 Task: Explore Airbnb stays in Big Sur, California for camping.
Action: Mouse moved to (483, 66)
Screenshot: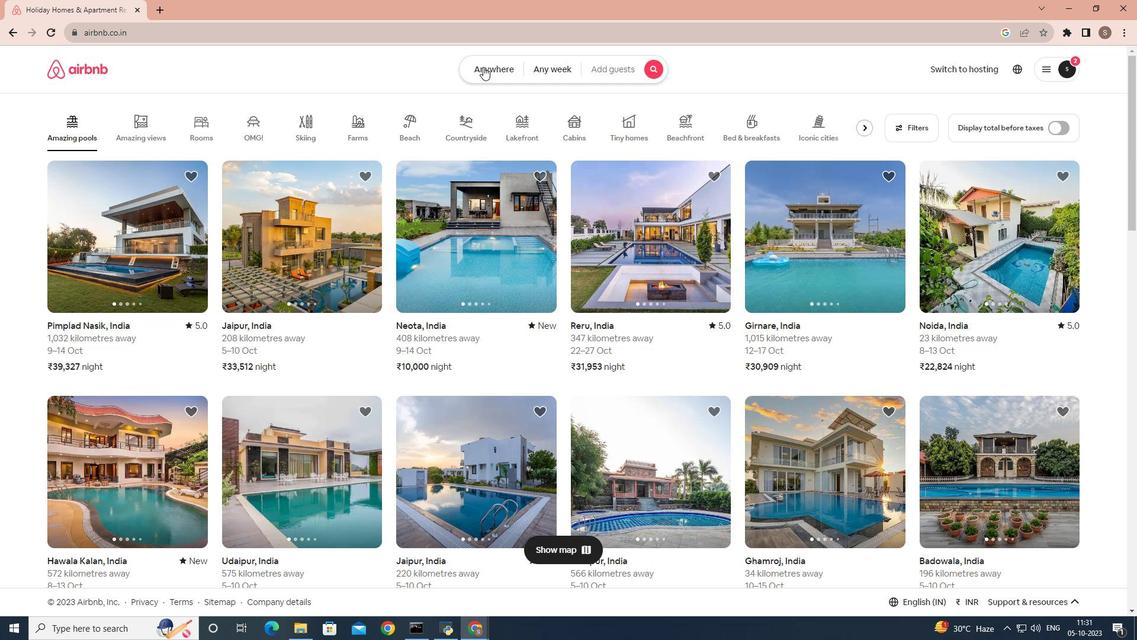 
Action: Mouse pressed left at (483, 66)
Screenshot: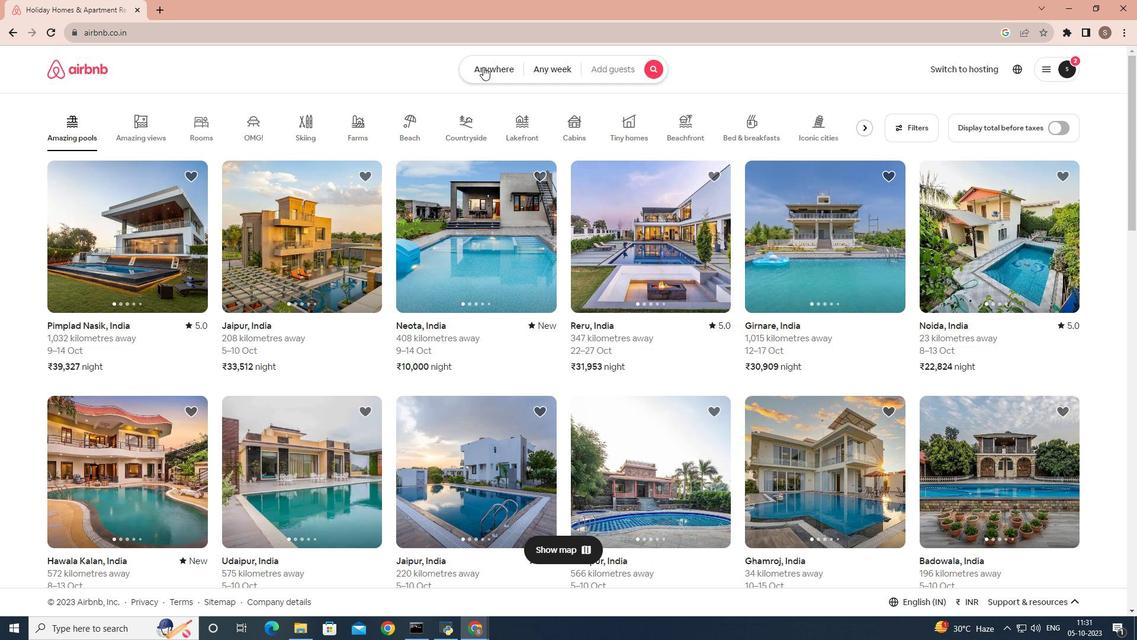 
Action: Mouse moved to (442, 112)
Screenshot: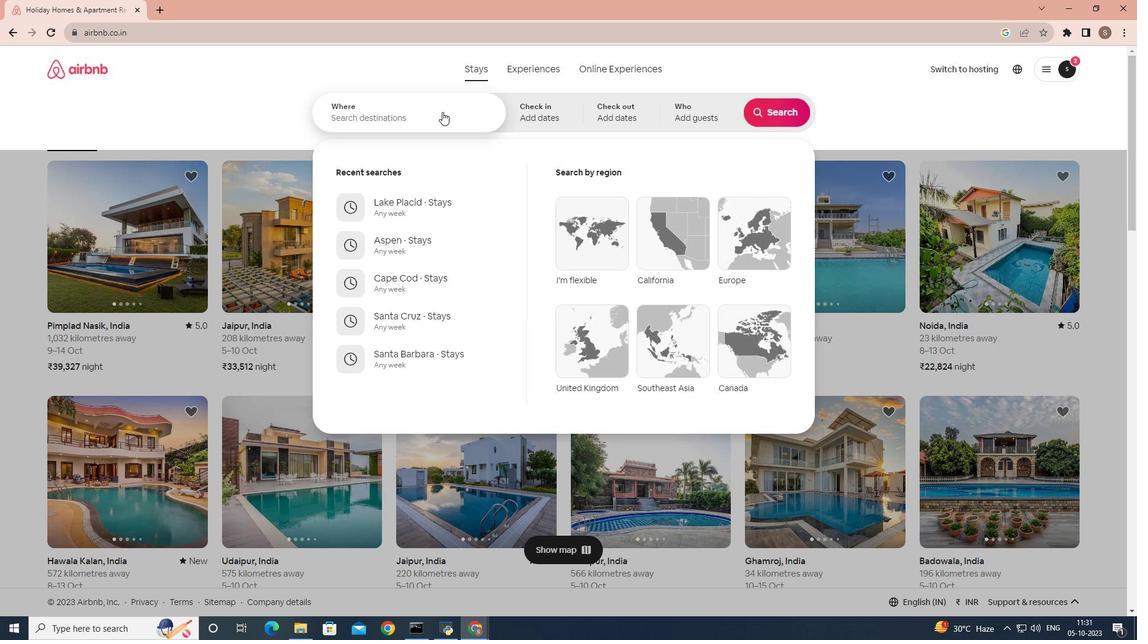 
Action: Mouse pressed left at (442, 112)
Screenshot: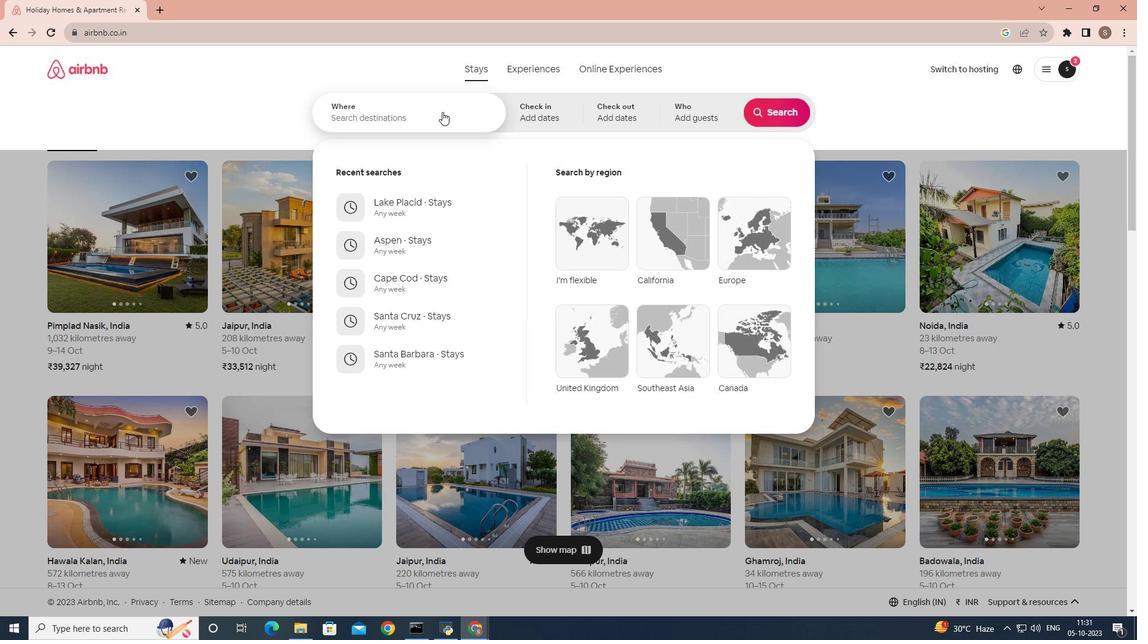 
Action: Key pressed <Key.shift>Big<Key.space><Key.shift>Sur.<Key.backspace>,
Screenshot: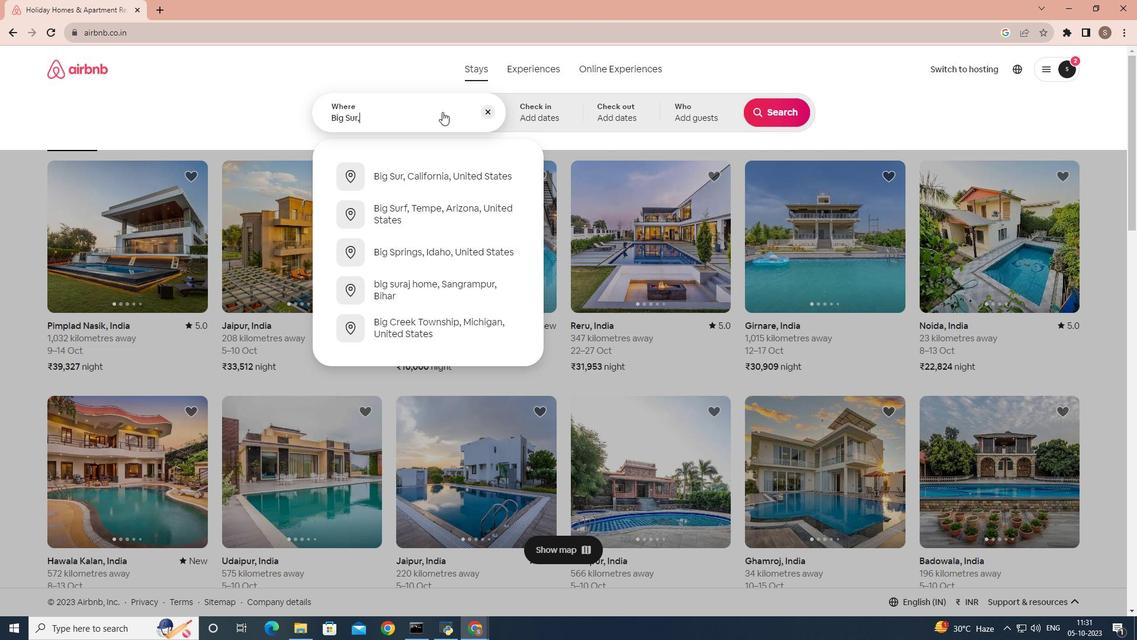 
Action: Mouse moved to (444, 182)
Screenshot: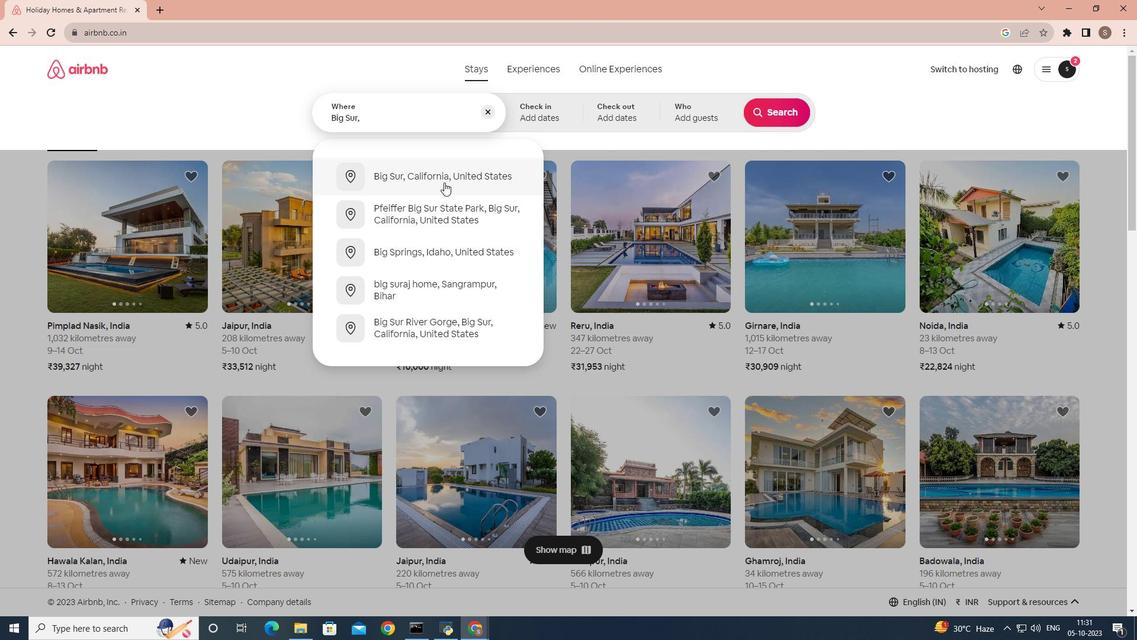 
Action: Mouse pressed left at (444, 182)
Screenshot: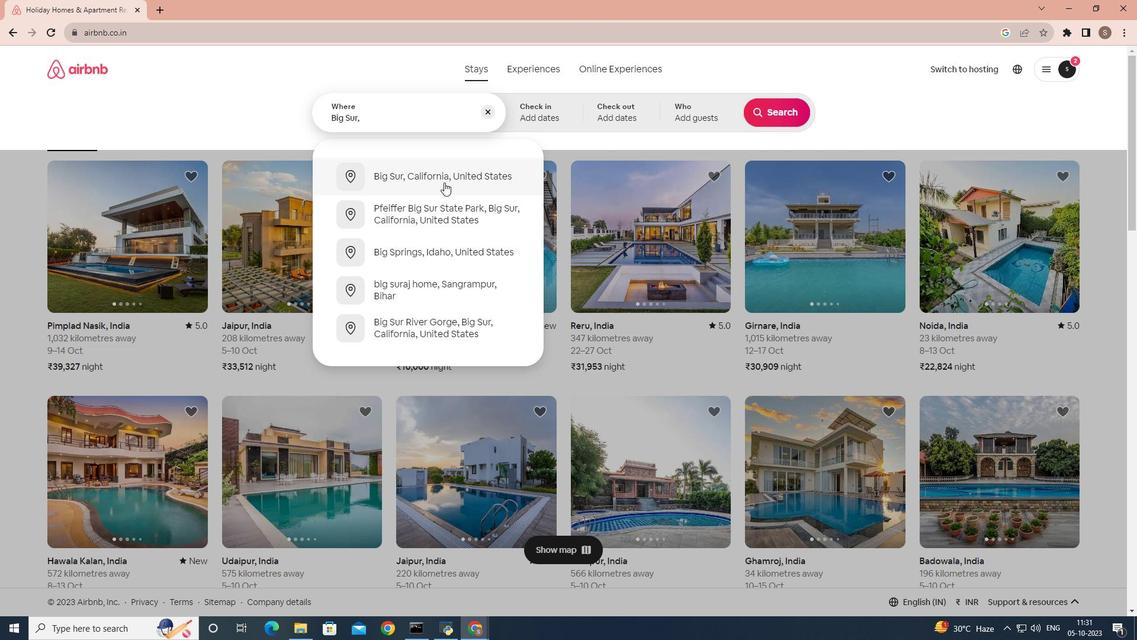 
Action: Mouse moved to (785, 113)
Screenshot: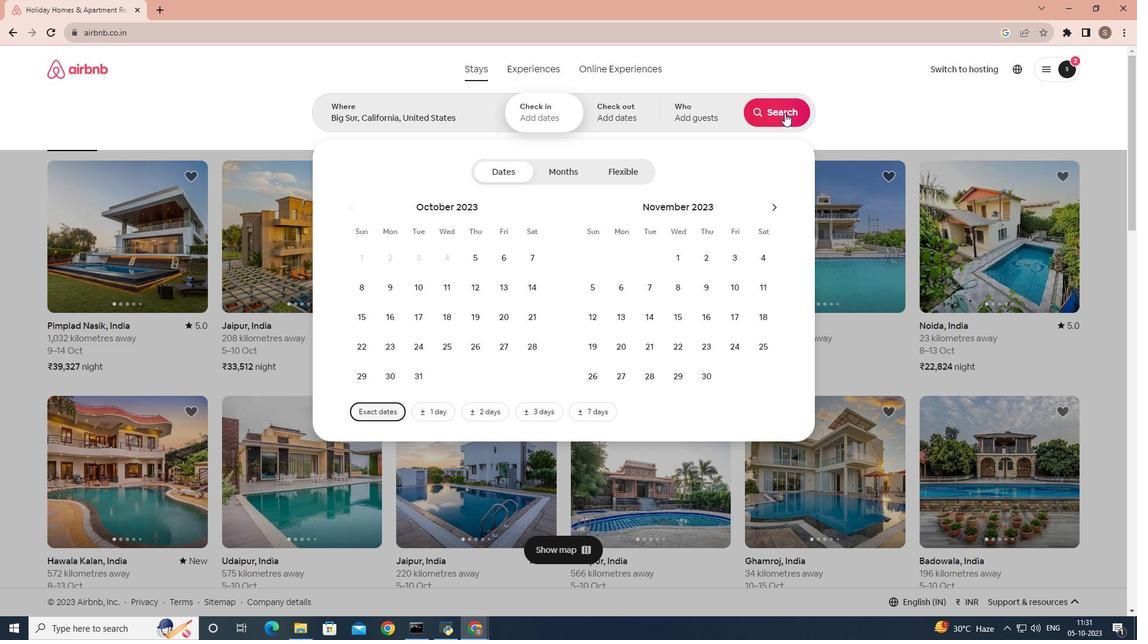 
Action: Mouse pressed left at (785, 113)
Screenshot: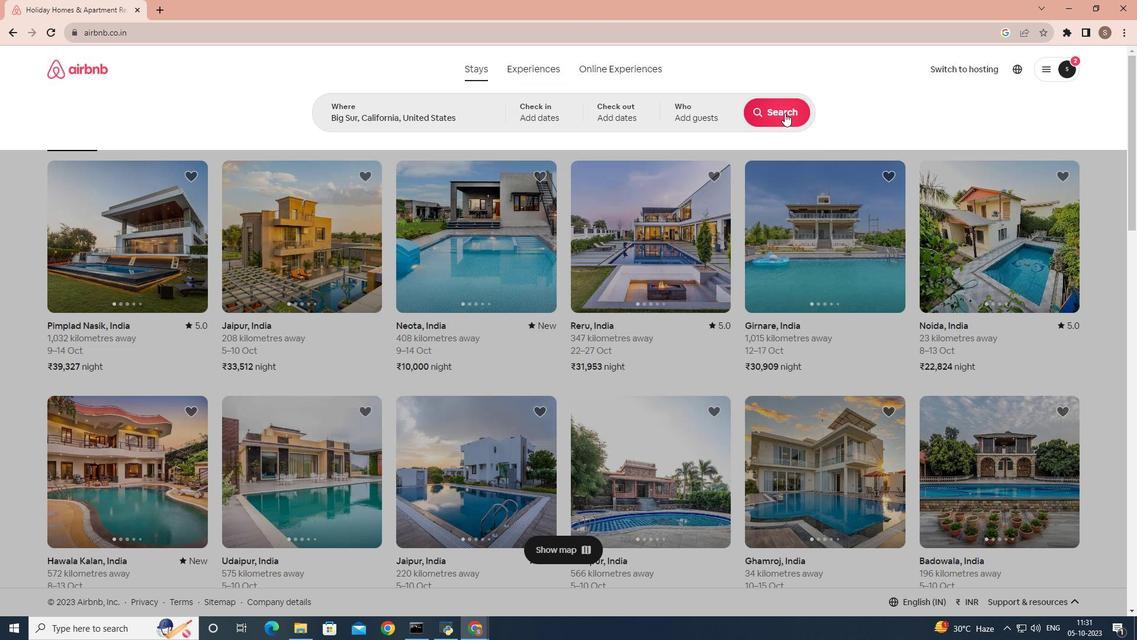 
Action: Mouse moved to (894, 116)
Screenshot: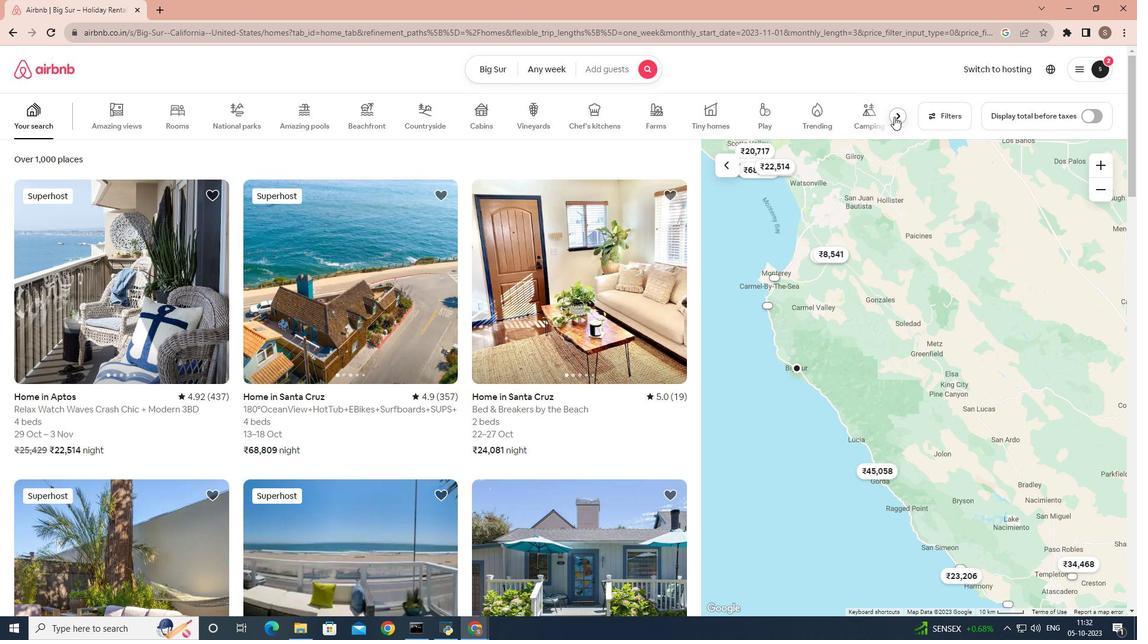 
Action: Mouse pressed left at (894, 116)
Screenshot: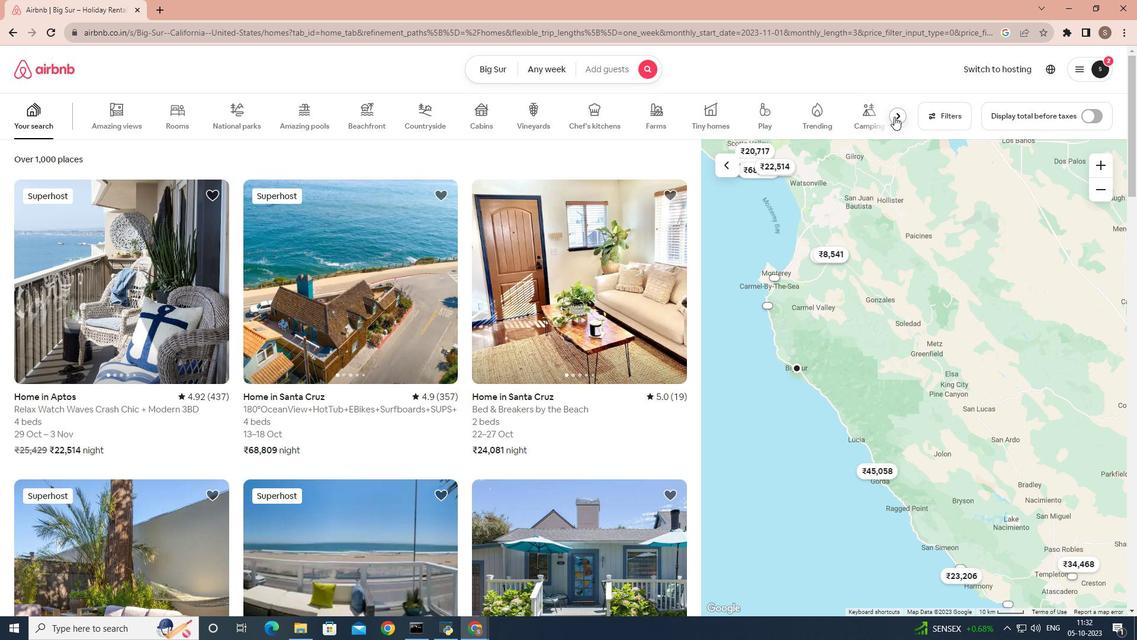 
Action: Mouse moved to (312, 118)
Screenshot: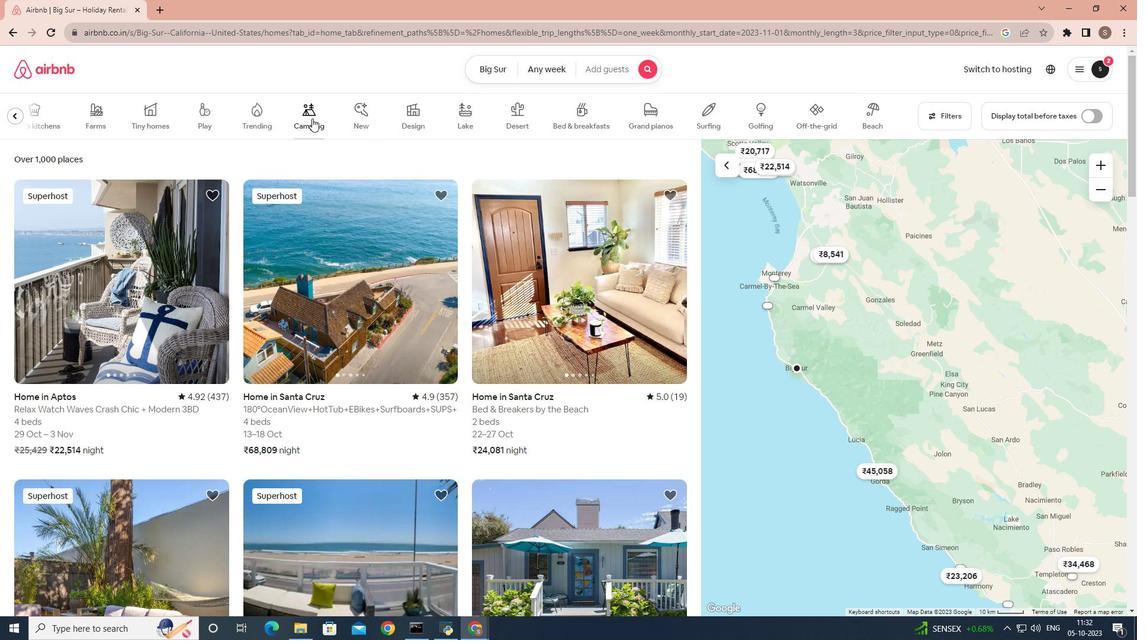 
Action: Mouse pressed left at (312, 118)
Screenshot: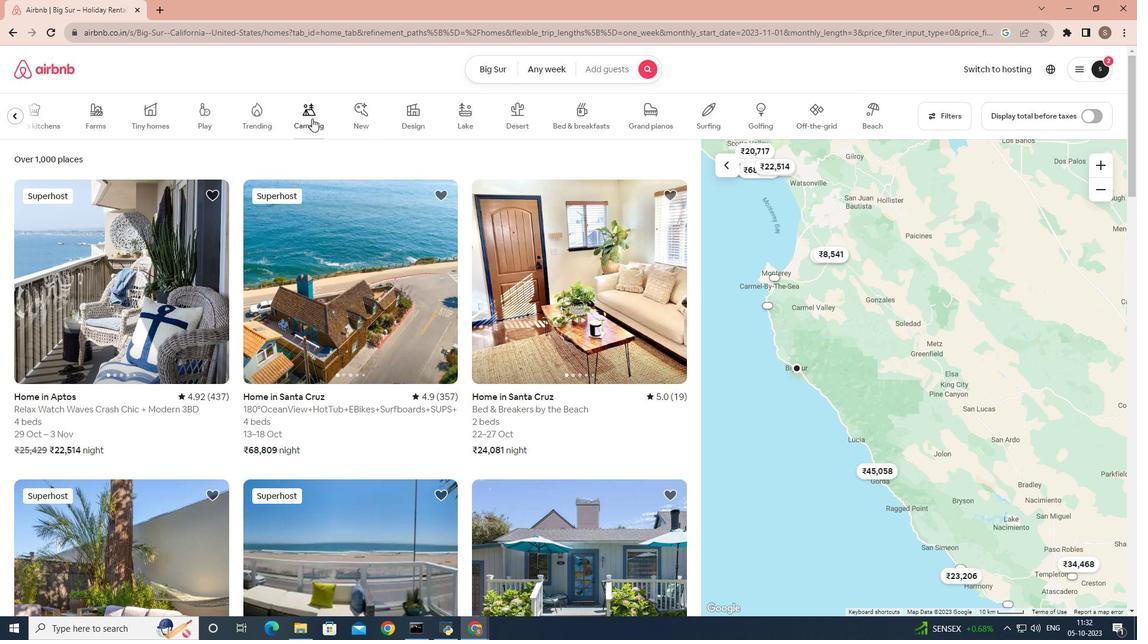 
Action: Mouse scrolled (312, 117) with delta (0, 0)
Screenshot: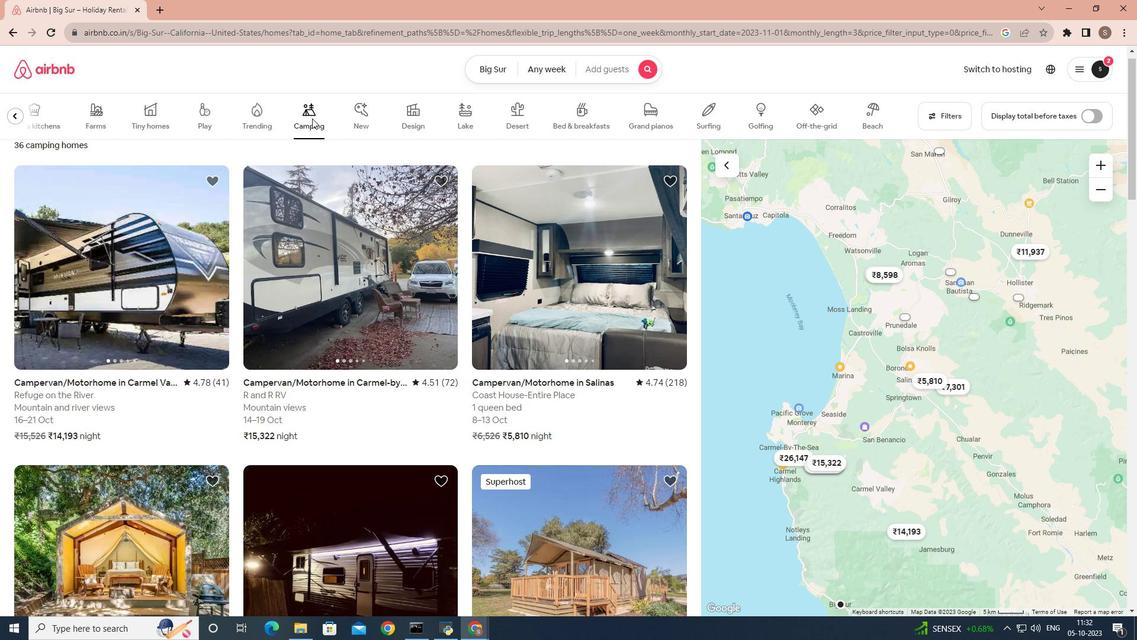 
Action: Mouse scrolled (312, 117) with delta (0, 0)
Screenshot: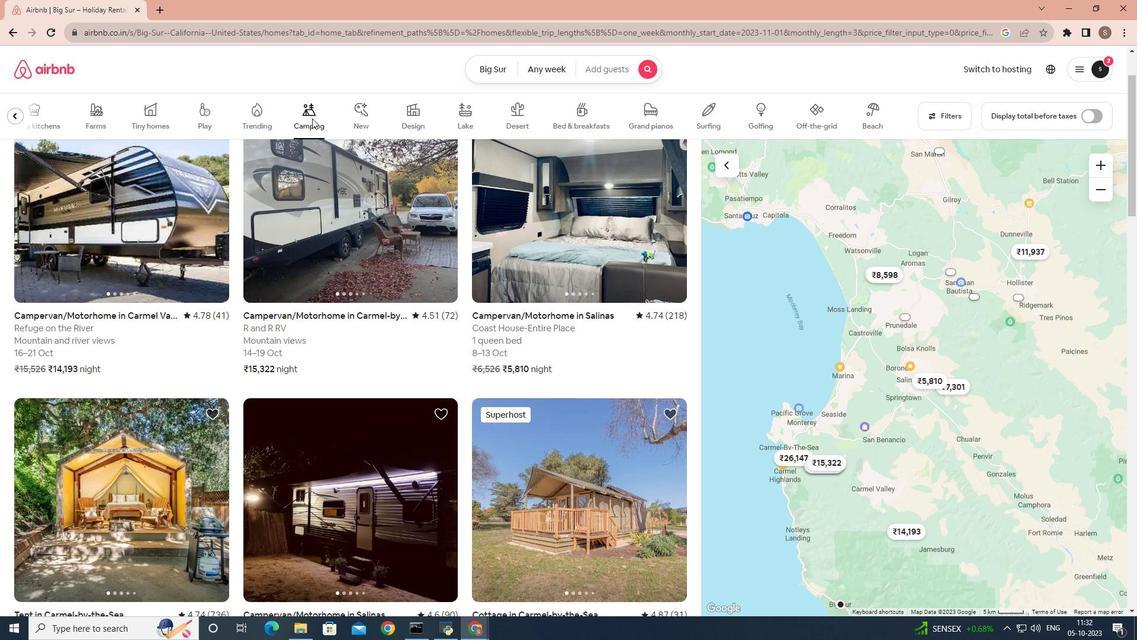 
Action: Mouse moved to (311, 122)
Screenshot: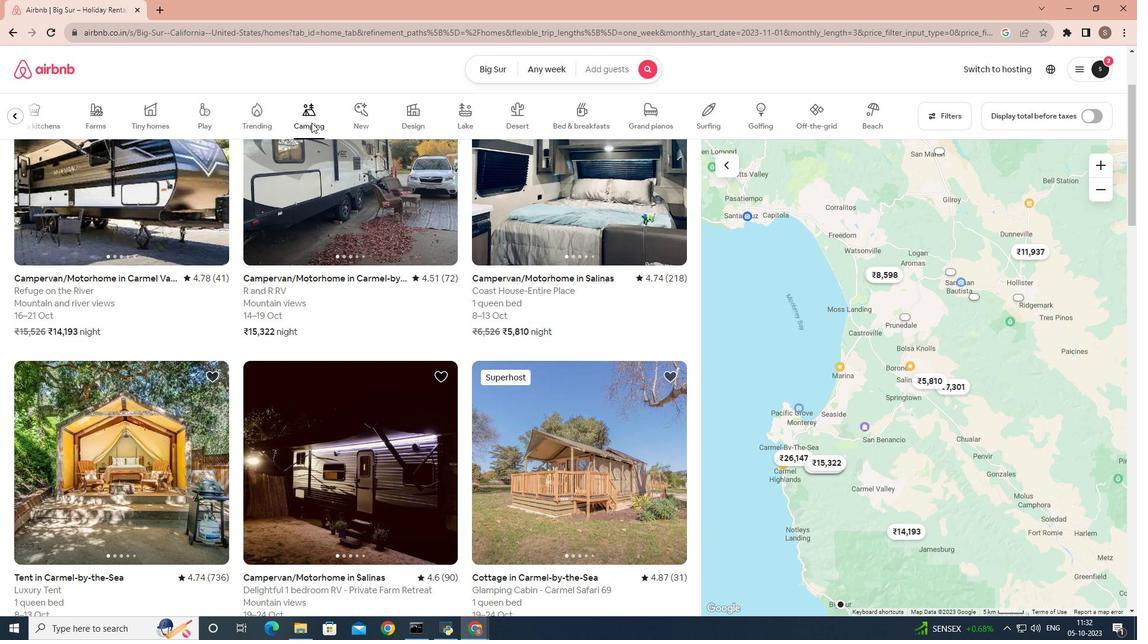 
Action: Mouse scrolled (311, 122) with delta (0, 0)
Screenshot: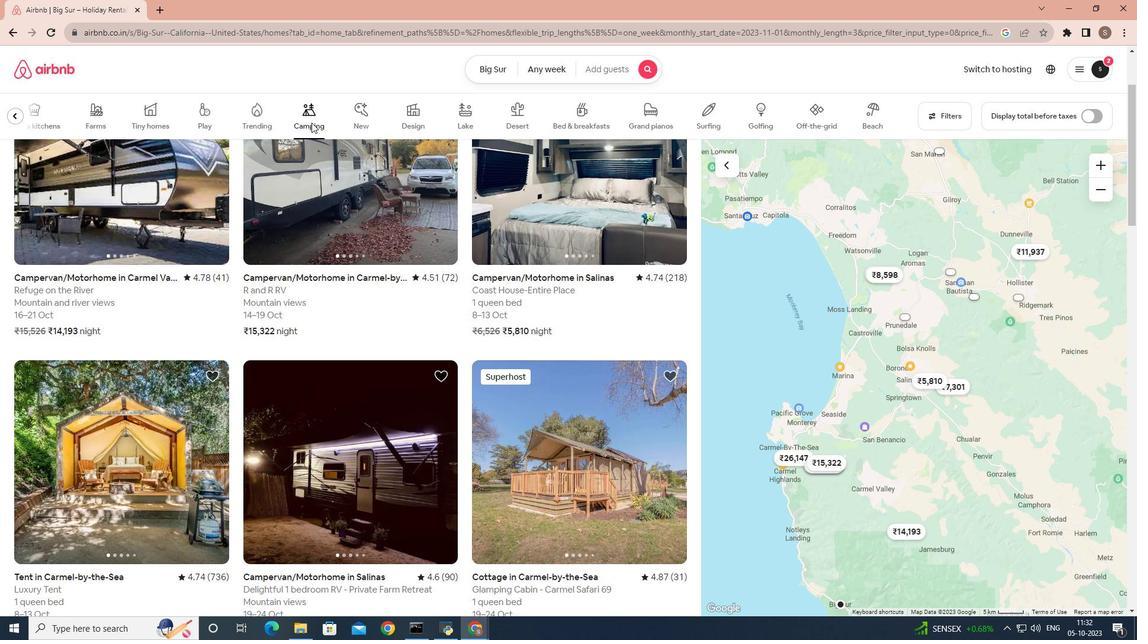 
Action: Mouse scrolled (311, 122) with delta (0, 0)
Screenshot: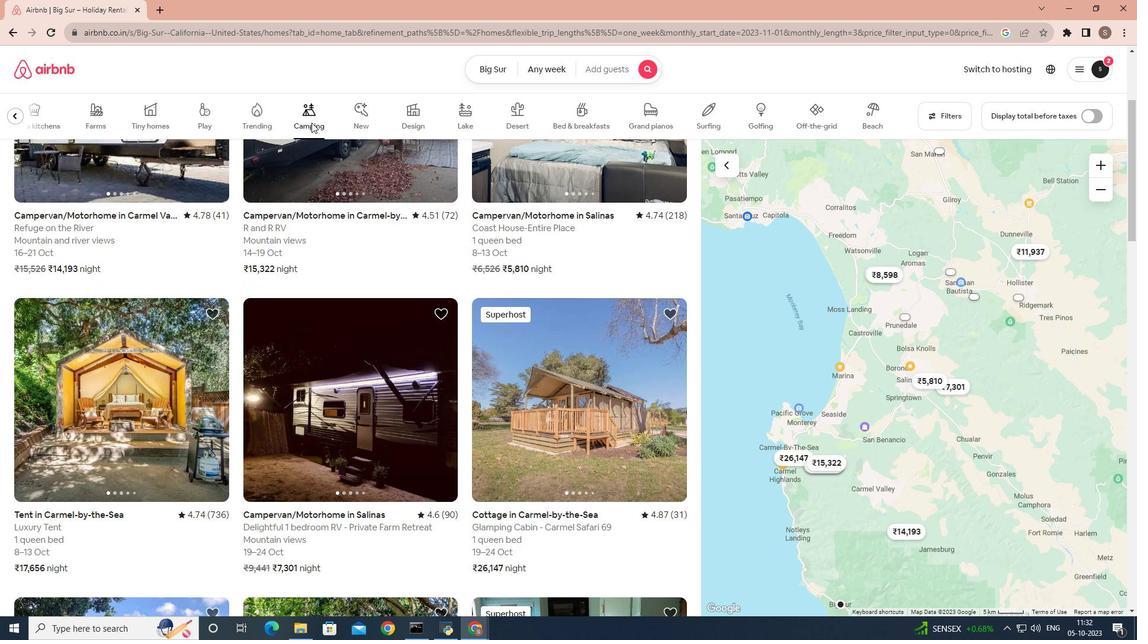 
Action: Mouse moved to (145, 296)
Screenshot: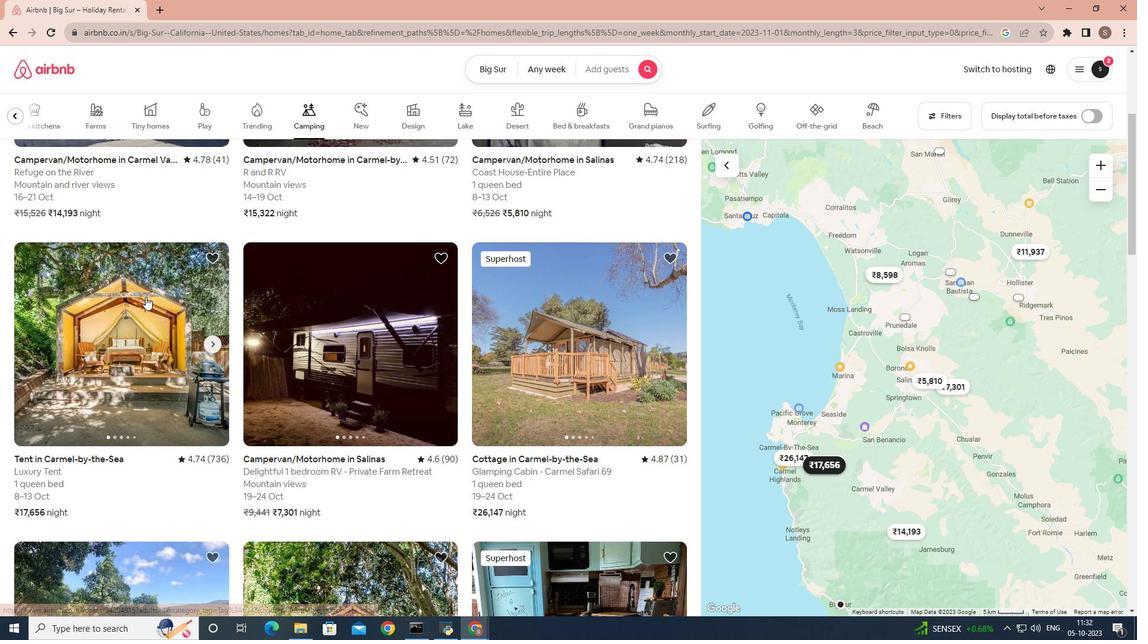 
Action: Mouse pressed left at (145, 296)
Screenshot: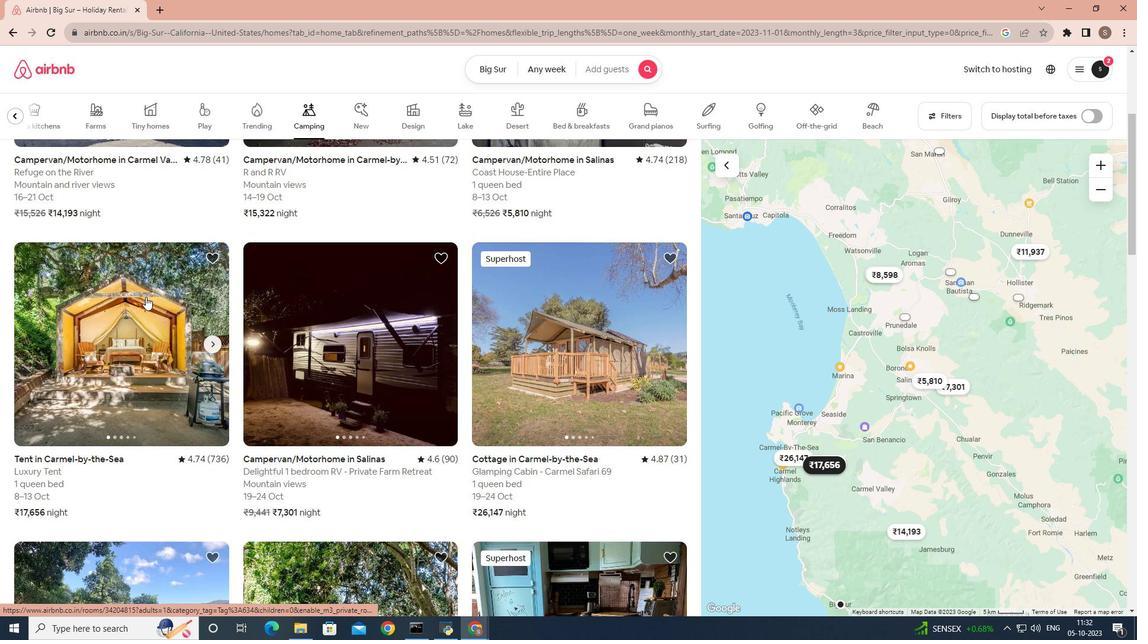 
Action: Mouse moved to (855, 441)
Screenshot: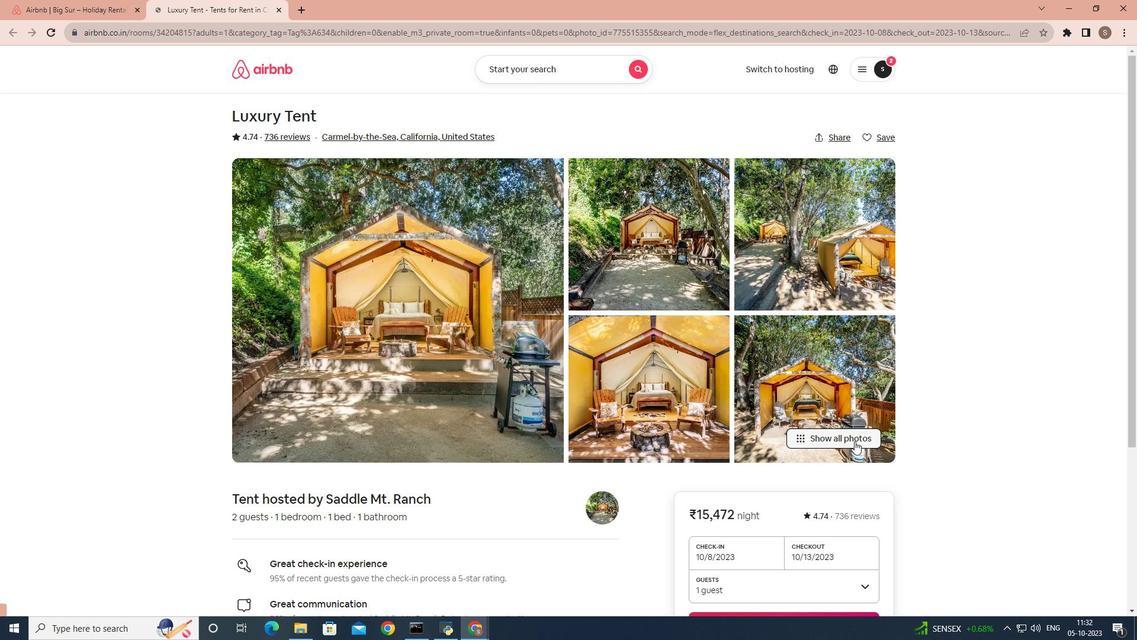 
Action: Mouse pressed left at (855, 441)
Screenshot: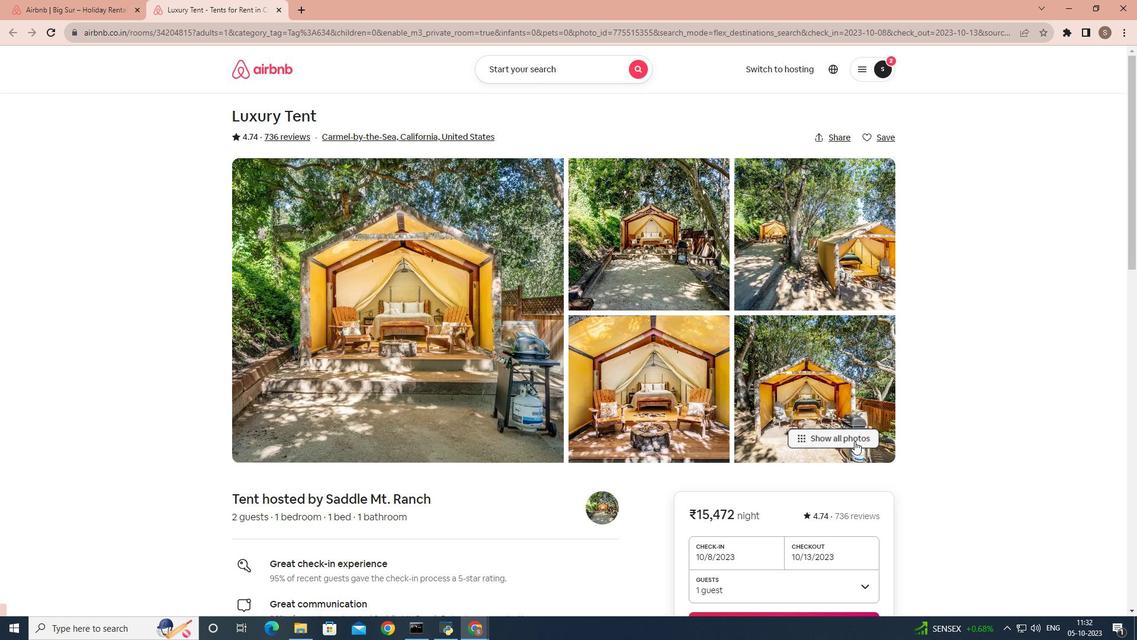 
Action: Mouse scrolled (855, 440) with delta (0, 0)
Screenshot: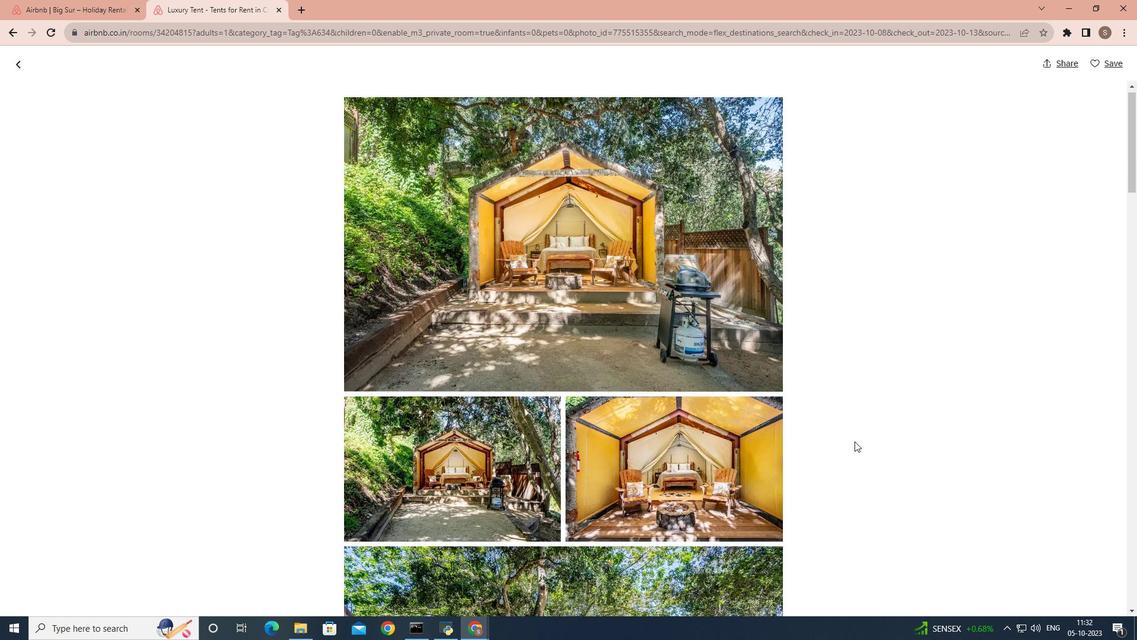 
Action: Mouse scrolled (855, 440) with delta (0, 0)
Screenshot: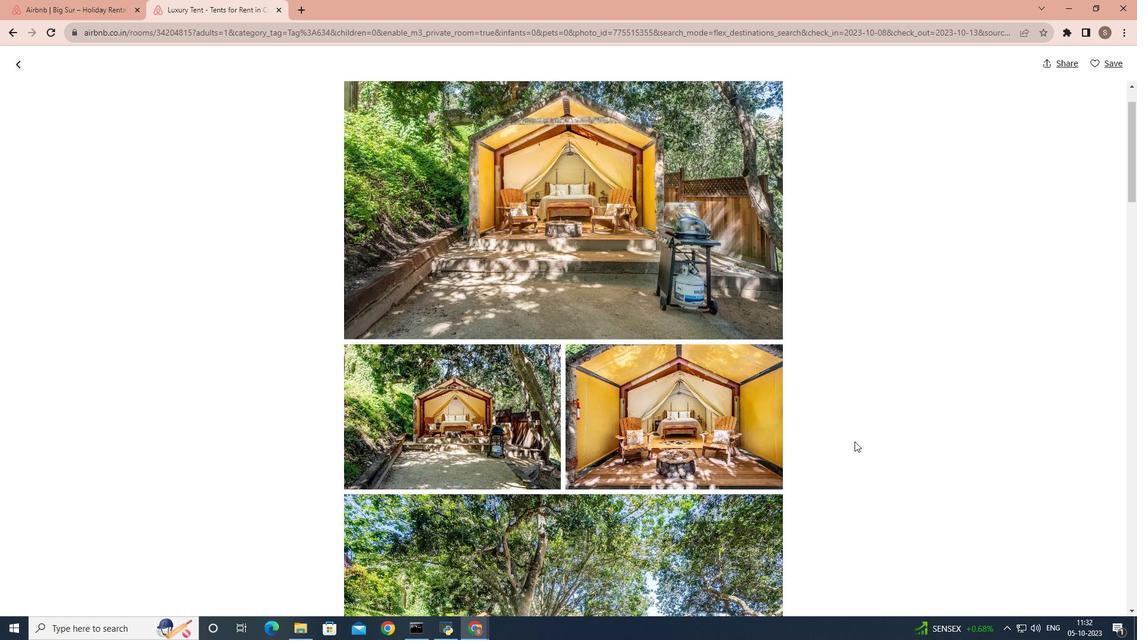 
Action: Mouse scrolled (855, 440) with delta (0, 0)
Screenshot: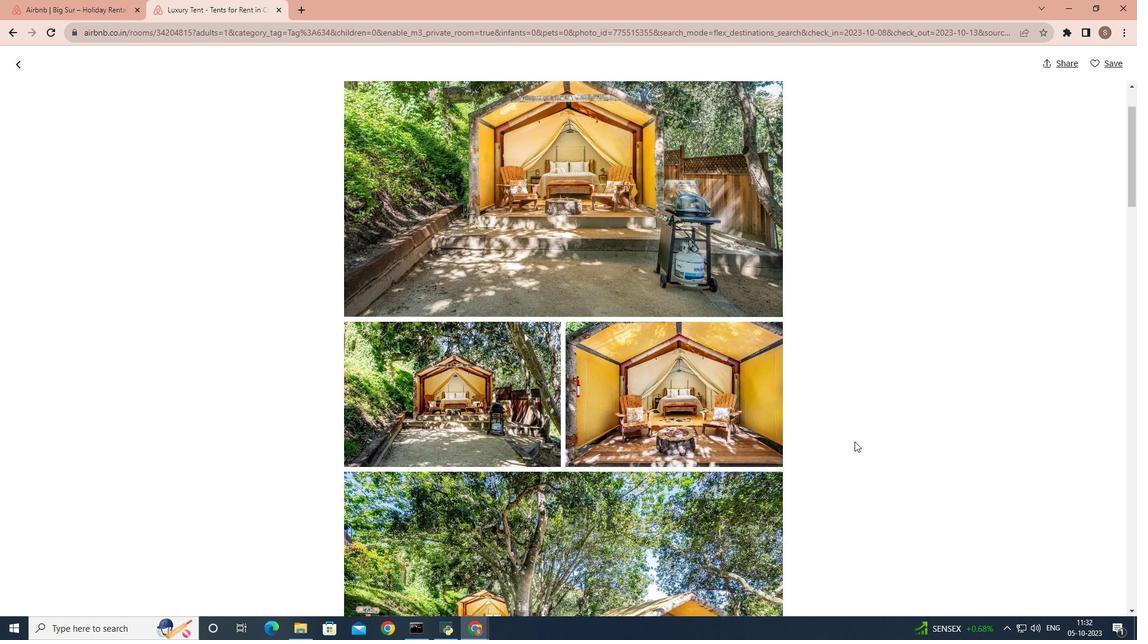 
Action: Mouse scrolled (855, 440) with delta (0, 0)
Screenshot: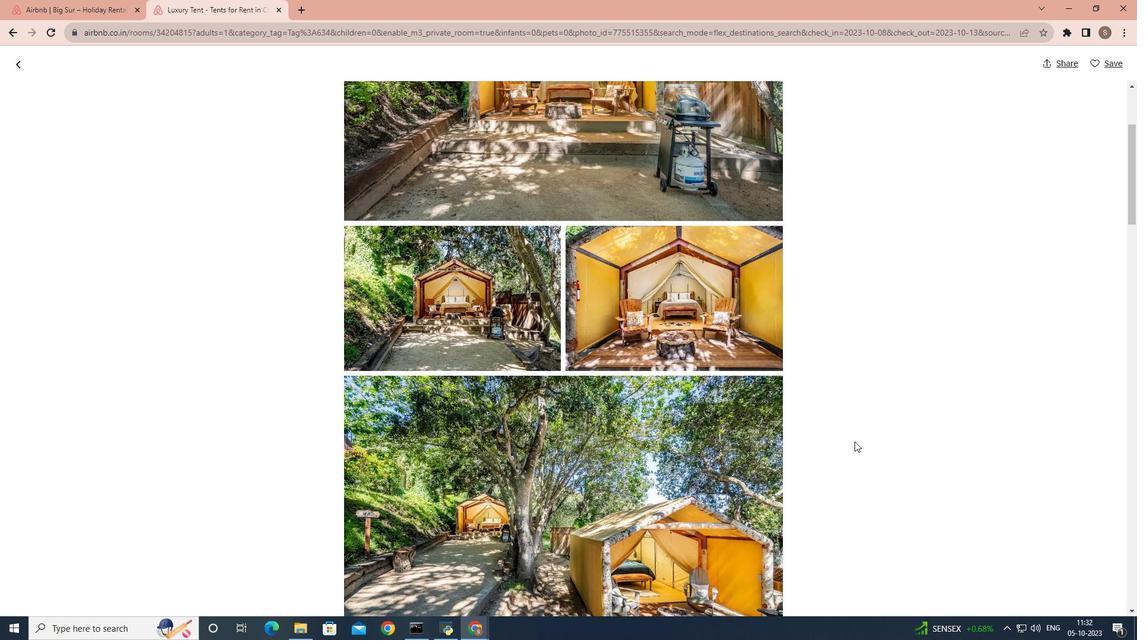 
Action: Mouse scrolled (855, 440) with delta (0, 0)
Screenshot: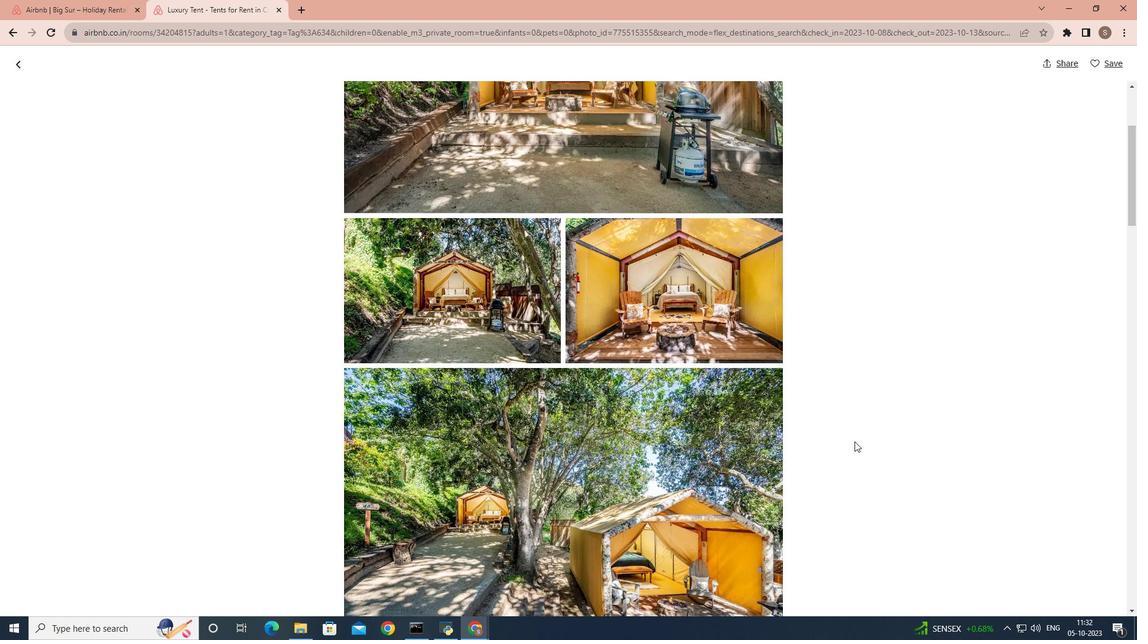 
Action: Mouse scrolled (855, 440) with delta (0, 0)
Screenshot: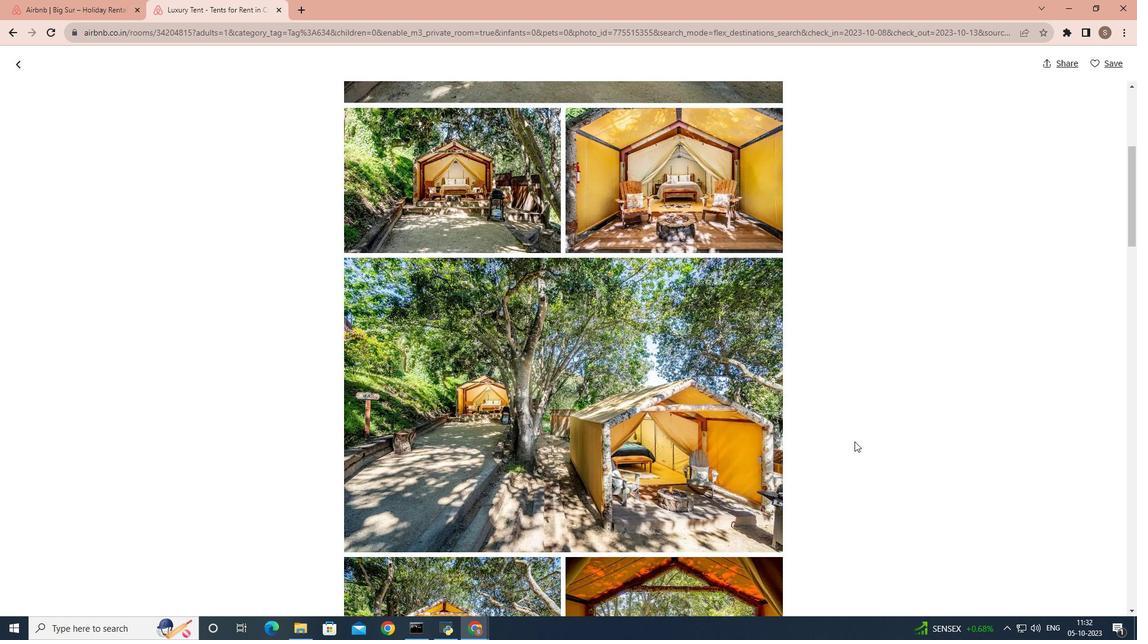
Action: Mouse scrolled (855, 440) with delta (0, 0)
Screenshot: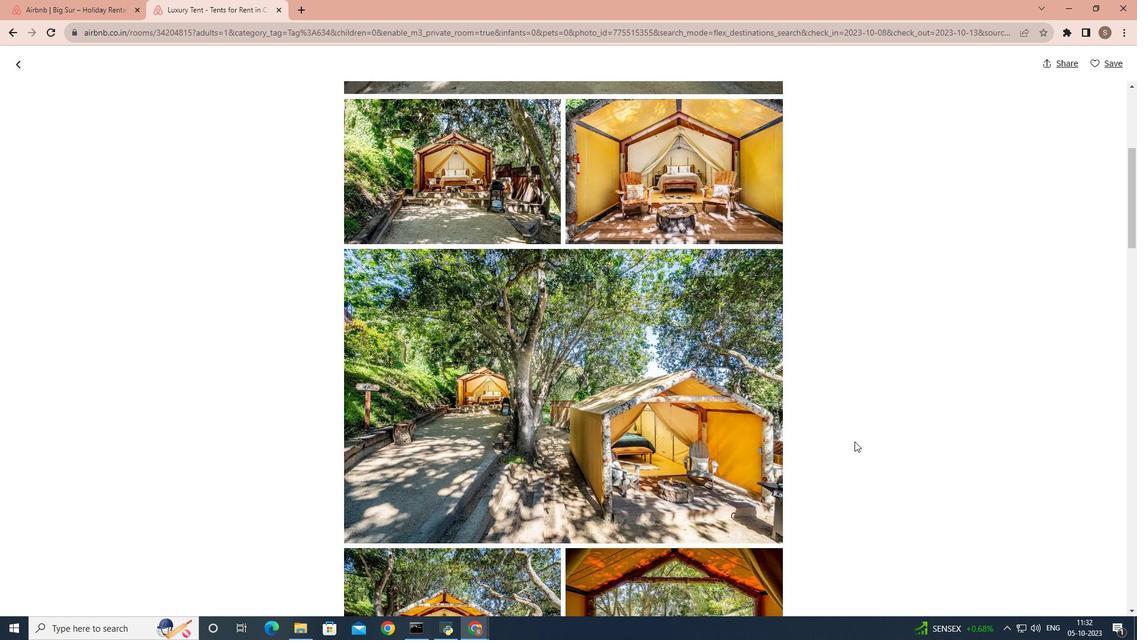 
Action: Mouse scrolled (855, 440) with delta (0, 0)
Screenshot: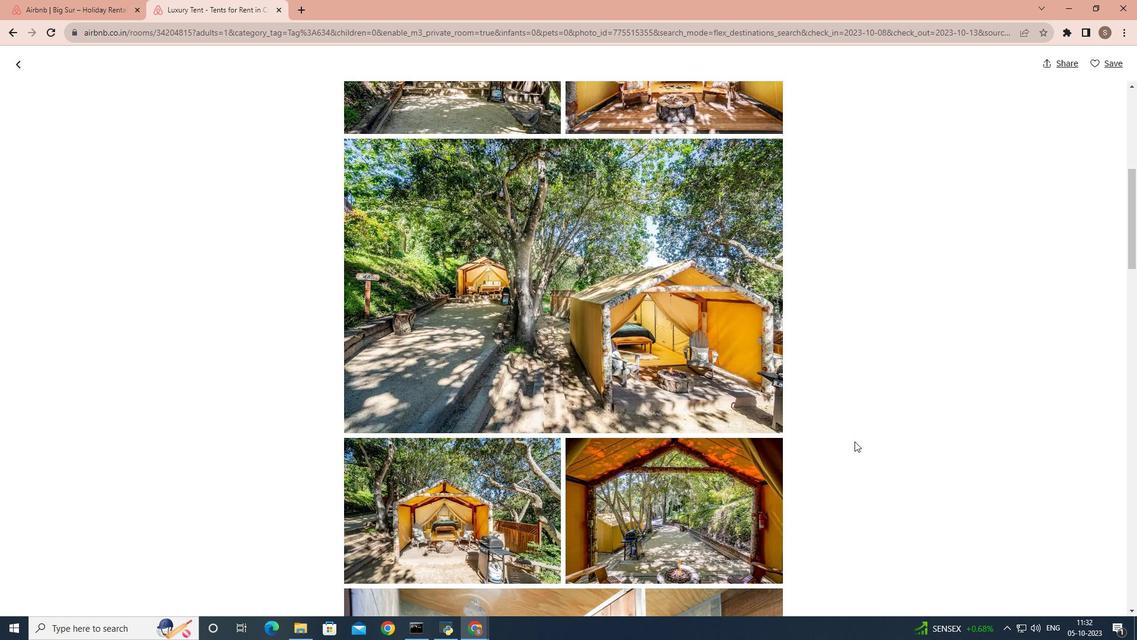 
Action: Mouse scrolled (855, 440) with delta (0, 0)
Screenshot: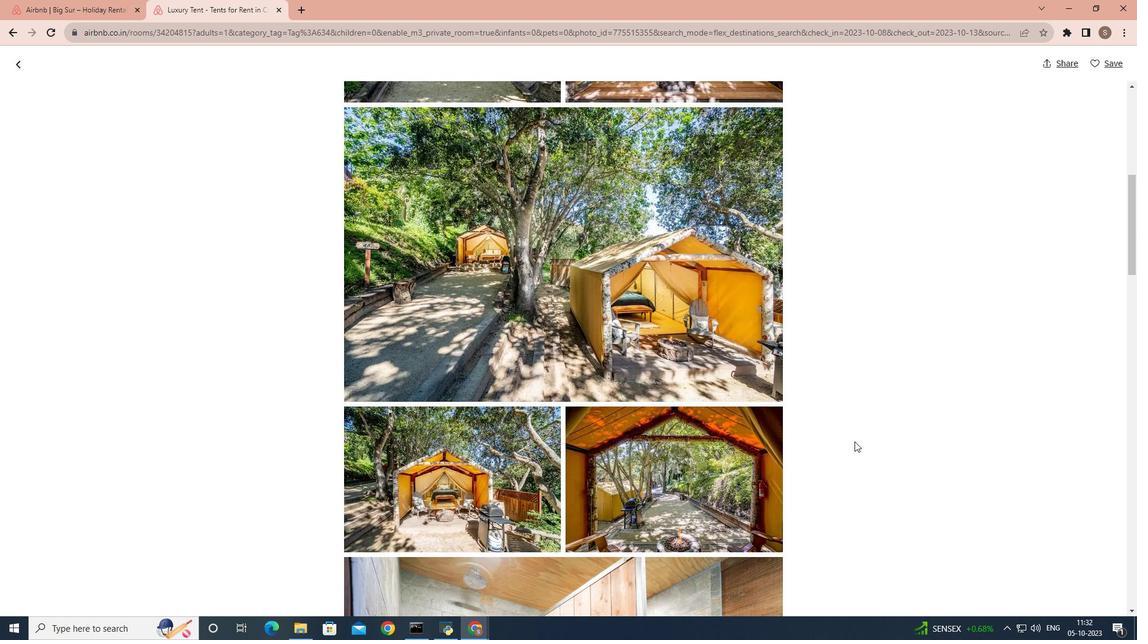 
Action: Mouse scrolled (855, 440) with delta (0, 0)
Screenshot: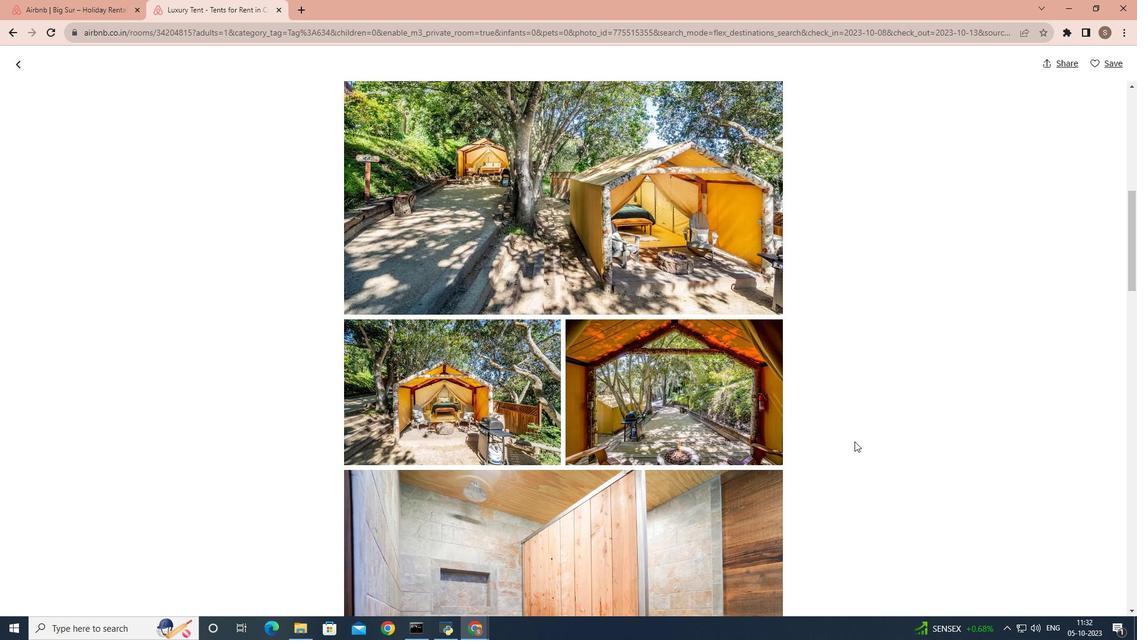 
Action: Mouse scrolled (855, 440) with delta (0, 0)
Screenshot: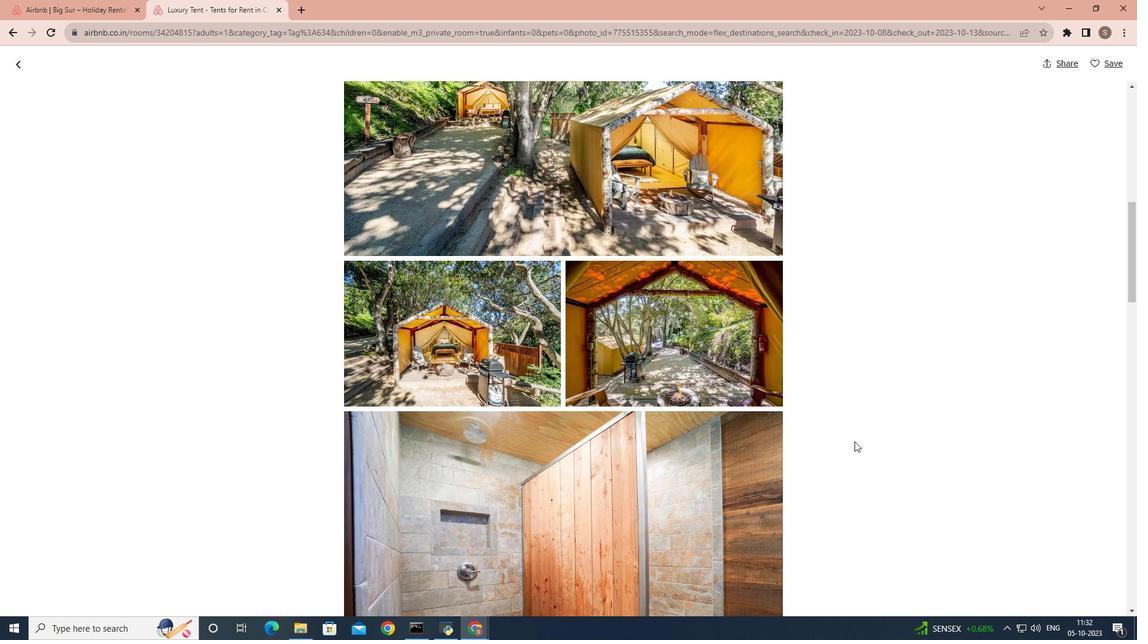 
Action: Mouse scrolled (855, 440) with delta (0, 0)
Screenshot: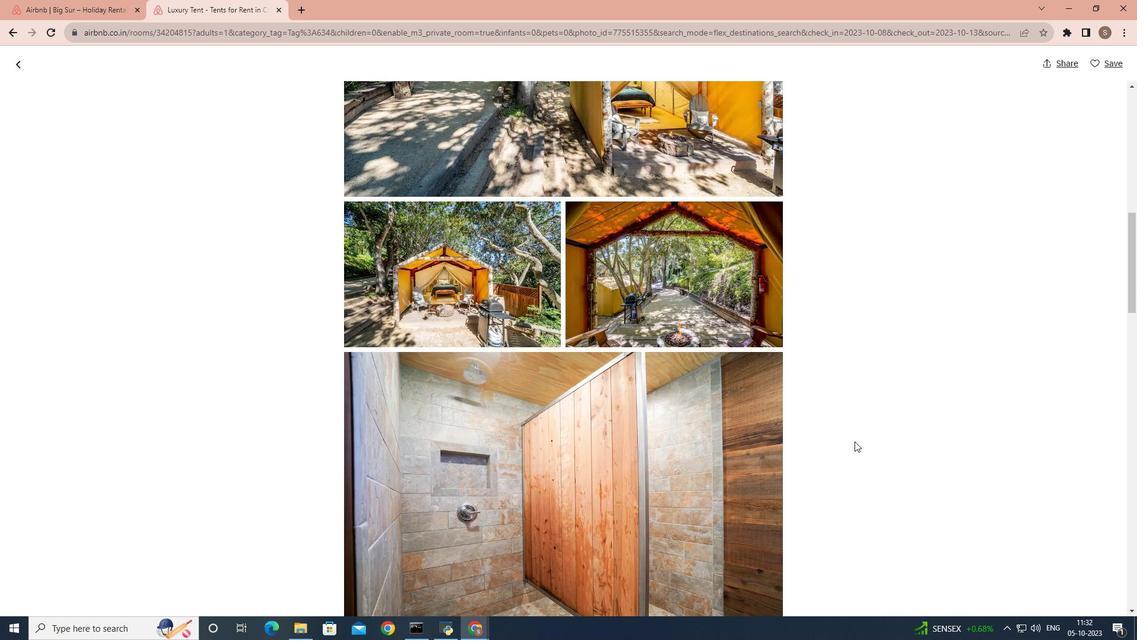 
Action: Mouse scrolled (855, 440) with delta (0, 0)
Screenshot: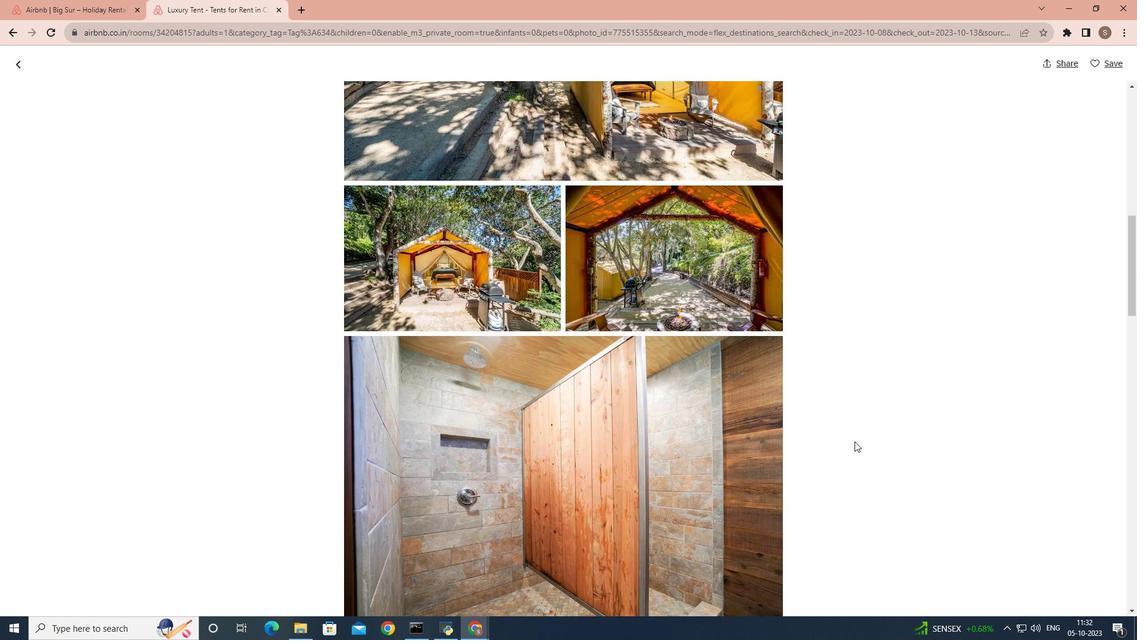 
Action: Mouse scrolled (855, 440) with delta (0, 0)
Screenshot: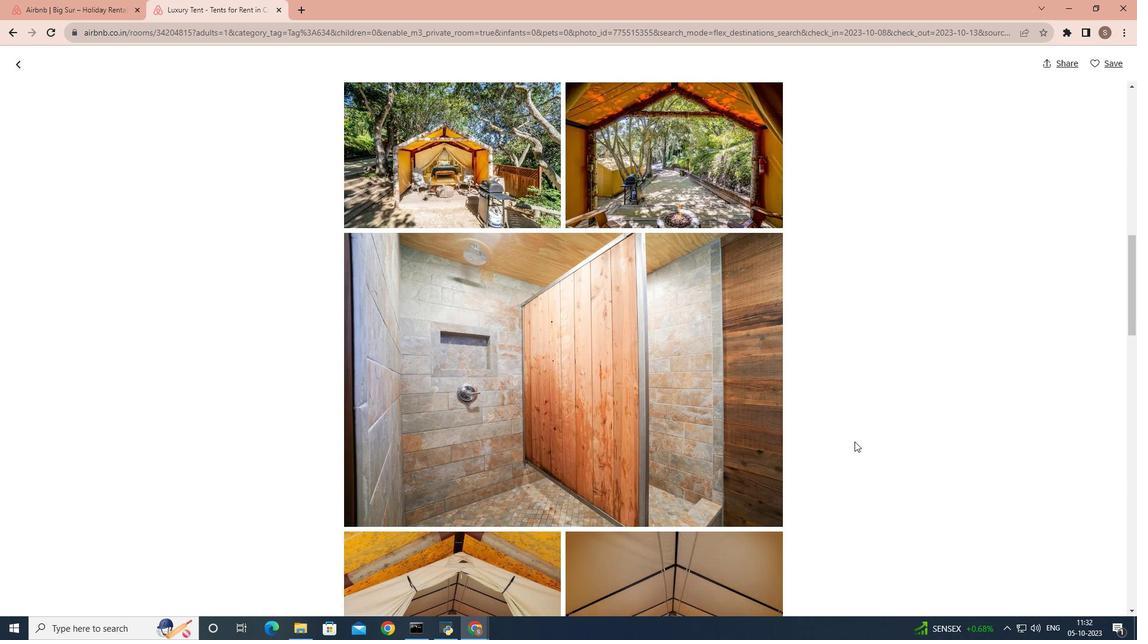
Action: Mouse scrolled (855, 440) with delta (0, 0)
Screenshot: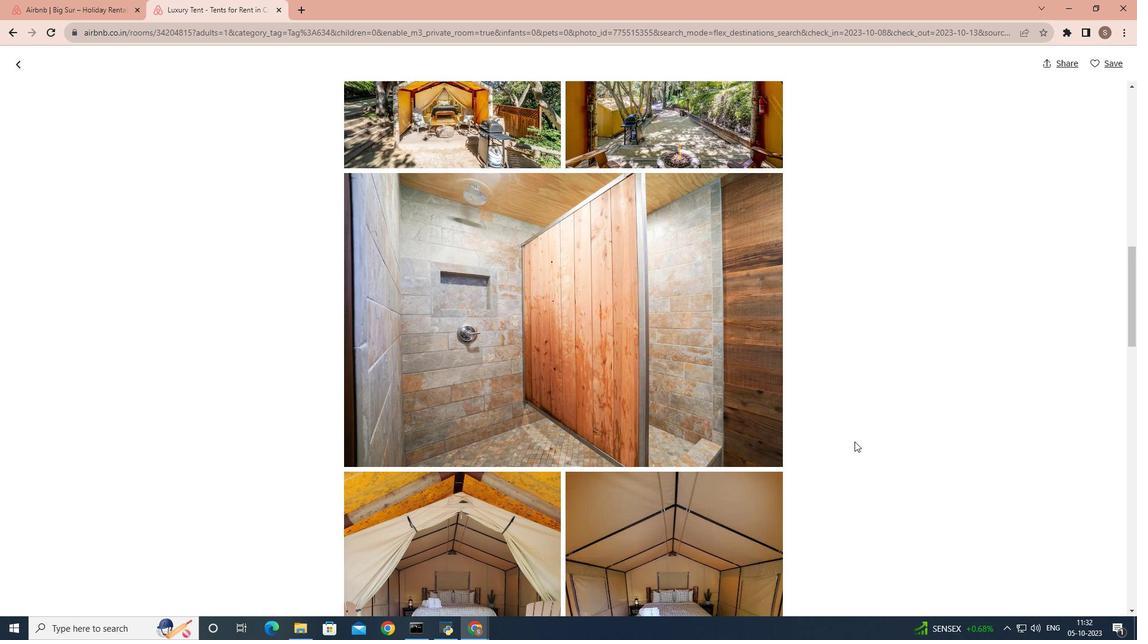 
Action: Mouse scrolled (855, 440) with delta (0, 0)
Screenshot: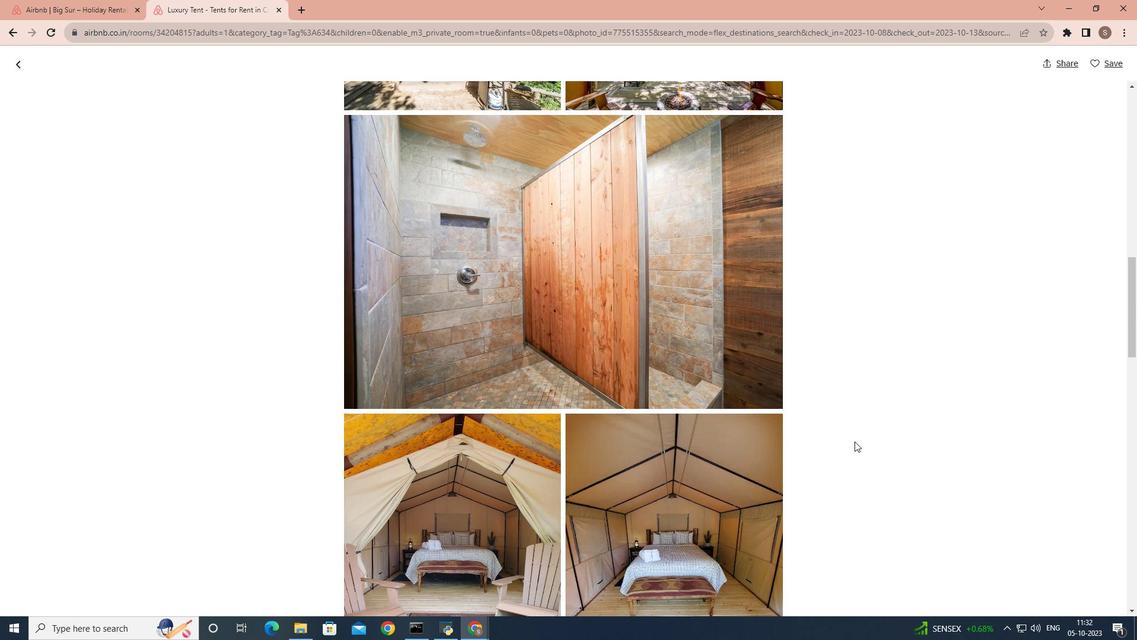 
Action: Mouse scrolled (855, 440) with delta (0, 0)
Screenshot: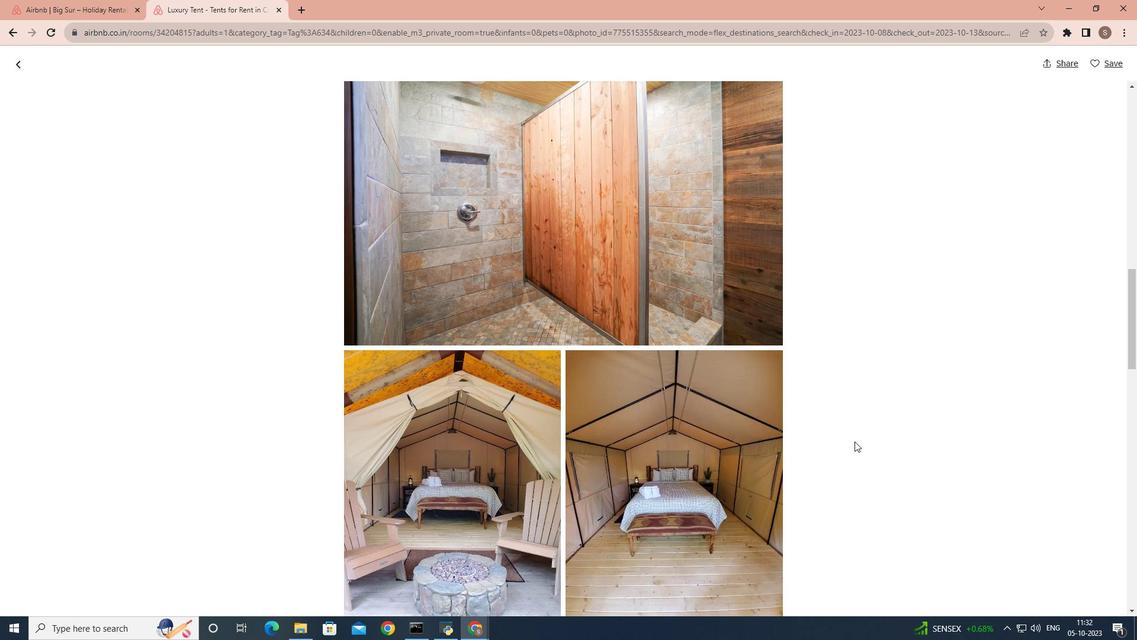 
Action: Mouse scrolled (855, 440) with delta (0, 0)
Screenshot: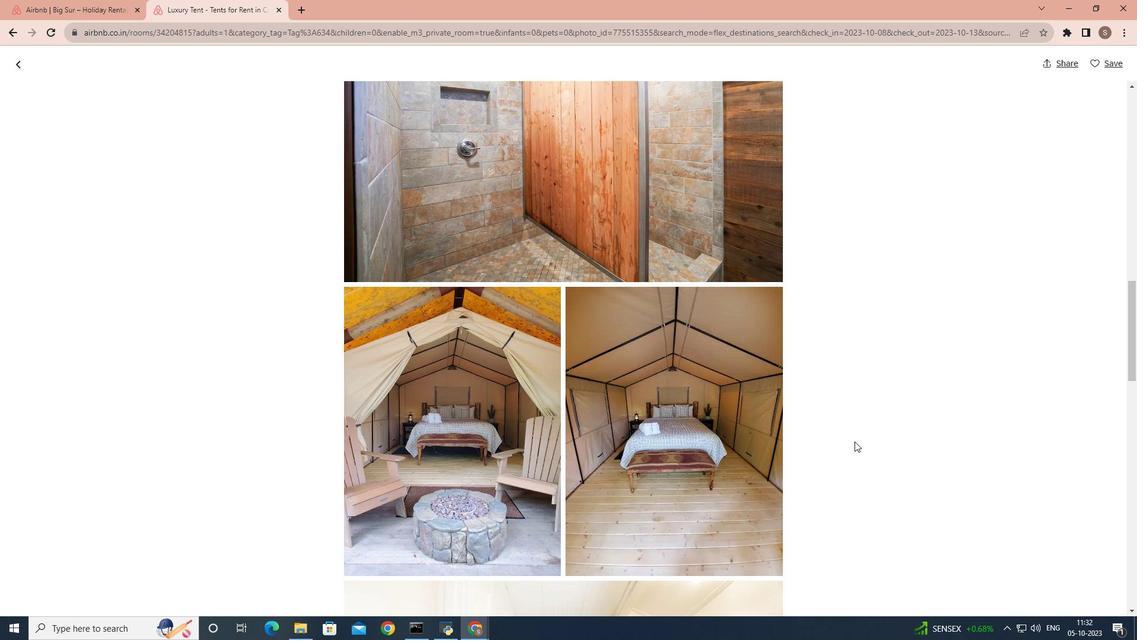 
Action: Mouse scrolled (855, 440) with delta (0, 0)
Screenshot: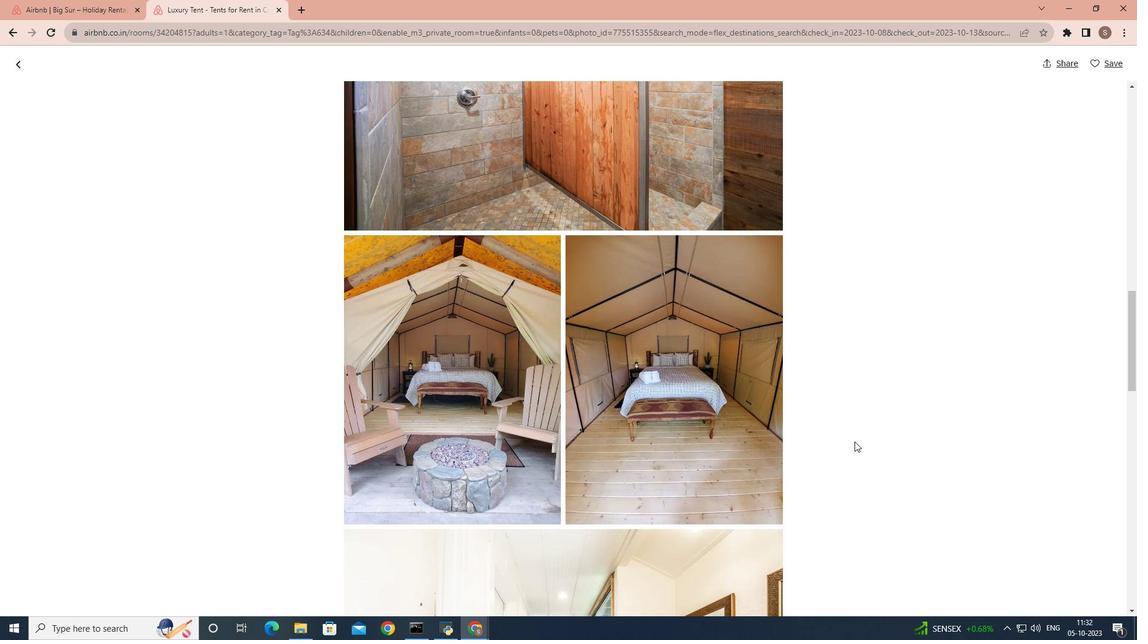 
Action: Mouse scrolled (855, 440) with delta (0, 0)
Screenshot: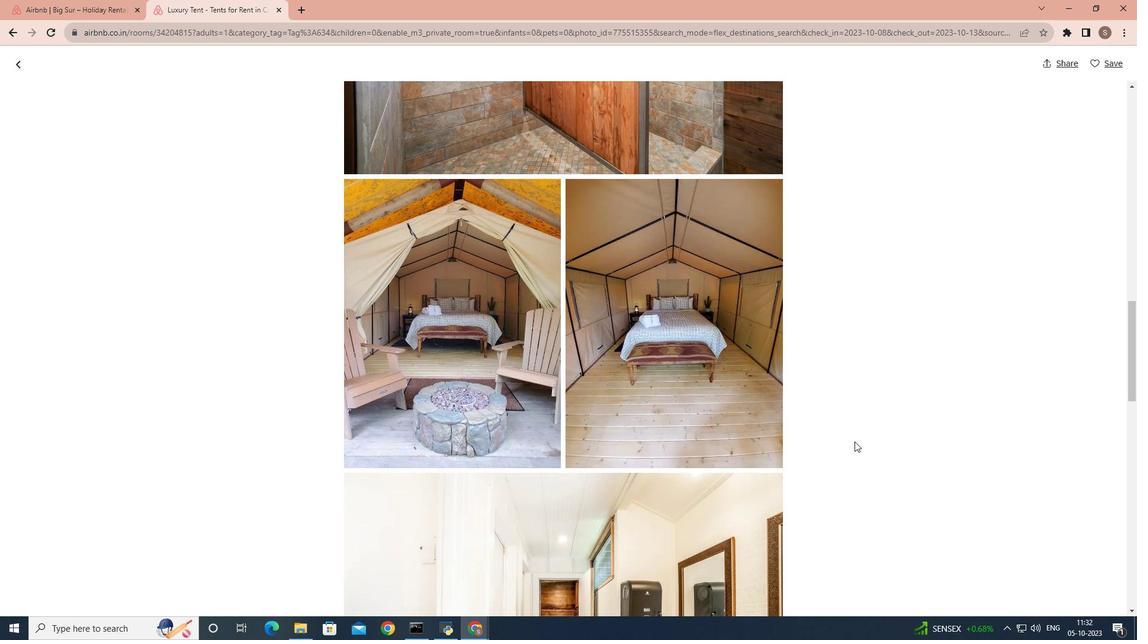 
Action: Mouse scrolled (855, 440) with delta (0, 0)
Screenshot: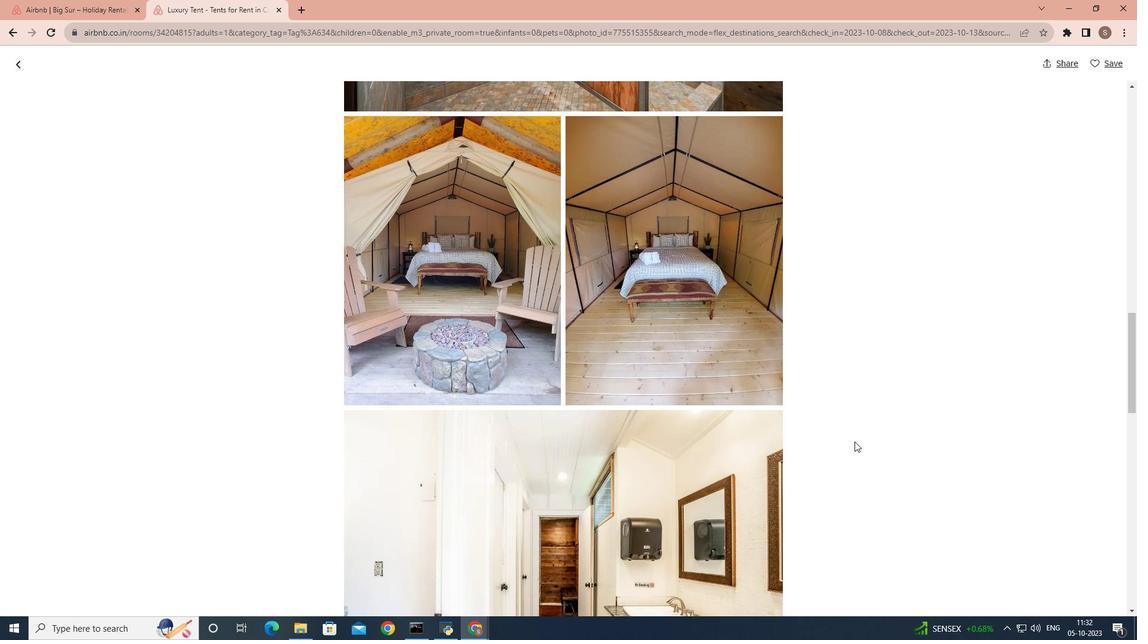 
Action: Mouse scrolled (855, 440) with delta (0, 0)
Screenshot: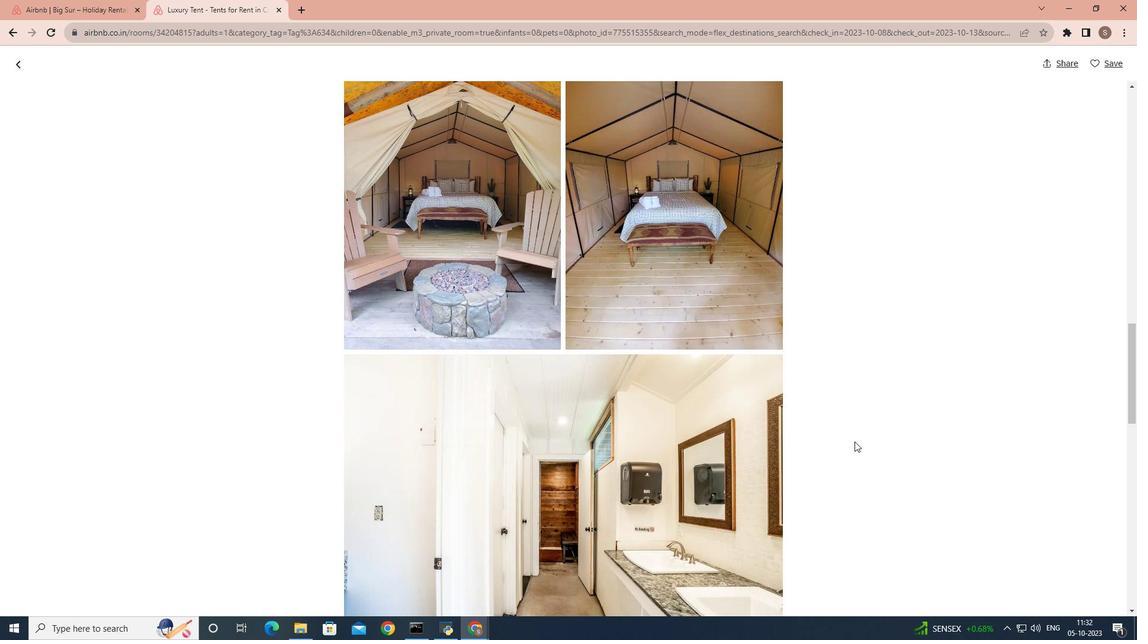 
Action: Mouse scrolled (855, 440) with delta (0, 0)
Screenshot: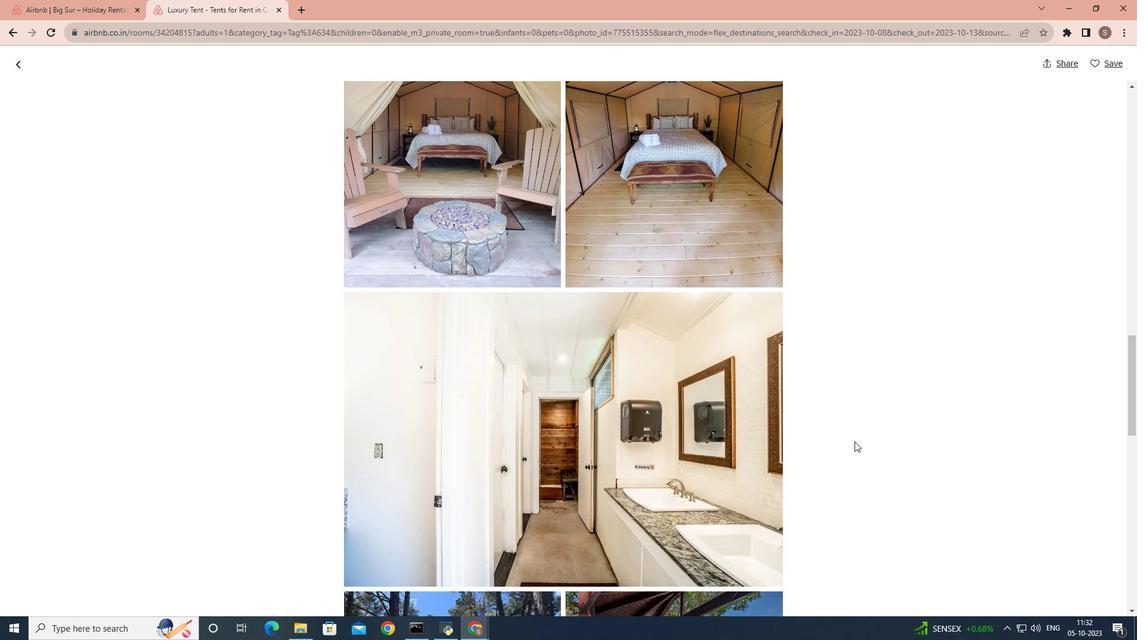 
Action: Mouse scrolled (855, 440) with delta (0, 0)
Screenshot: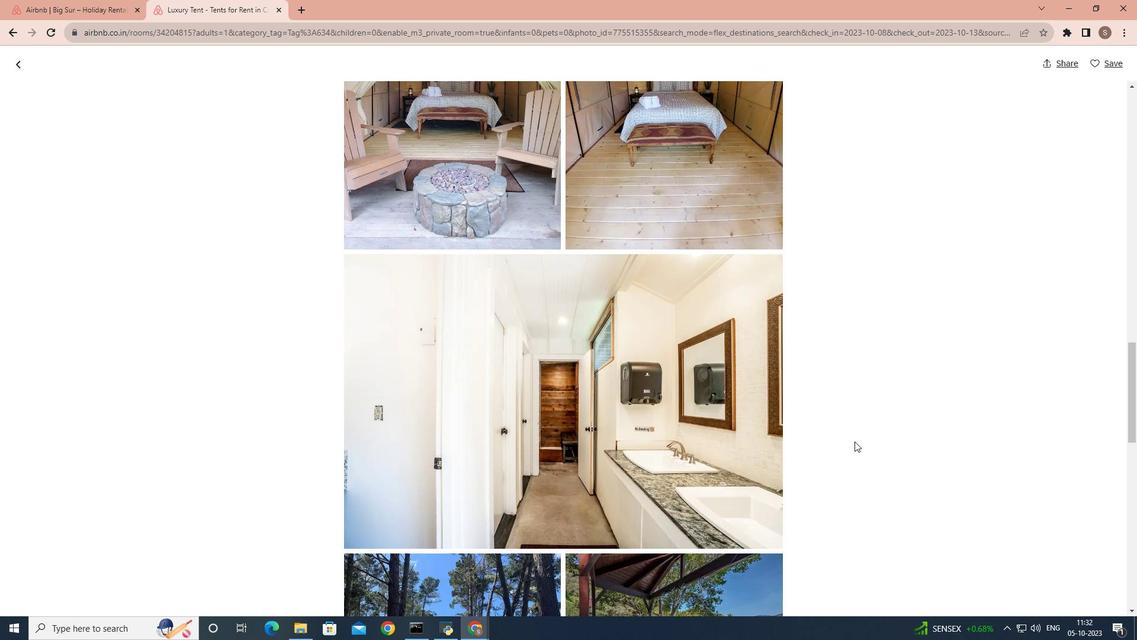 
Action: Mouse scrolled (855, 440) with delta (0, 0)
Screenshot: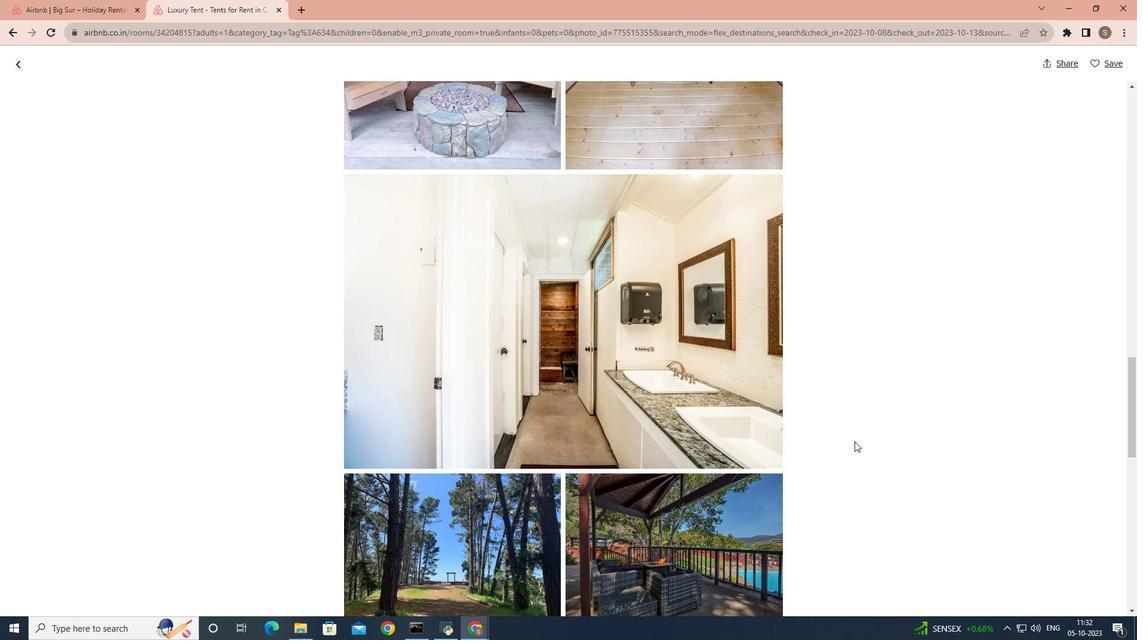 
Action: Mouse scrolled (855, 440) with delta (0, 0)
Screenshot: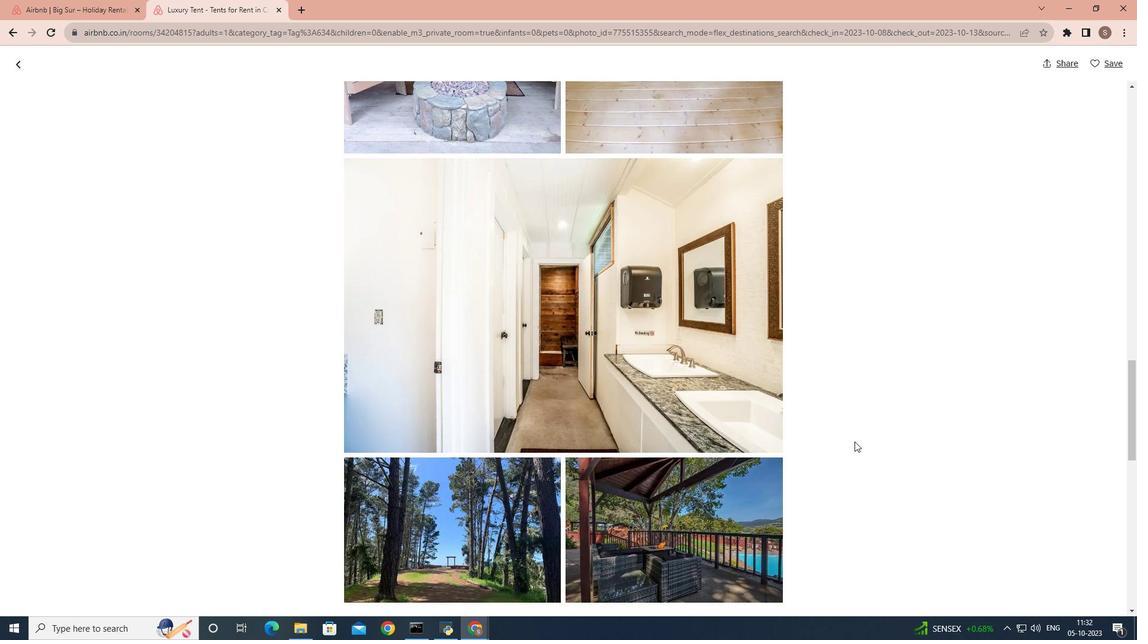
Action: Mouse scrolled (855, 440) with delta (0, 0)
Screenshot: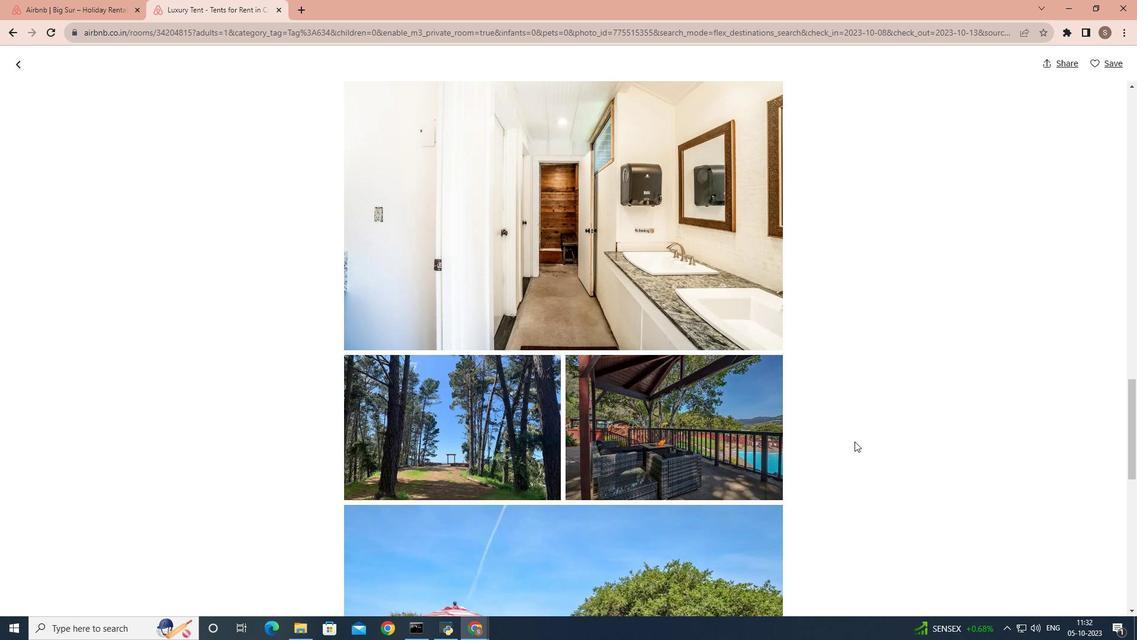 
Action: Mouse scrolled (855, 440) with delta (0, 0)
Screenshot: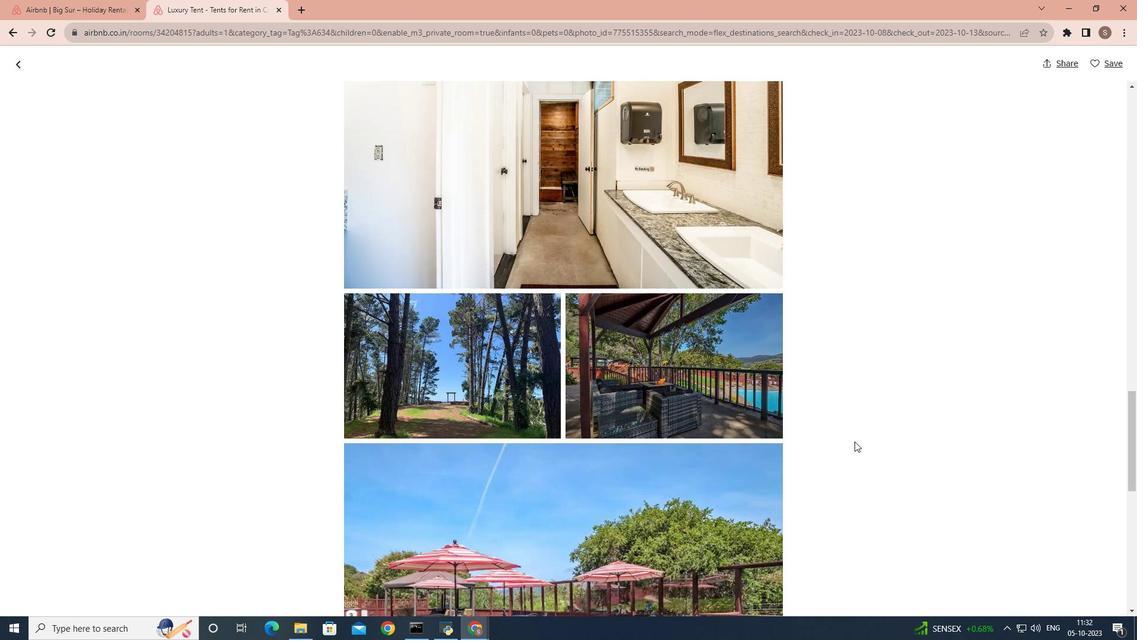 
Action: Mouse scrolled (855, 440) with delta (0, 0)
Screenshot: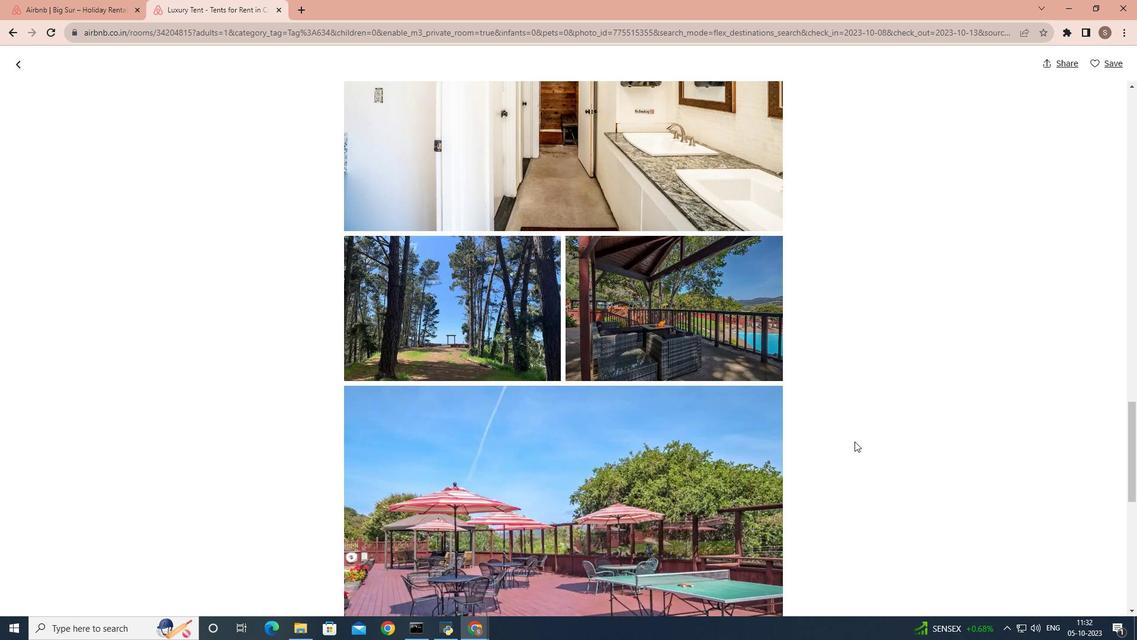 
Action: Mouse scrolled (855, 440) with delta (0, 0)
Screenshot: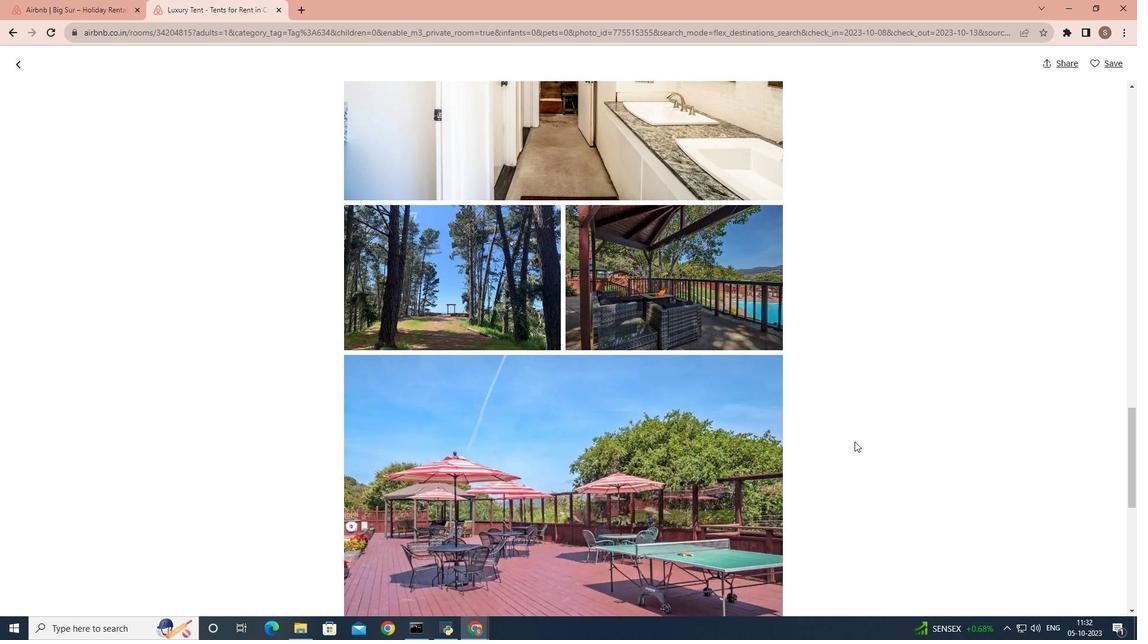 
Action: Mouse scrolled (855, 440) with delta (0, 0)
Screenshot: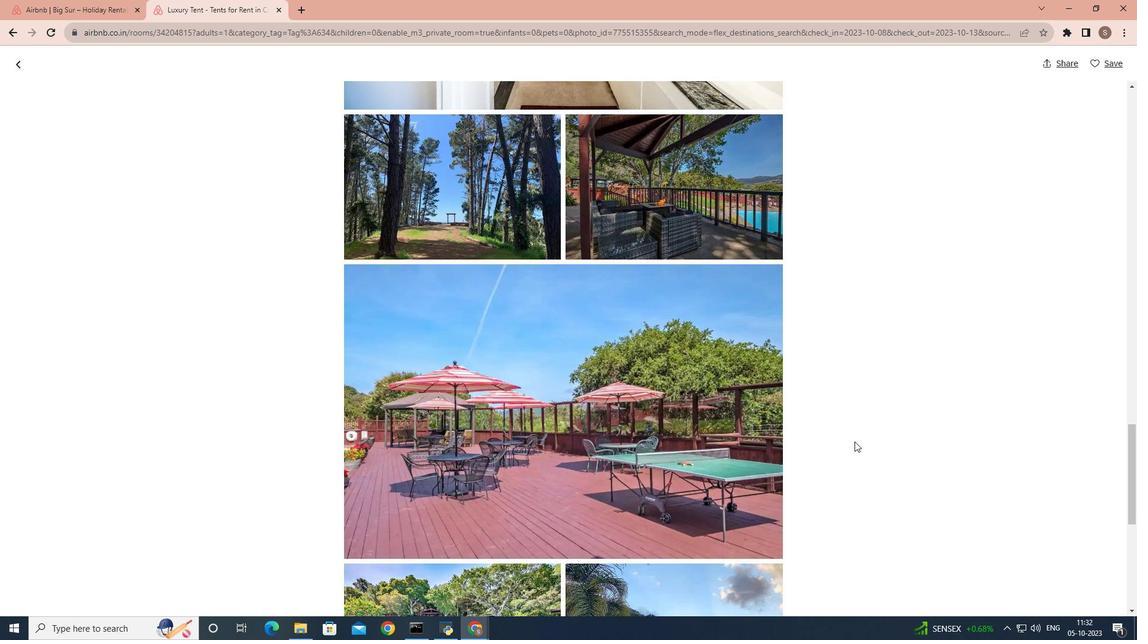 
Action: Mouse scrolled (855, 440) with delta (0, 0)
Screenshot: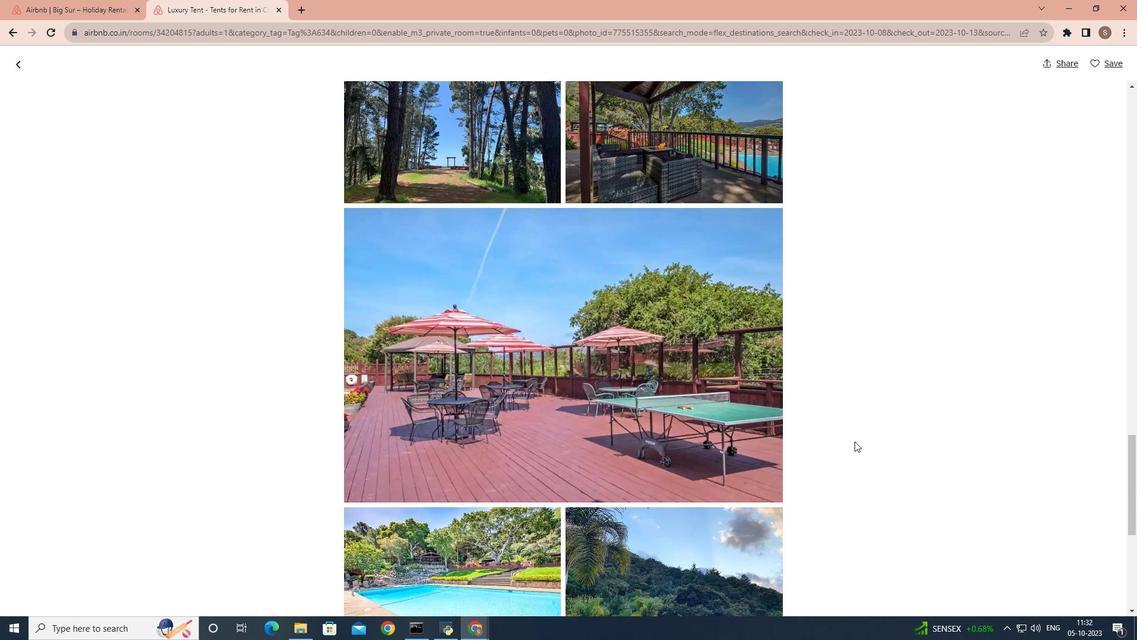 
Action: Mouse scrolled (855, 440) with delta (0, 0)
Screenshot: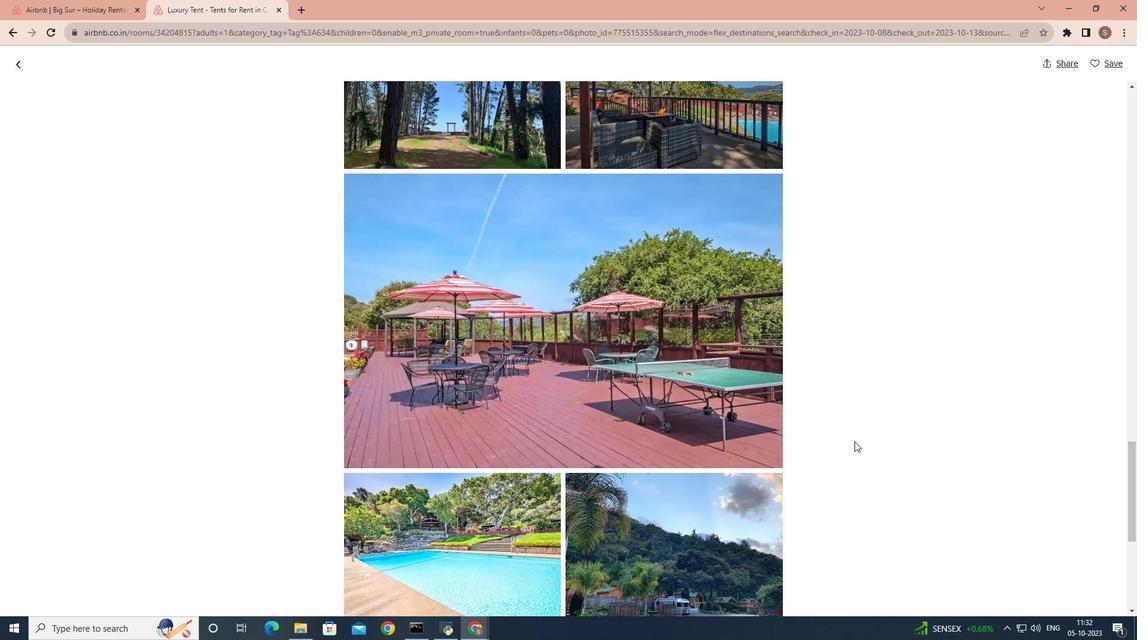 
Action: Mouse scrolled (855, 440) with delta (0, 0)
Screenshot: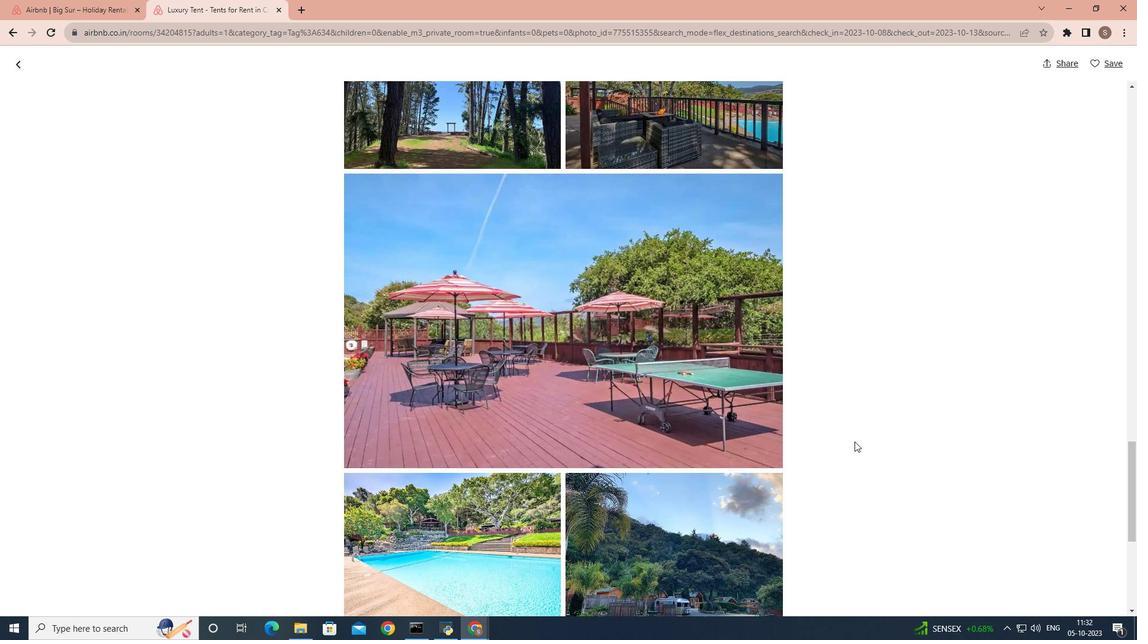 
Action: Mouse scrolled (855, 440) with delta (0, 0)
Screenshot: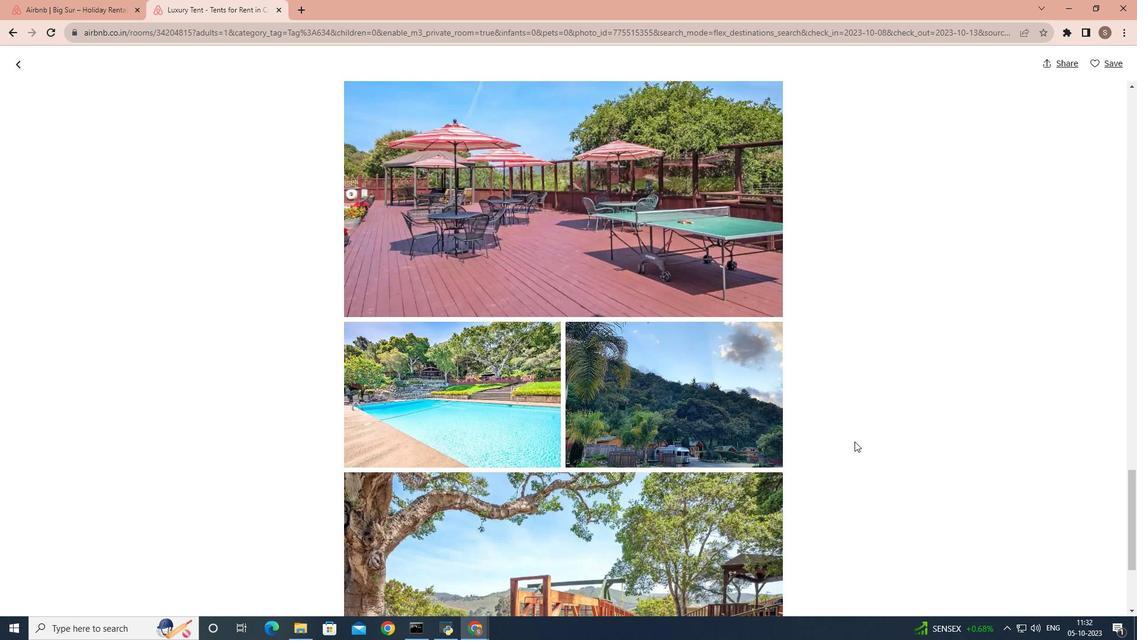 
Action: Mouse scrolled (855, 440) with delta (0, 0)
Screenshot: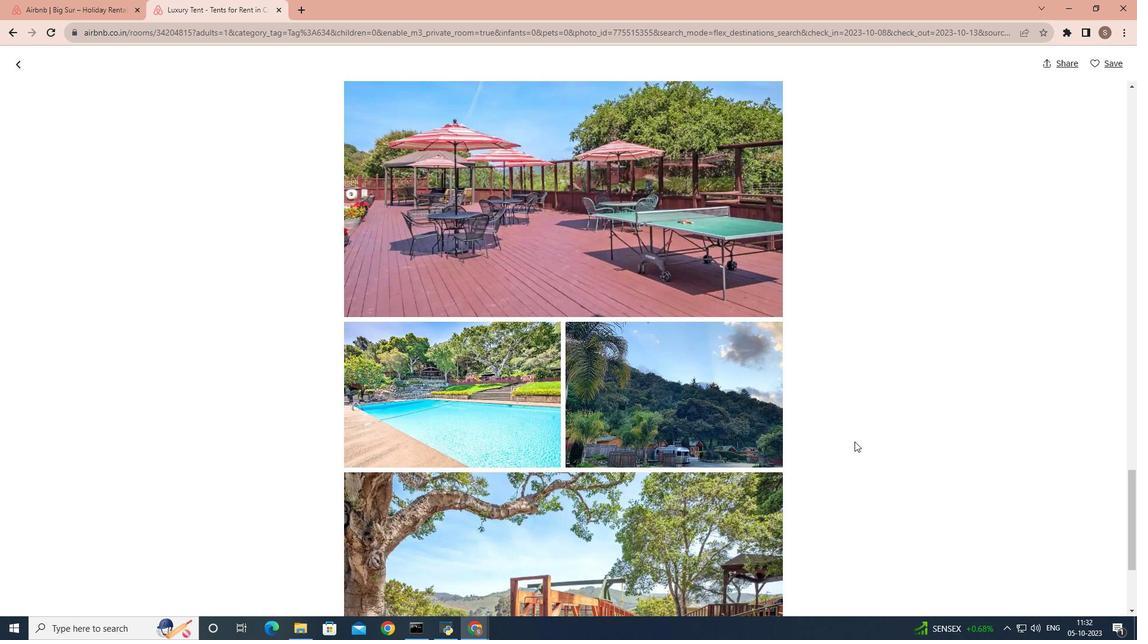 
Action: Mouse scrolled (855, 440) with delta (0, 0)
Screenshot: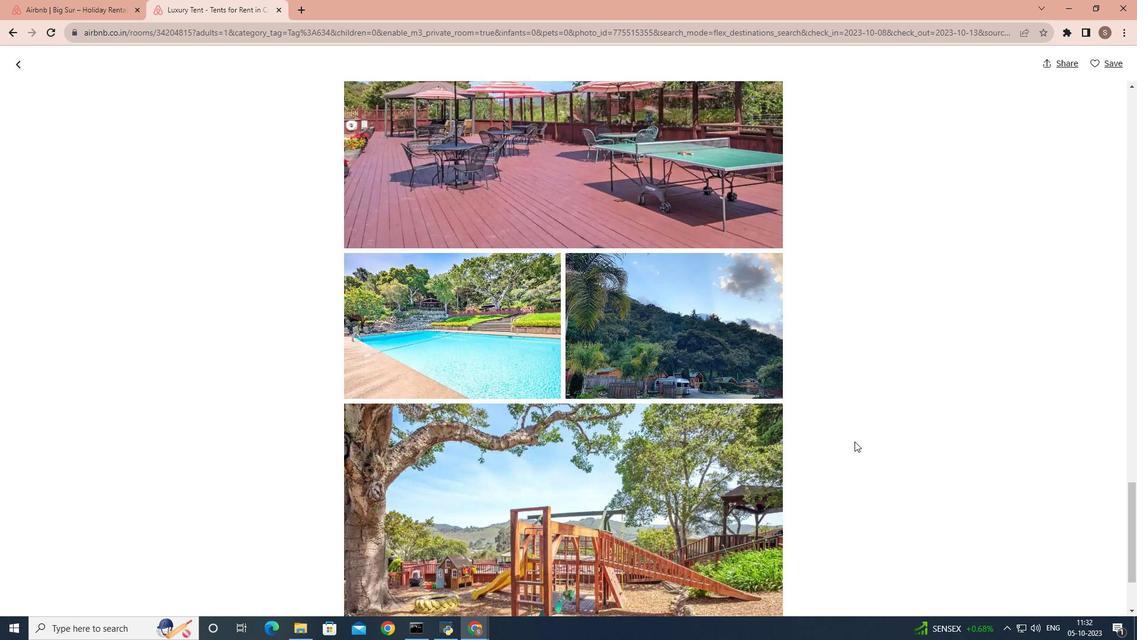 
Action: Mouse scrolled (855, 440) with delta (0, 0)
Screenshot: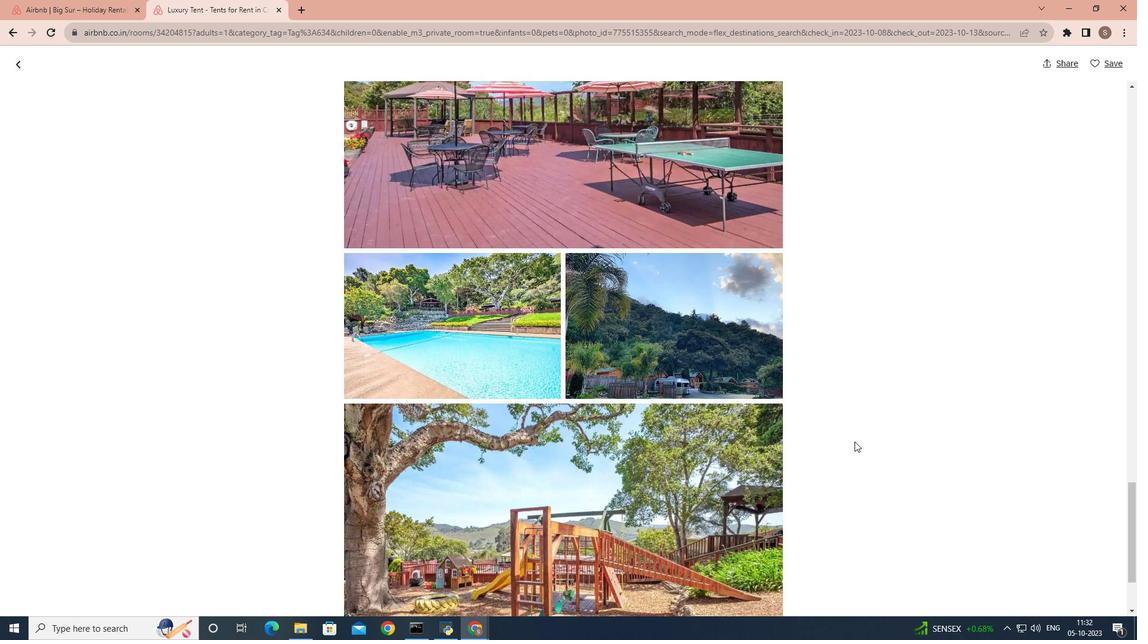 
Action: Mouse scrolled (855, 440) with delta (0, 0)
Screenshot: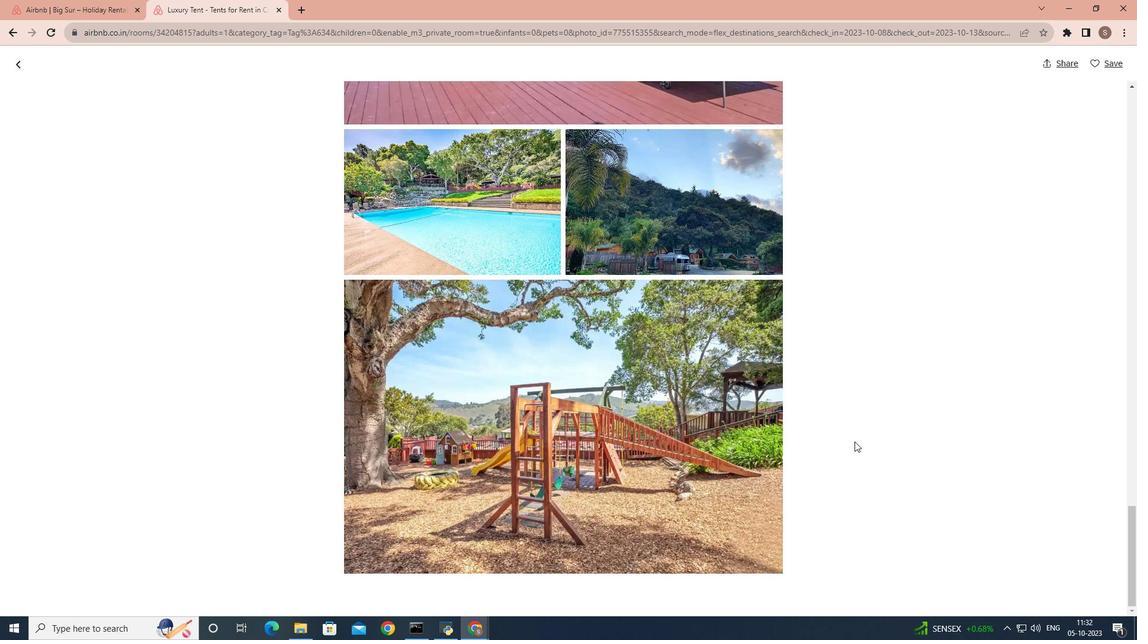 
Action: Mouse scrolled (855, 440) with delta (0, 0)
Screenshot: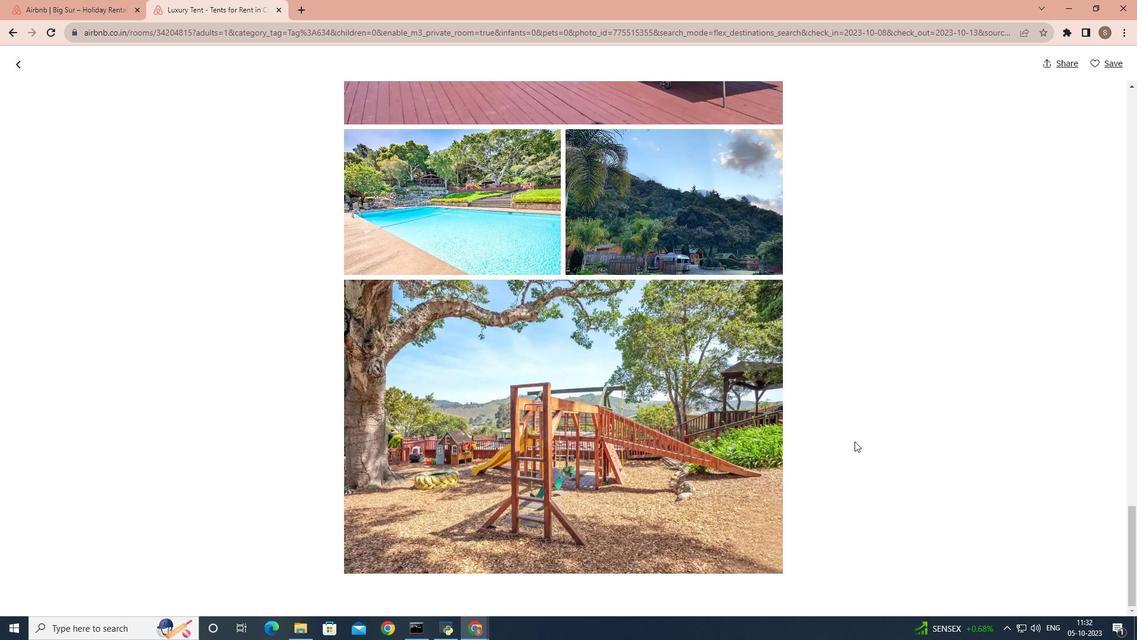 
Action: Mouse scrolled (855, 440) with delta (0, 0)
Screenshot: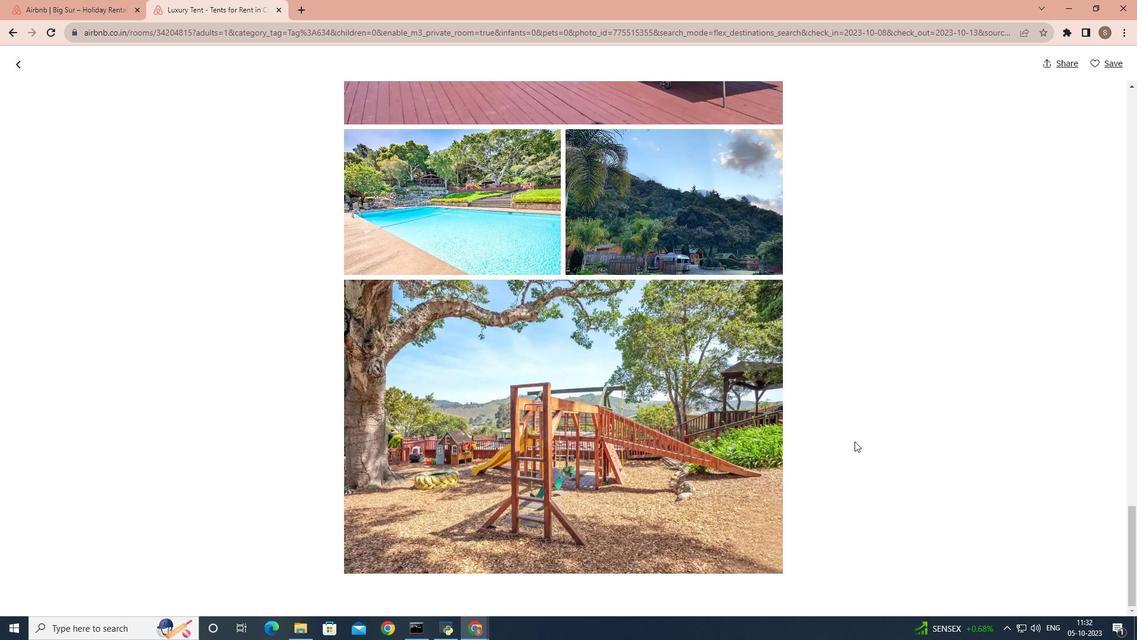 
Action: Mouse scrolled (855, 440) with delta (0, 0)
Screenshot: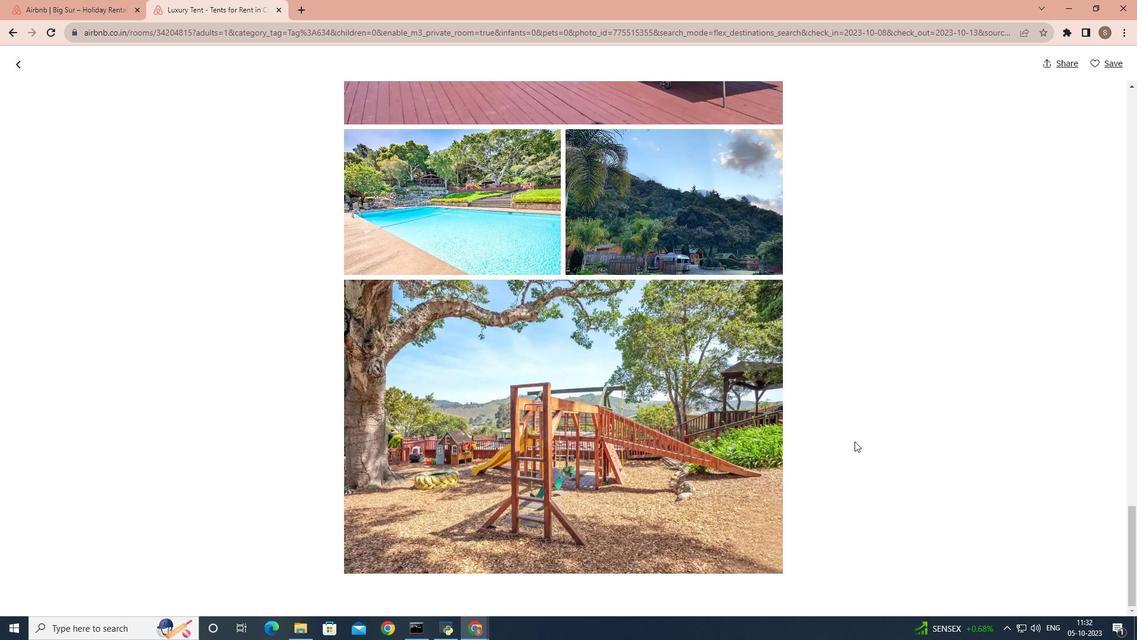 
Action: Mouse scrolled (855, 440) with delta (0, 0)
Screenshot: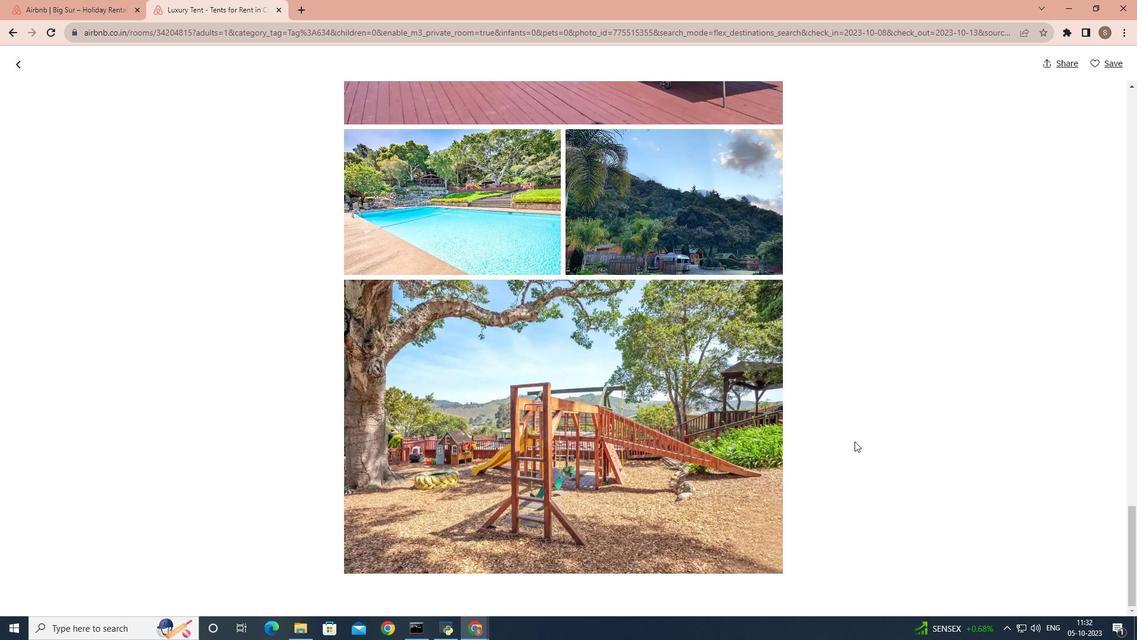 
Action: Mouse scrolled (855, 440) with delta (0, 0)
Screenshot: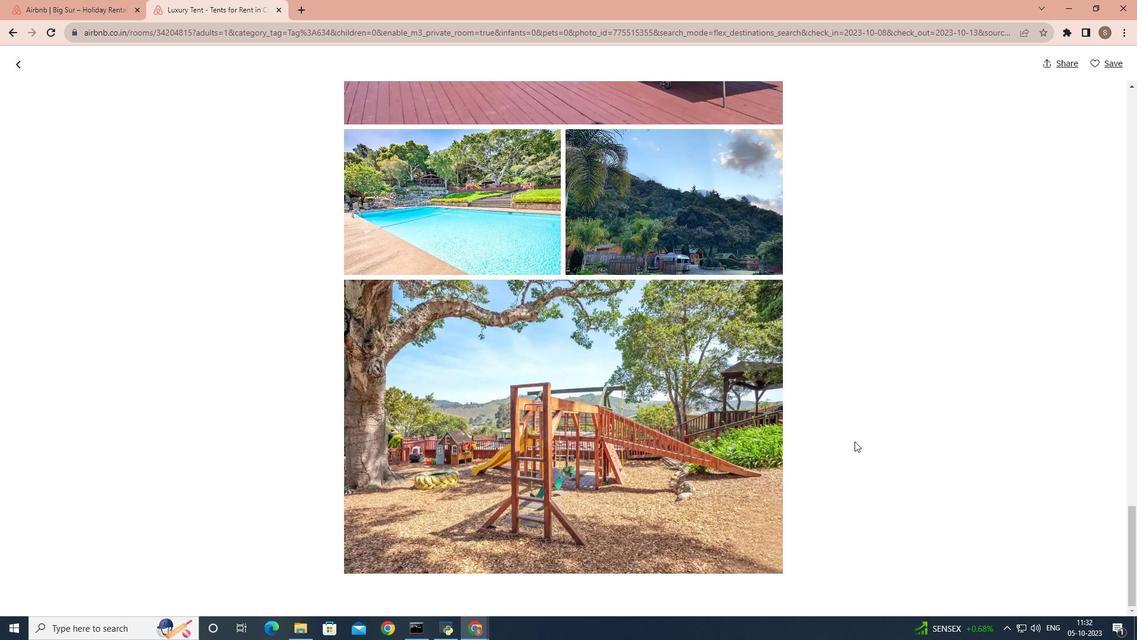 
Action: Mouse scrolled (855, 440) with delta (0, 0)
Screenshot: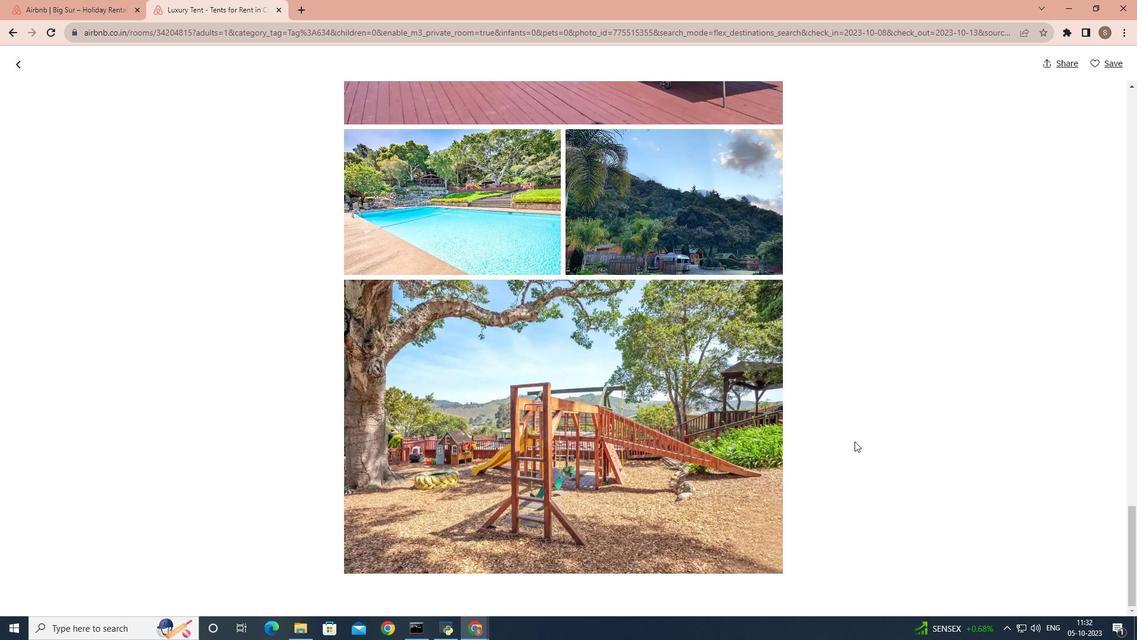 
Action: Mouse moved to (21, 61)
Screenshot: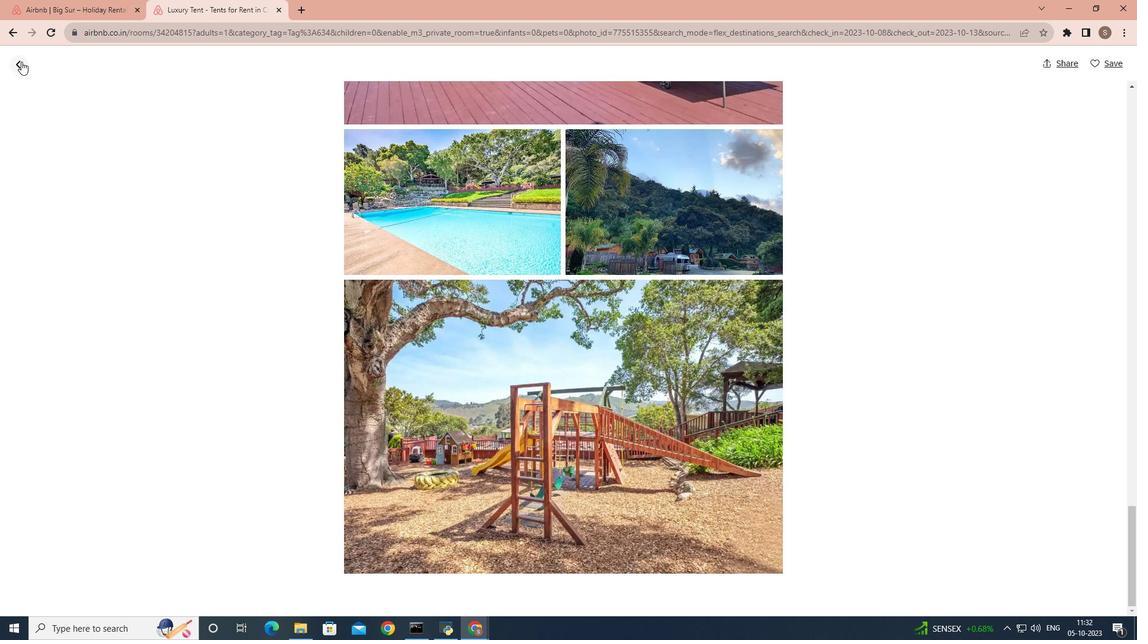 
Action: Mouse pressed left at (21, 61)
Screenshot: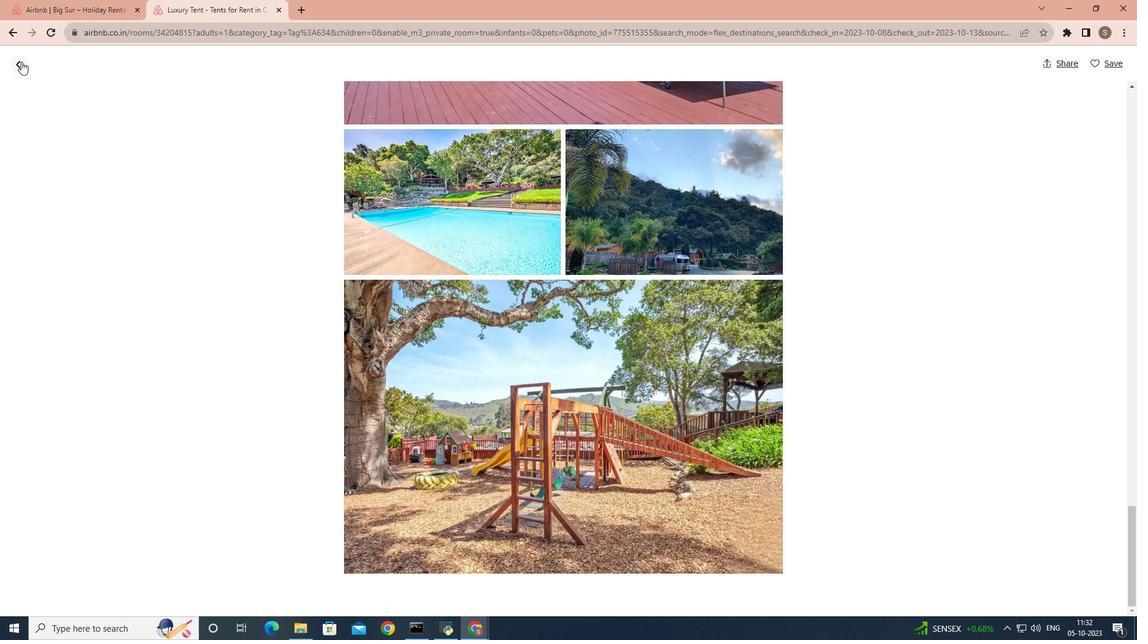 
Action: Mouse moved to (395, 280)
Screenshot: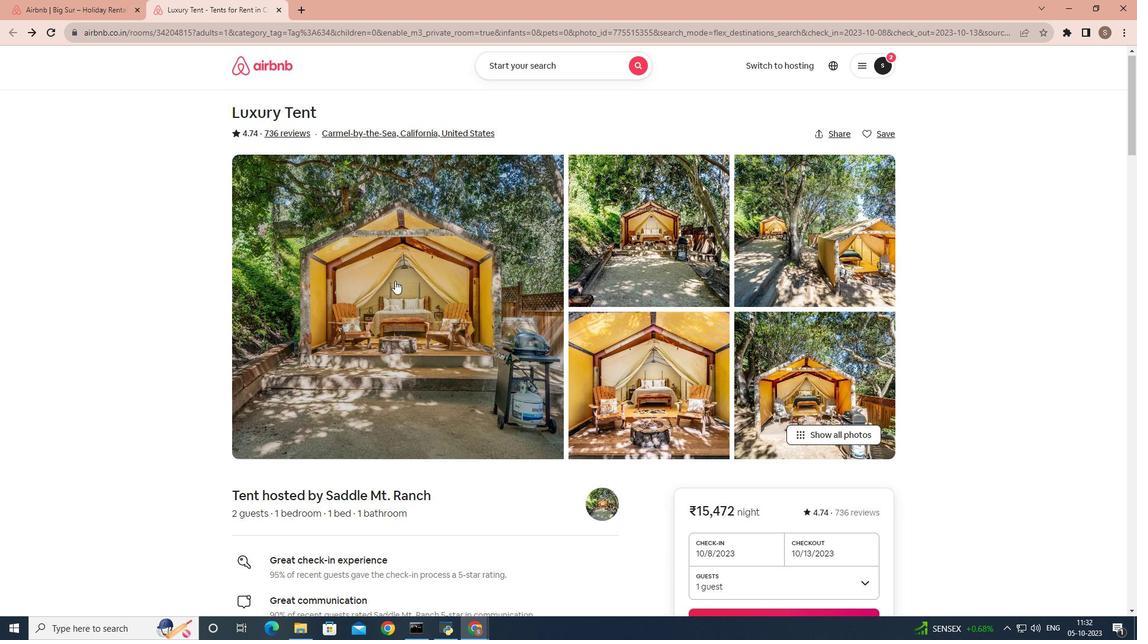 
Action: Mouse scrolled (395, 280) with delta (0, 0)
Screenshot: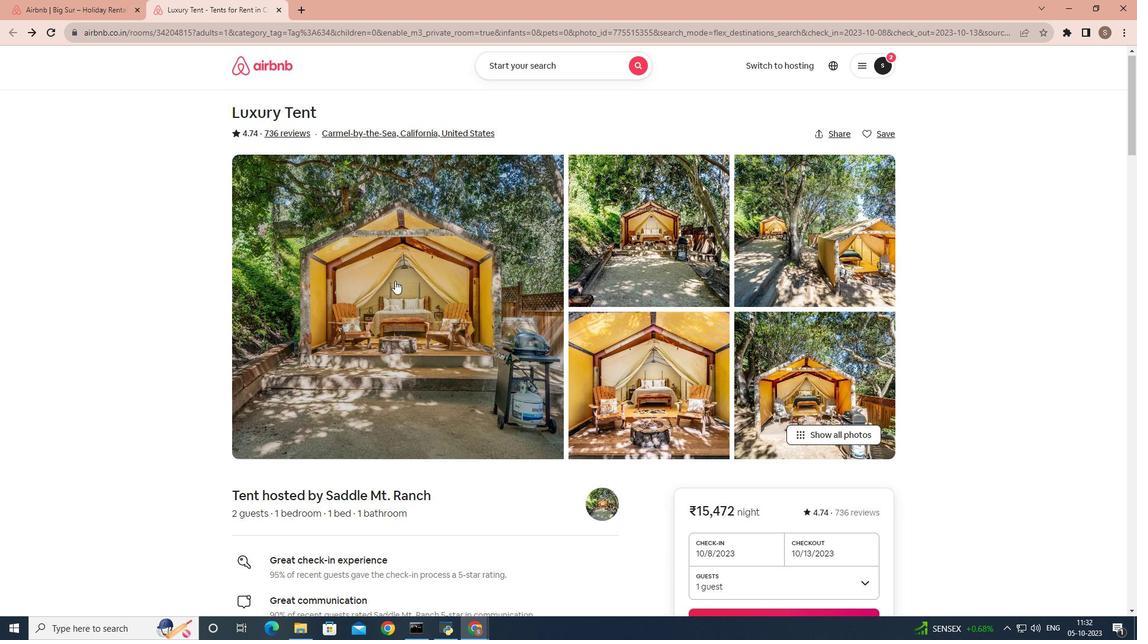 
Action: Mouse scrolled (395, 280) with delta (0, 0)
Screenshot: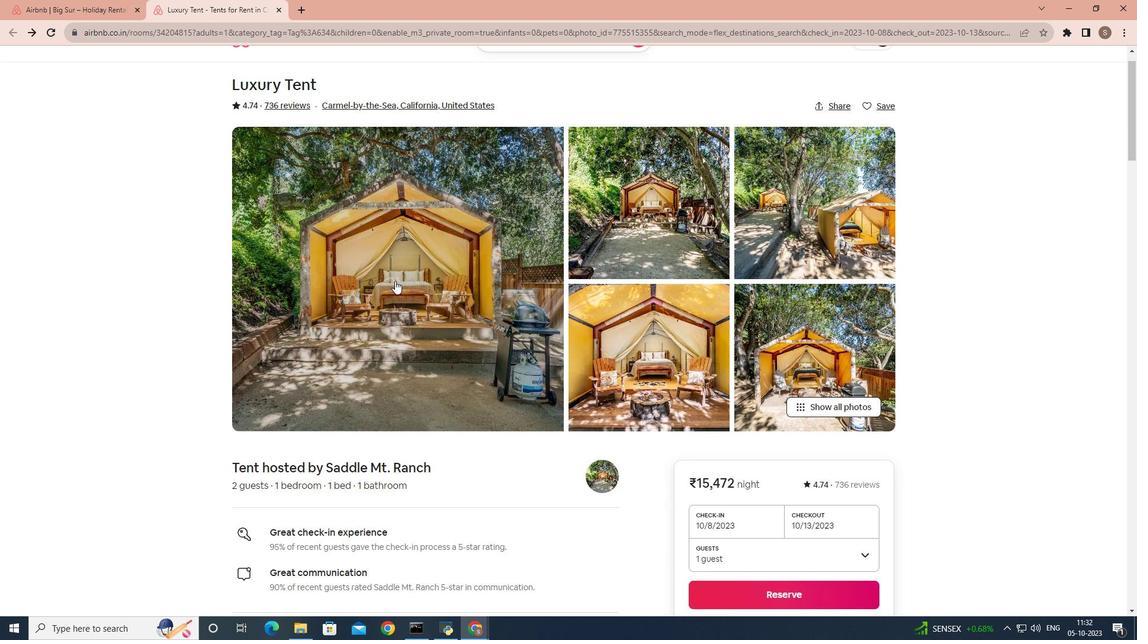 
Action: Mouse moved to (395, 282)
Screenshot: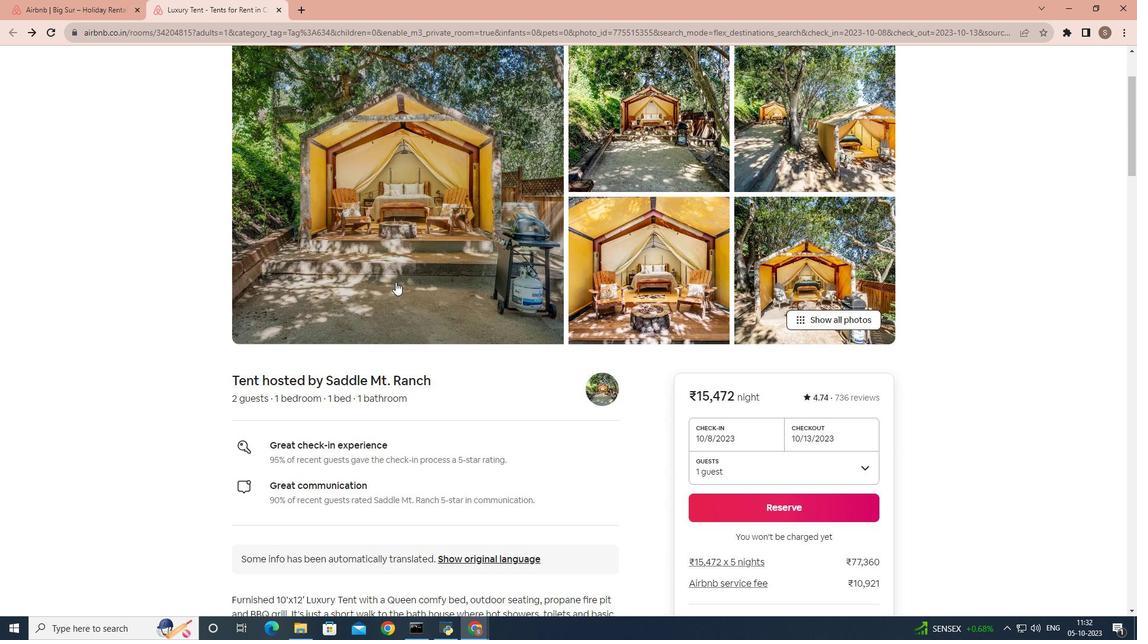 
Action: Mouse scrolled (395, 281) with delta (0, 0)
Screenshot: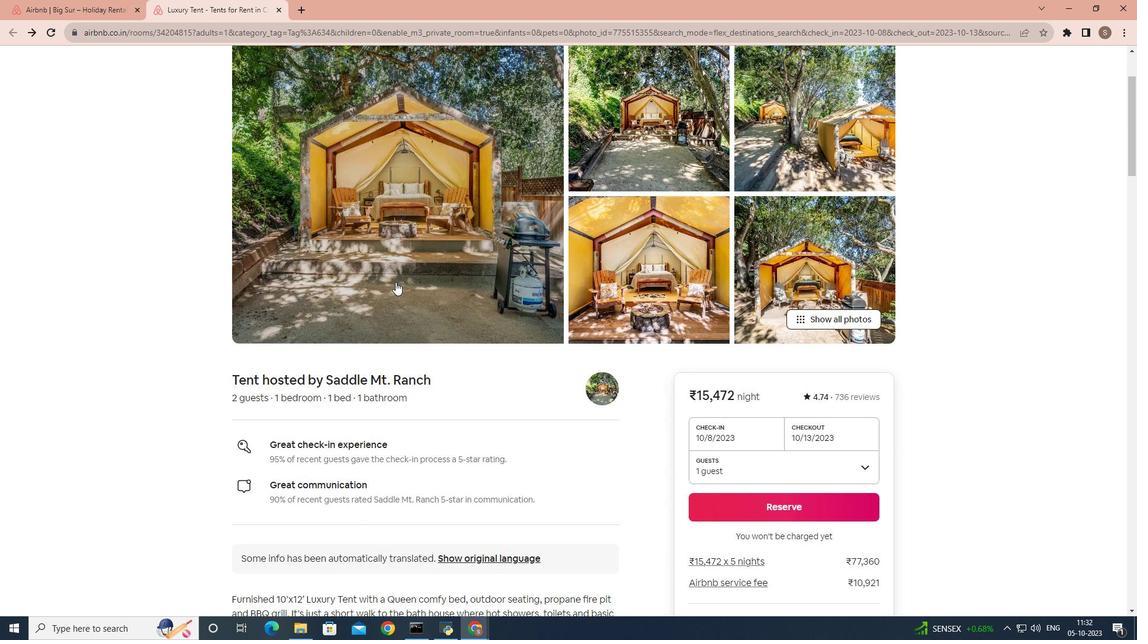
Action: Mouse scrolled (395, 281) with delta (0, 0)
Screenshot: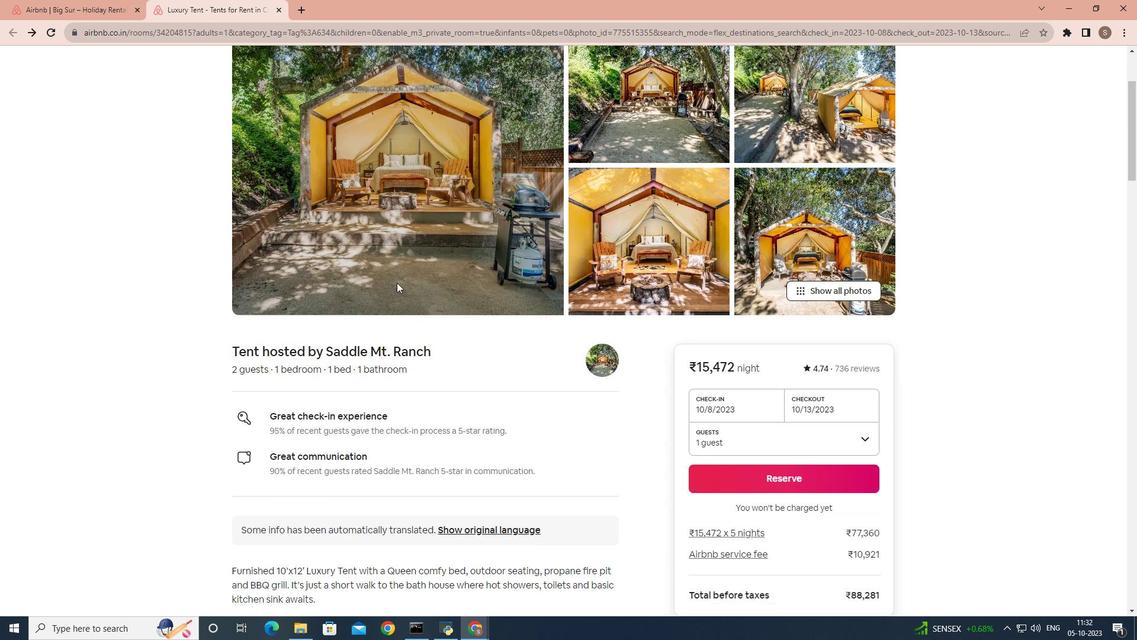 
Action: Mouse moved to (461, 304)
Screenshot: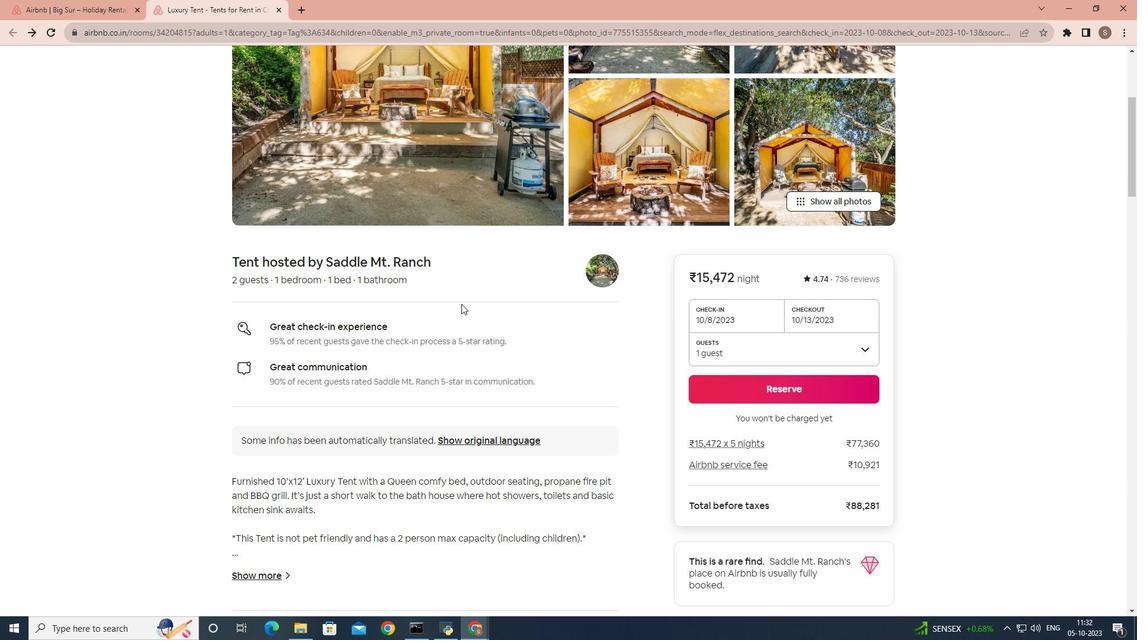
Action: Mouse scrolled (461, 303) with delta (0, 0)
Screenshot: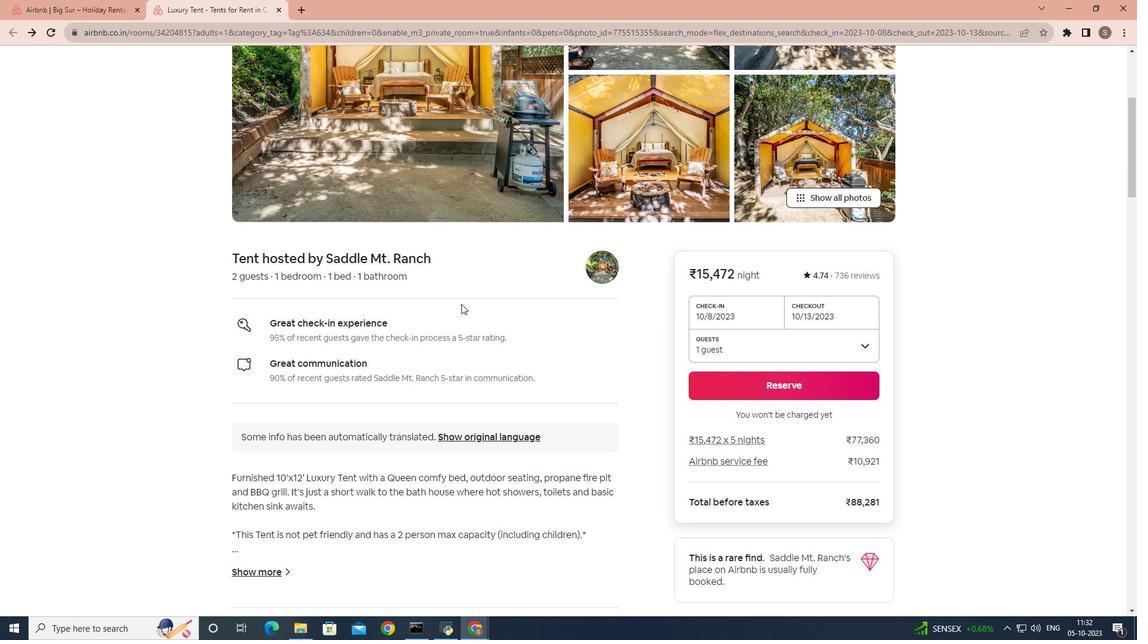 
Action: Mouse scrolled (461, 303) with delta (0, 0)
Screenshot: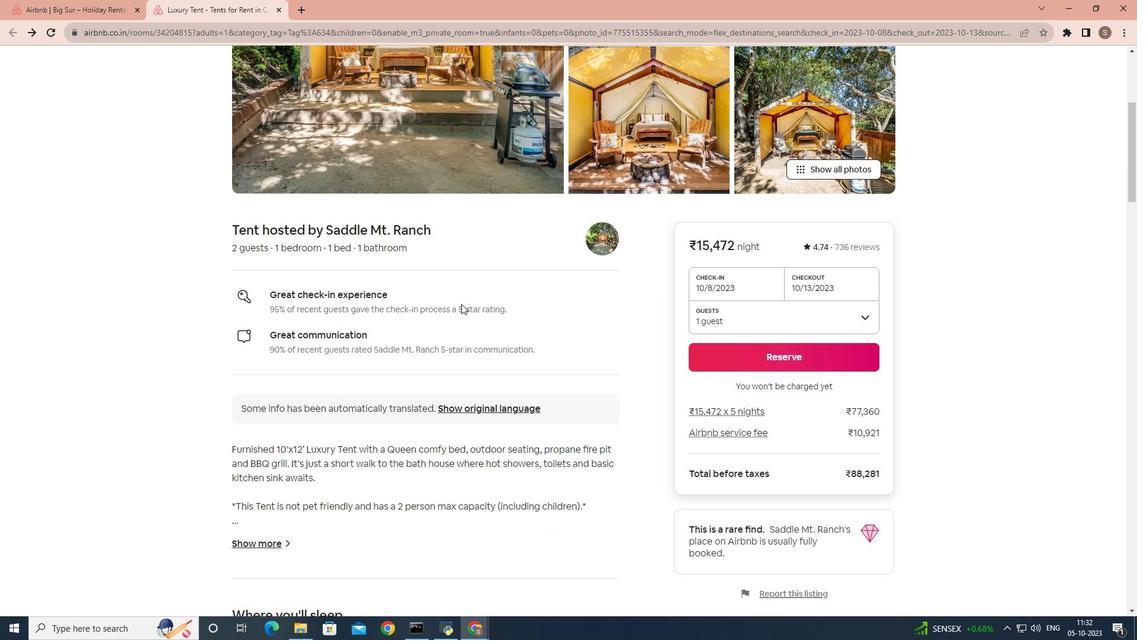 
Action: Mouse moved to (462, 304)
Screenshot: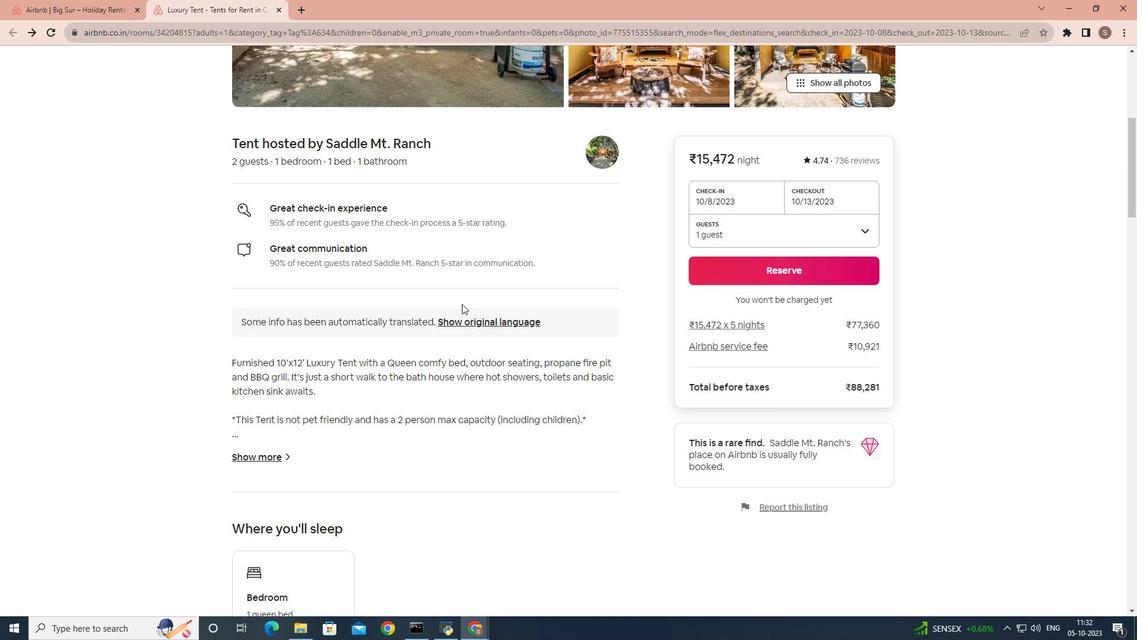 
Action: Mouse scrolled (462, 303) with delta (0, 0)
Screenshot: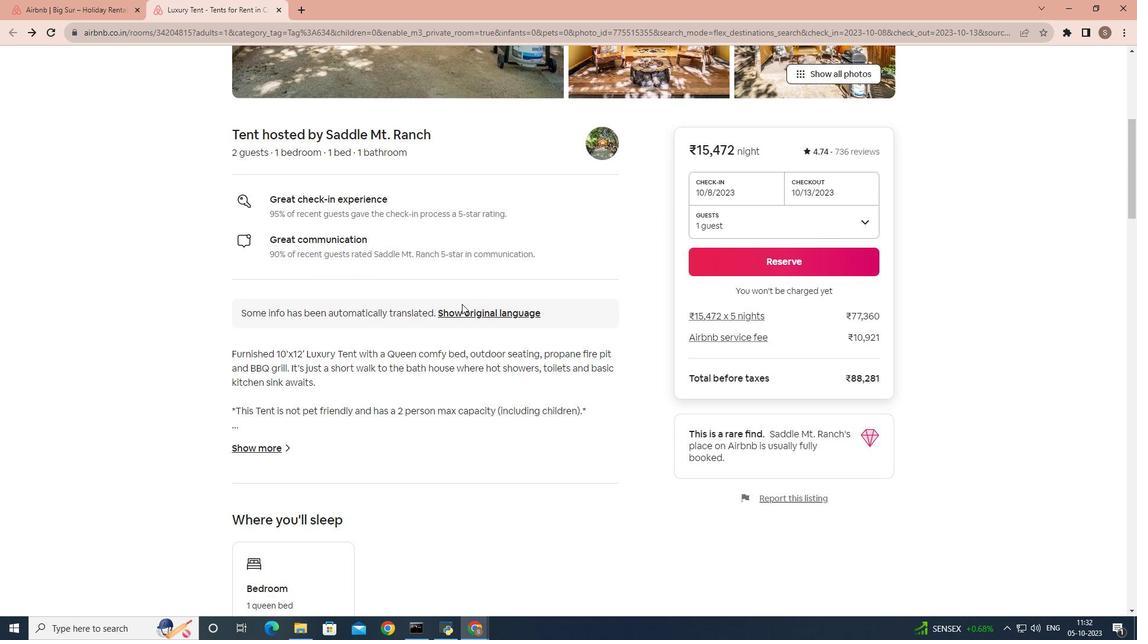
Action: Mouse scrolled (462, 303) with delta (0, 0)
Screenshot: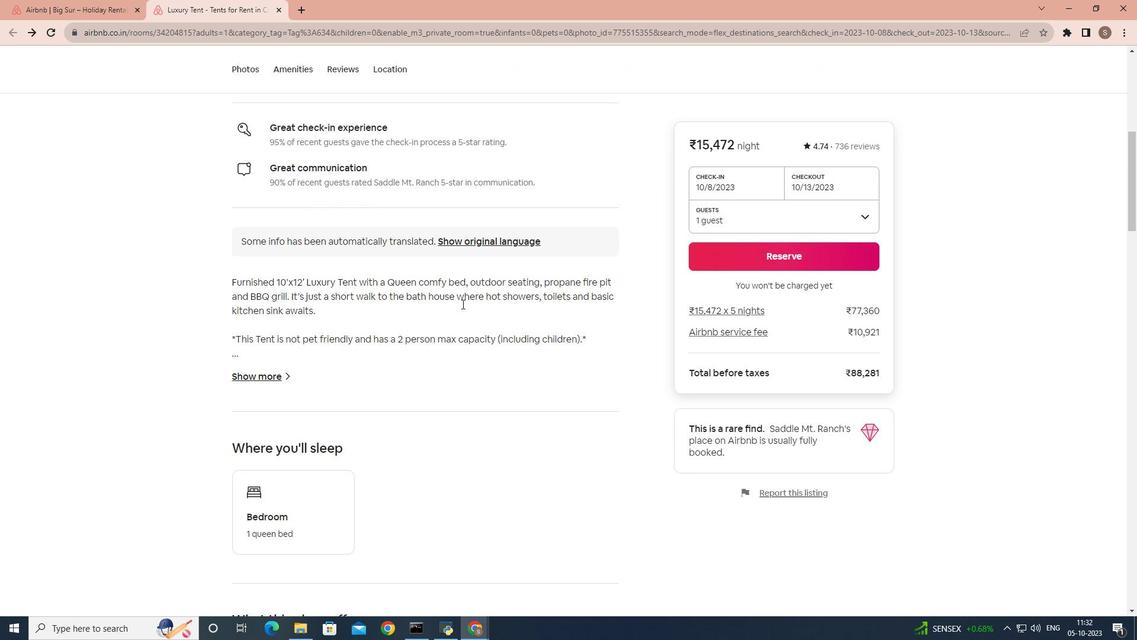 
Action: Mouse scrolled (462, 303) with delta (0, 0)
Screenshot: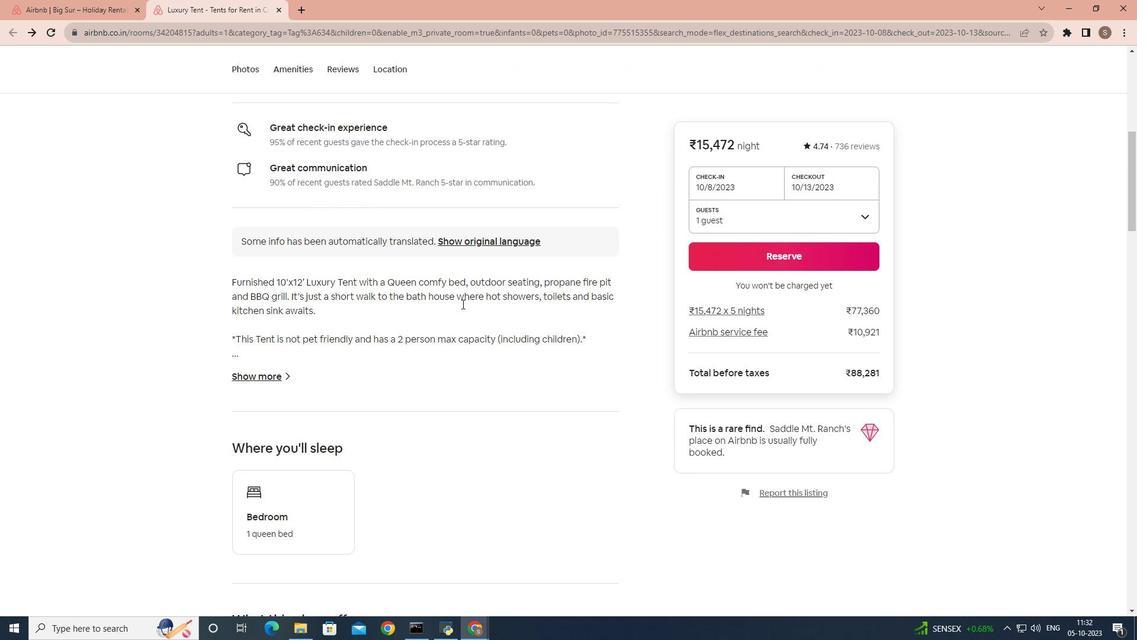 
Action: Mouse scrolled (462, 303) with delta (0, 0)
Screenshot: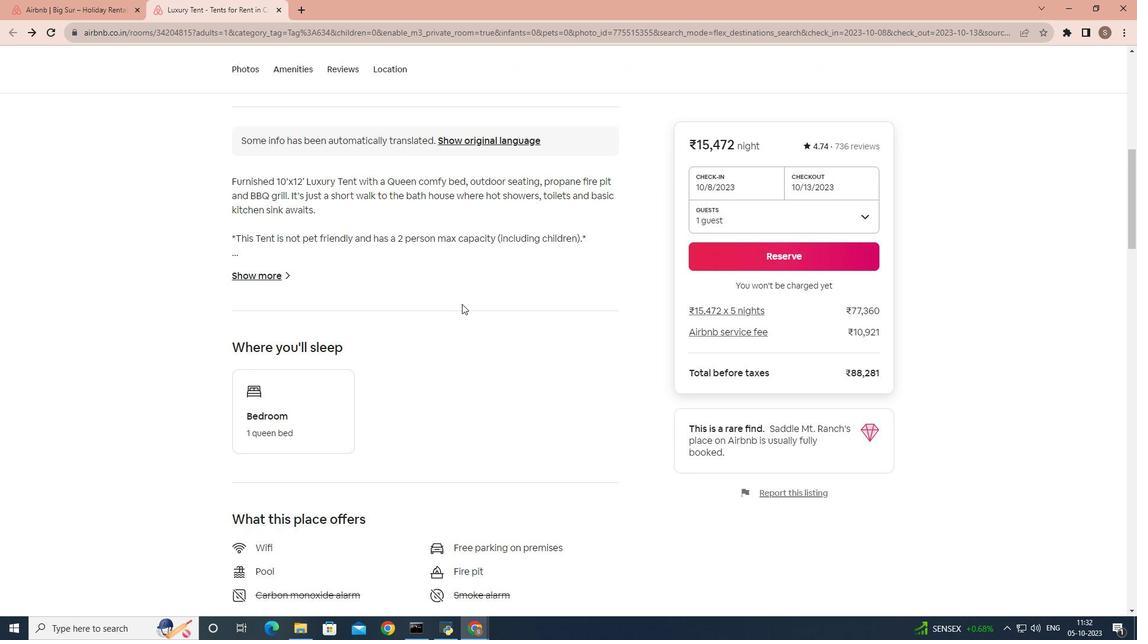 
Action: Mouse scrolled (462, 303) with delta (0, 0)
Screenshot: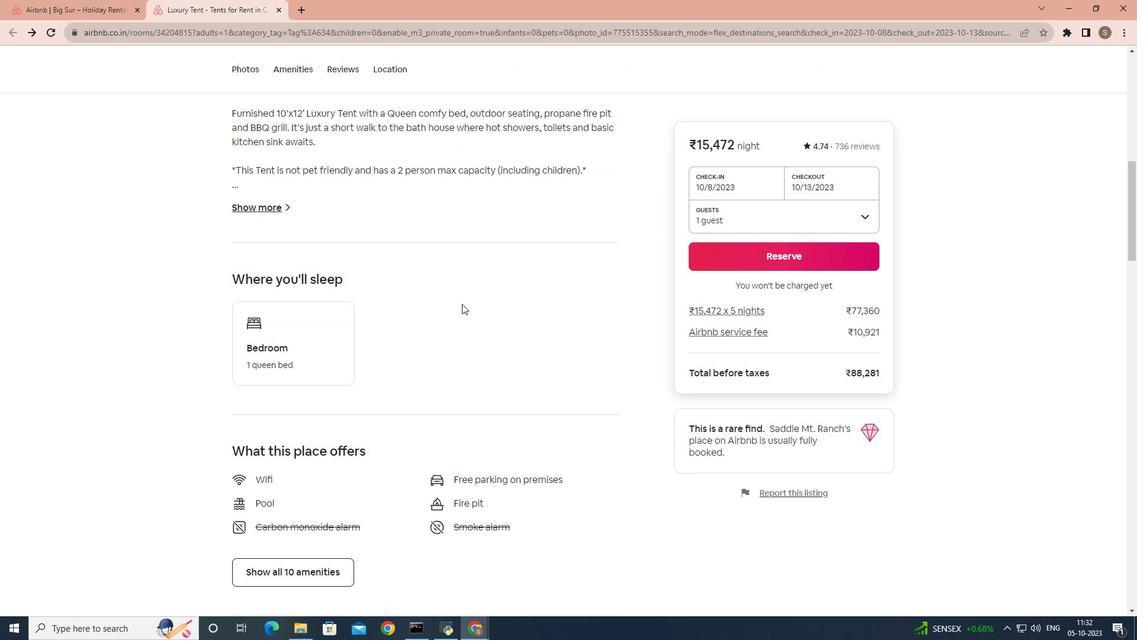 
Action: Mouse scrolled (462, 303) with delta (0, 0)
Screenshot: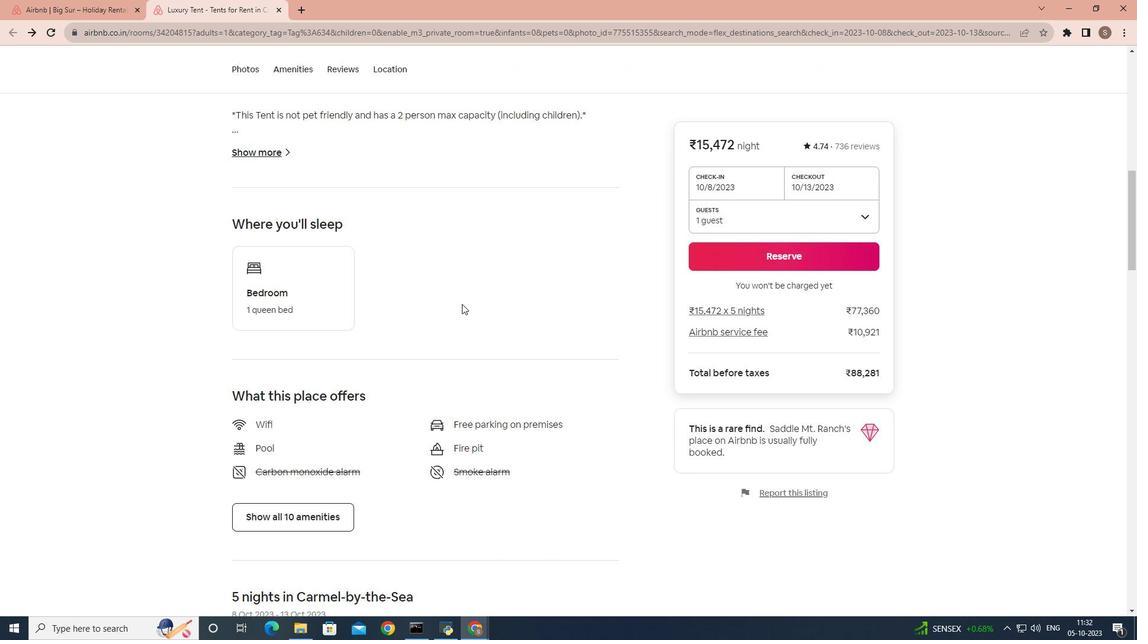 
Action: Mouse scrolled (462, 303) with delta (0, 0)
Screenshot: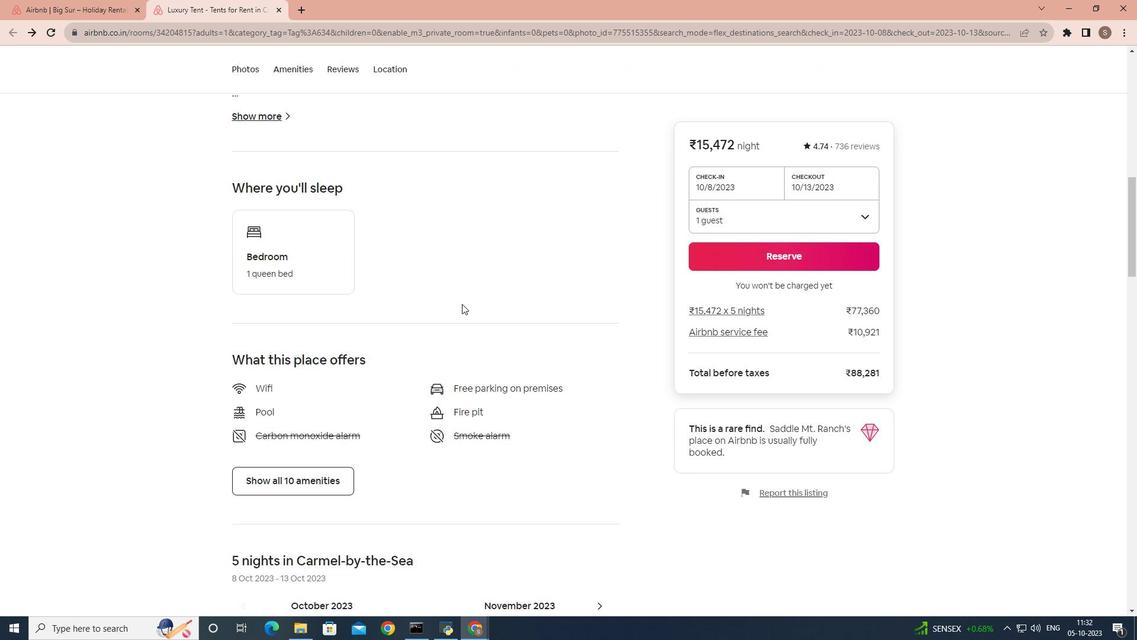 
Action: Mouse moved to (335, 395)
Screenshot: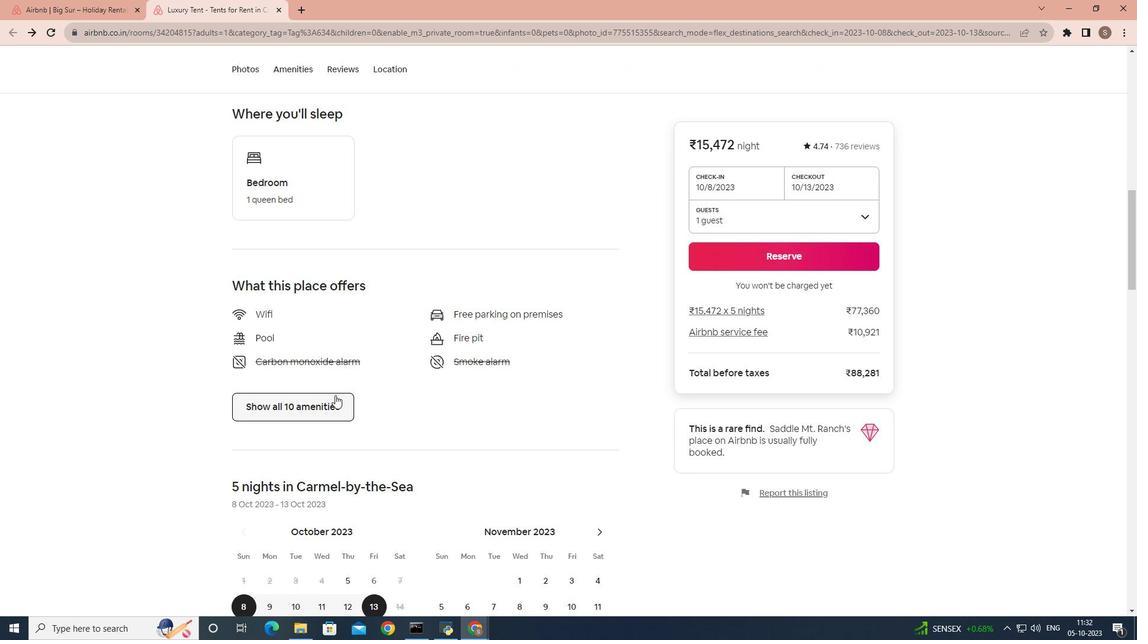 
Action: Mouse pressed left at (335, 395)
Screenshot: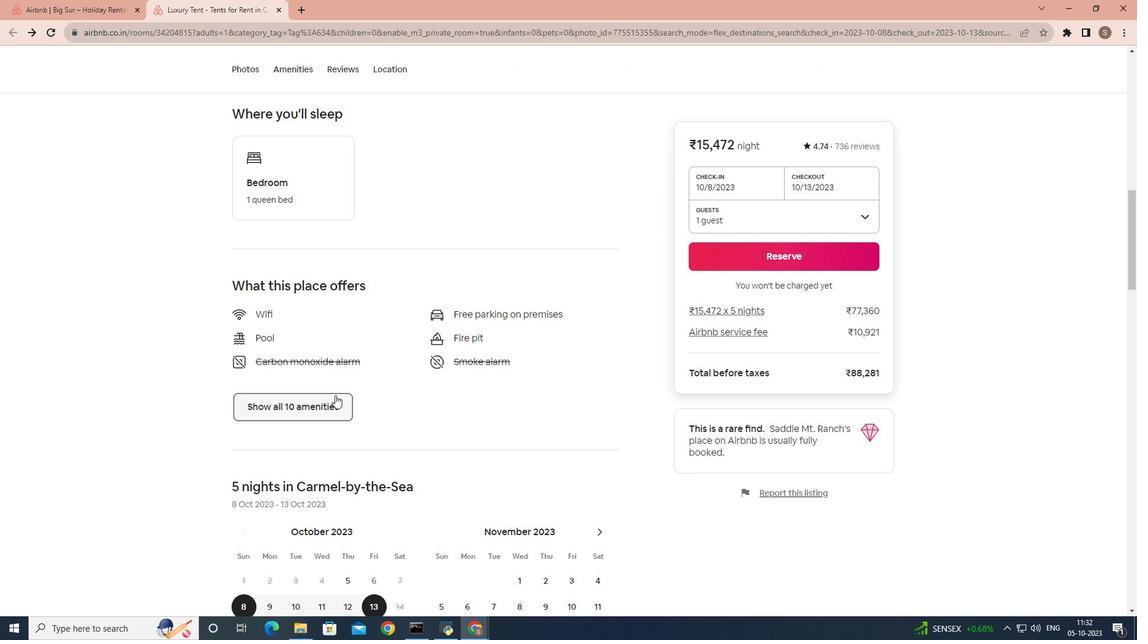 
Action: Mouse moved to (460, 331)
Screenshot: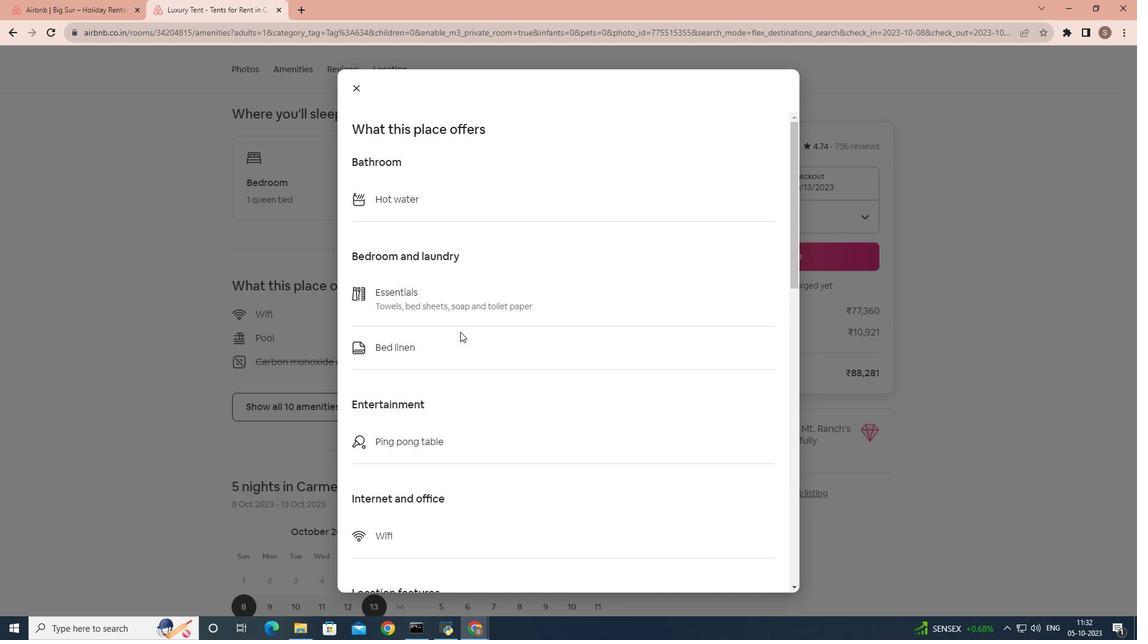 
Action: Mouse scrolled (460, 331) with delta (0, 0)
Screenshot: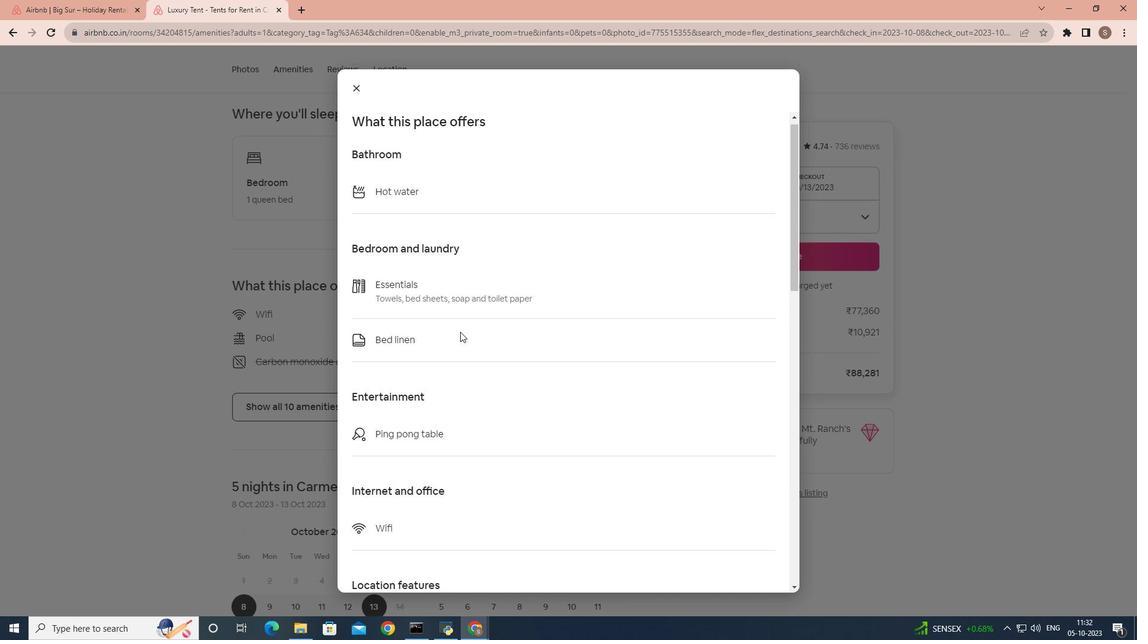 
Action: Mouse scrolled (460, 331) with delta (0, 0)
Screenshot: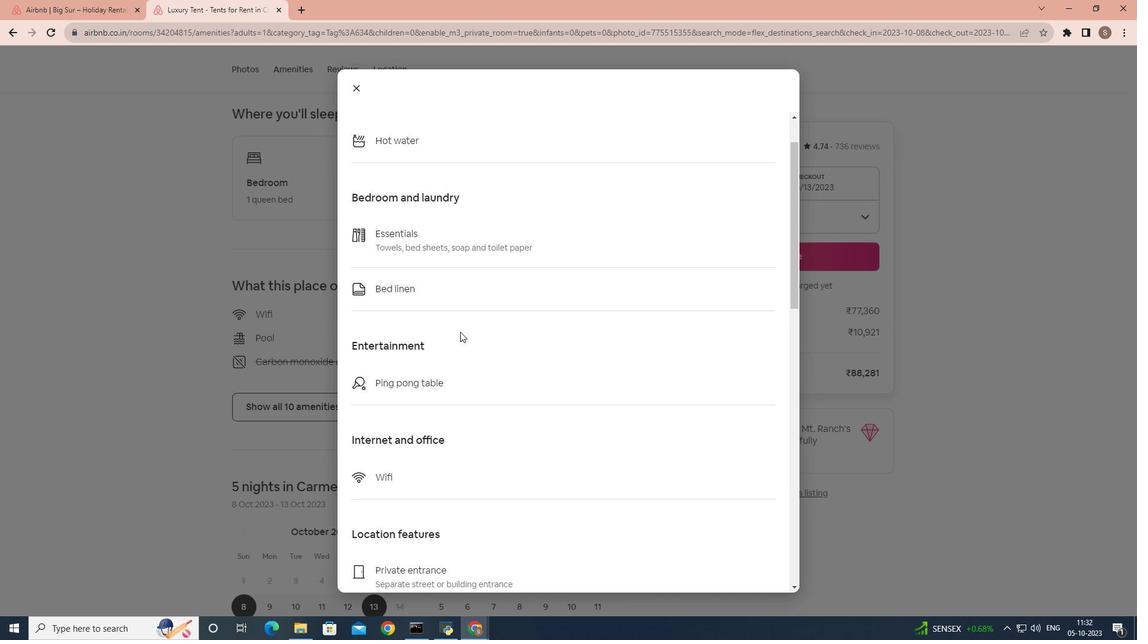 
Action: Mouse scrolled (460, 331) with delta (0, 0)
Screenshot: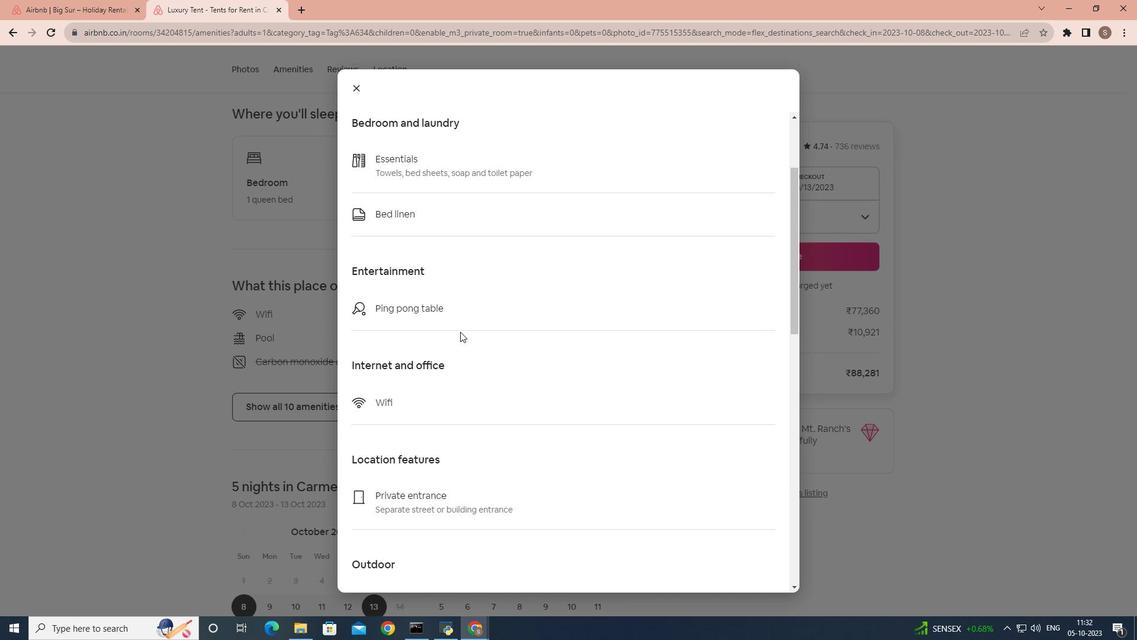 
Action: Mouse scrolled (460, 331) with delta (0, 0)
Screenshot: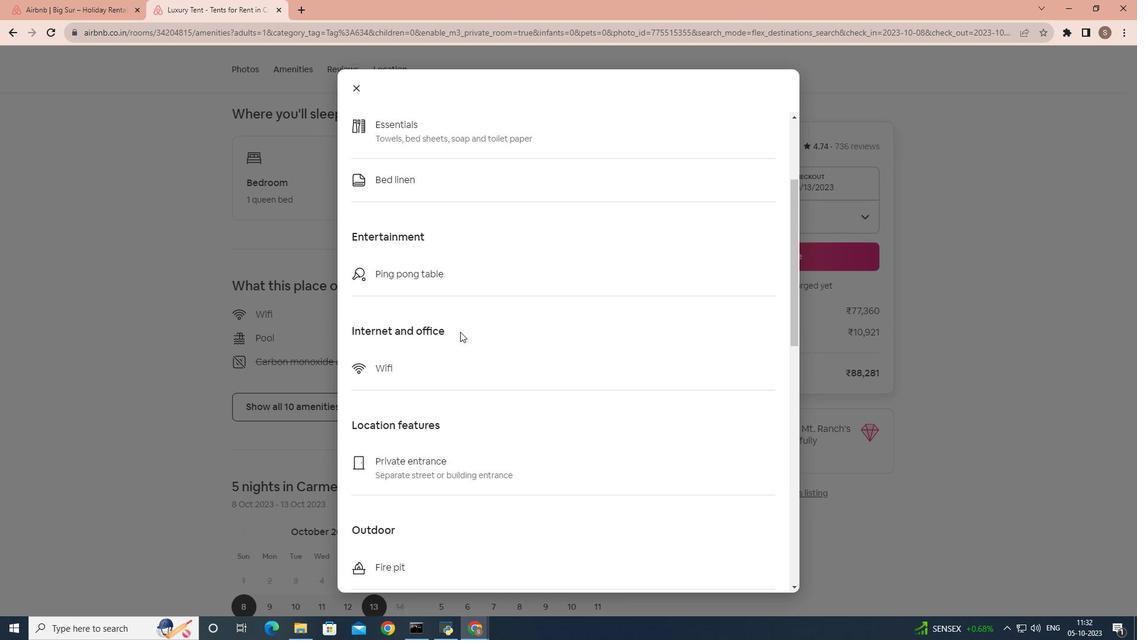 
Action: Mouse scrolled (460, 331) with delta (0, 0)
Screenshot: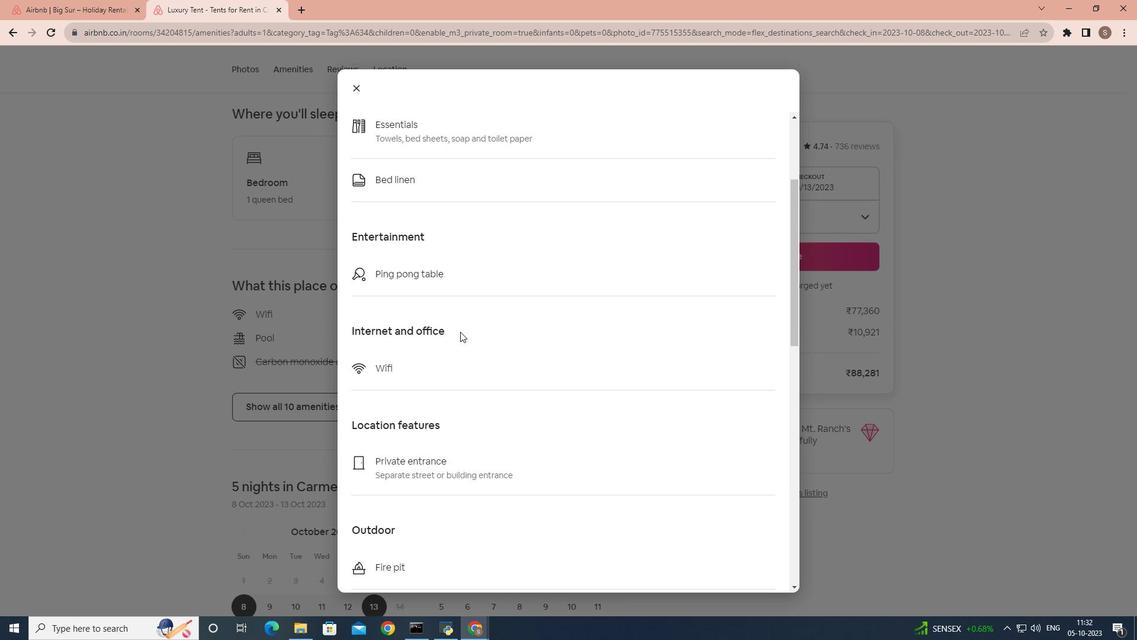 
Action: Mouse scrolled (460, 331) with delta (0, 0)
Screenshot: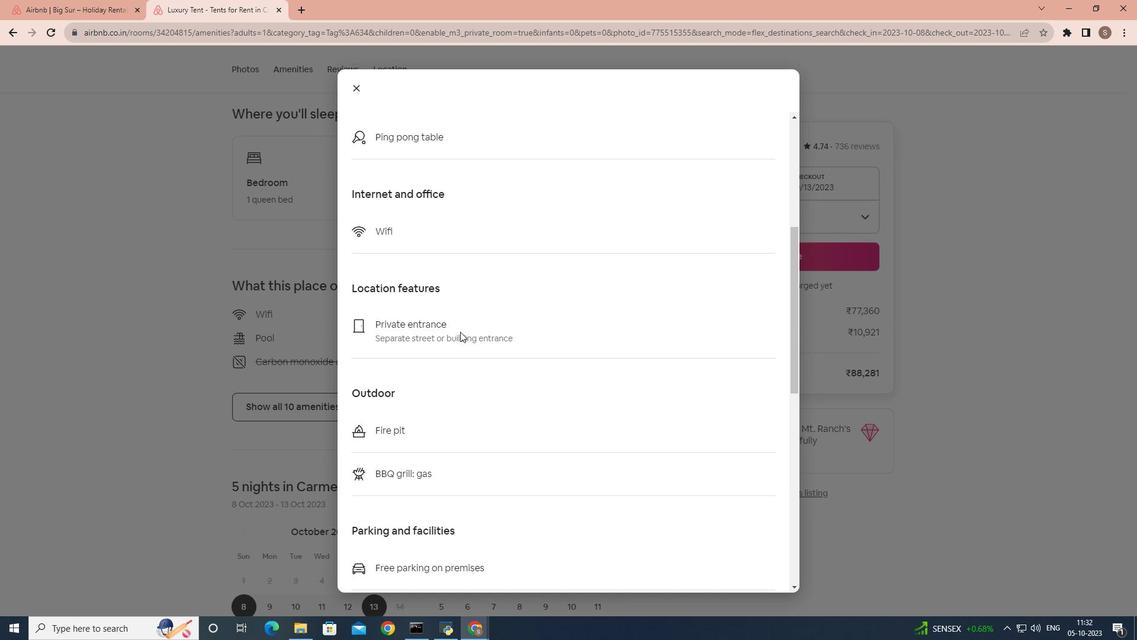 
Action: Mouse scrolled (460, 331) with delta (0, 0)
Screenshot: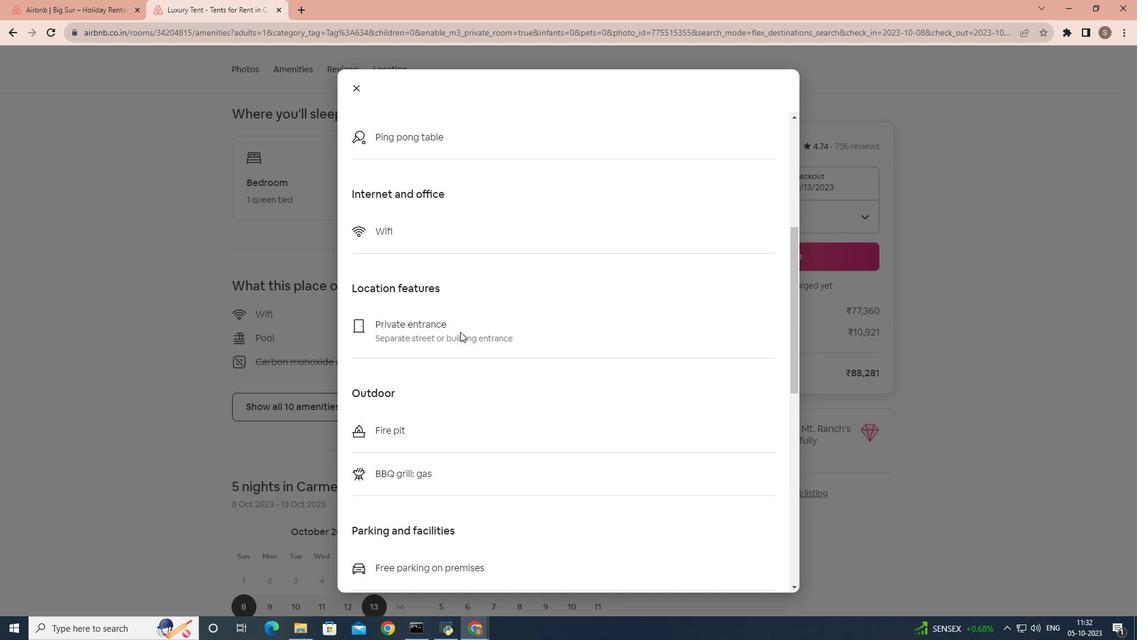 
Action: Mouse scrolled (460, 331) with delta (0, 0)
Screenshot: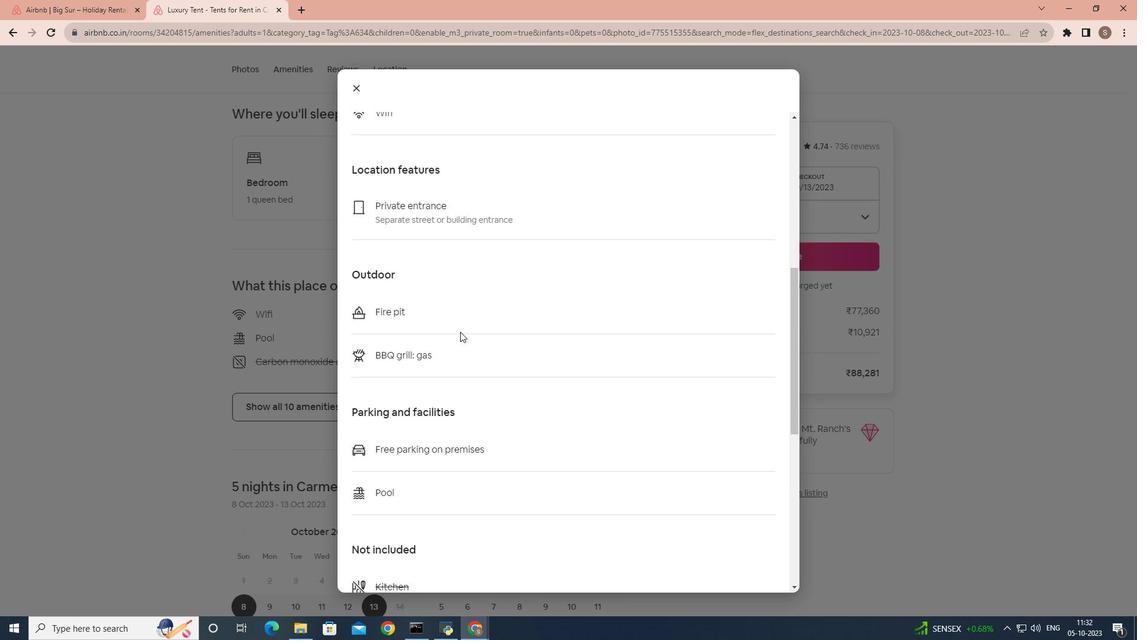 
Action: Mouse scrolled (460, 331) with delta (0, 0)
Screenshot: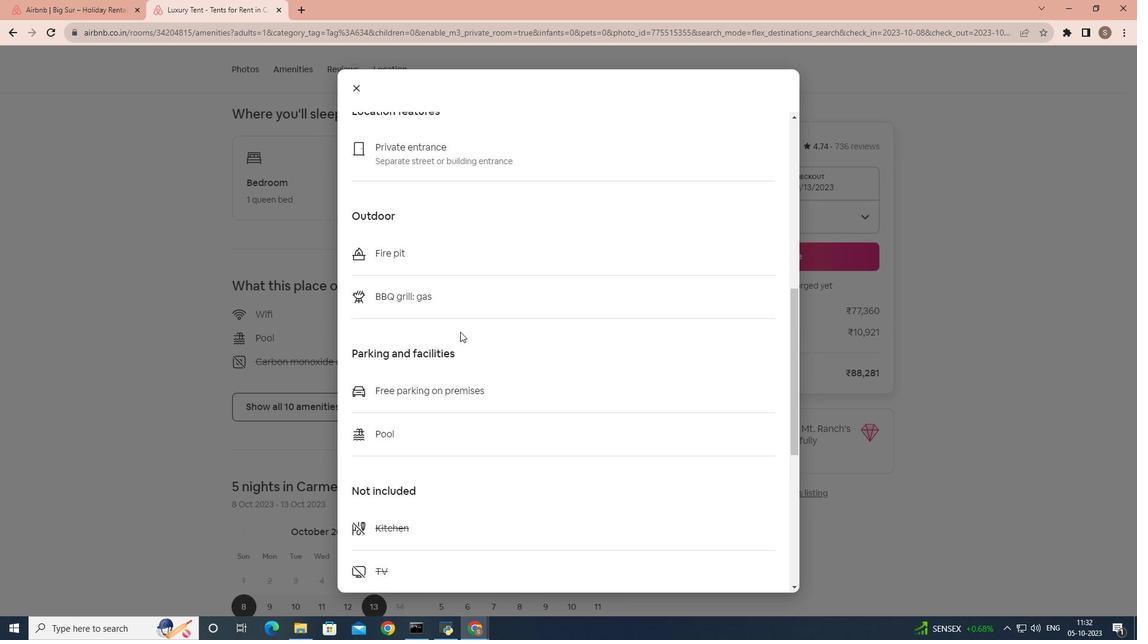 
Action: Mouse scrolled (460, 331) with delta (0, 0)
Screenshot: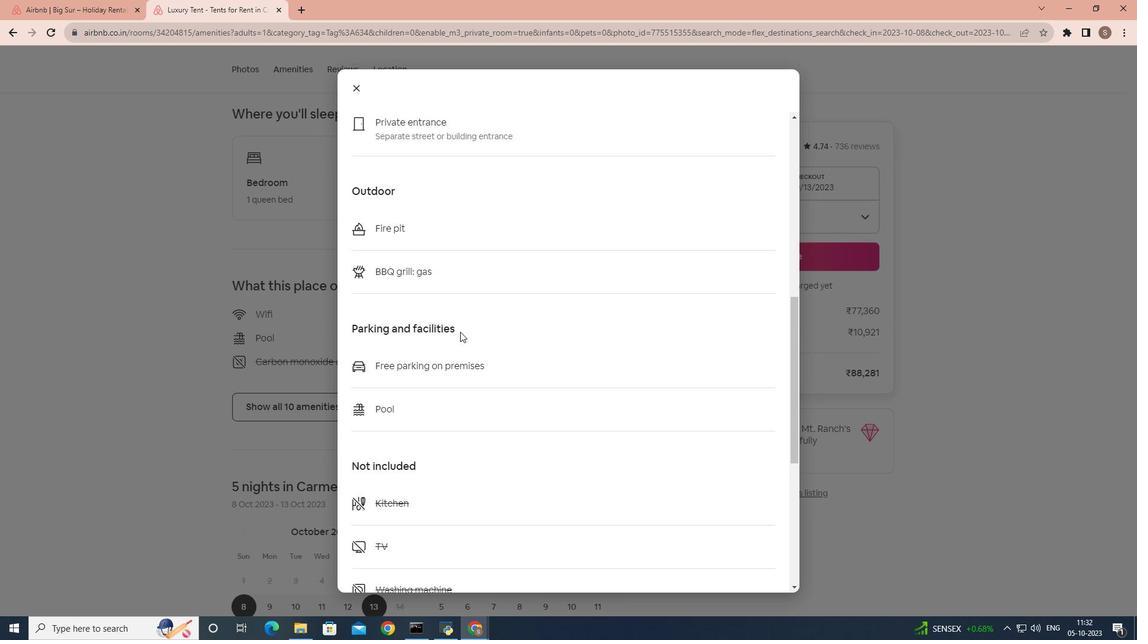 
Action: Mouse scrolled (460, 331) with delta (0, 0)
Screenshot: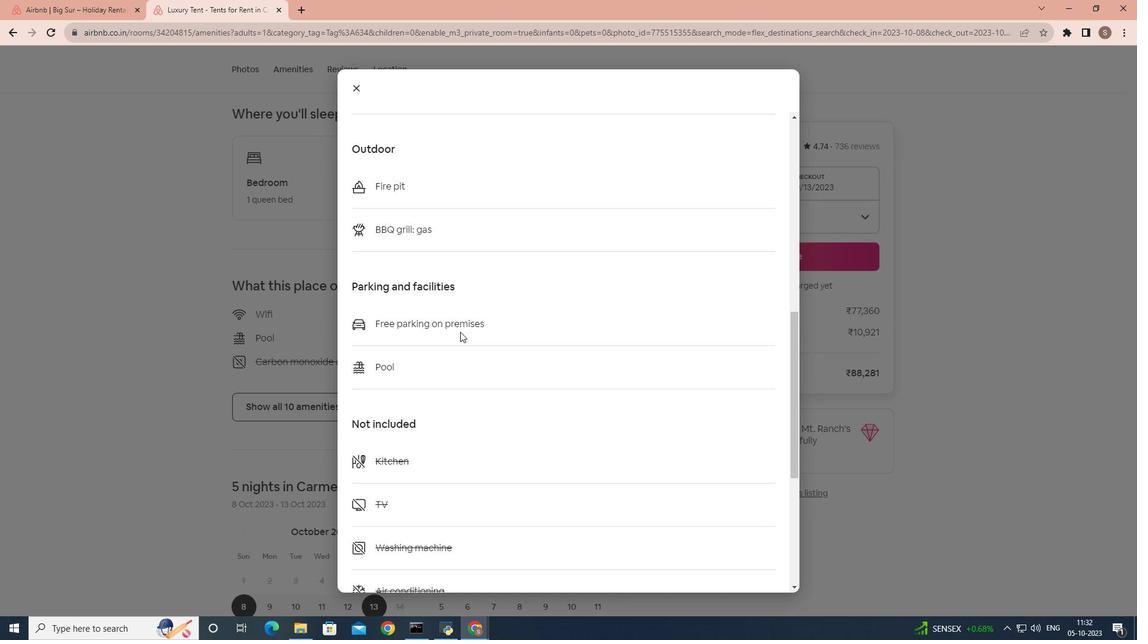 
Action: Mouse scrolled (460, 331) with delta (0, 0)
Screenshot: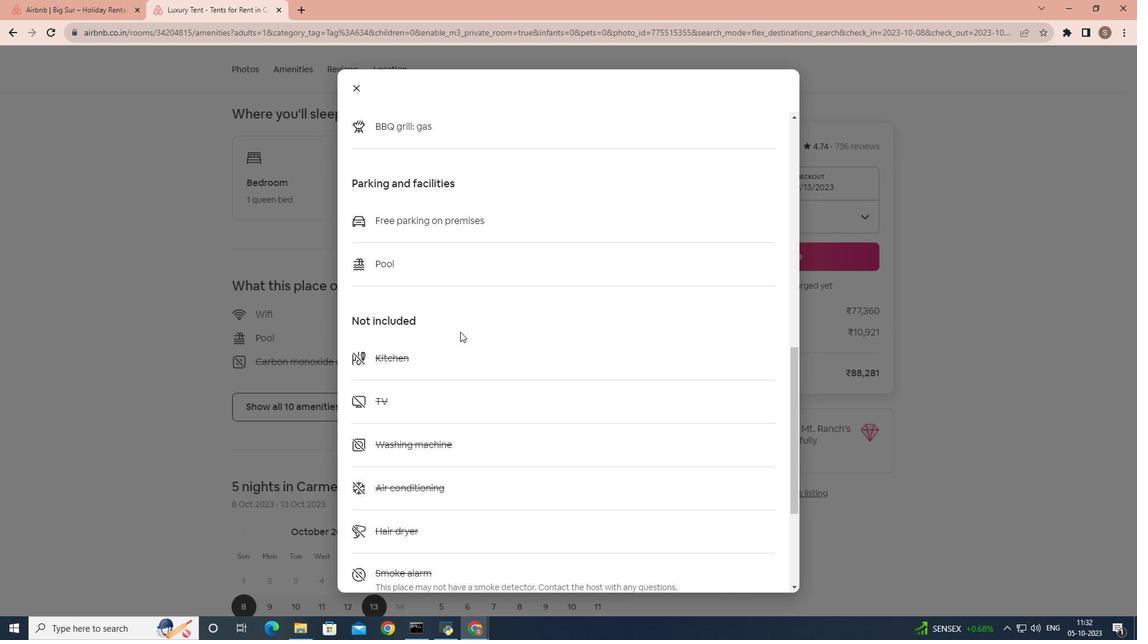 
Action: Mouse scrolled (460, 331) with delta (0, 0)
Screenshot: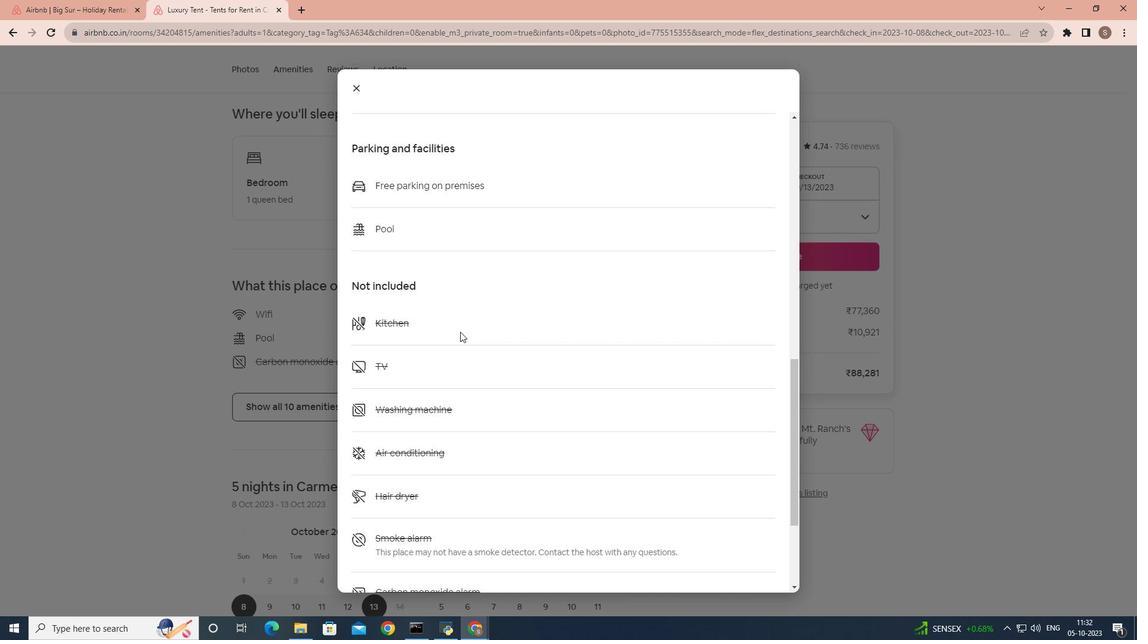 
Action: Mouse scrolled (460, 331) with delta (0, 0)
Screenshot: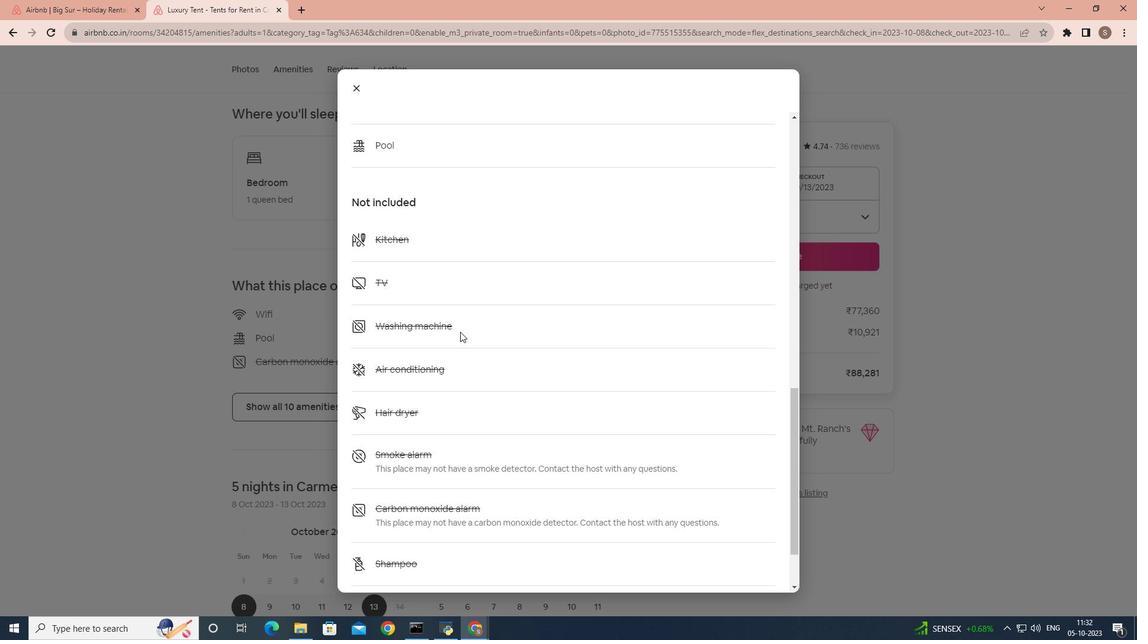 
Action: Mouse scrolled (460, 331) with delta (0, 0)
Screenshot: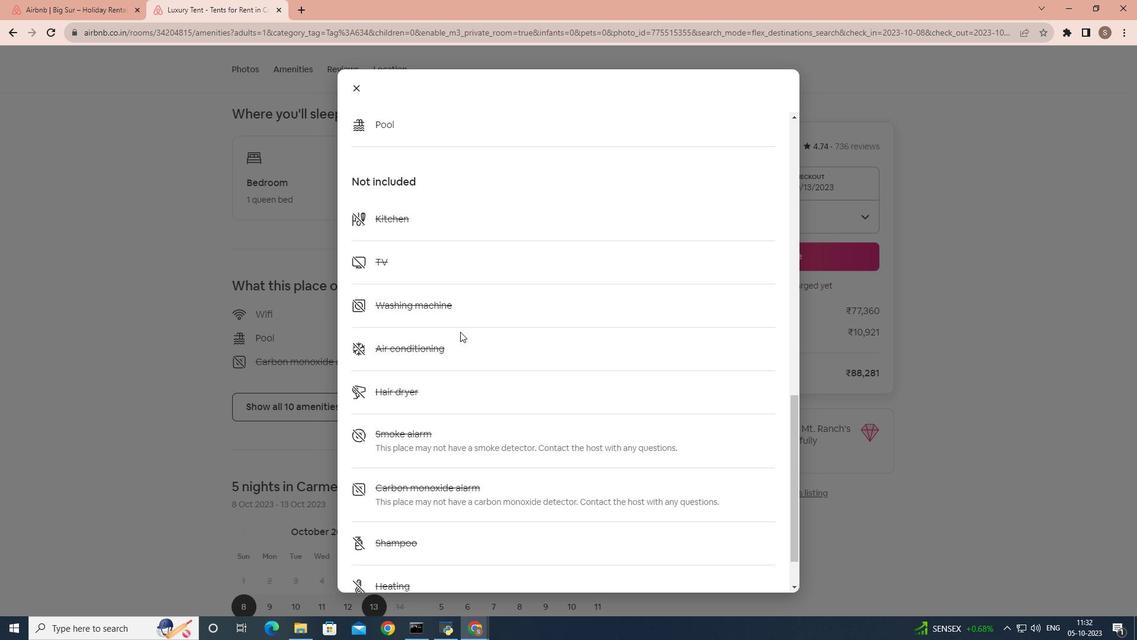 
Action: Mouse scrolled (460, 331) with delta (0, 0)
Screenshot: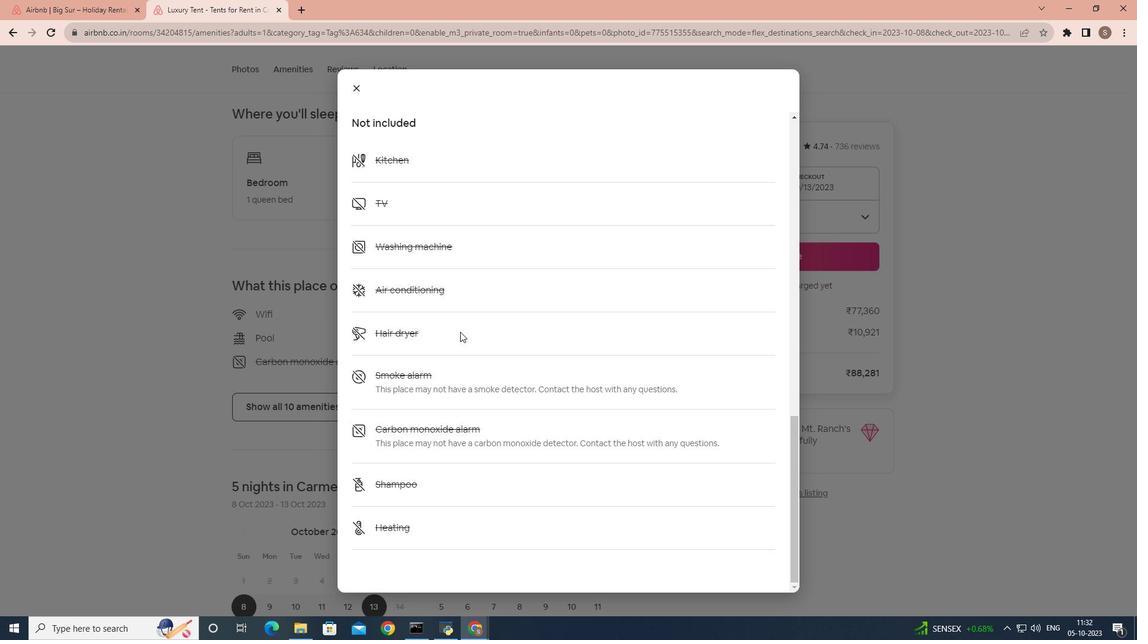 
Action: Mouse scrolled (460, 331) with delta (0, 0)
Screenshot: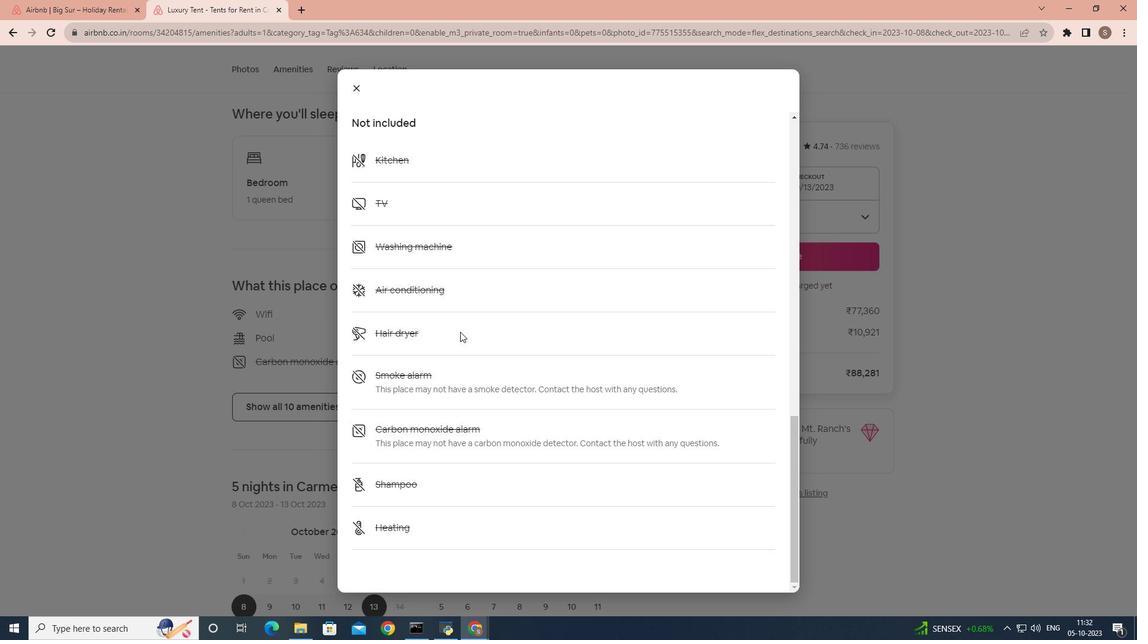 
Action: Mouse scrolled (460, 331) with delta (0, 0)
Screenshot: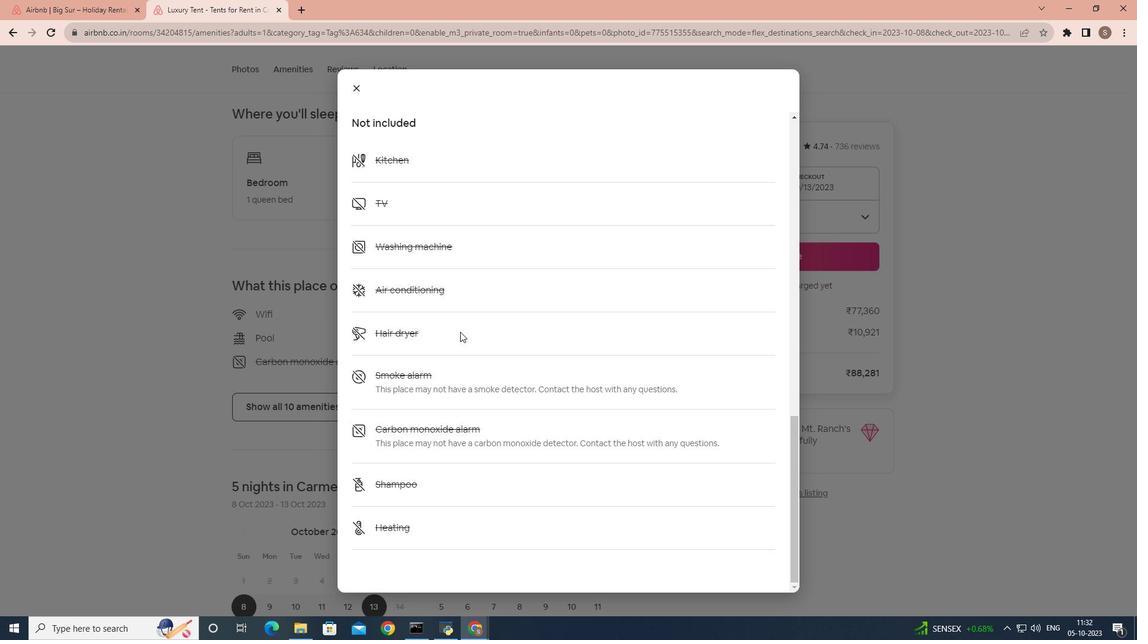 
Action: Mouse scrolled (460, 331) with delta (0, 0)
Screenshot: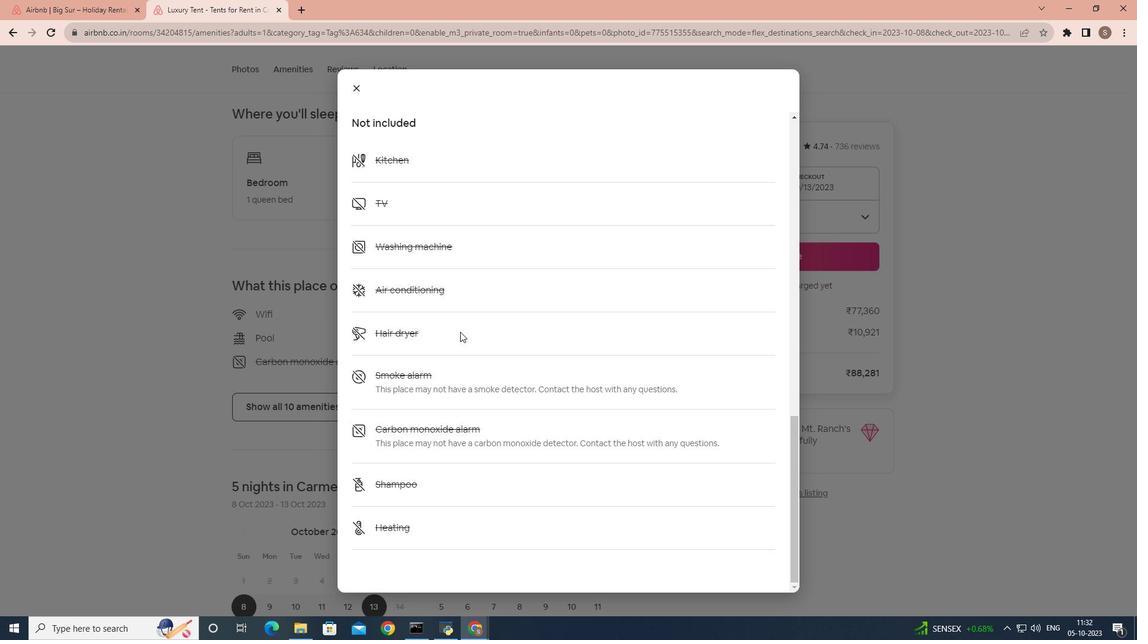 
Action: Mouse scrolled (460, 331) with delta (0, 0)
Screenshot: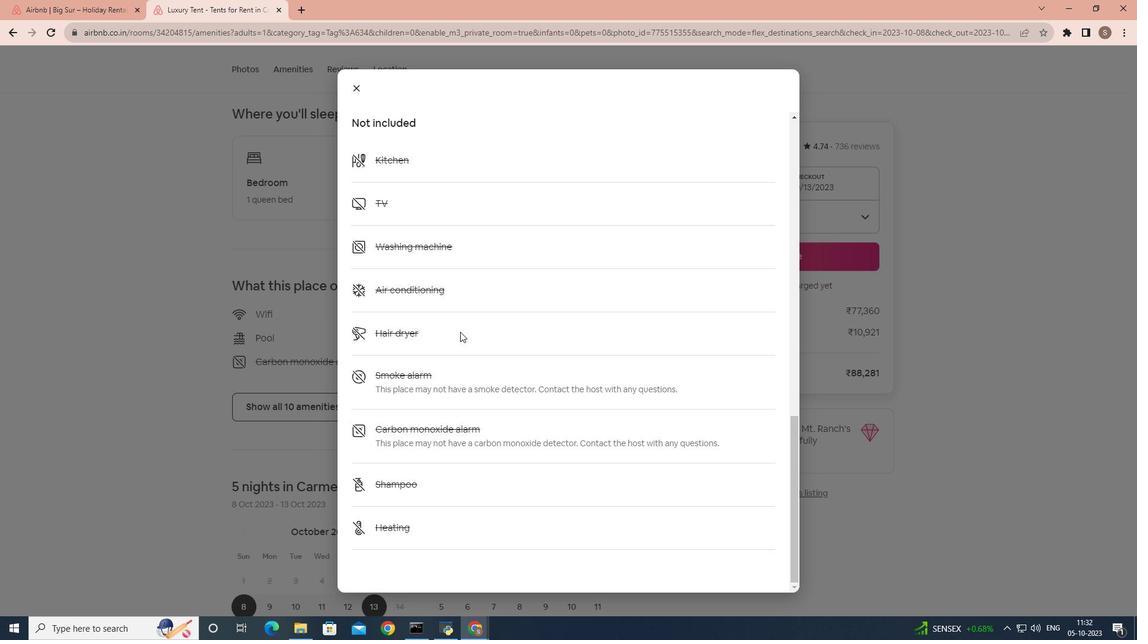 
Action: Mouse scrolled (460, 331) with delta (0, 0)
Screenshot: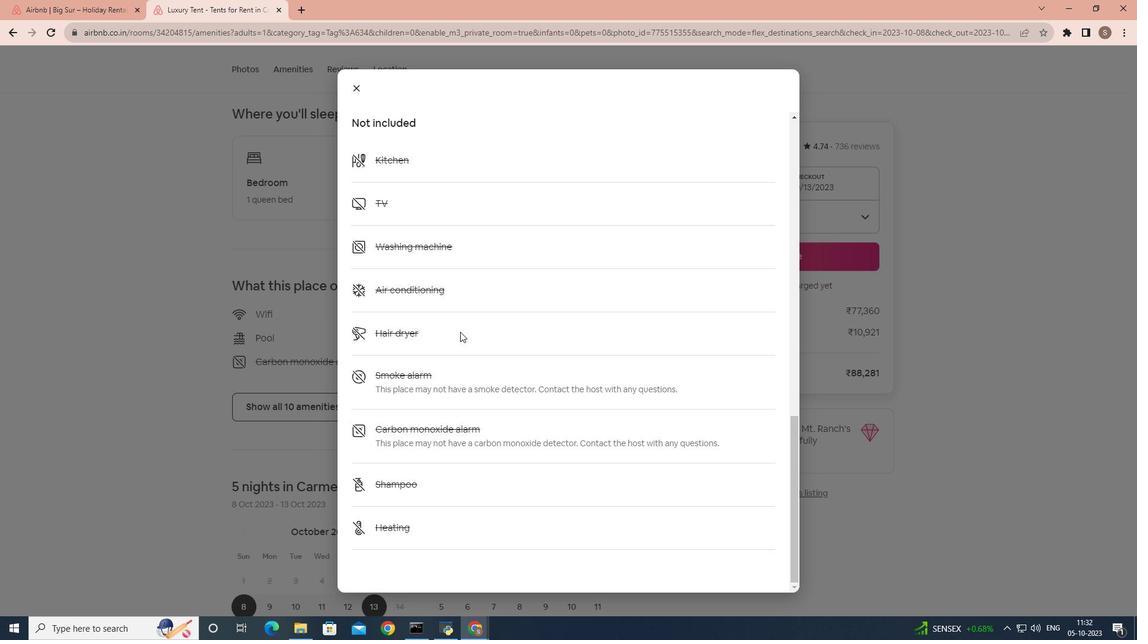 
Action: Mouse moved to (466, 330)
Screenshot: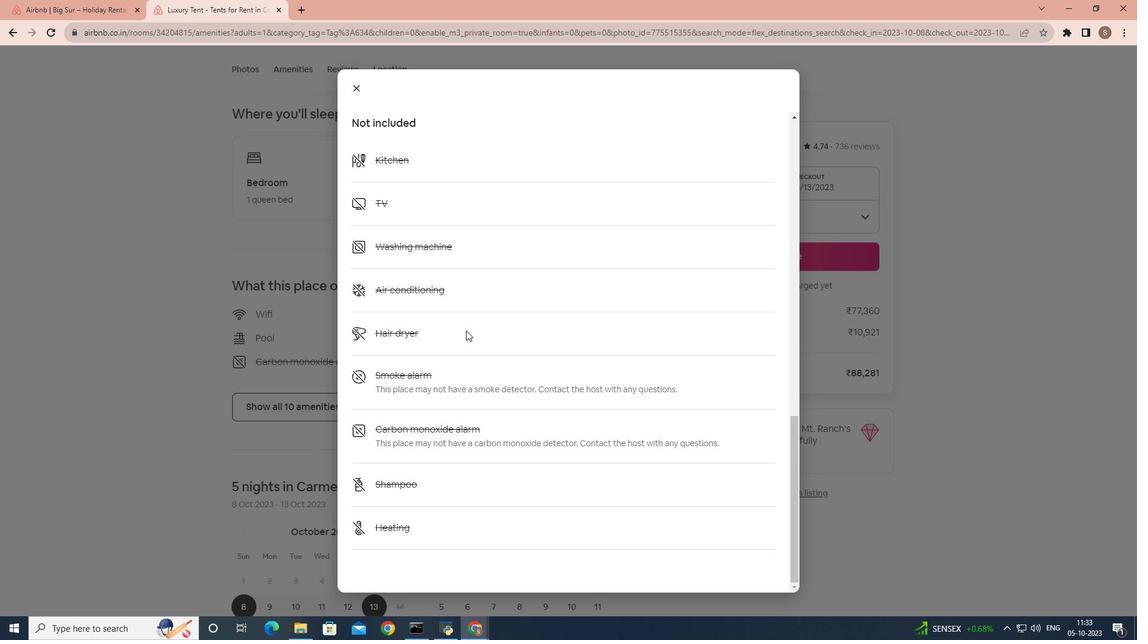 
Action: Mouse scrolled (466, 330) with delta (0, 0)
Screenshot: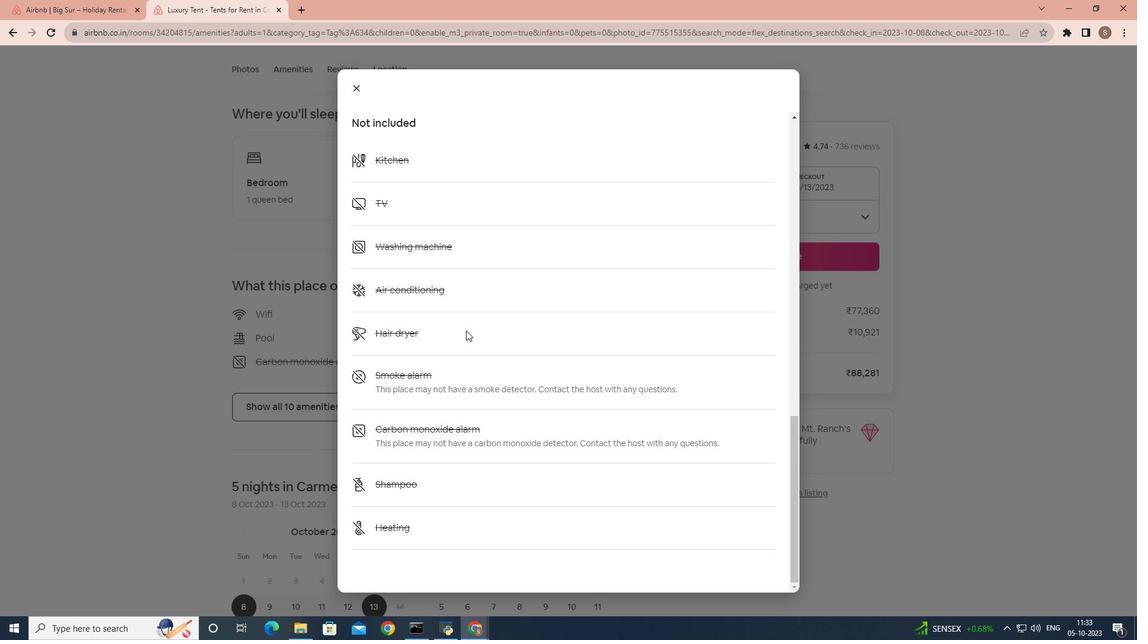 
Action: Mouse scrolled (466, 330) with delta (0, 0)
Screenshot: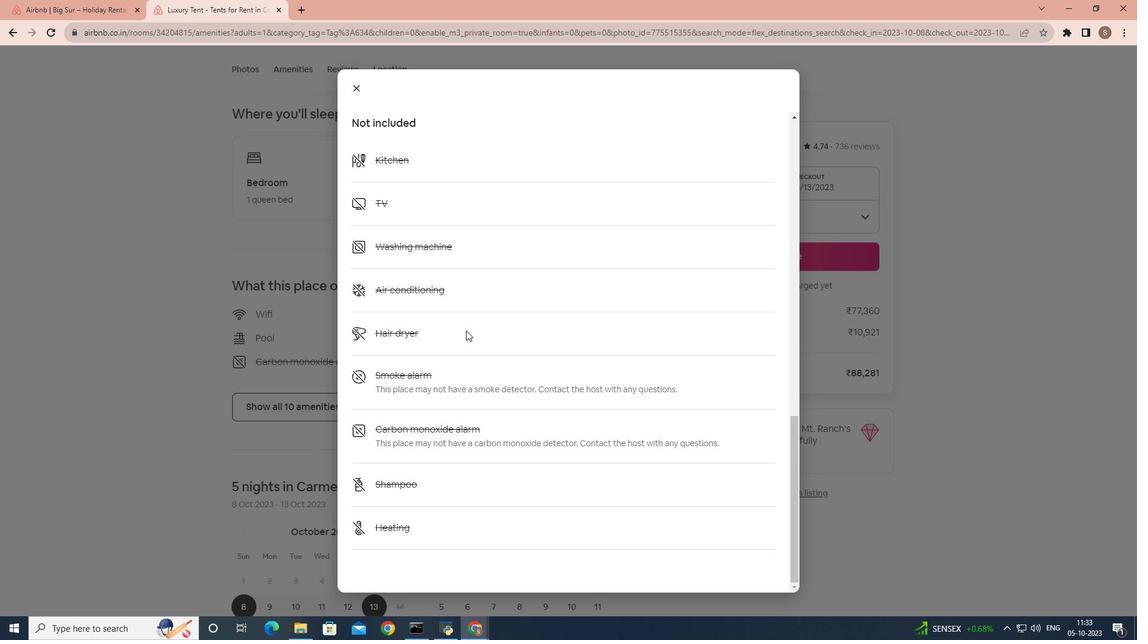 
Action: Mouse moved to (352, 89)
Screenshot: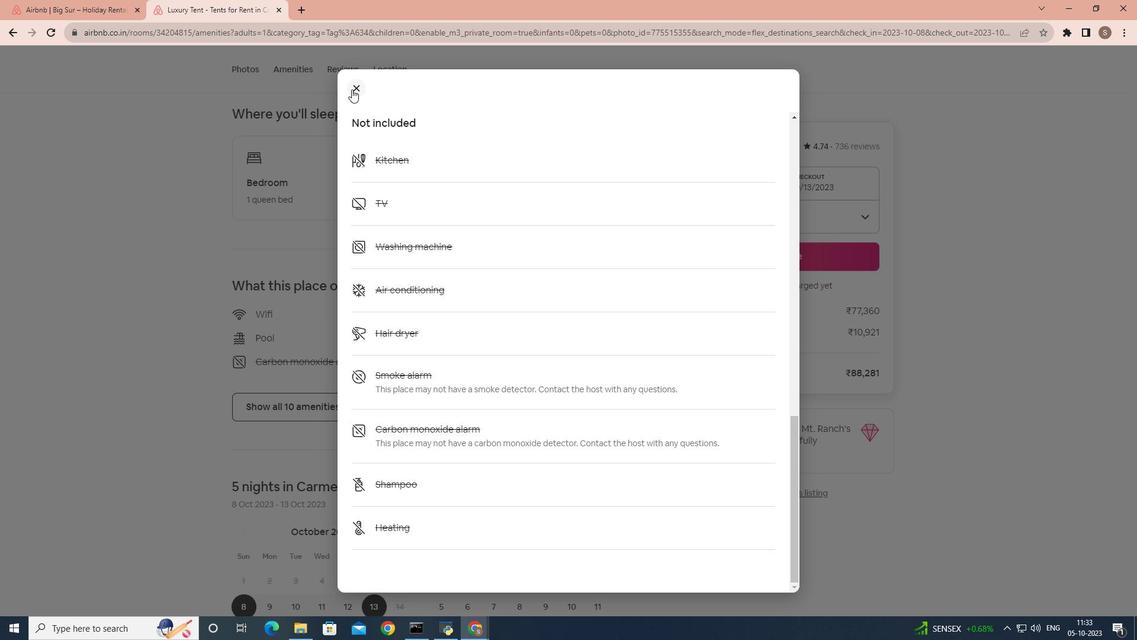 
Action: Mouse pressed left at (352, 89)
Screenshot: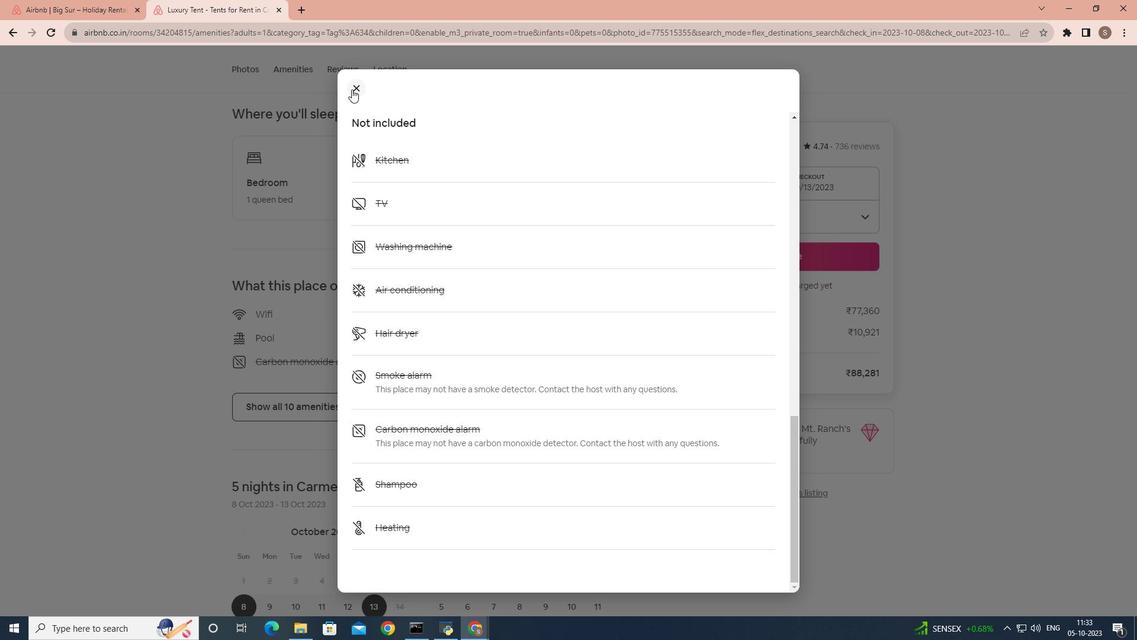 
Action: Mouse moved to (423, 228)
Screenshot: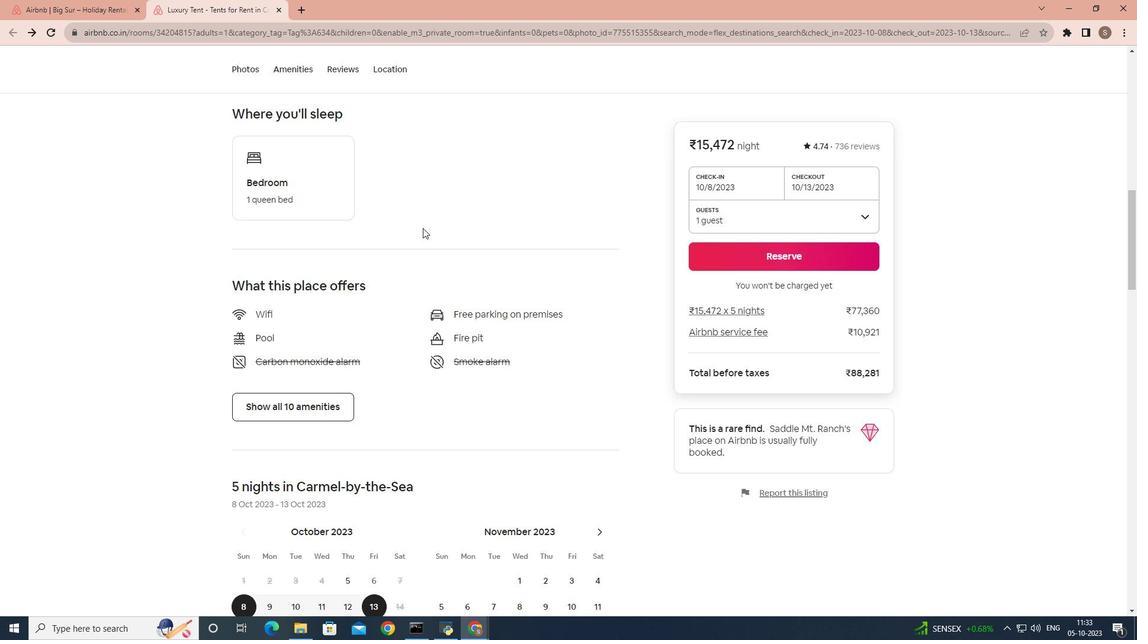 
Action: Mouse scrolled (423, 227) with delta (0, 0)
Screenshot: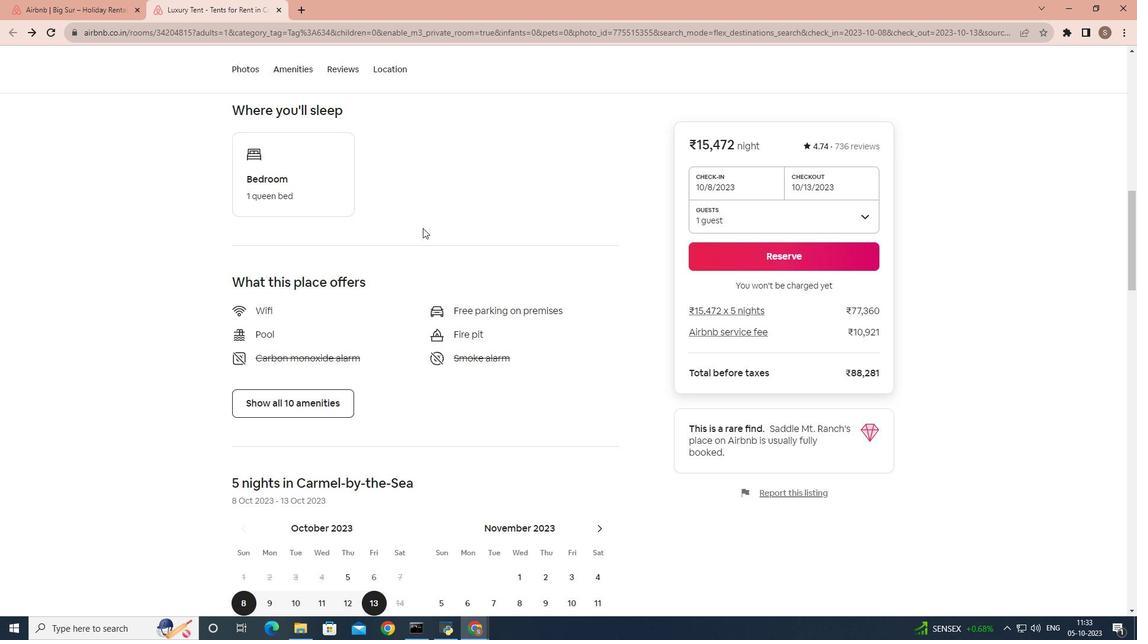 
Action: Mouse scrolled (423, 227) with delta (0, 0)
Screenshot: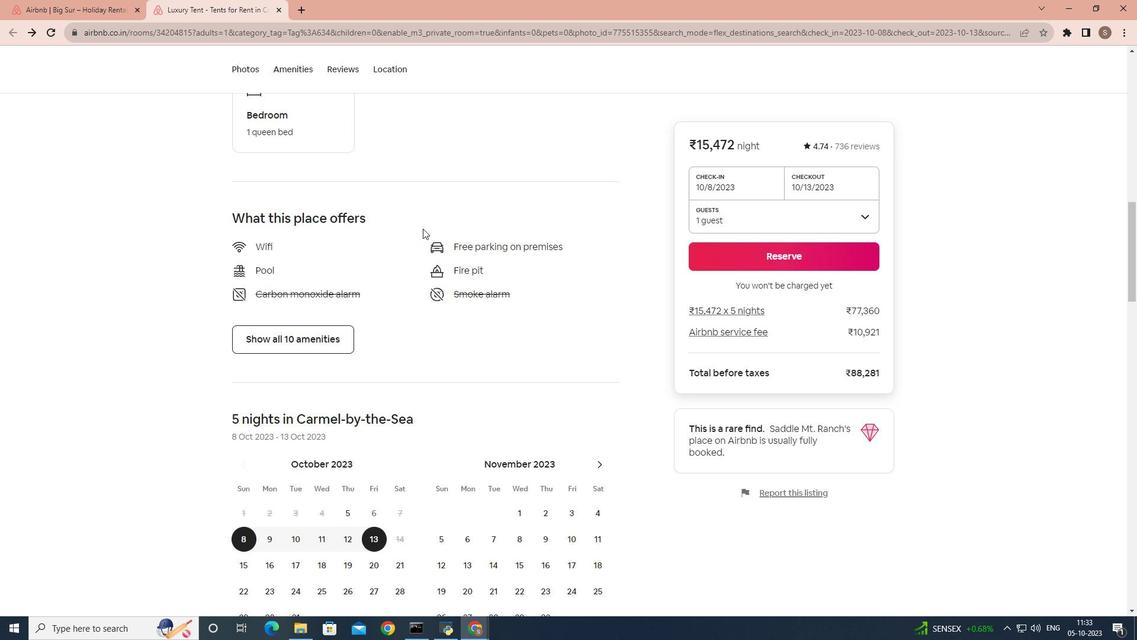 
Action: Mouse moved to (423, 228)
Screenshot: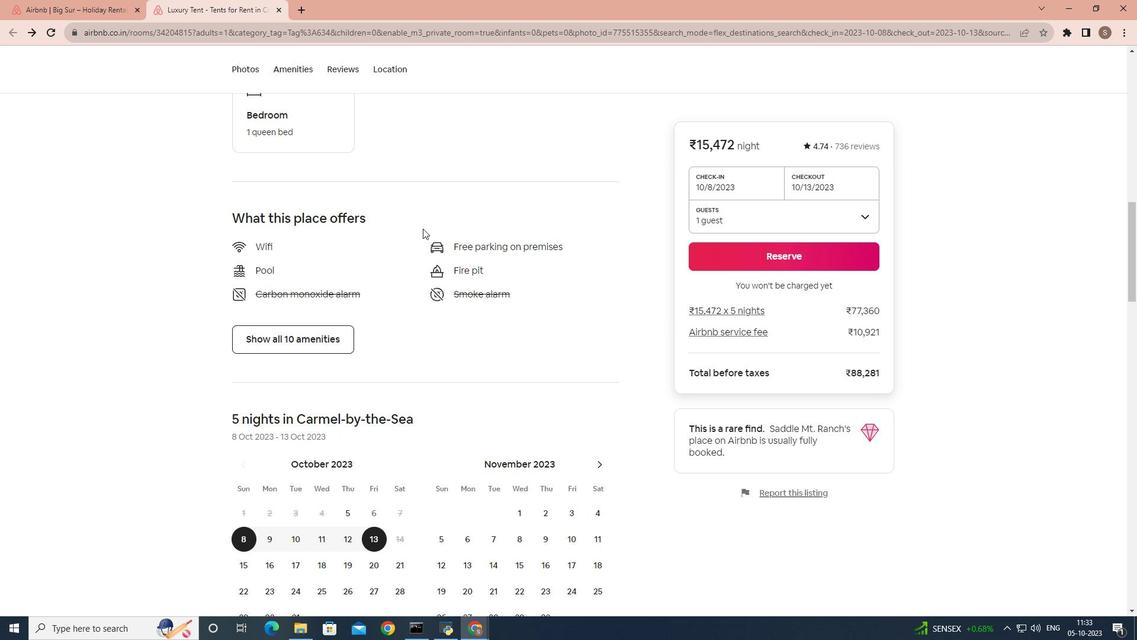 
Action: Mouse scrolled (423, 228) with delta (0, 0)
Screenshot: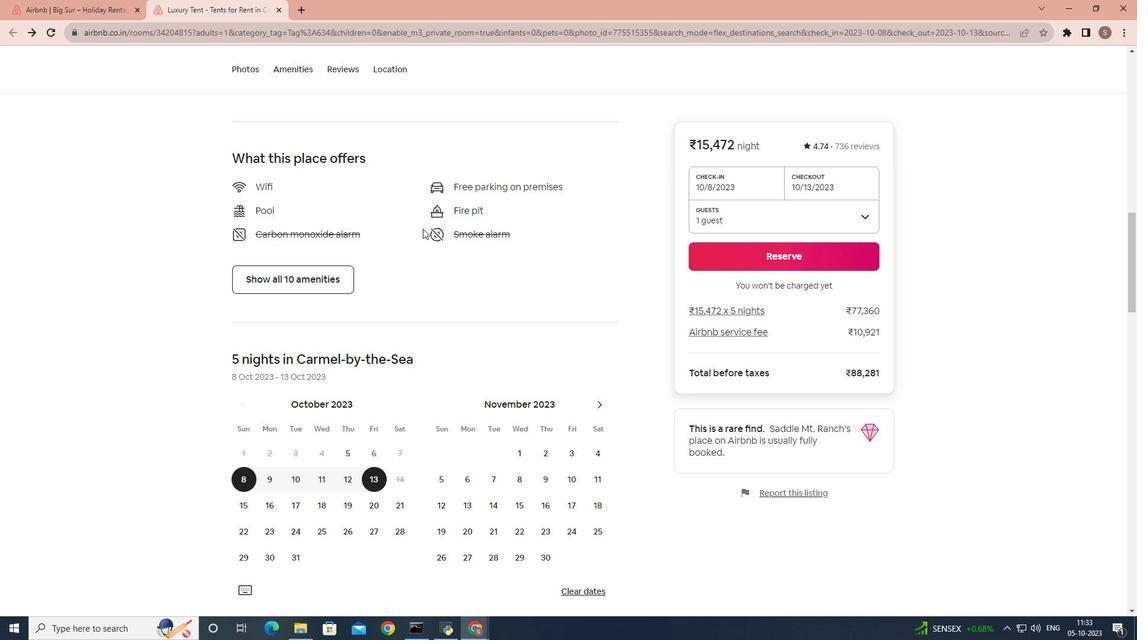 
Action: Mouse scrolled (423, 228) with delta (0, 0)
Screenshot: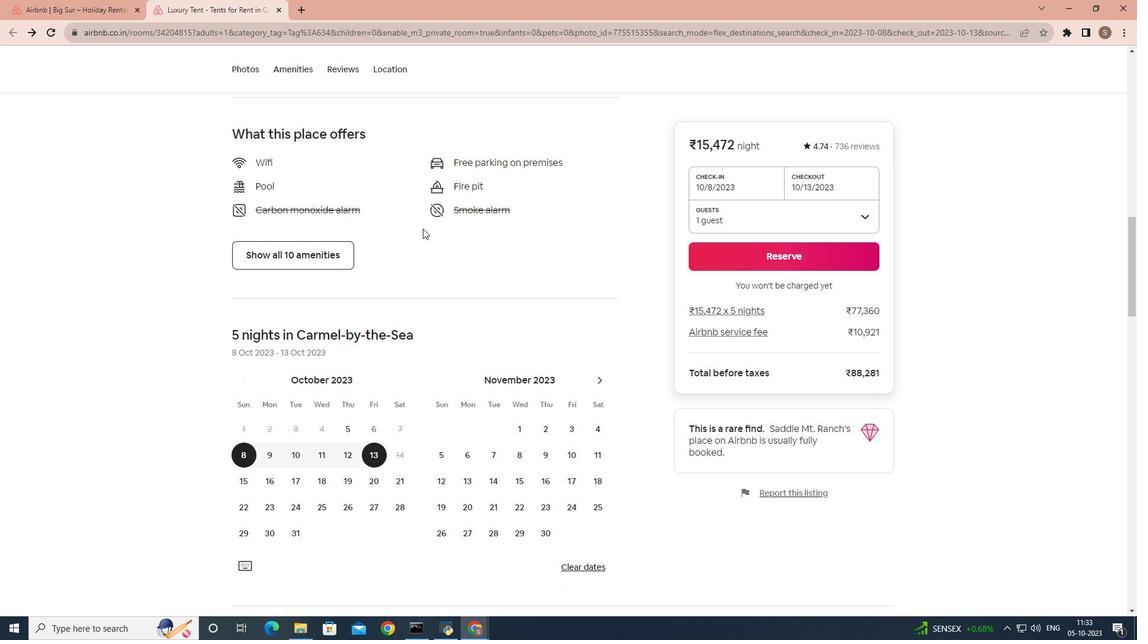 
Action: Mouse scrolled (423, 228) with delta (0, 0)
Screenshot: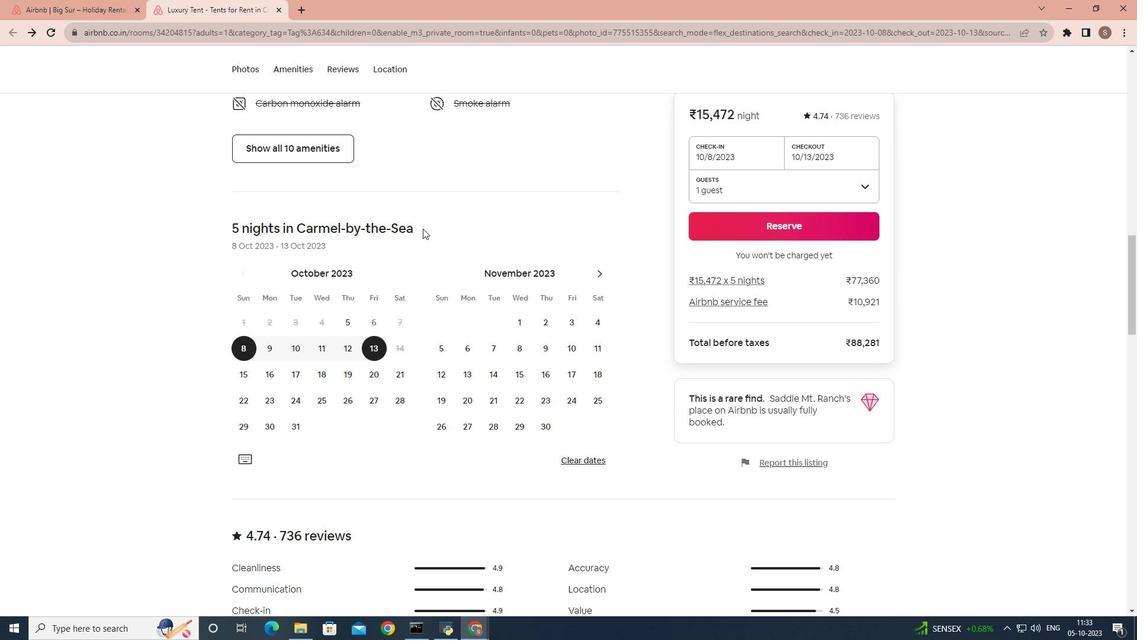 
Action: Mouse scrolled (423, 228) with delta (0, 0)
Screenshot: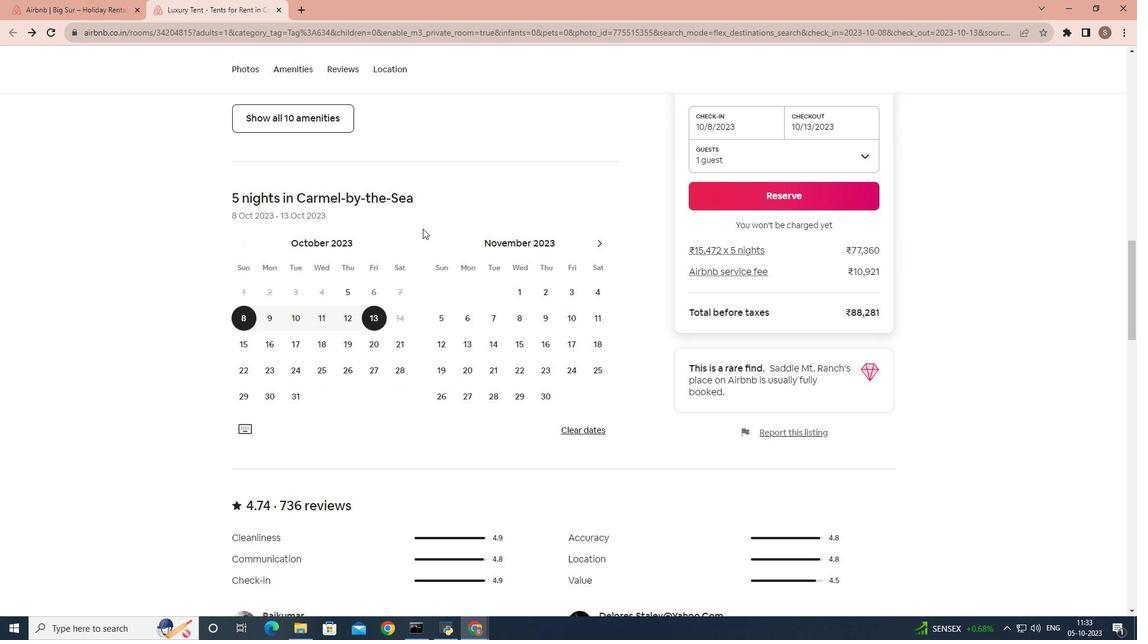 
Action: Mouse scrolled (423, 228) with delta (0, 0)
Screenshot: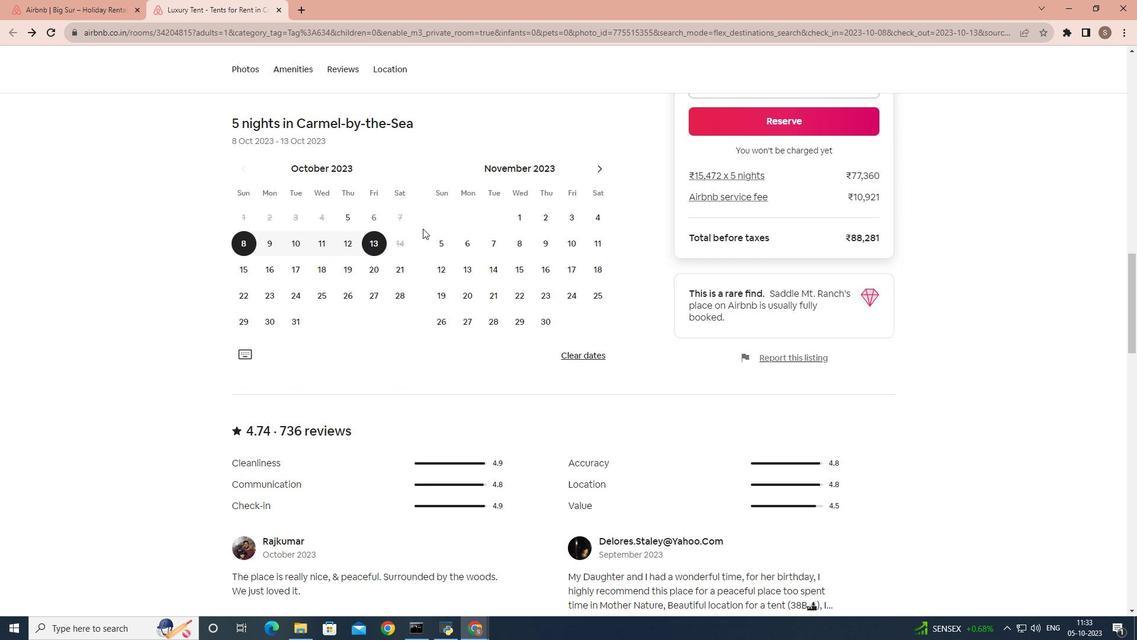 
Action: Mouse scrolled (423, 228) with delta (0, 0)
Screenshot: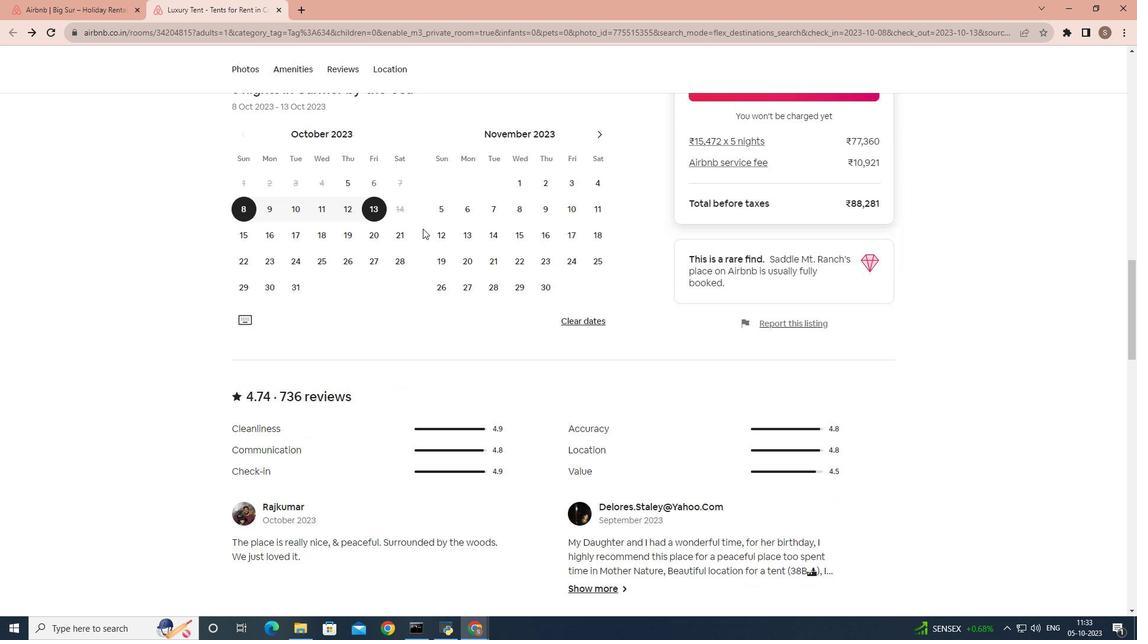 
Action: Mouse scrolled (423, 228) with delta (0, 0)
Screenshot: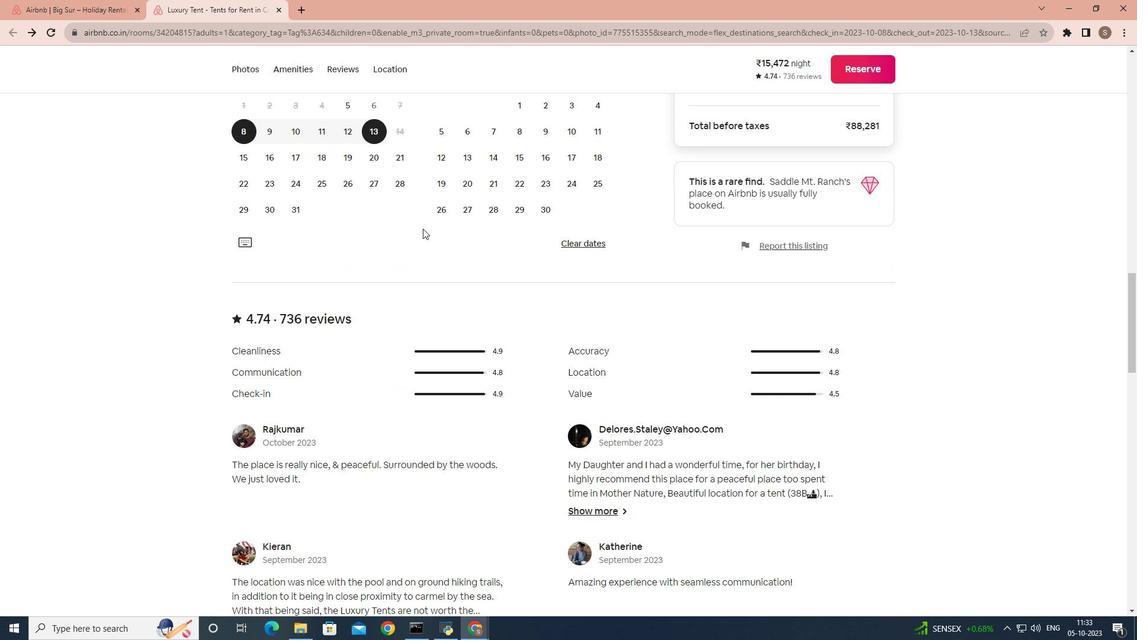 
Action: Mouse scrolled (423, 228) with delta (0, 0)
Screenshot: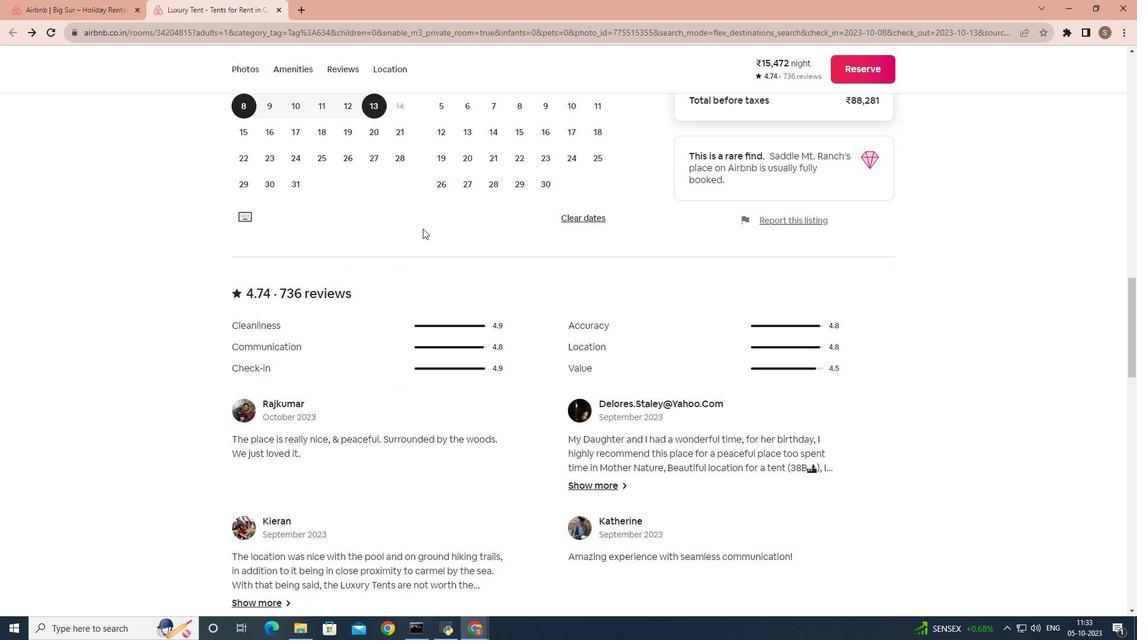 
Action: Mouse scrolled (423, 228) with delta (0, 0)
Screenshot: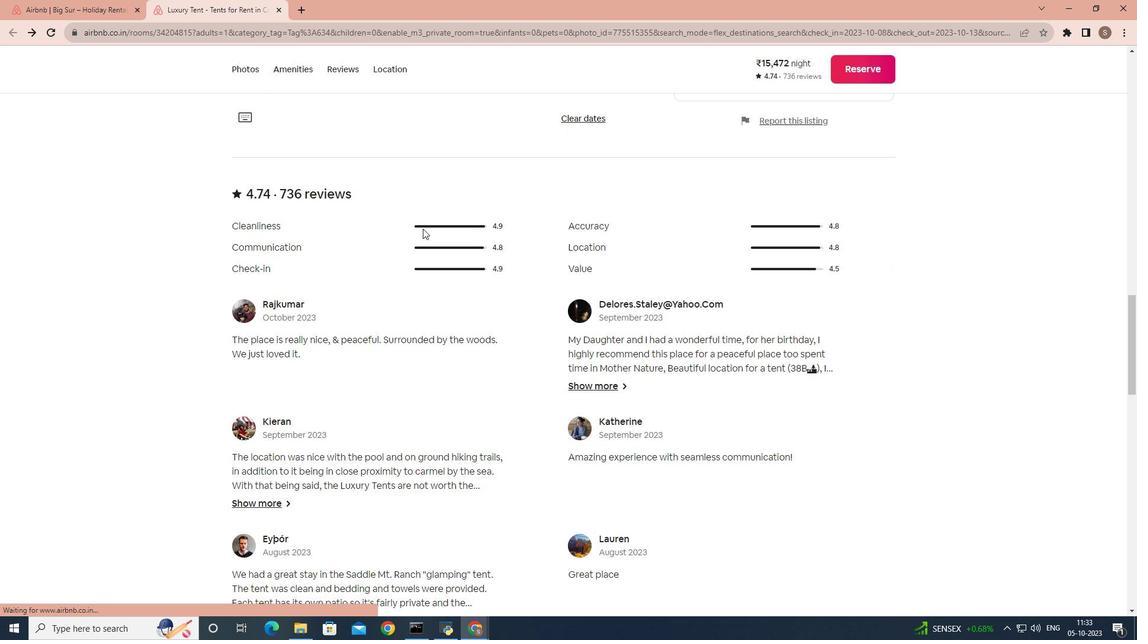 
Action: Mouse scrolled (423, 228) with delta (0, 0)
Screenshot: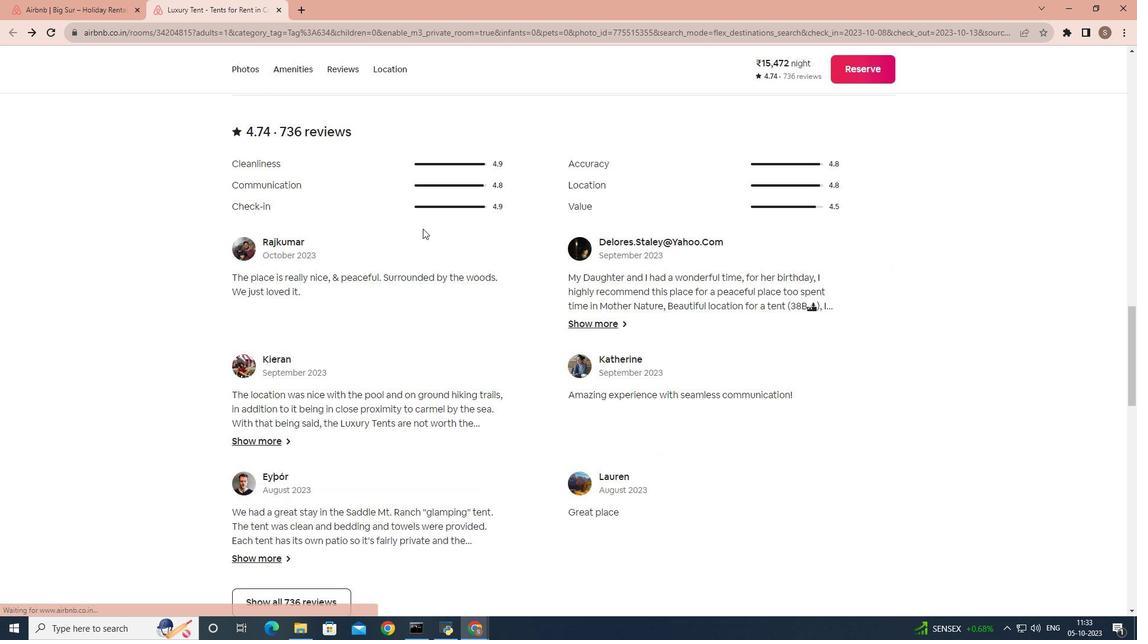 
Action: Mouse scrolled (423, 228) with delta (0, 0)
Screenshot: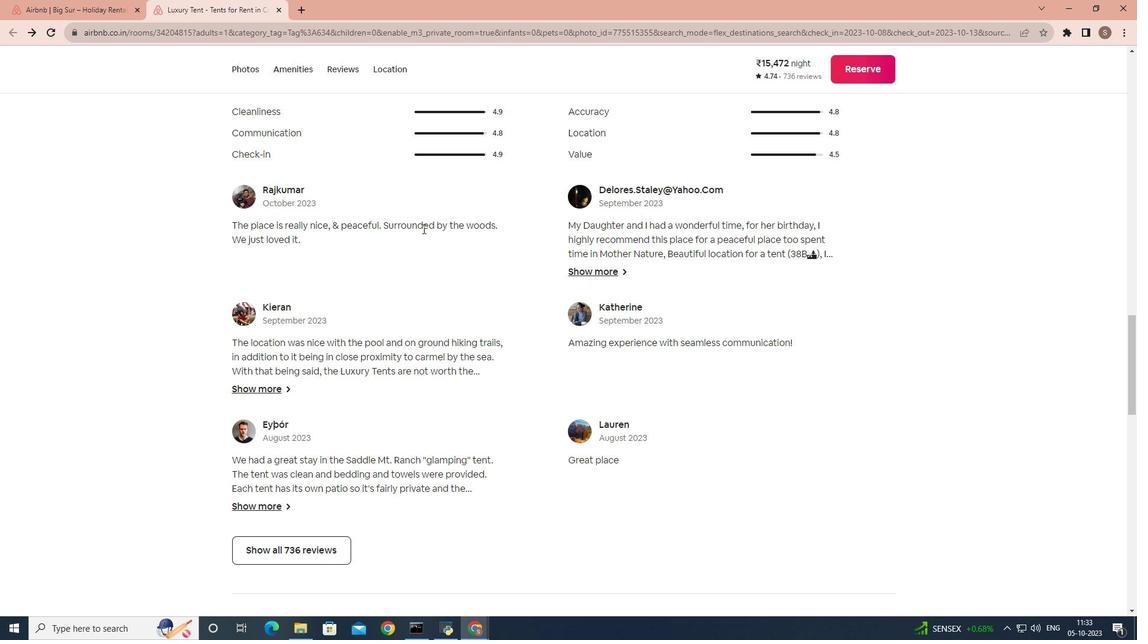
Action: Mouse scrolled (423, 228) with delta (0, 0)
Screenshot: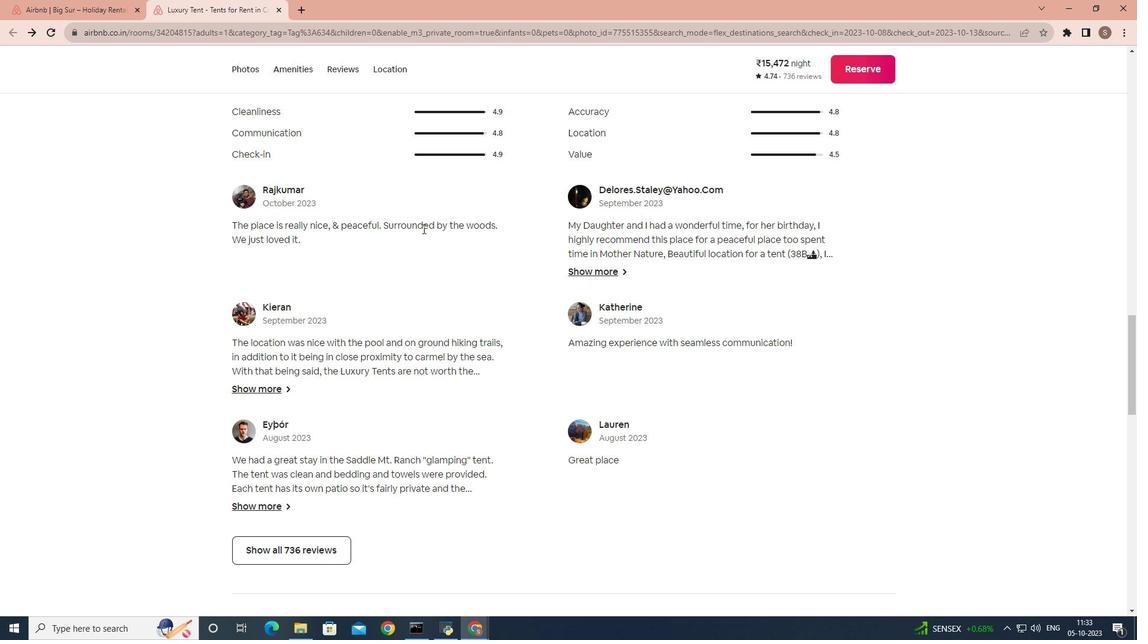 
Action: Mouse scrolled (423, 228) with delta (0, 0)
Screenshot: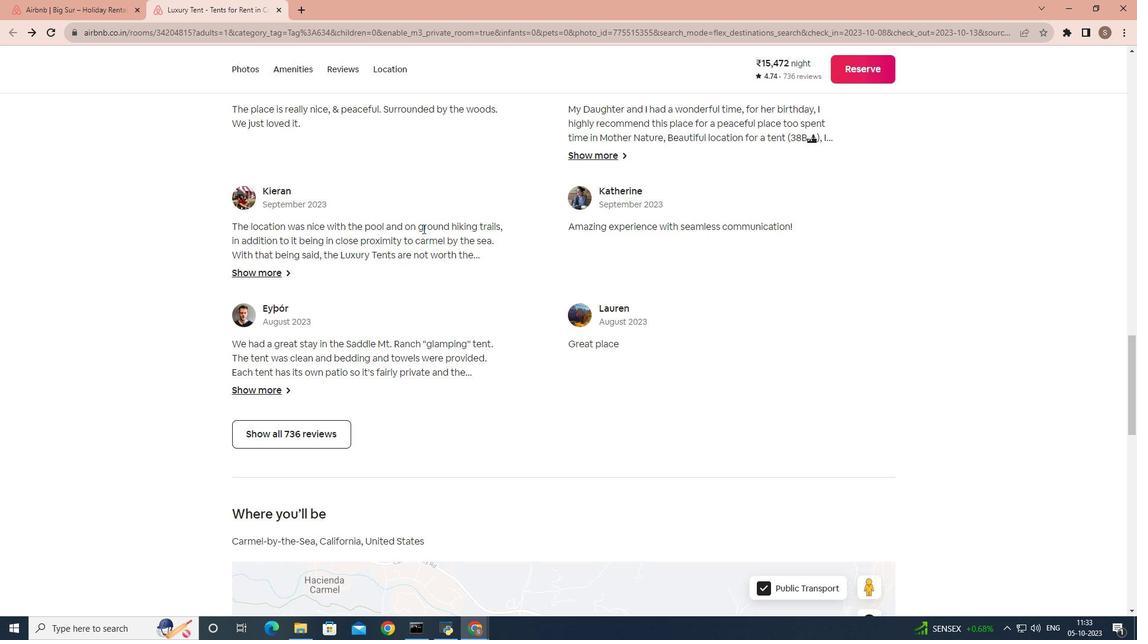 
Action: Mouse scrolled (423, 228) with delta (0, 0)
Screenshot: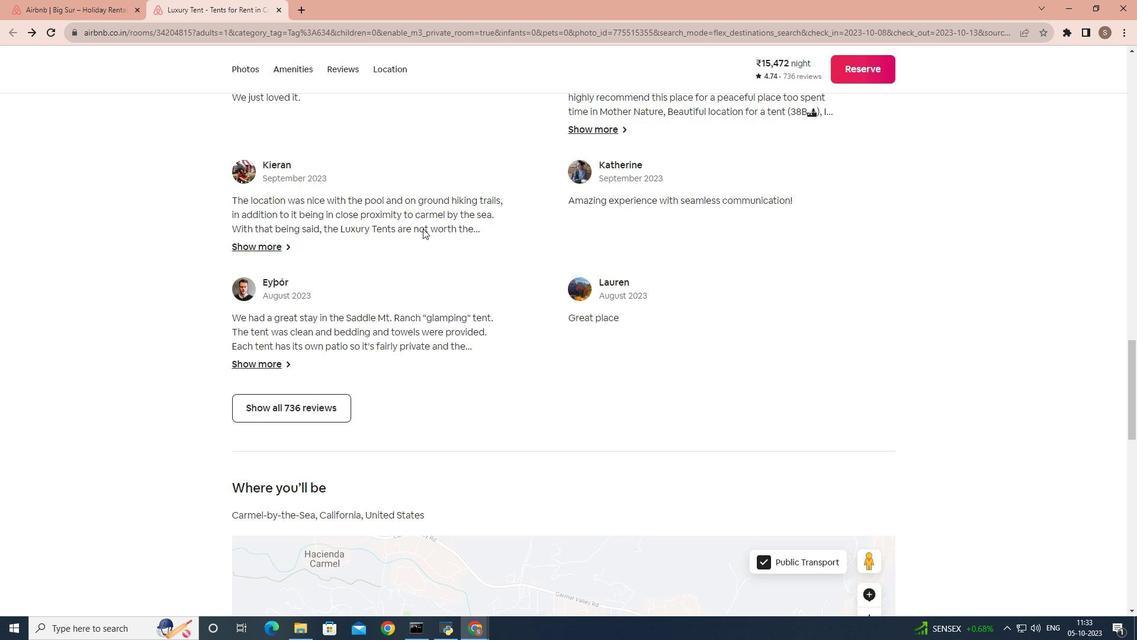 
Action: Mouse scrolled (423, 228) with delta (0, 0)
Screenshot: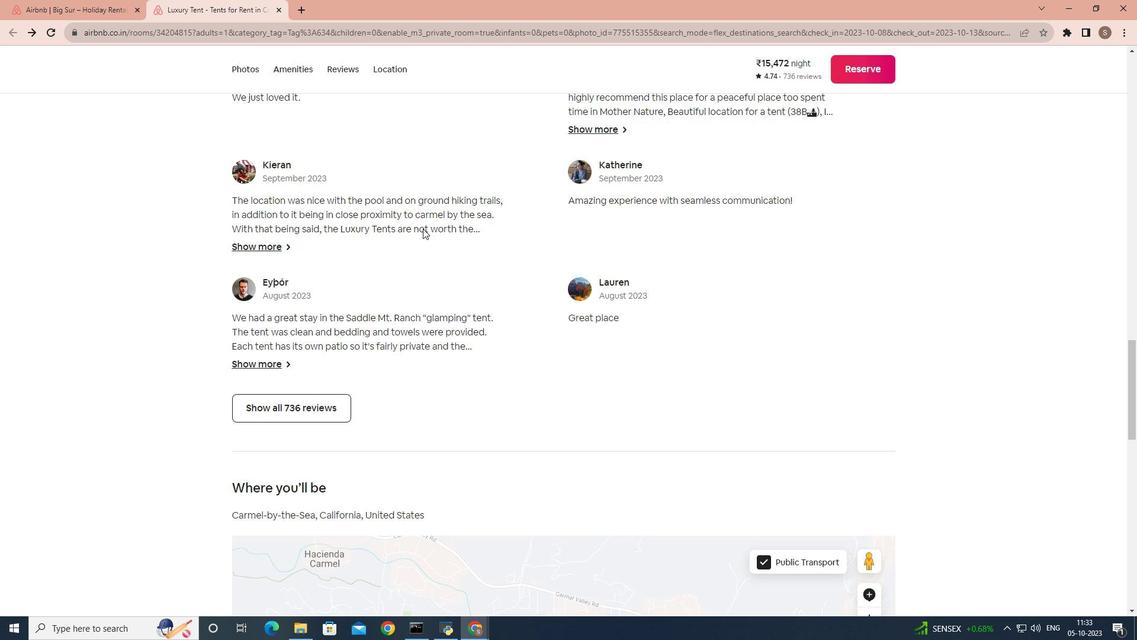 
Action: Mouse scrolled (423, 228) with delta (0, 0)
Screenshot: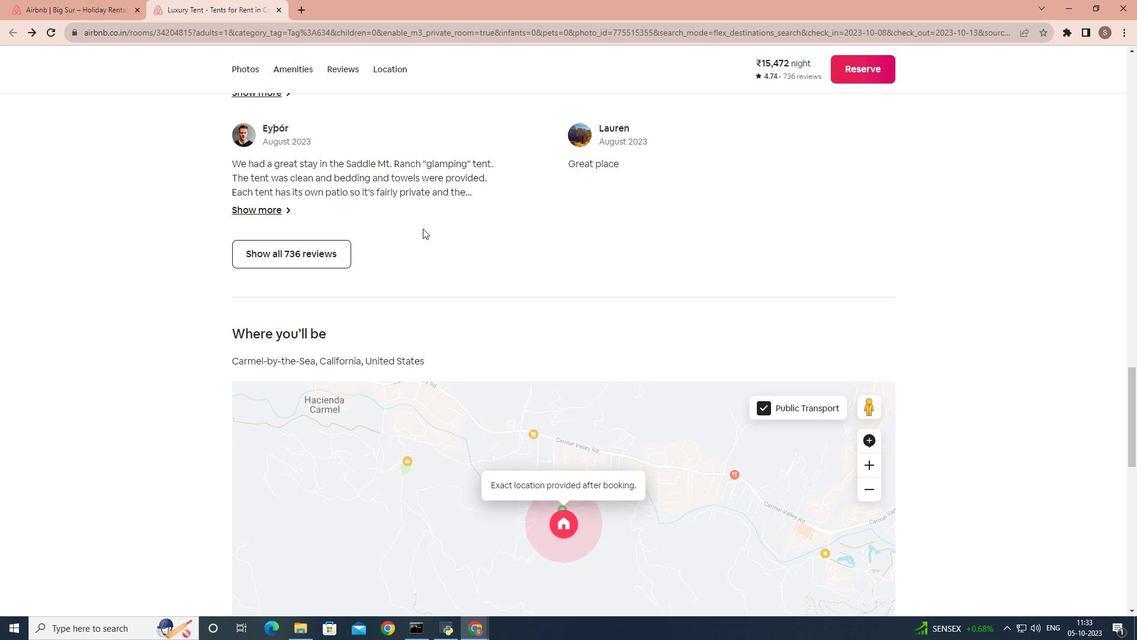 
Action: Mouse scrolled (423, 228) with delta (0, 0)
Screenshot: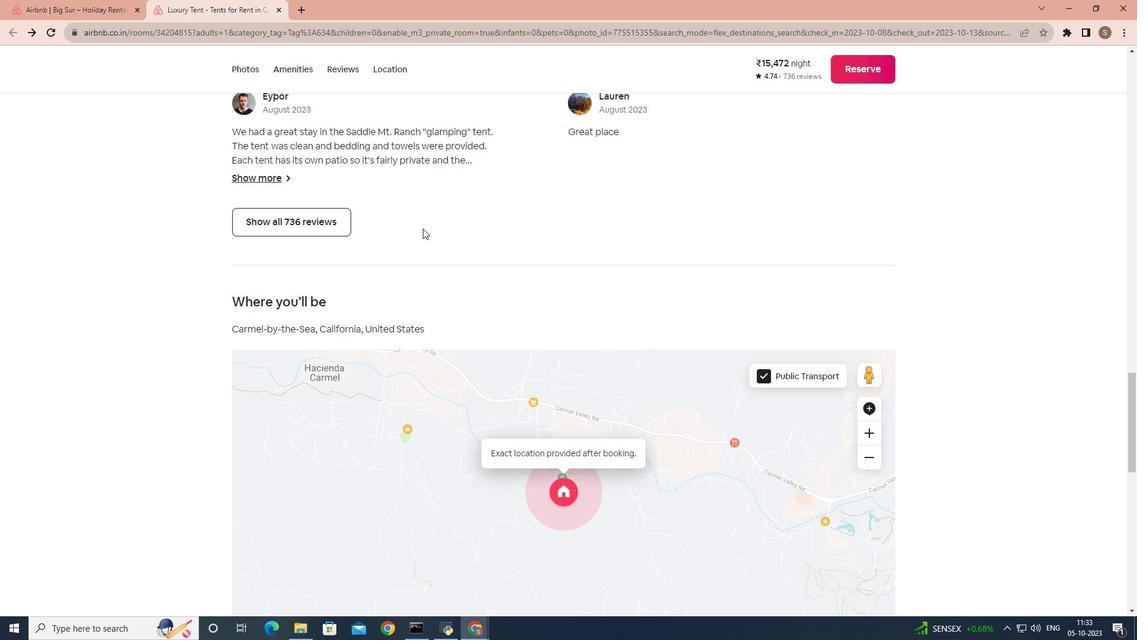 
Action: Mouse scrolled (423, 228) with delta (0, 0)
Screenshot: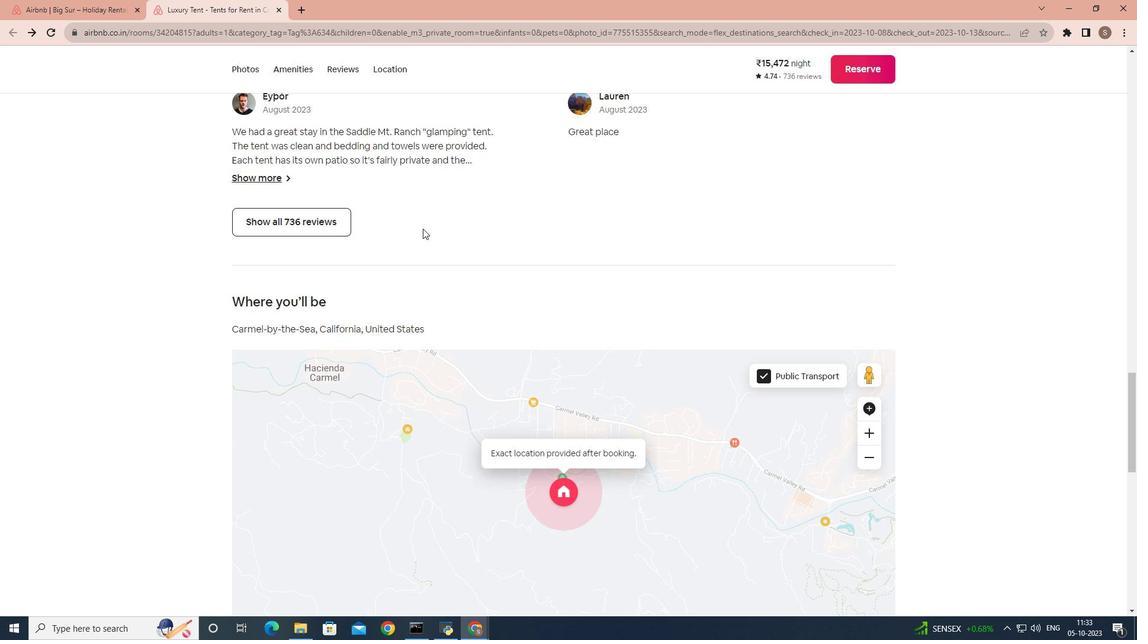 
Action: Mouse scrolled (423, 228) with delta (0, 0)
Screenshot: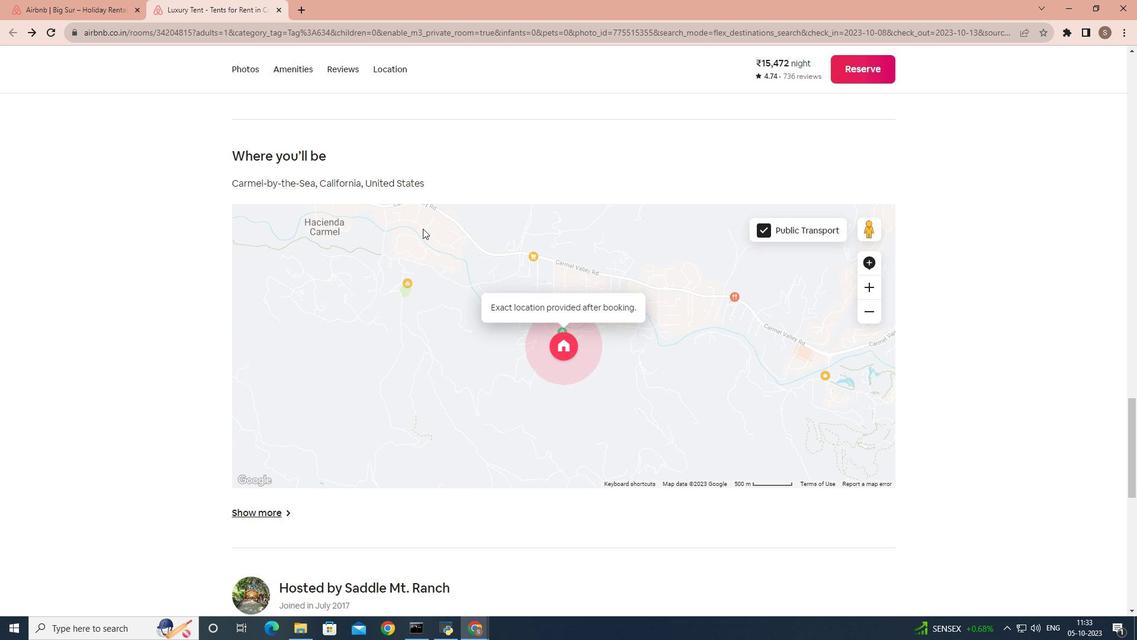 
Action: Mouse scrolled (423, 228) with delta (0, 0)
Screenshot: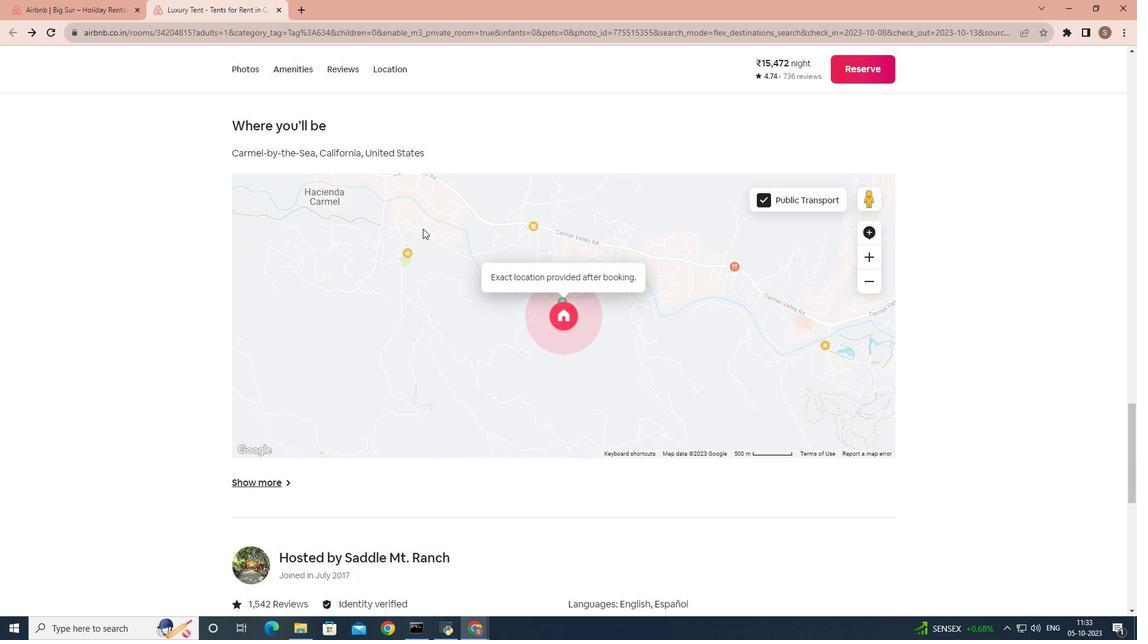
Action: Mouse scrolled (423, 228) with delta (0, 0)
Screenshot: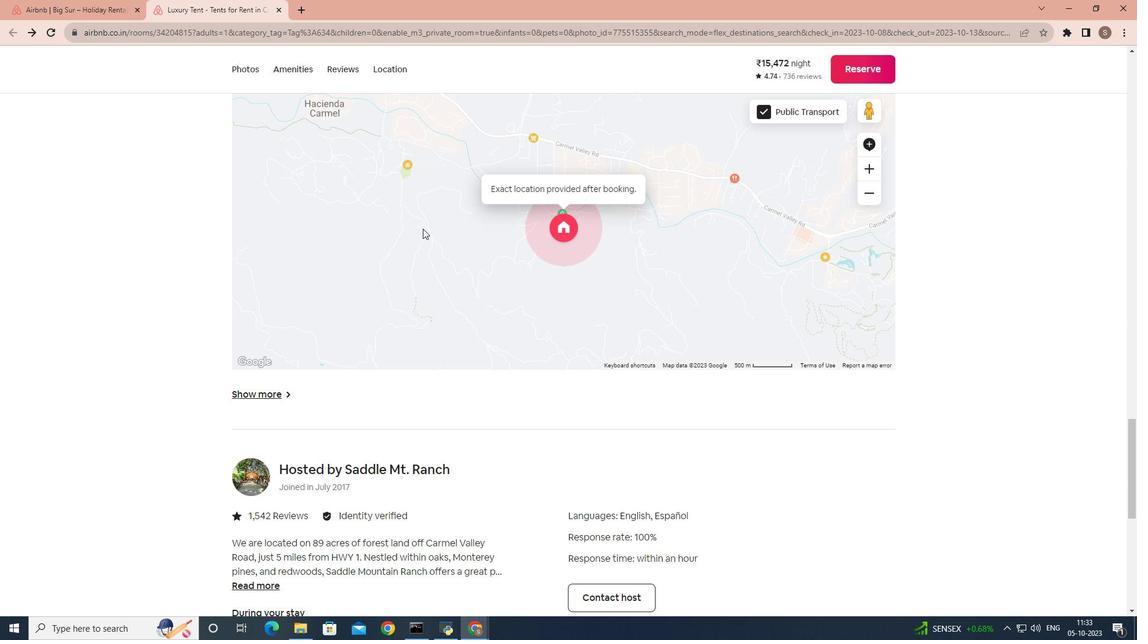 
Action: Mouse scrolled (423, 228) with delta (0, 0)
Screenshot: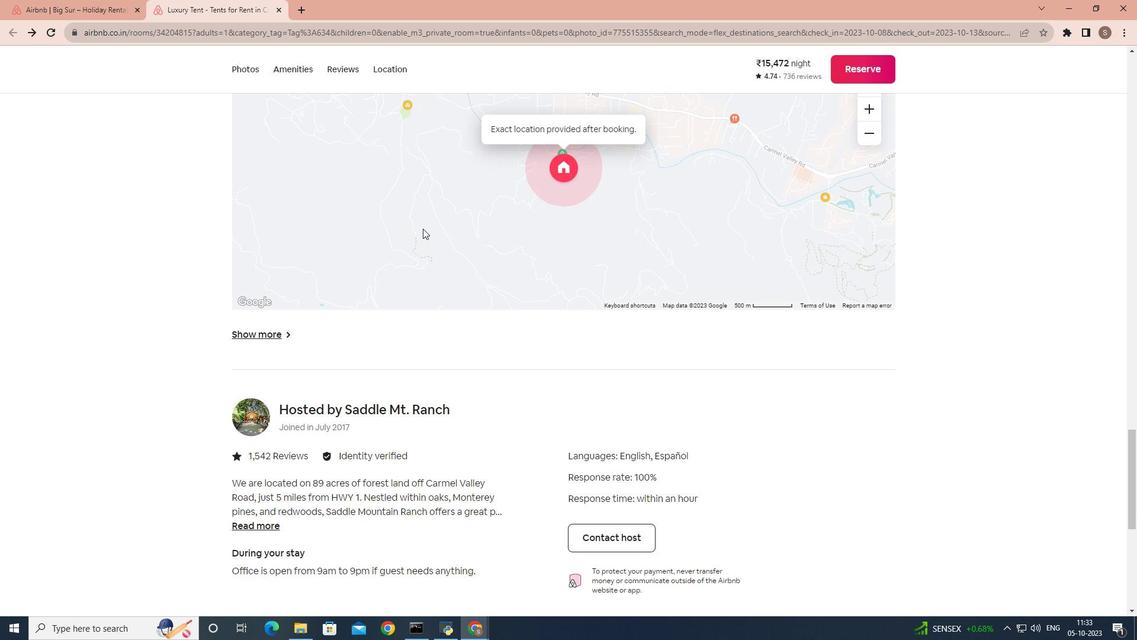
Action: Mouse scrolled (423, 228) with delta (0, 0)
Screenshot: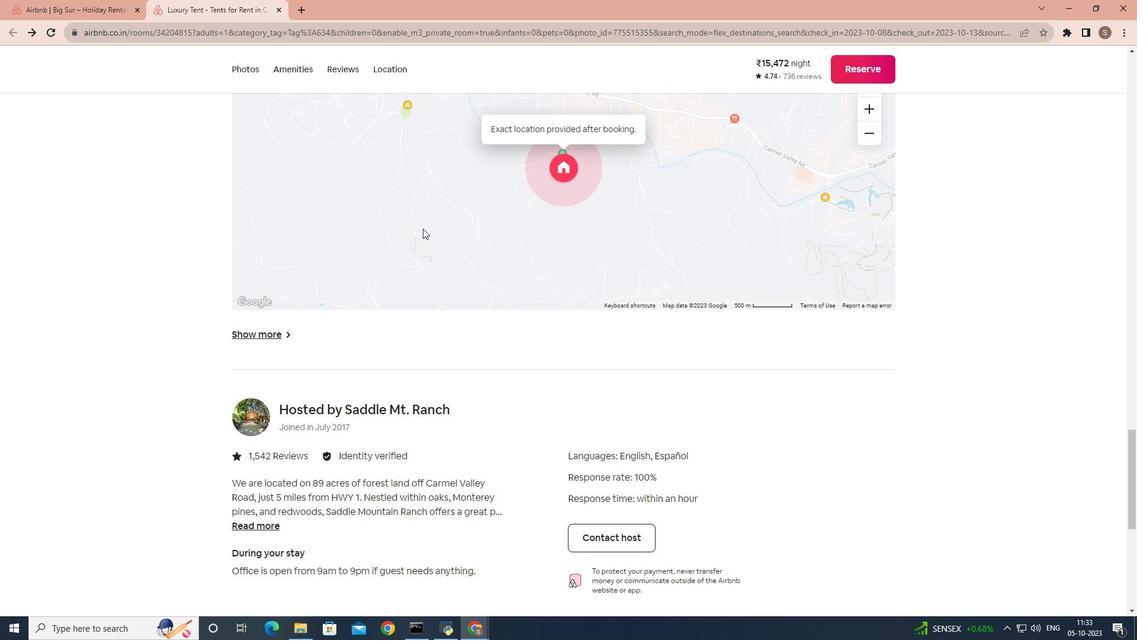 
Action: Mouse scrolled (423, 228) with delta (0, 0)
Screenshot: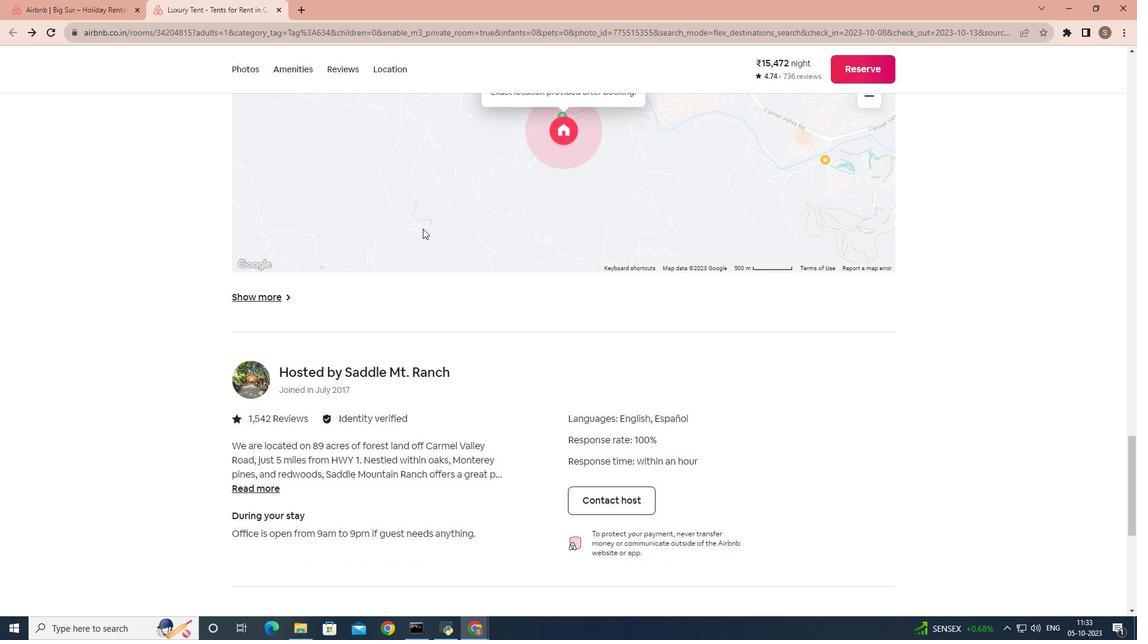 
Action: Mouse scrolled (423, 228) with delta (0, 0)
Screenshot: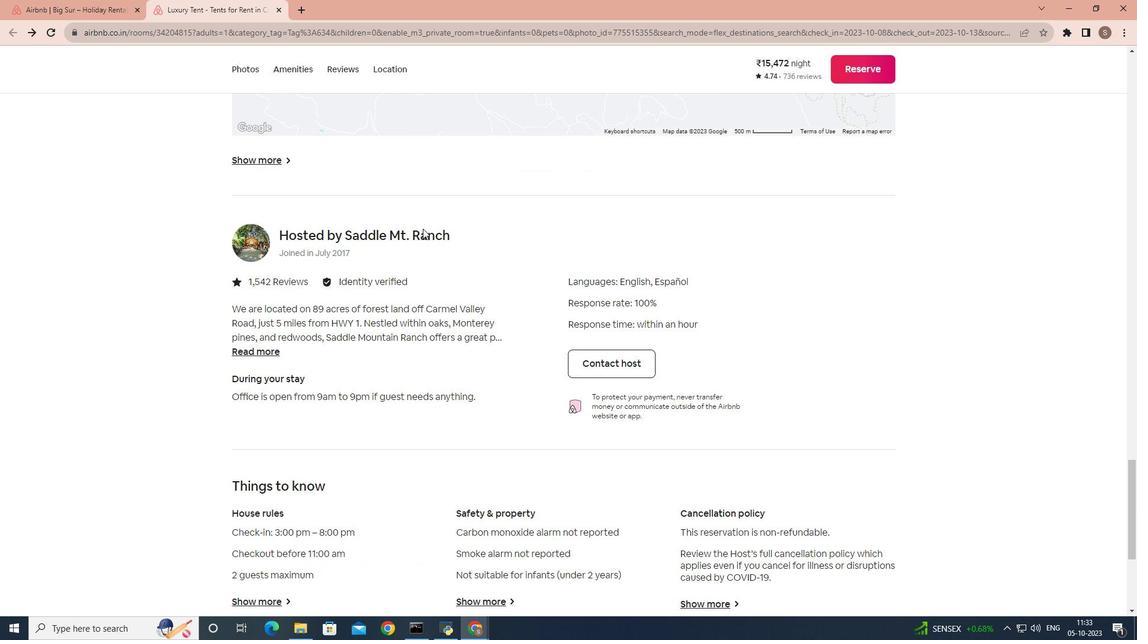 
Action: Mouse scrolled (423, 228) with delta (0, 0)
Screenshot: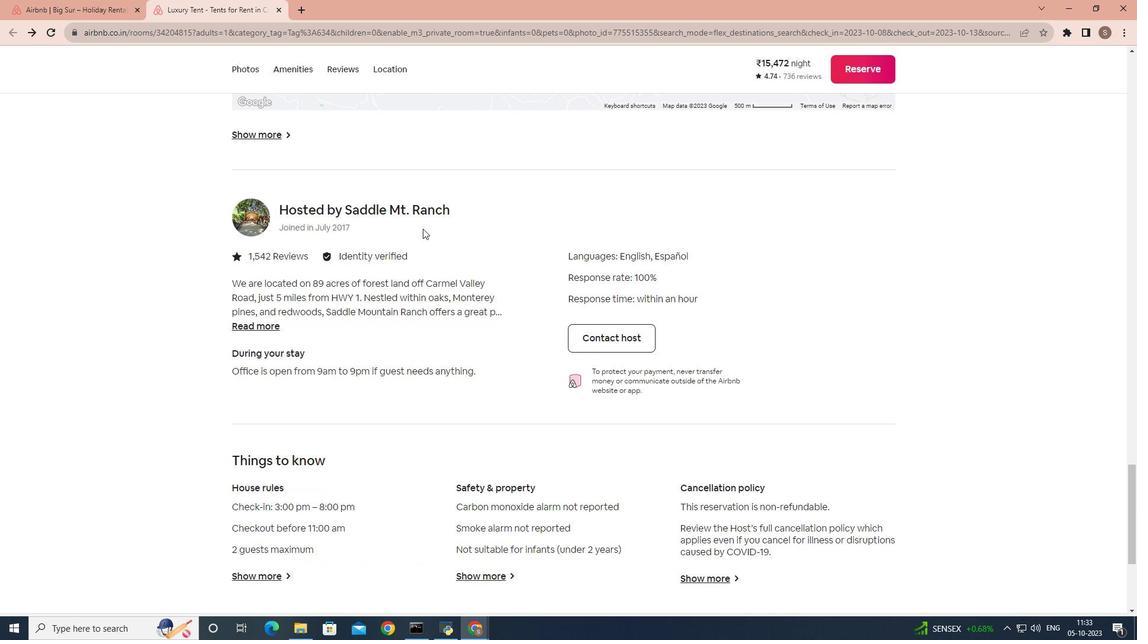 
Action: Mouse scrolled (423, 228) with delta (0, 0)
Screenshot: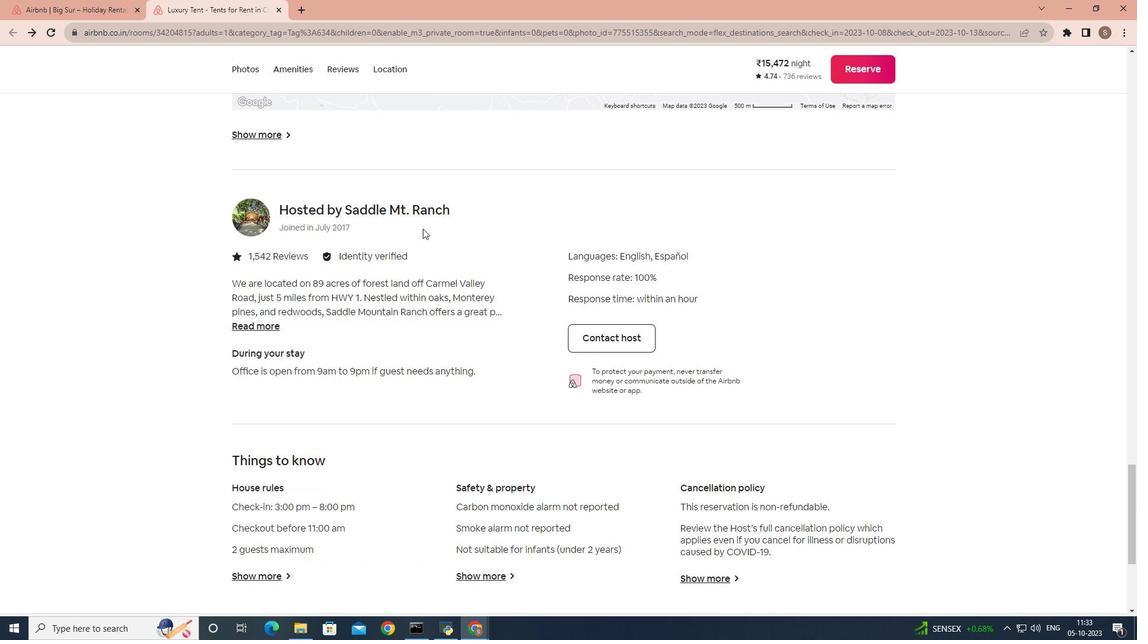 
Action: Mouse scrolled (423, 228) with delta (0, 0)
Screenshot: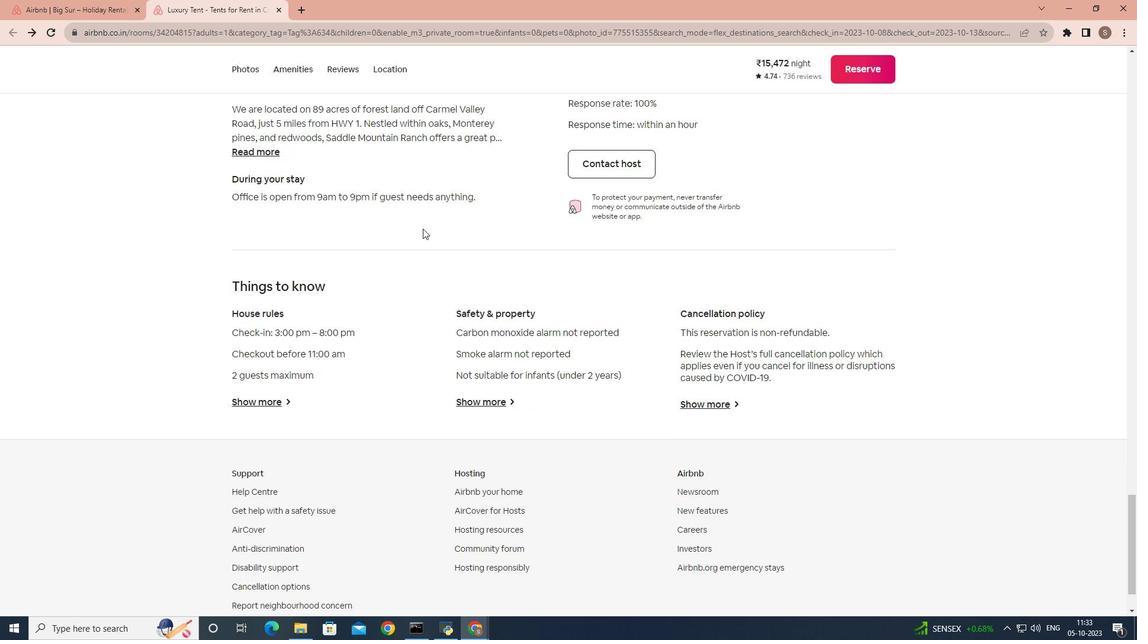 
Action: Mouse scrolled (423, 228) with delta (0, 0)
Screenshot: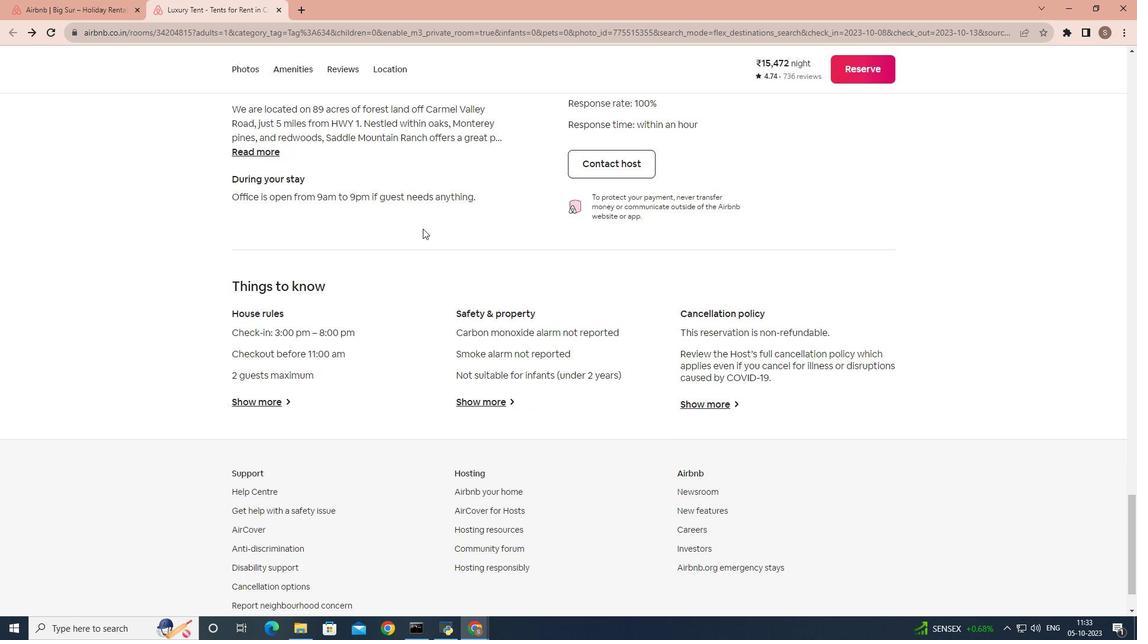 
Action: Mouse scrolled (423, 228) with delta (0, 0)
Screenshot: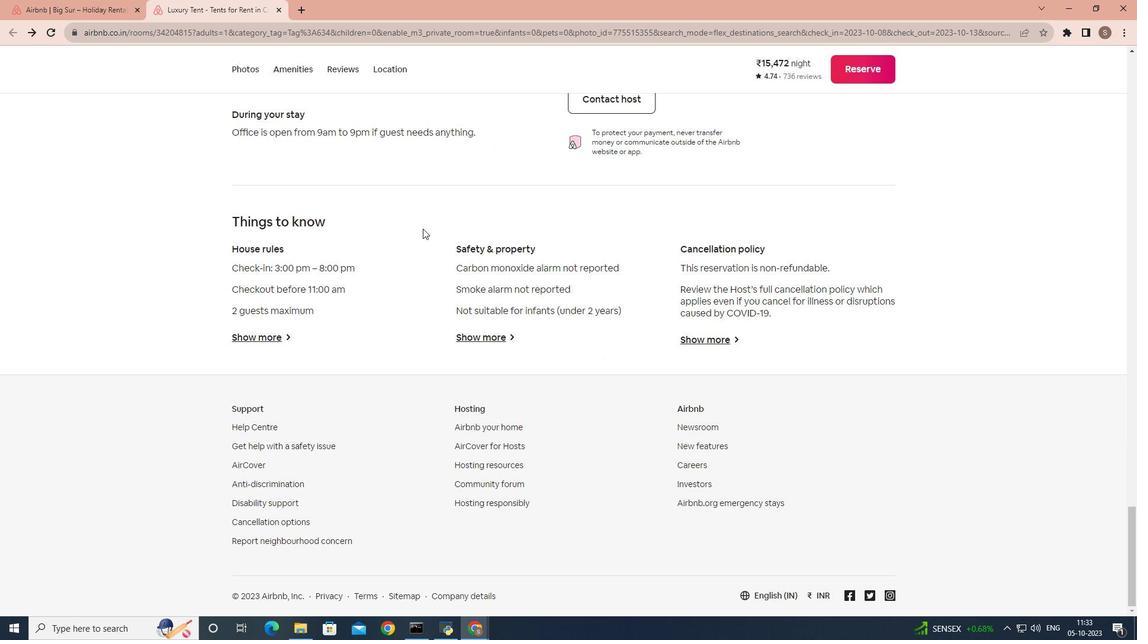 
Action: Mouse scrolled (423, 228) with delta (0, 0)
Screenshot: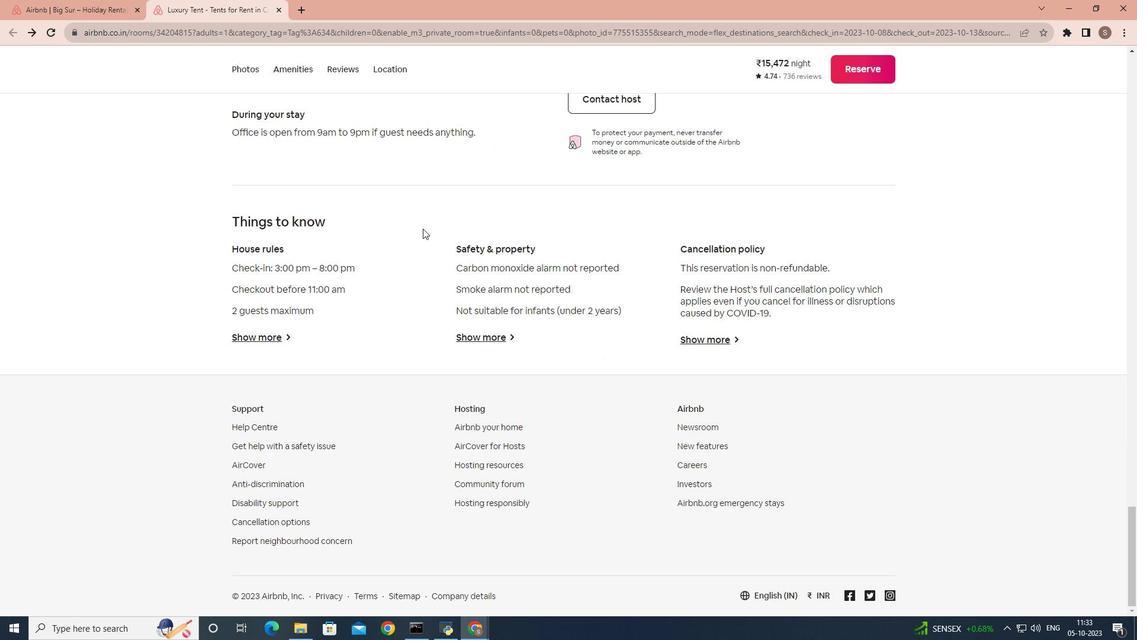 
Action: Mouse scrolled (423, 228) with delta (0, 0)
Screenshot: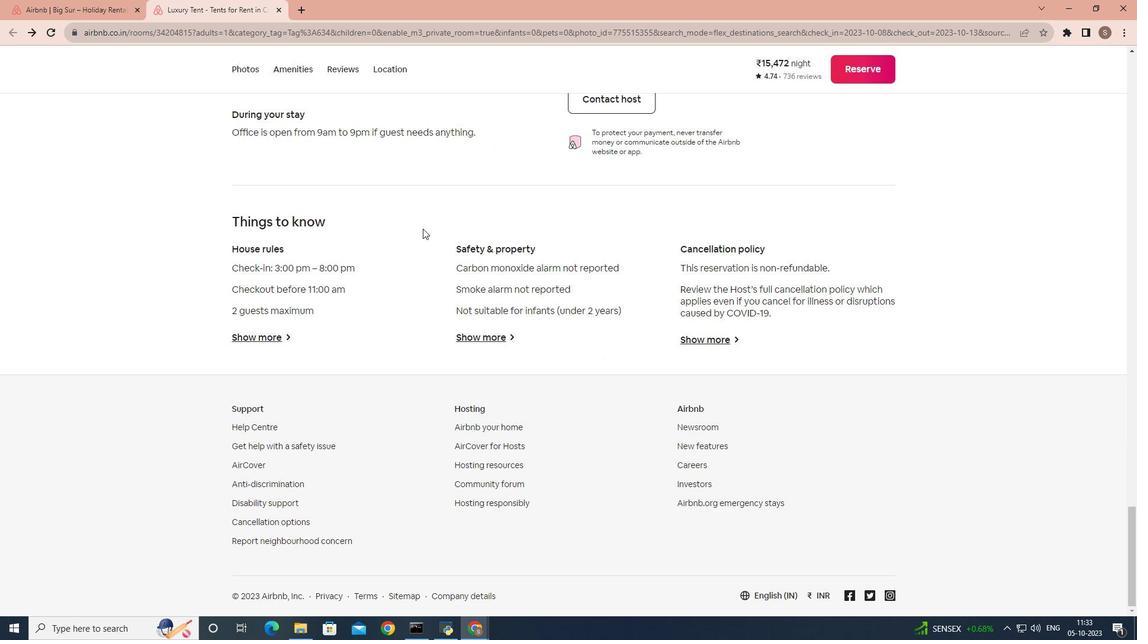 
Action: Mouse scrolled (423, 228) with delta (0, 0)
Screenshot: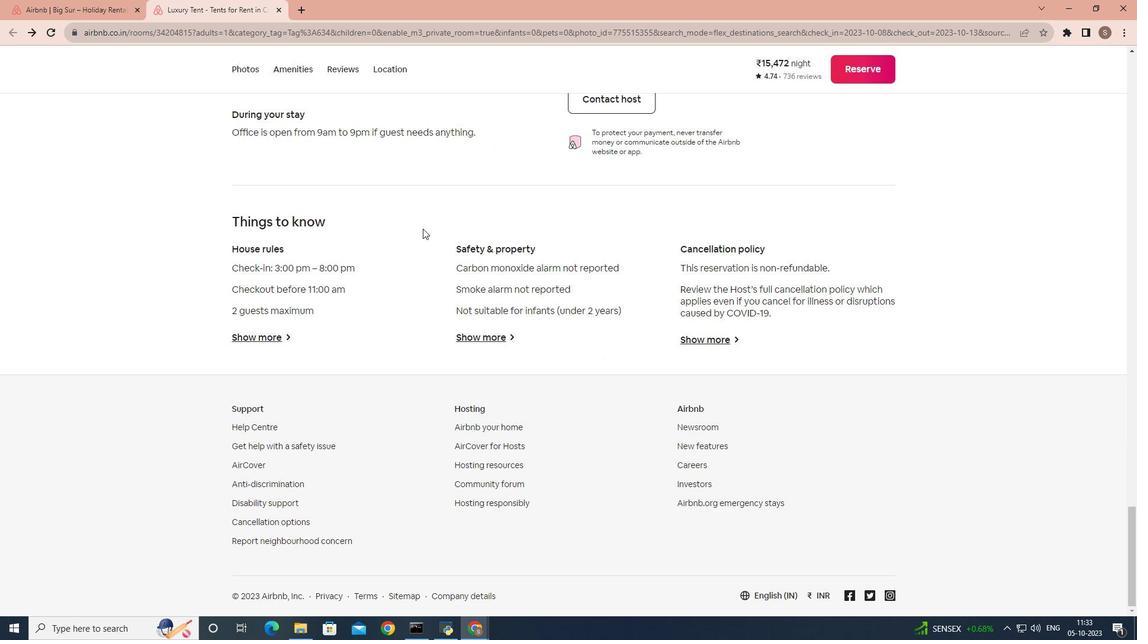 
Action: Mouse scrolled (423, 228) with delta (0, 0)
Screenshot: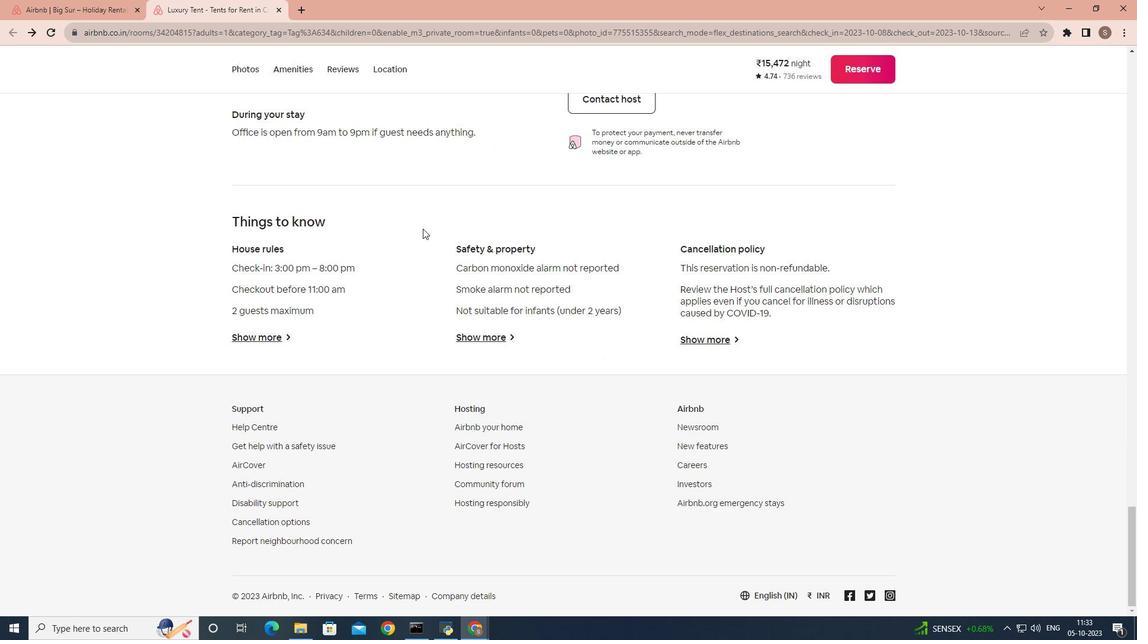 
Action: Mouse moved to (108, 2)
Screenshot: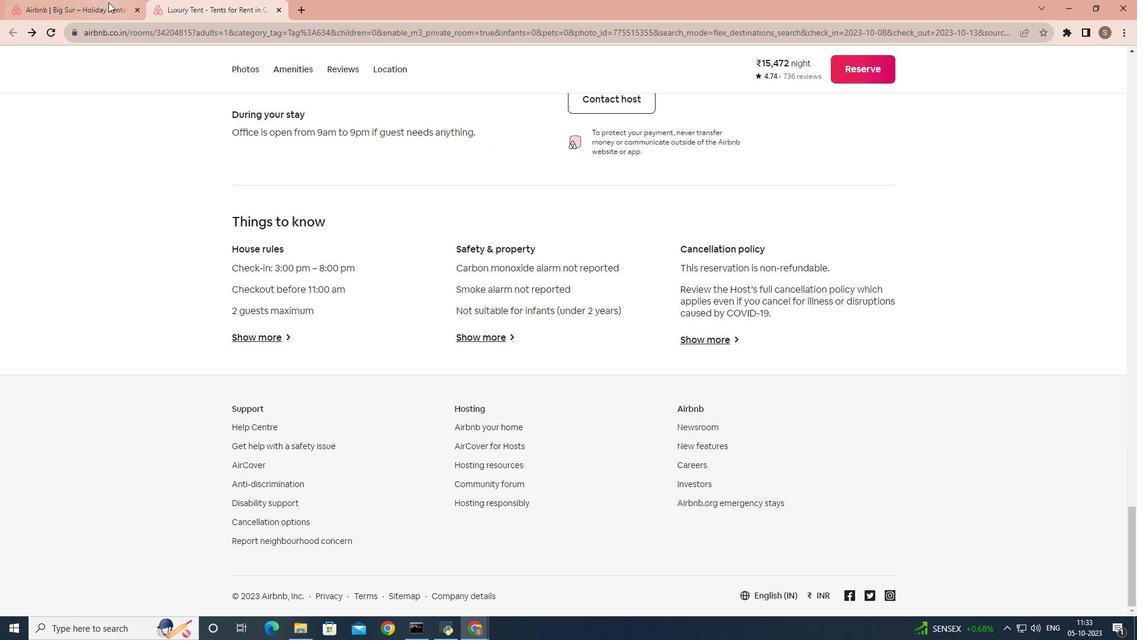 
Action: Mouse pressed left at (108, 2)
Screenshot: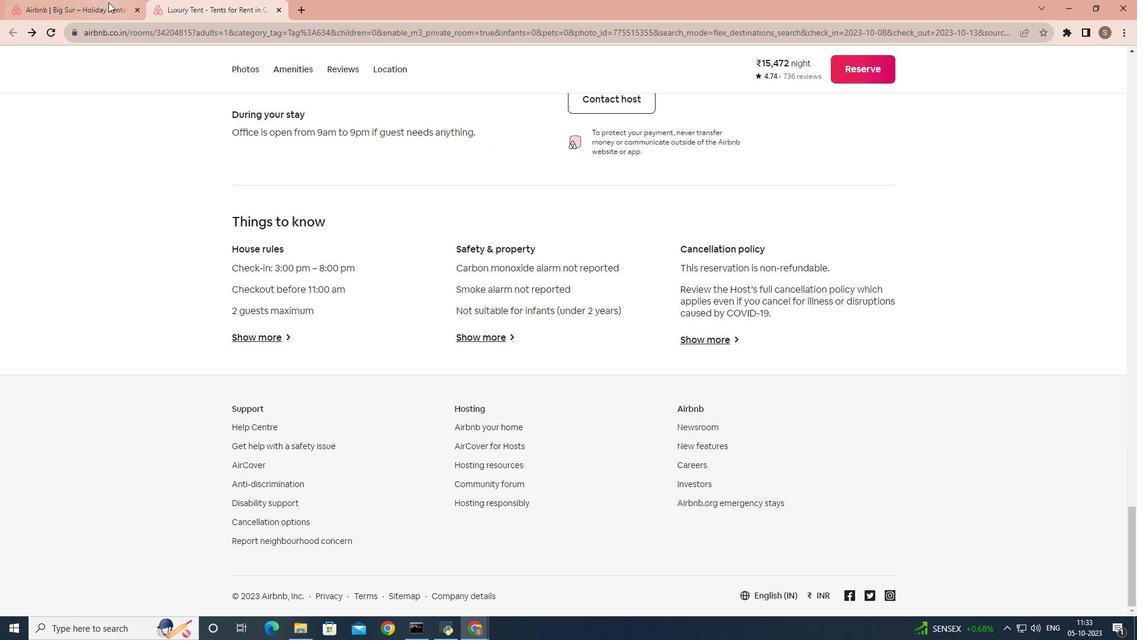 
Action: Mouse moved to (530, 285)
Screenshot: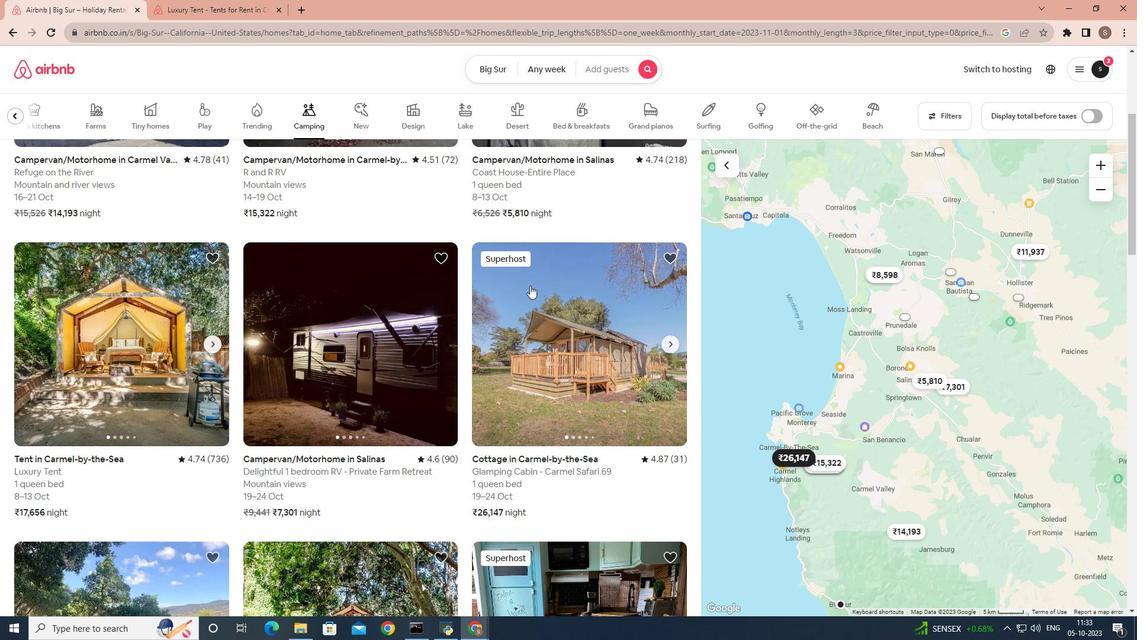 
Action: Mouse pressed left at (530, 285)
Screenshot: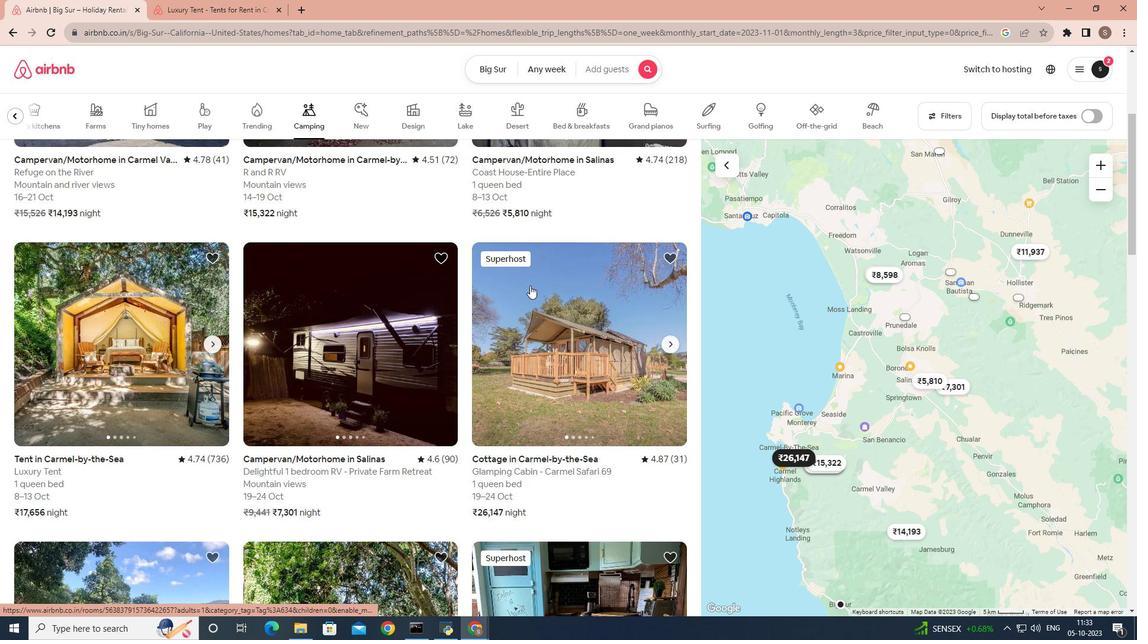 
Action: Mouse moved to (723, 330)
Screenshot: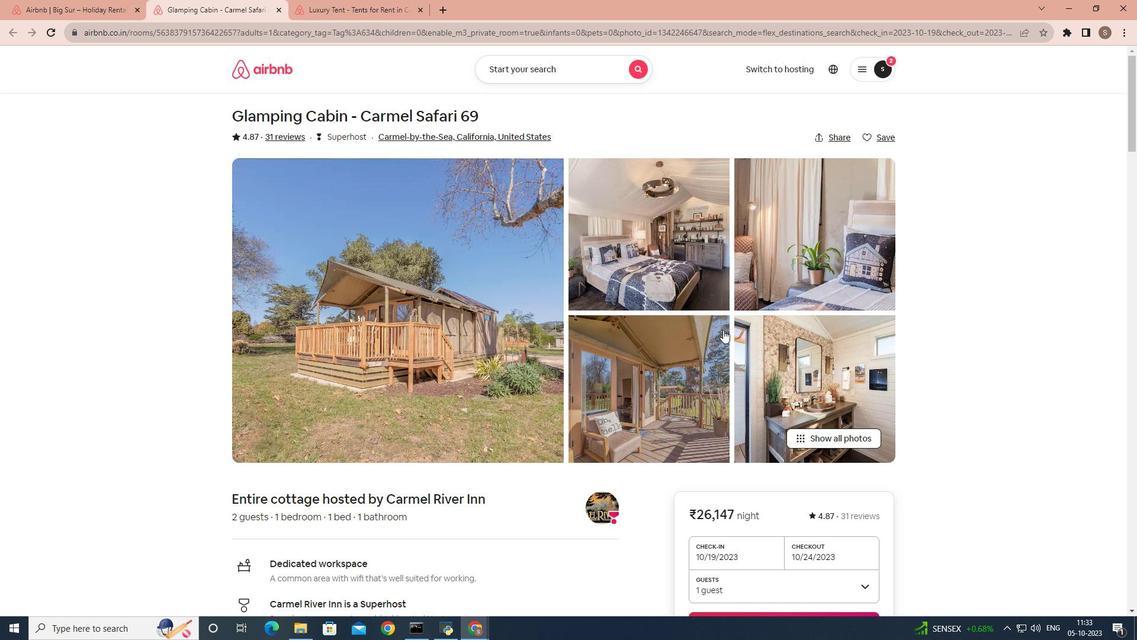
Action: Mouse scrolled (723, 329) with delta (0, 0)
Screenshot: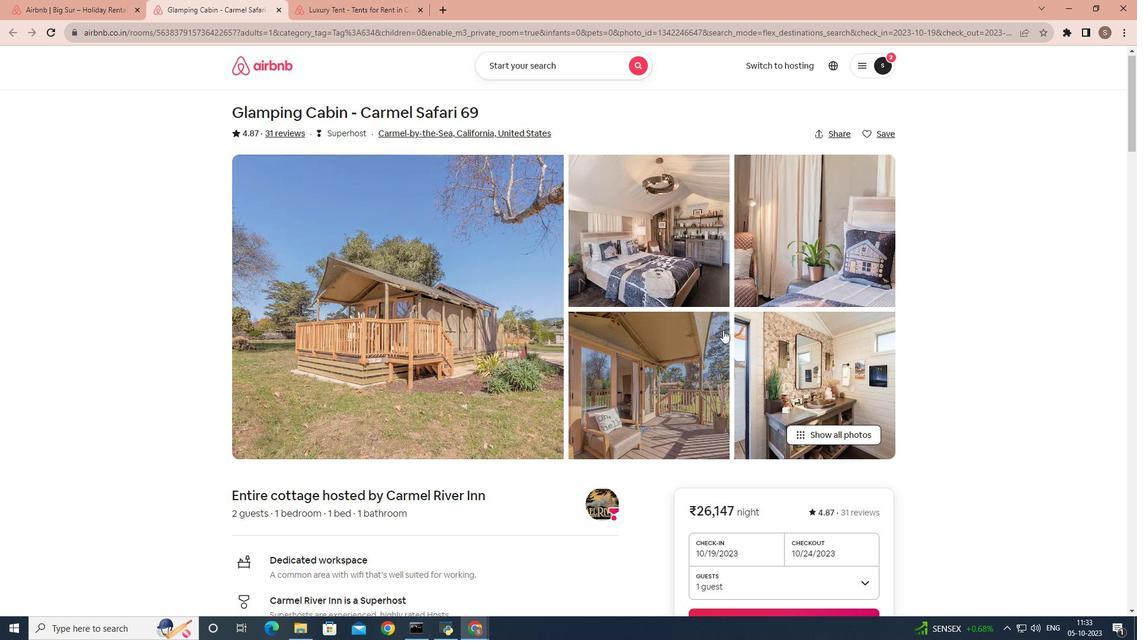 
Action: Mouse moved to (858, 377)
Screenshot: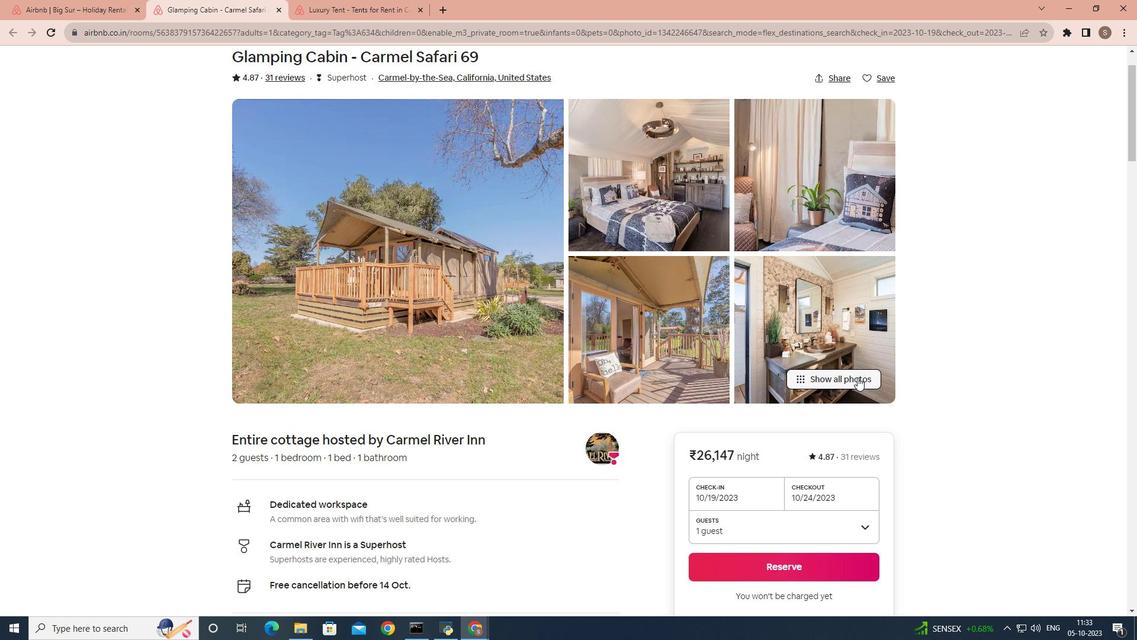 
Action: Mouse pressed left at (858, 377)
Screenshot: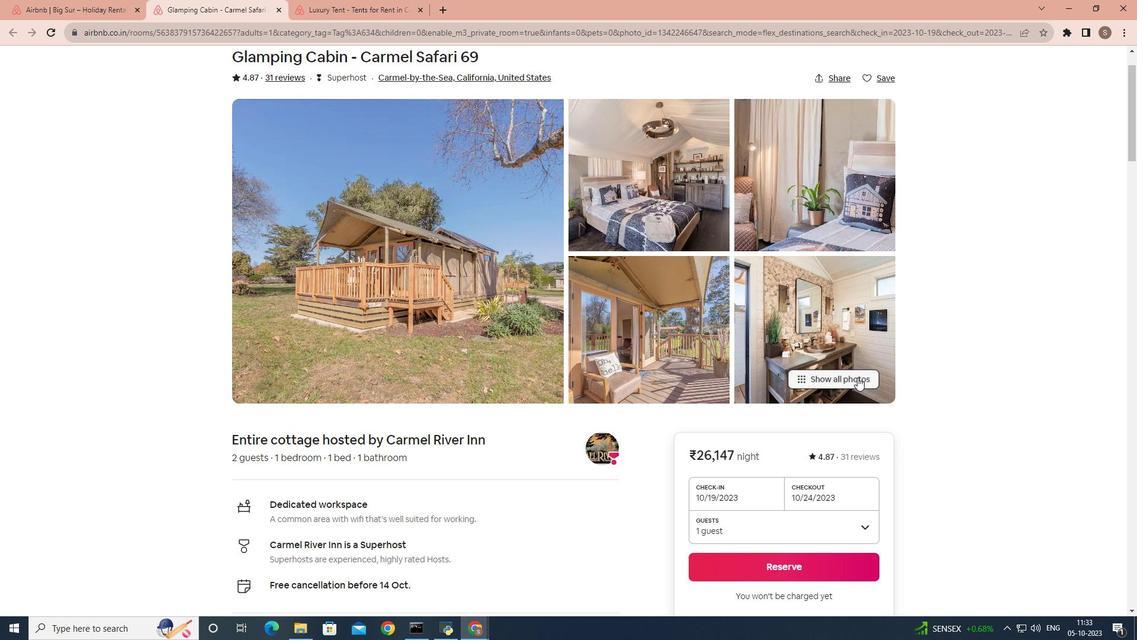
Action: Mouse scrolled (858, 376) with delta (0, 0)
Screenshot: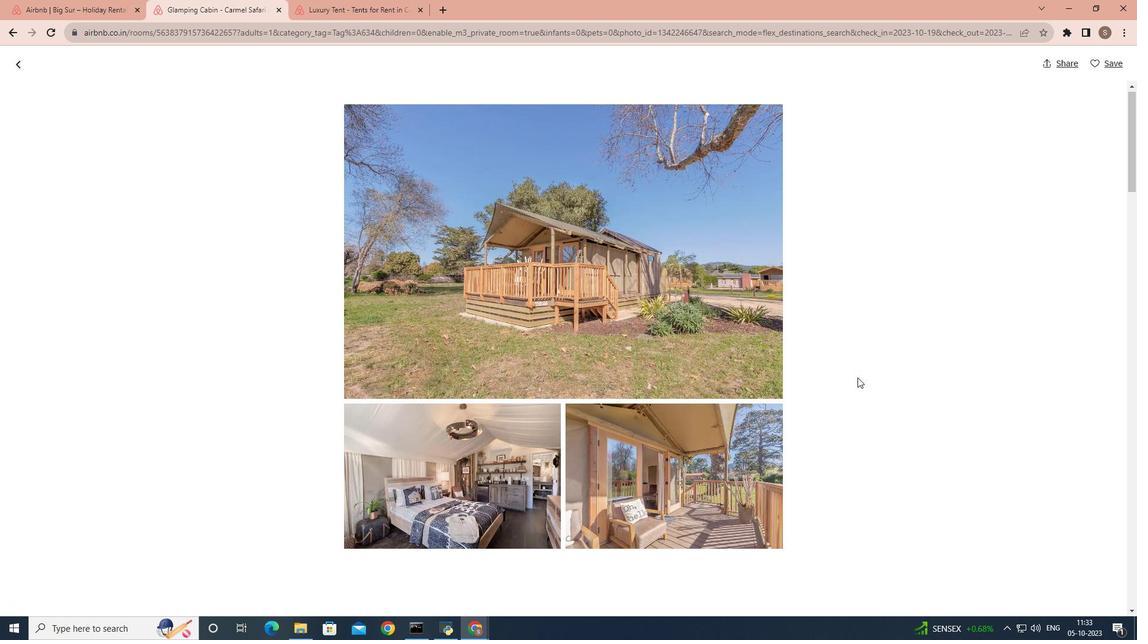 
Action: Mouse scrolled (858, 376) with delta (0, 0)
Screenshot: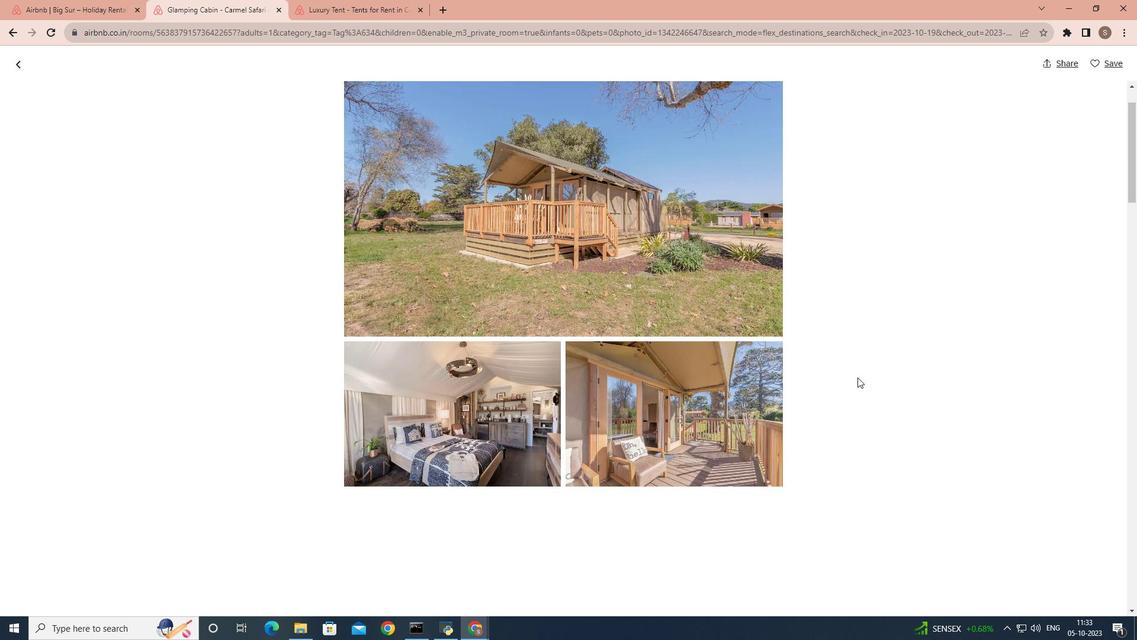 
Action: Mouse scrolled (858, 376) with delta (0, 0)
Screenshot: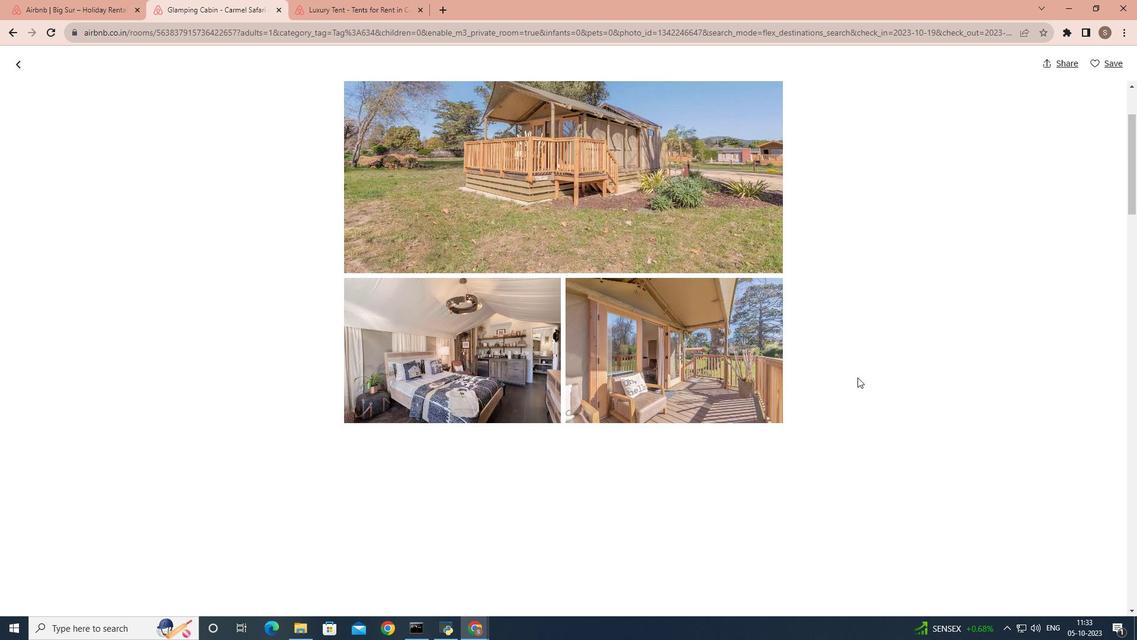 
Action: Mouse scrolled (858, 376) with delta (0, 0)
Screenshot: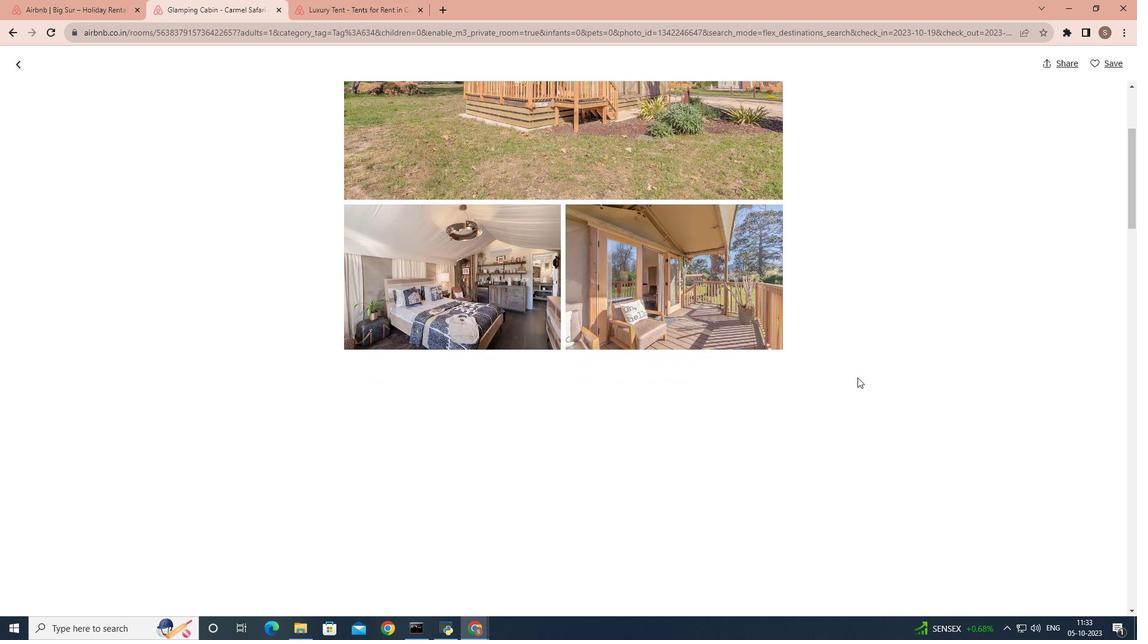 
Action: Mouse scrolled (858, 376) with delta (0, 0)
Screenshot: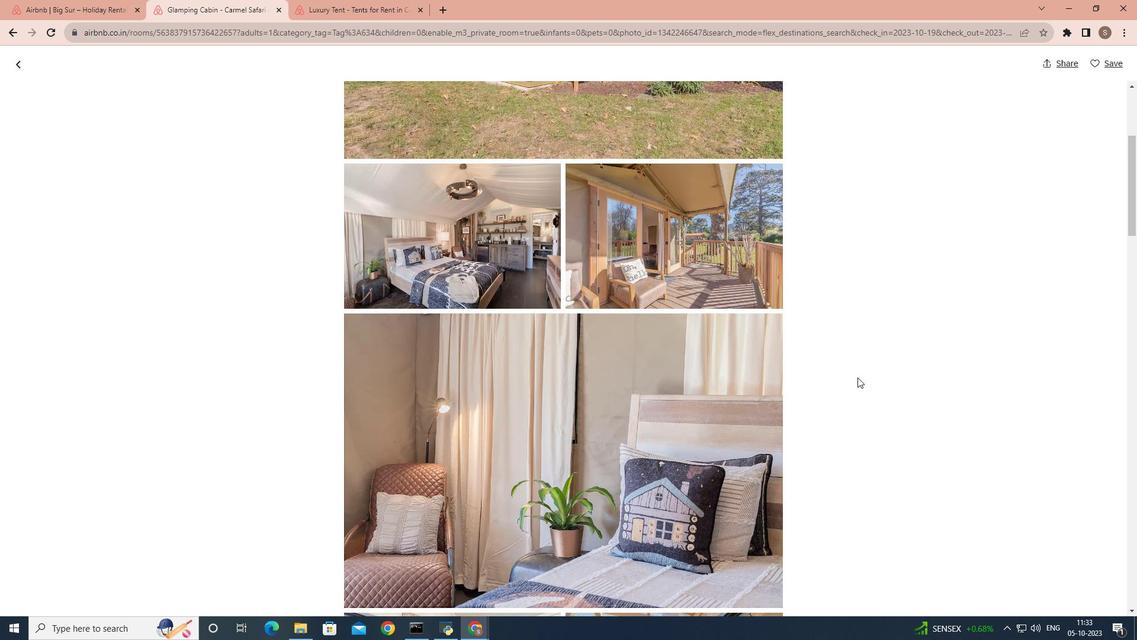 
Action: Mouse scrolled (858, 376) with delta (0, 0)
Screenshot: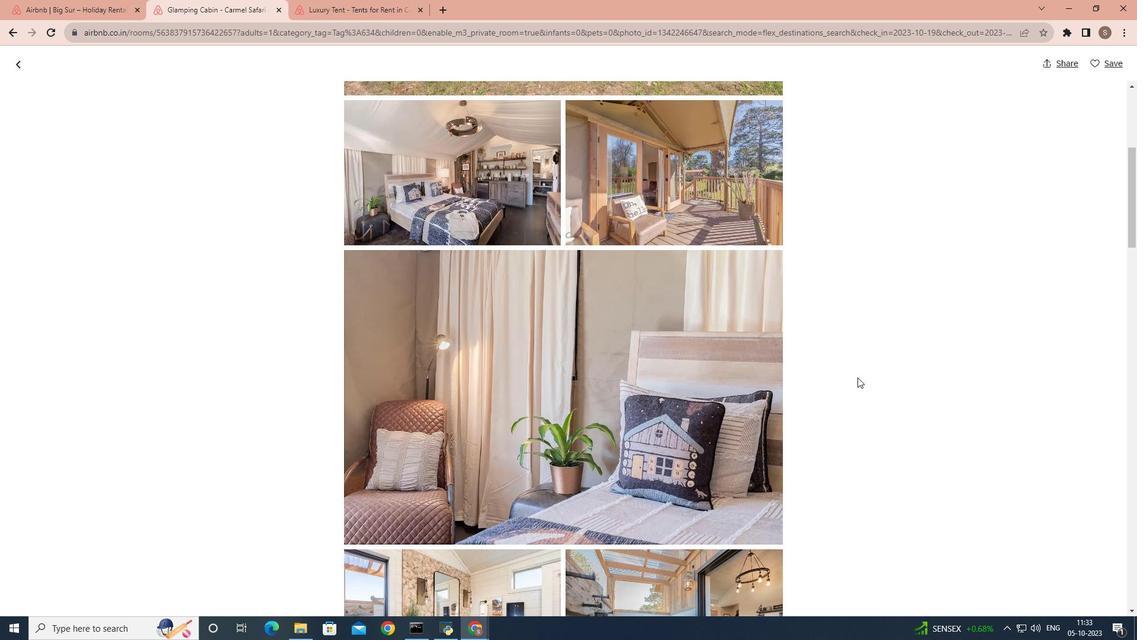 
Action: Mouse scrolled (858, 376) with delta (0, 0)
Screenshot: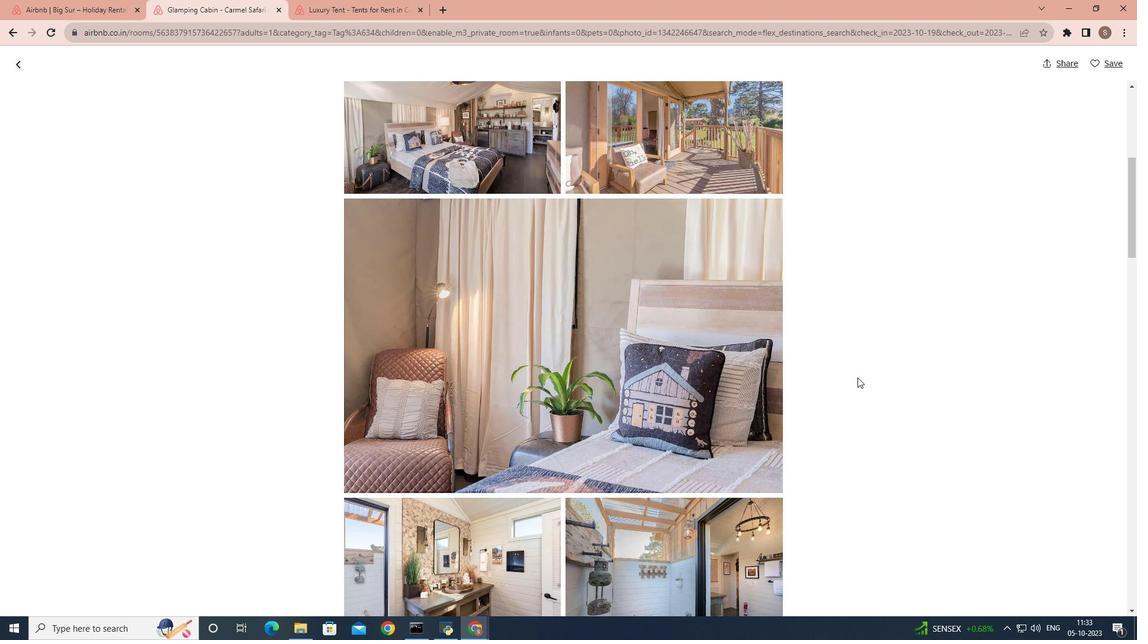 
Action: Mouse scrolled (858, 376) with delta (0, 0)
Screenshot: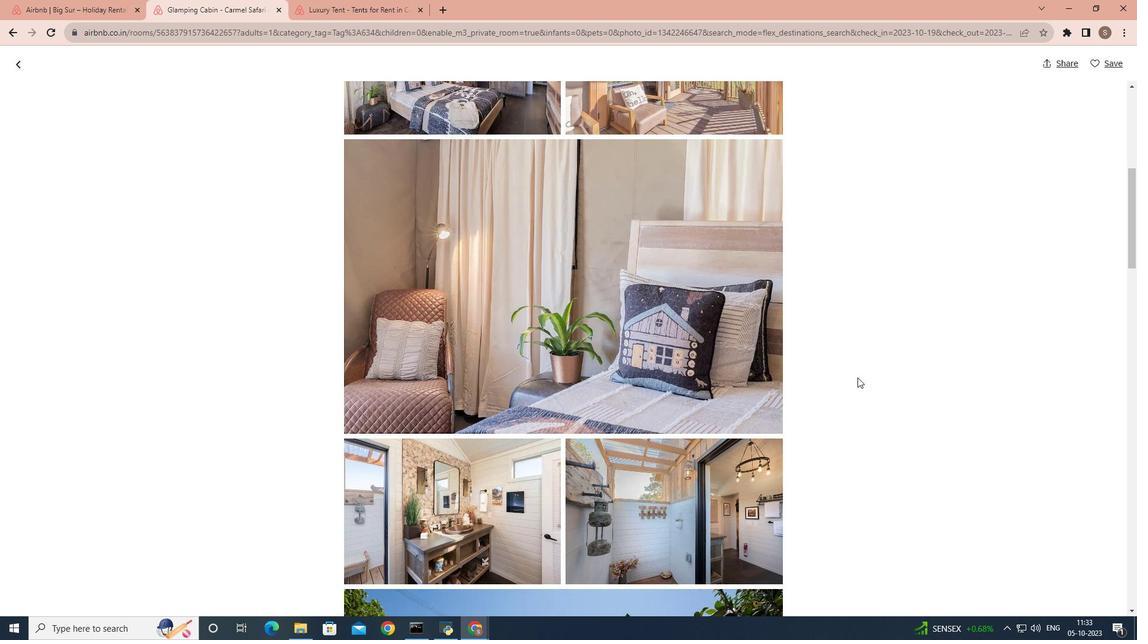 
Action: Mouse scrolled (858, 376) with delta (0, 0)
Screenshot: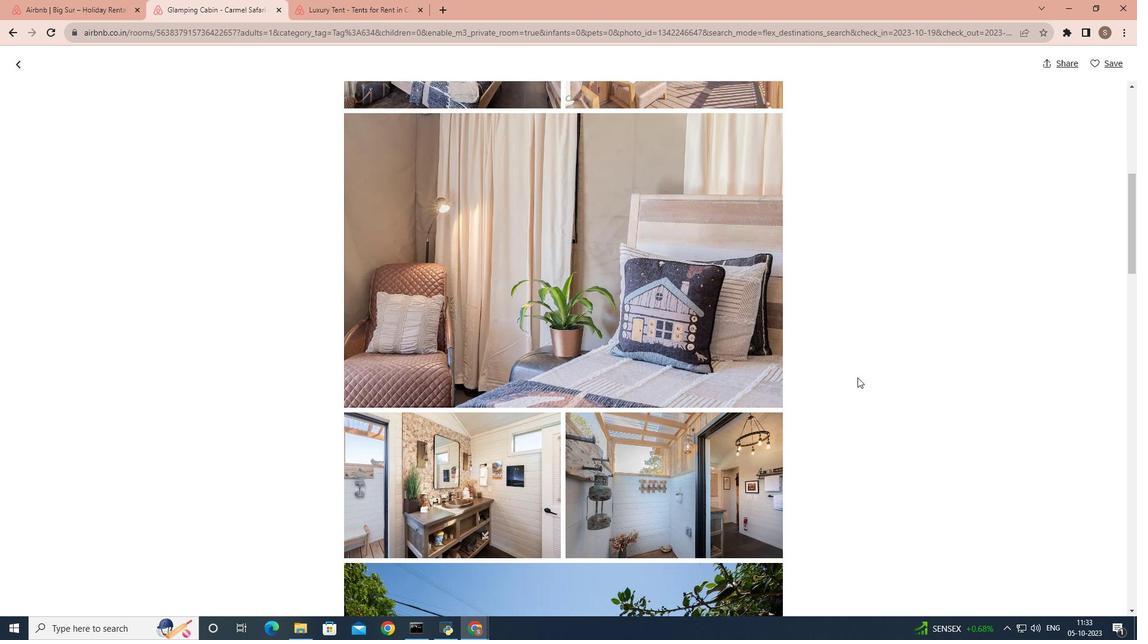 
Action: Mouse scrolled (858, 376) with delta (0, 0)
Screenshot: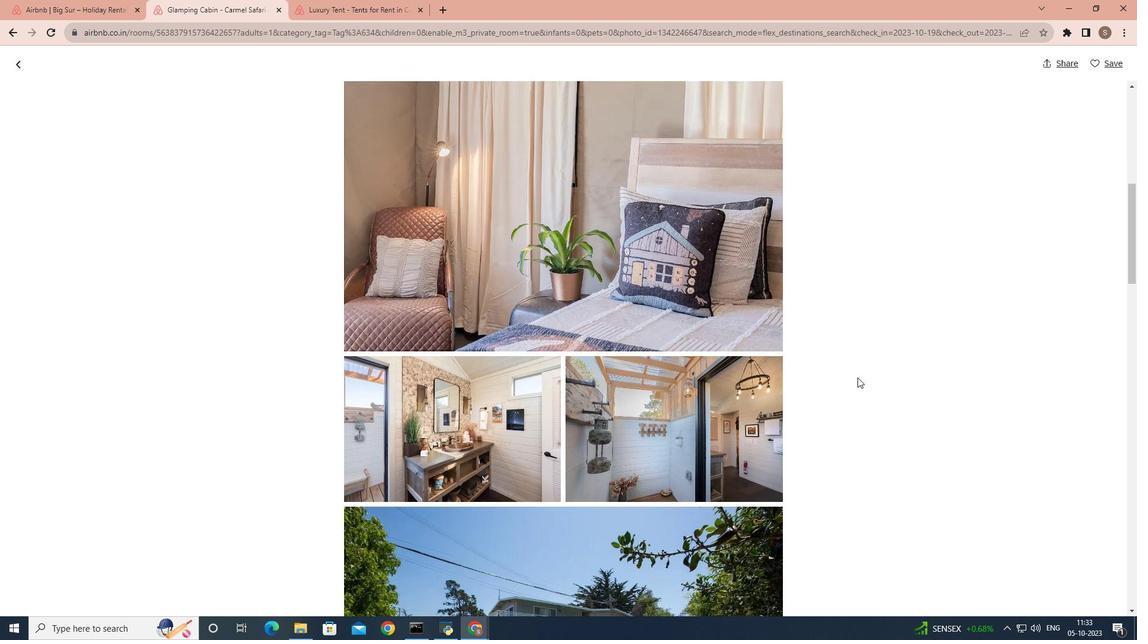 
Action: Mouse scrolled (858, 376) with delta (0, 0)
Screenshot: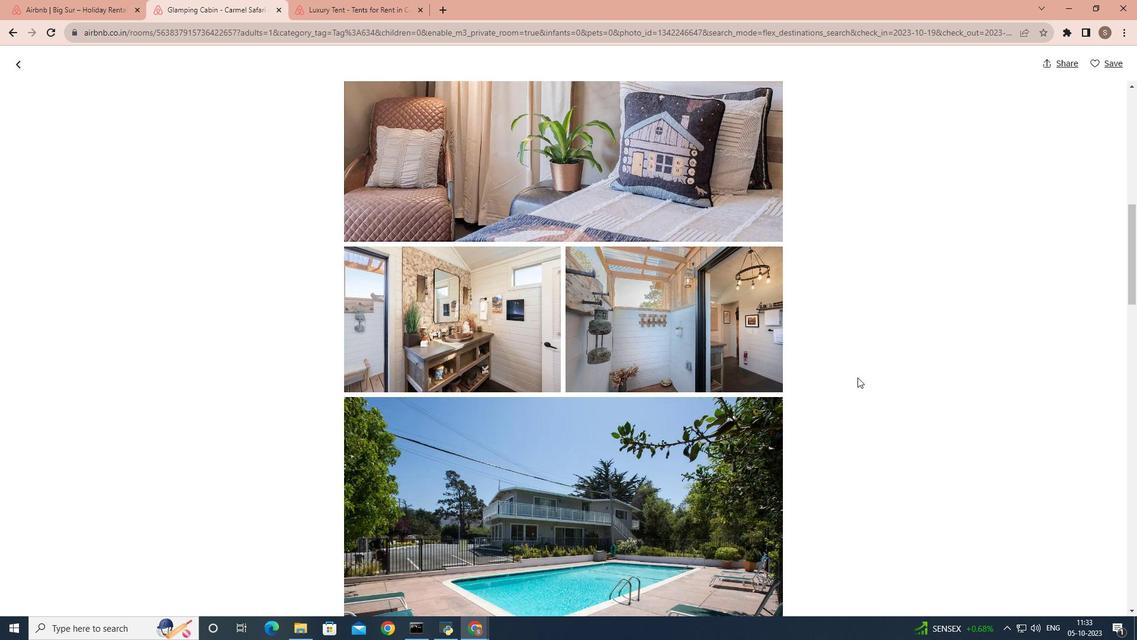 
Action: Mouse scrolled (858, 376) with delta (0, 0)
Screenshot: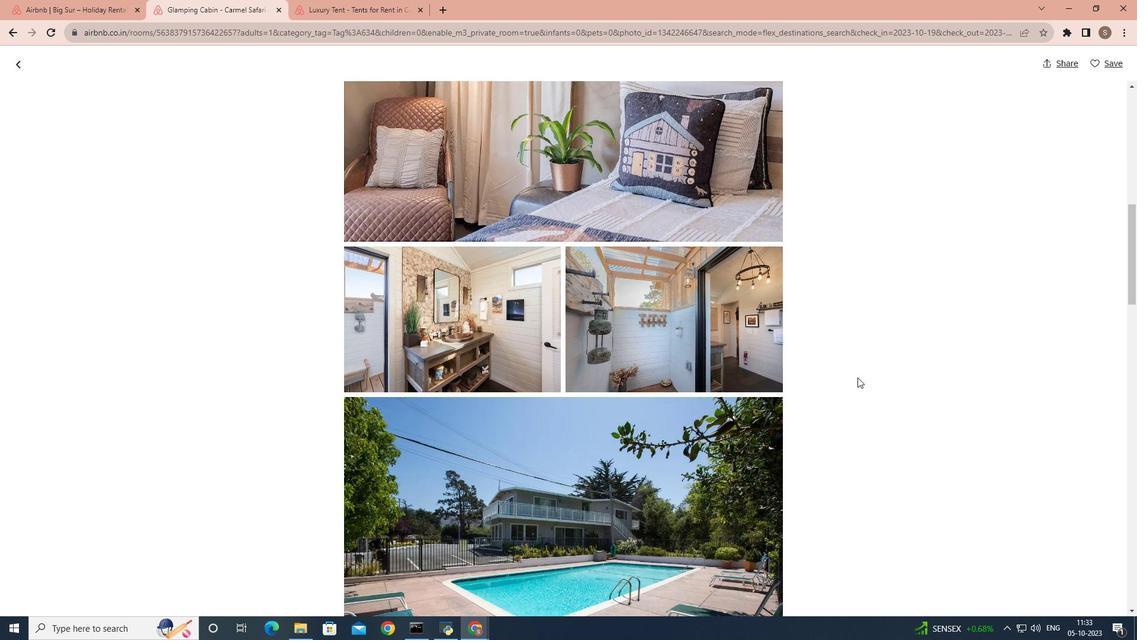 
Action: Mouse scrolled (858, 376) with delta (0, 0)
Screenshot: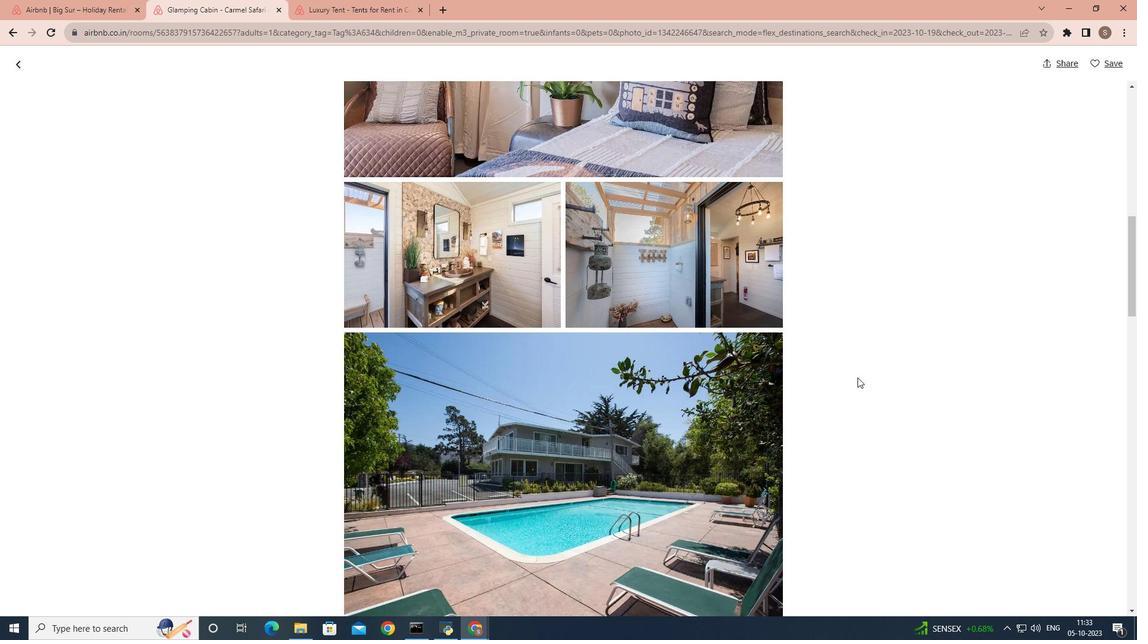 
Action: Mouse scrolled (858, 376) with delta (0, 0)
Screenshot: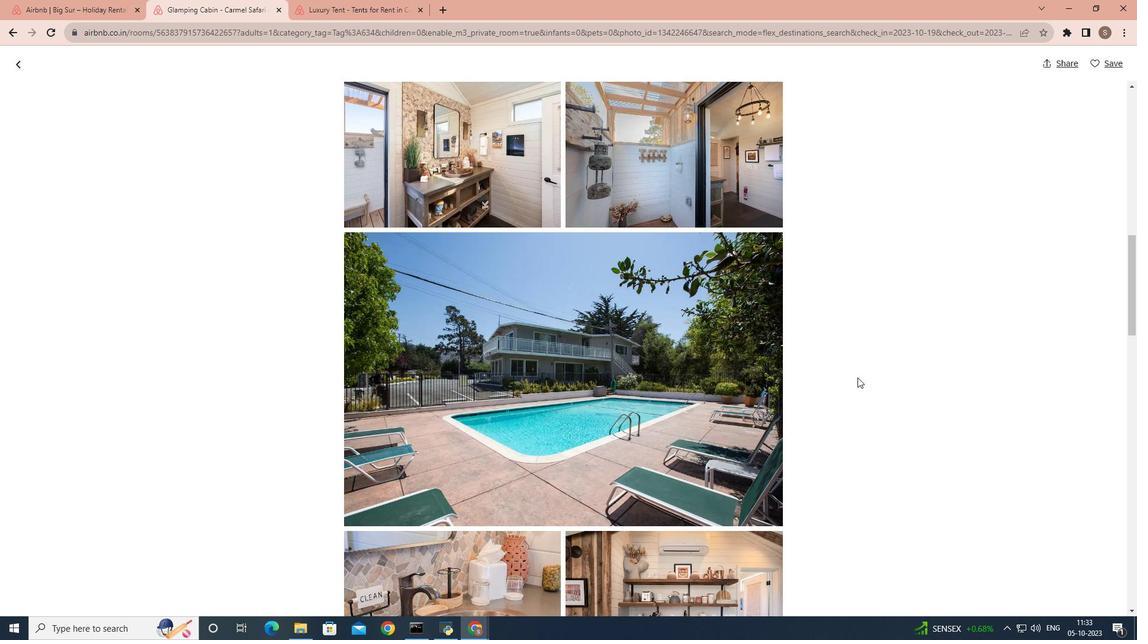 
Action: Mouse scrolled (858, 376) with delta (0, 0)
Screenshot: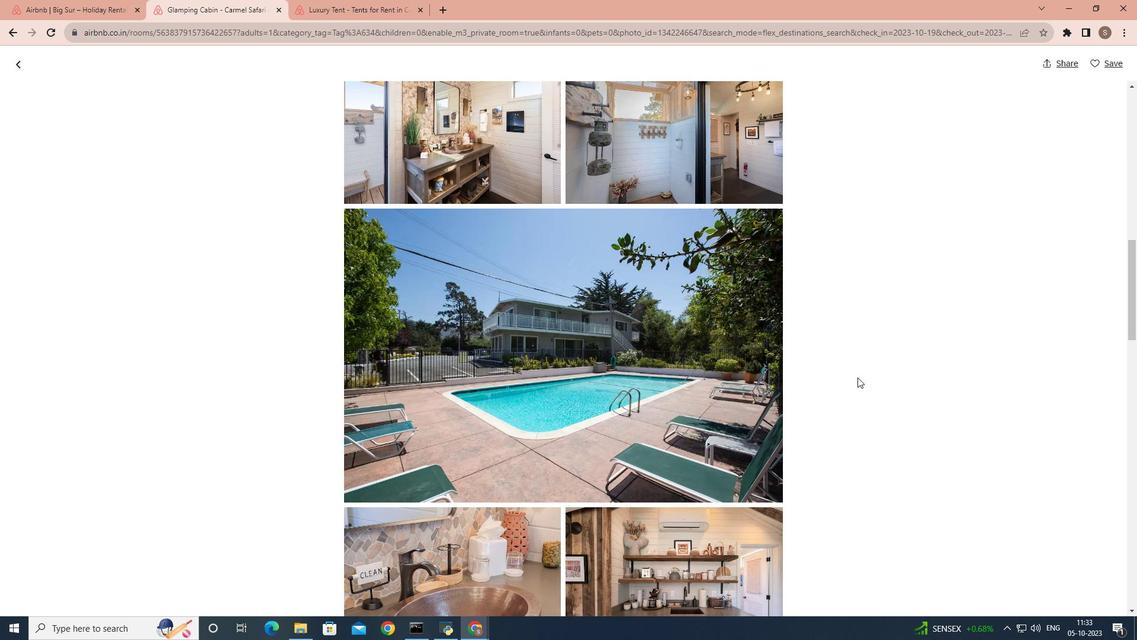 
Action: Mouse scrolled (858, 376) with delta (0, 0)
Screenshot: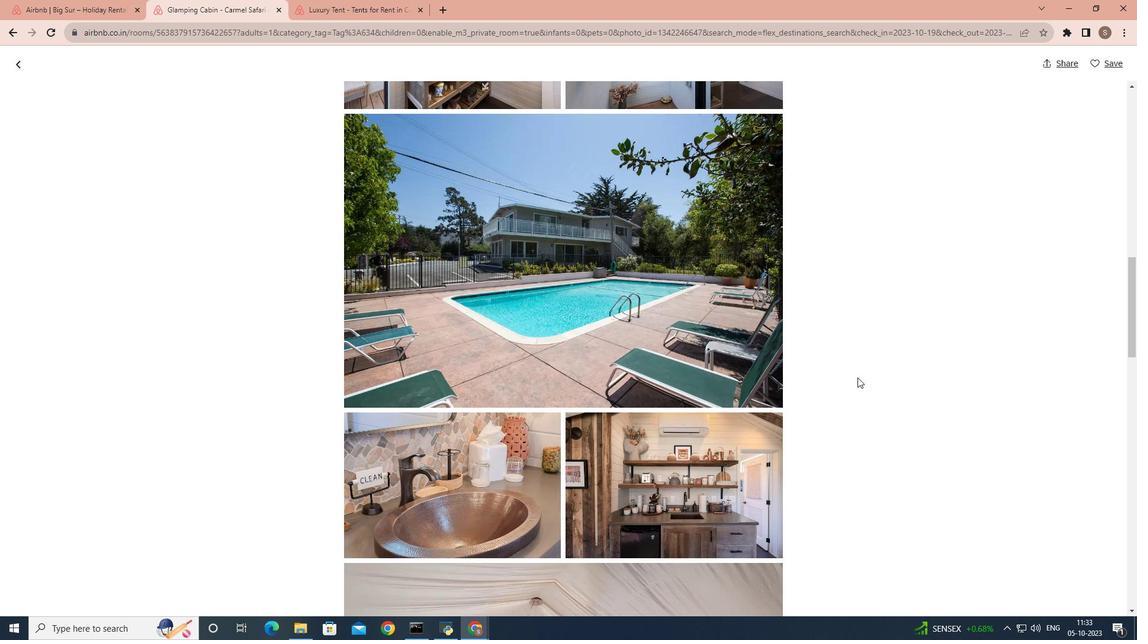 
Action: Mouse scrolled (858, 376) with delta (0, 0)
Screenshot: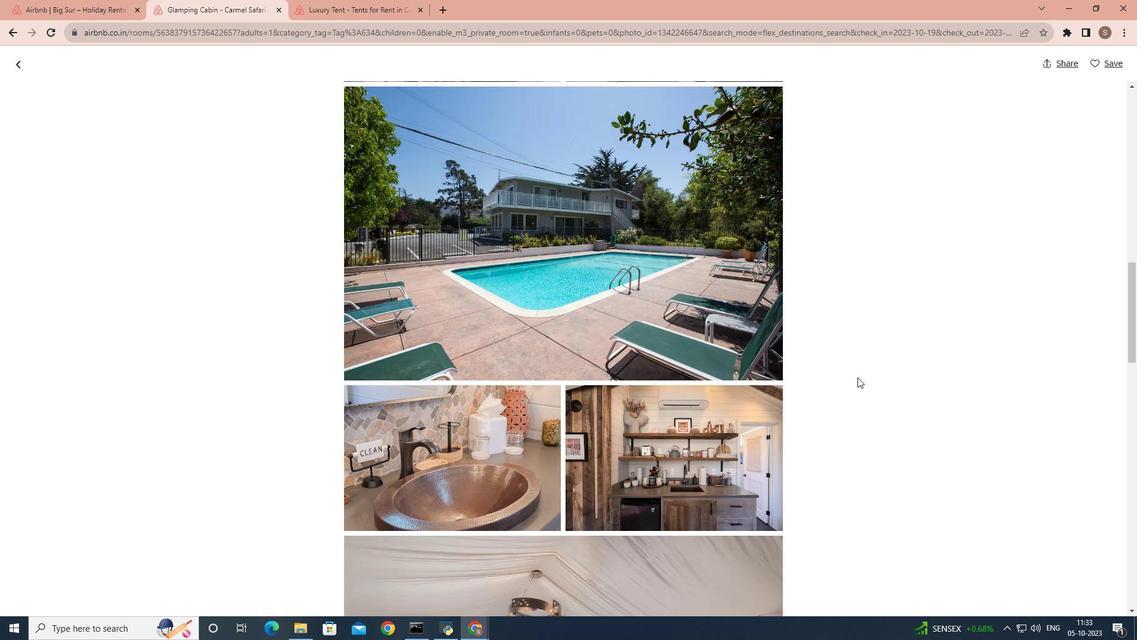 
Action: Mouse scrolled (858, 376) with delta (0, 0)
Screenshot: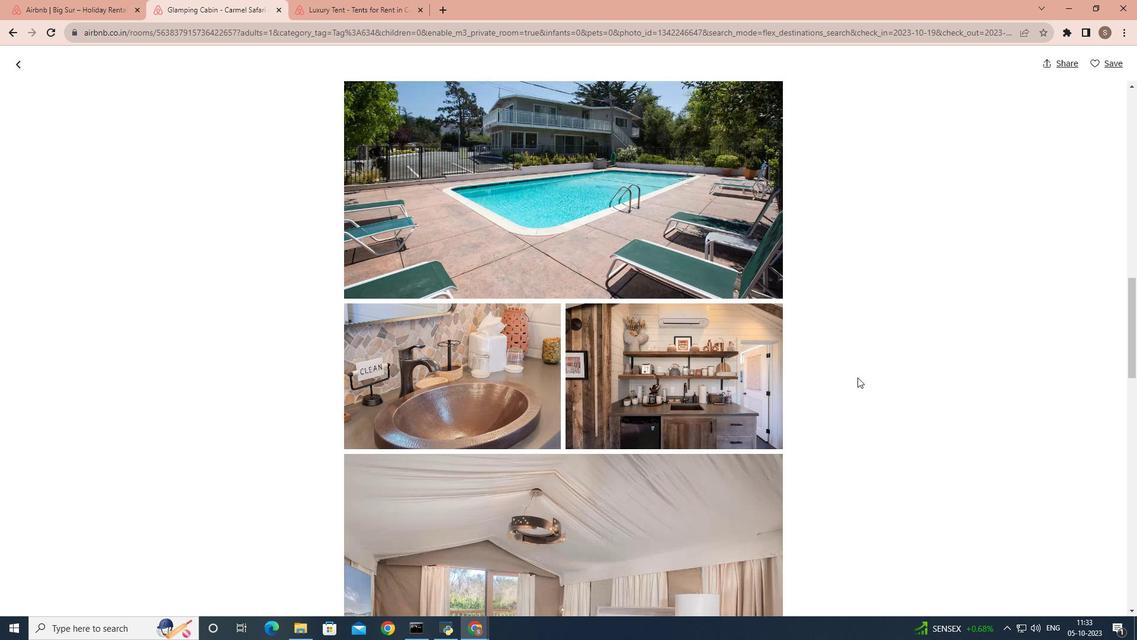 
Action: Mouse scrolled (858, 376) with delta (0, 0)
Screenshot: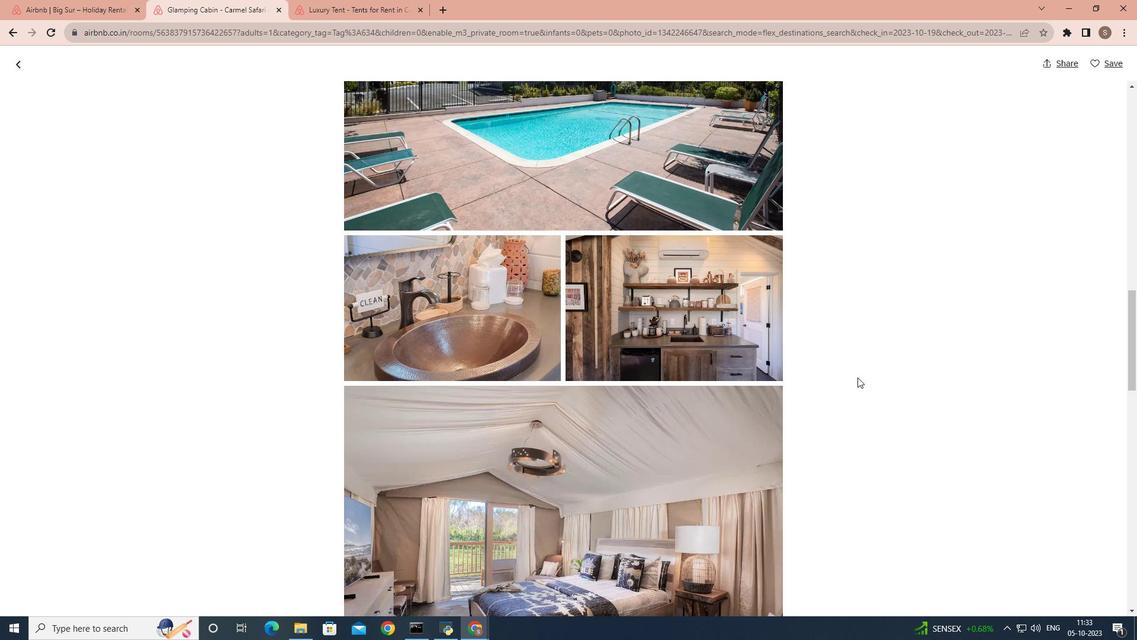 
Action: Mouse scrolled (858, 376) with delta (0, 0)
Screenshot: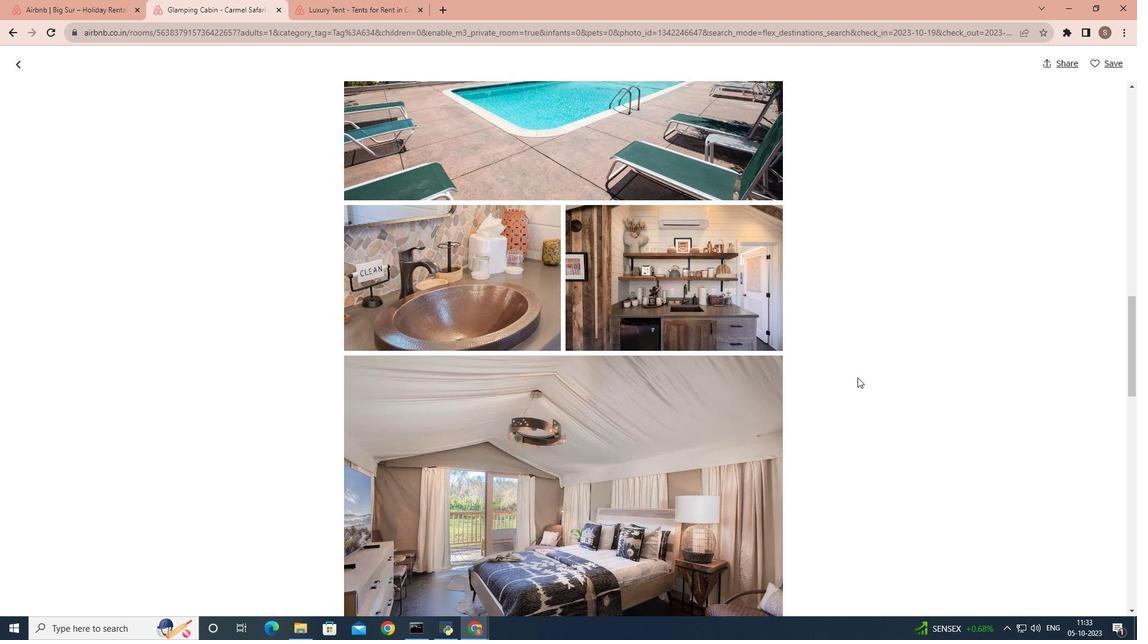 
Action: Mouse scrolled (858, 376) with delta (0, 0)
Screenshot: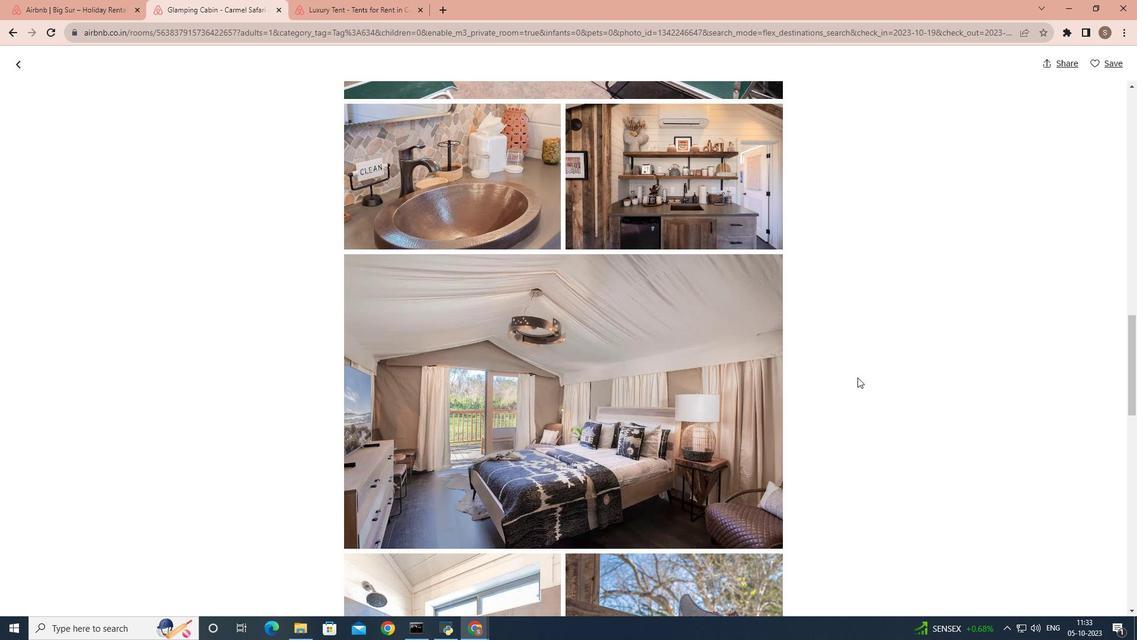 
Action: Mouse scrolled (858, 376) with delta (0, 0)
Screenshot: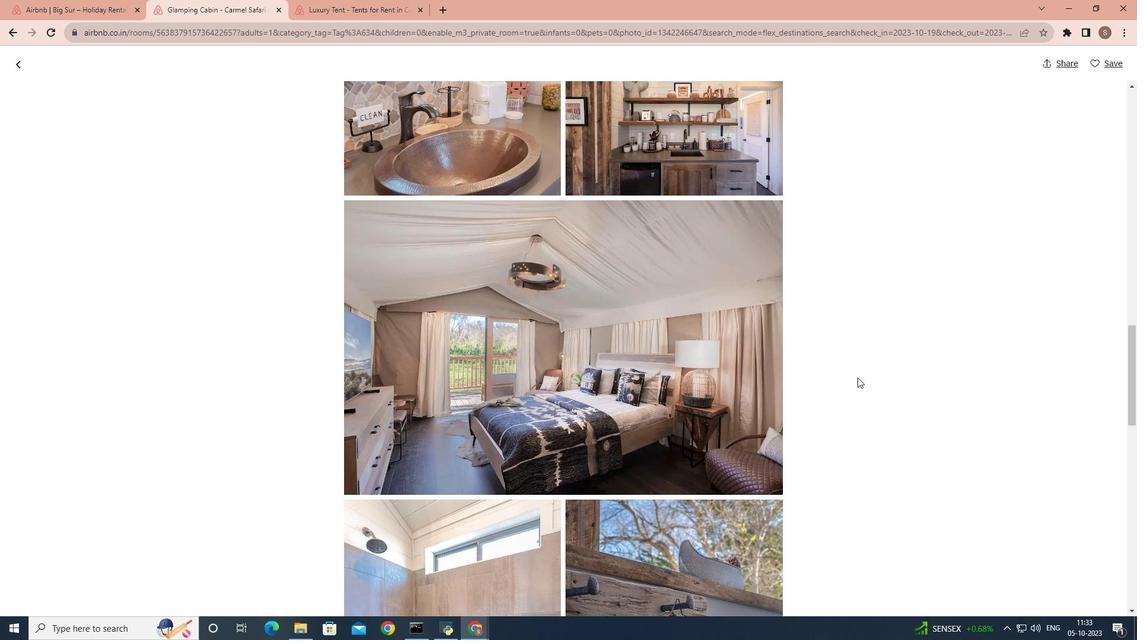 
Action: Mouse scrolled (858, 376) with delta (0, 0)
Screenshot: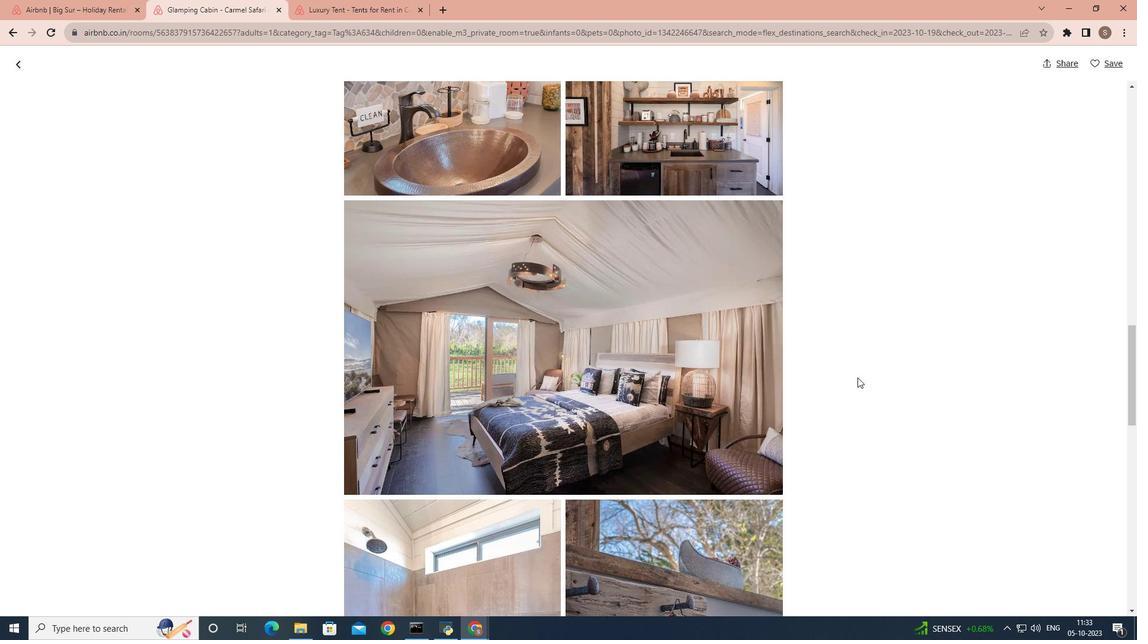 
Action: Mouse scrolled (858, 376) with delta (0, 0)
Screenshot: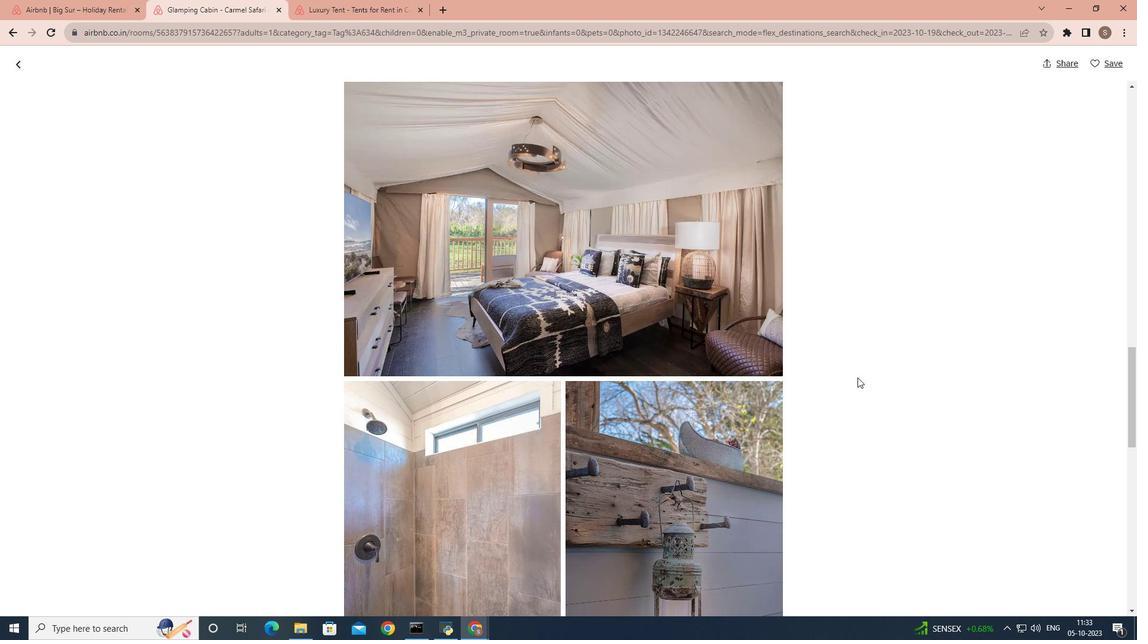 
Action: Mouse scrolled (858, 376) with delta (0, 0)
Screenshot: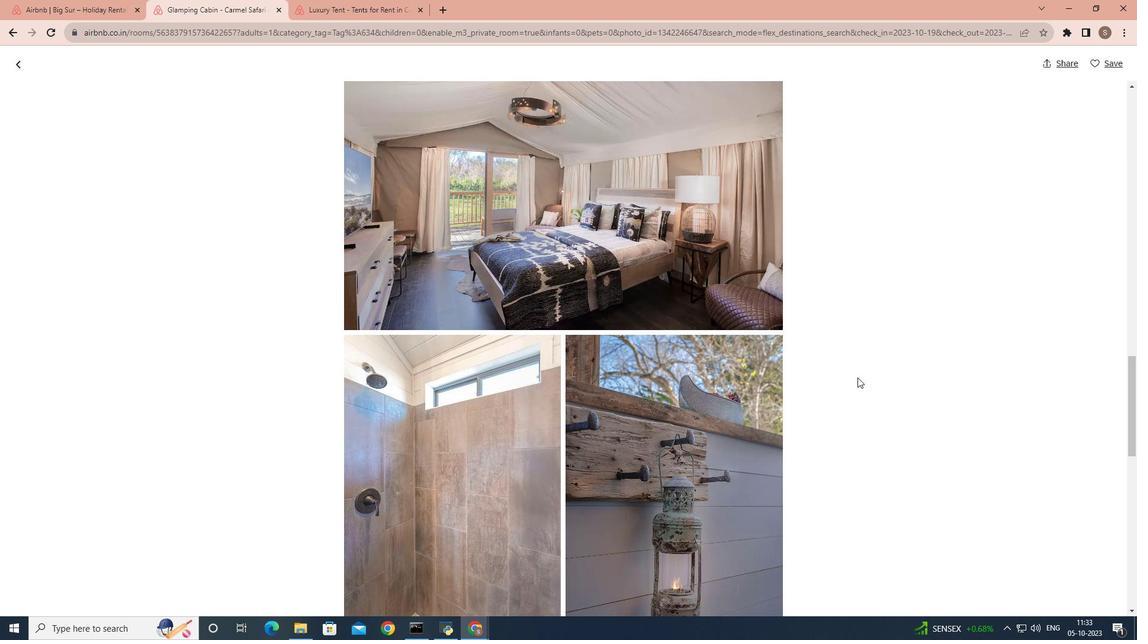 
Action: Mouse scrolled (858, 376) with delta (0, 0)
Screenshot: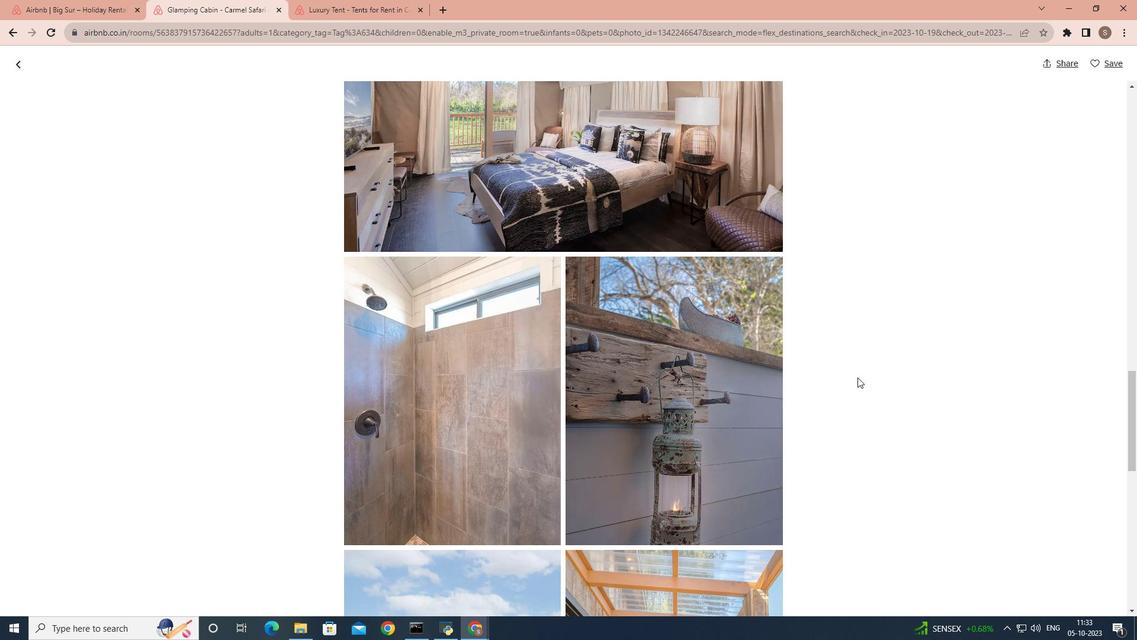 
Action: Mouse scrolled (858, 376) with delta (0, 0)
Screenshot: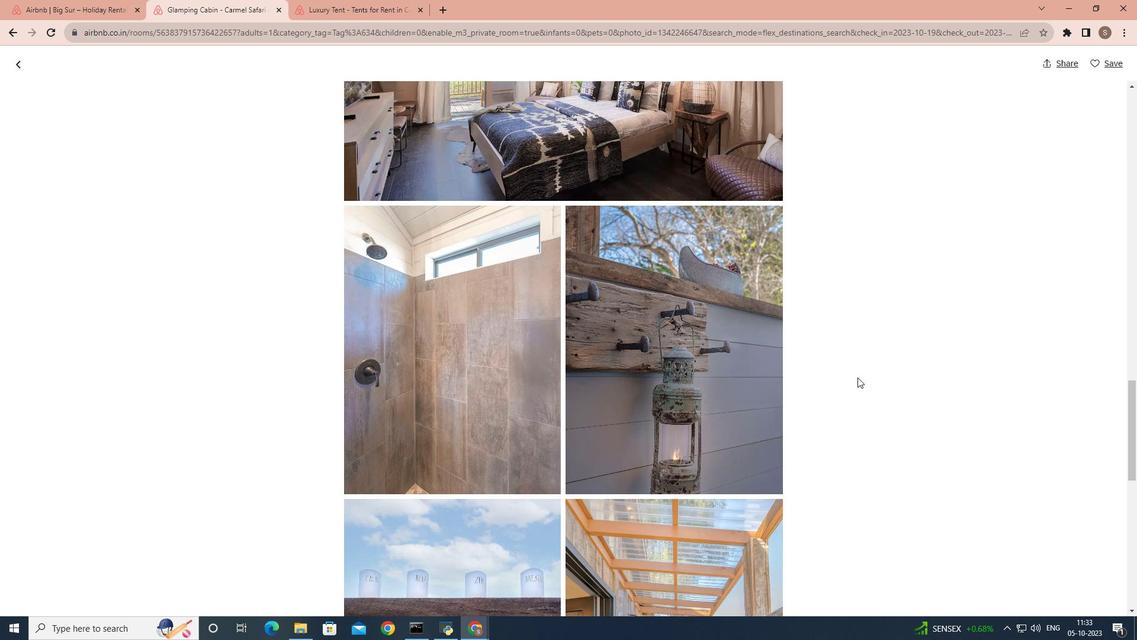
Action: Mouse scrolled (858, 376) with delta (0, 0)
Screenshot: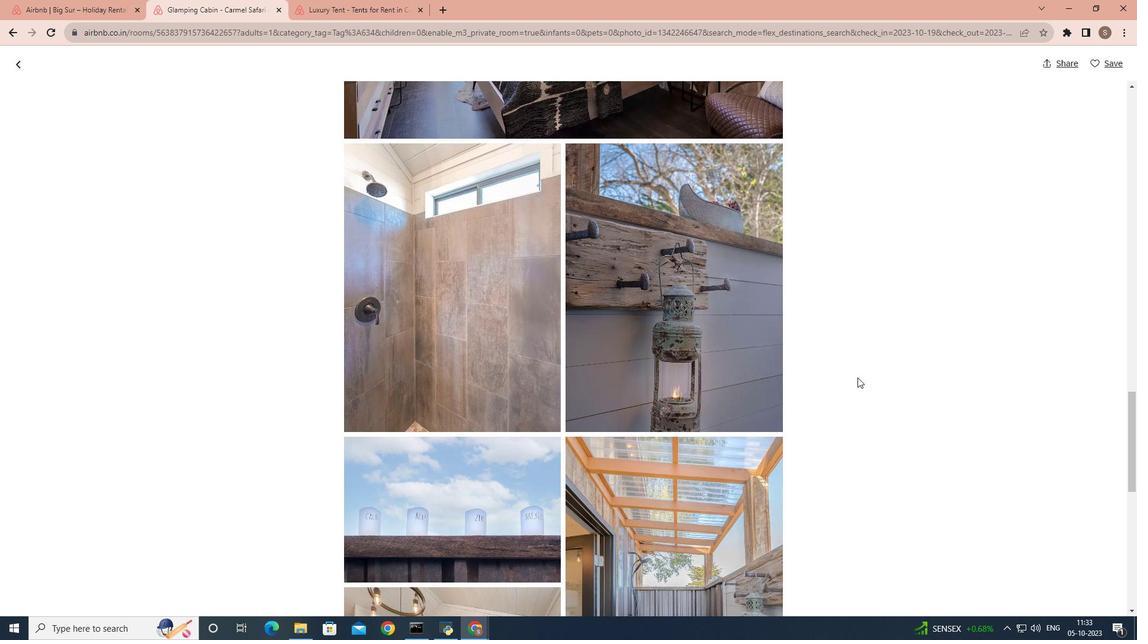 
Action: Mouse scrolled (858, 376) with delta (0, 0)
Screenshot: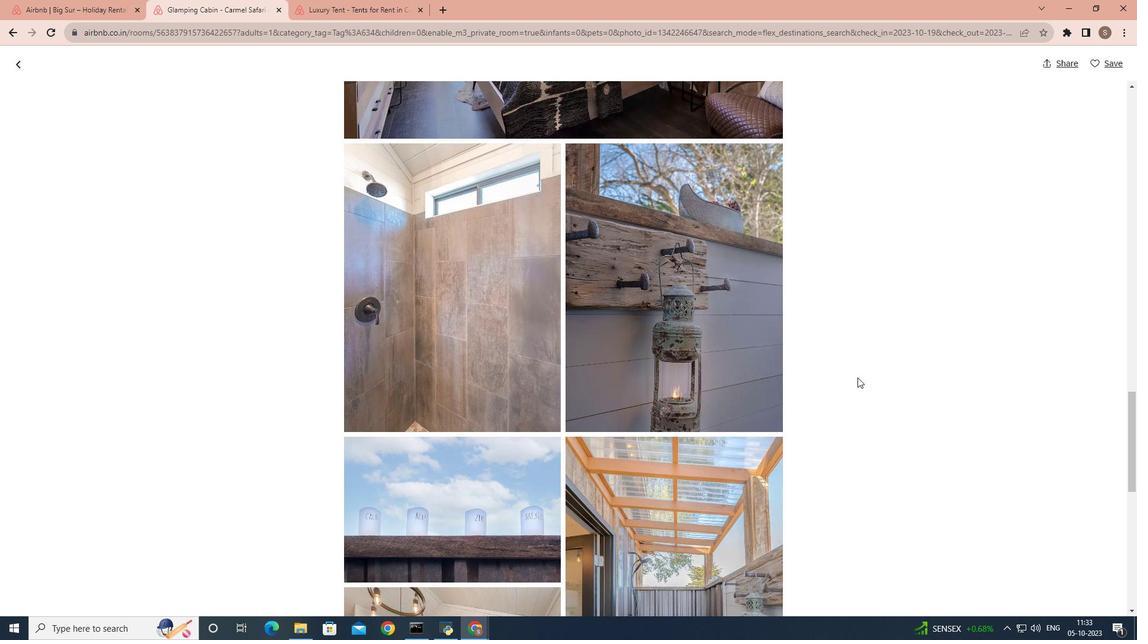 
Action: Mouse scrolled (858, 376) with delta (0, 0)
Screenshot: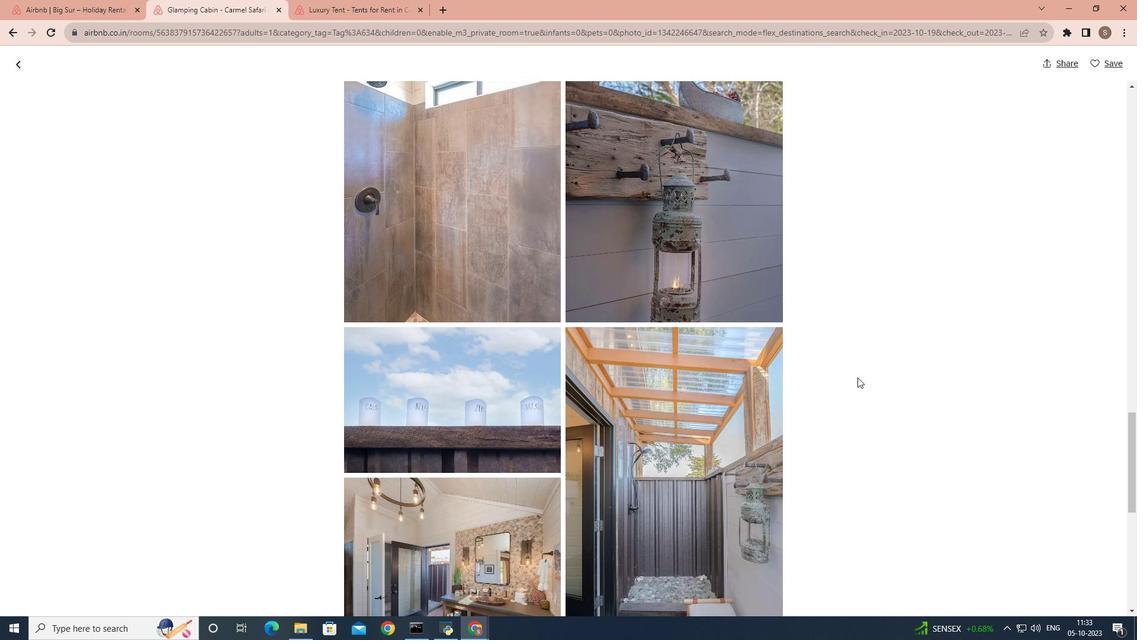 
Action: Mouse scrolled (858, 376) with delta (0, 0)
Screenshot: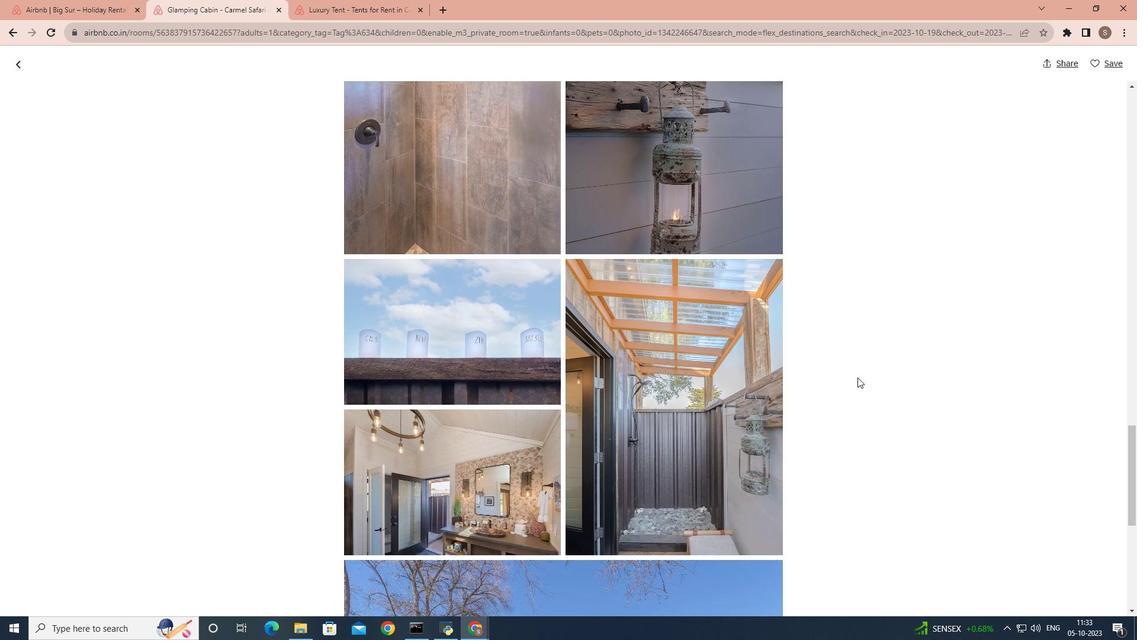 
Action: Mouse scrolled (858, 376) with delta (0, 0)
Screenshot: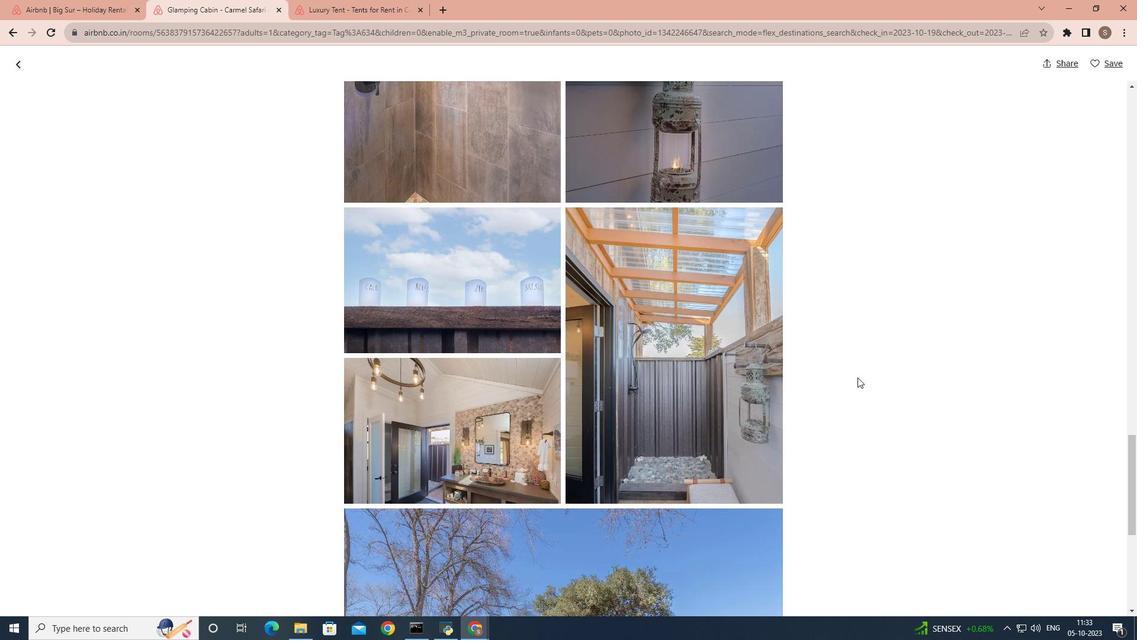 
Action: Mouse scrolled (858, 376) with delta (0, 0)
Screenshot: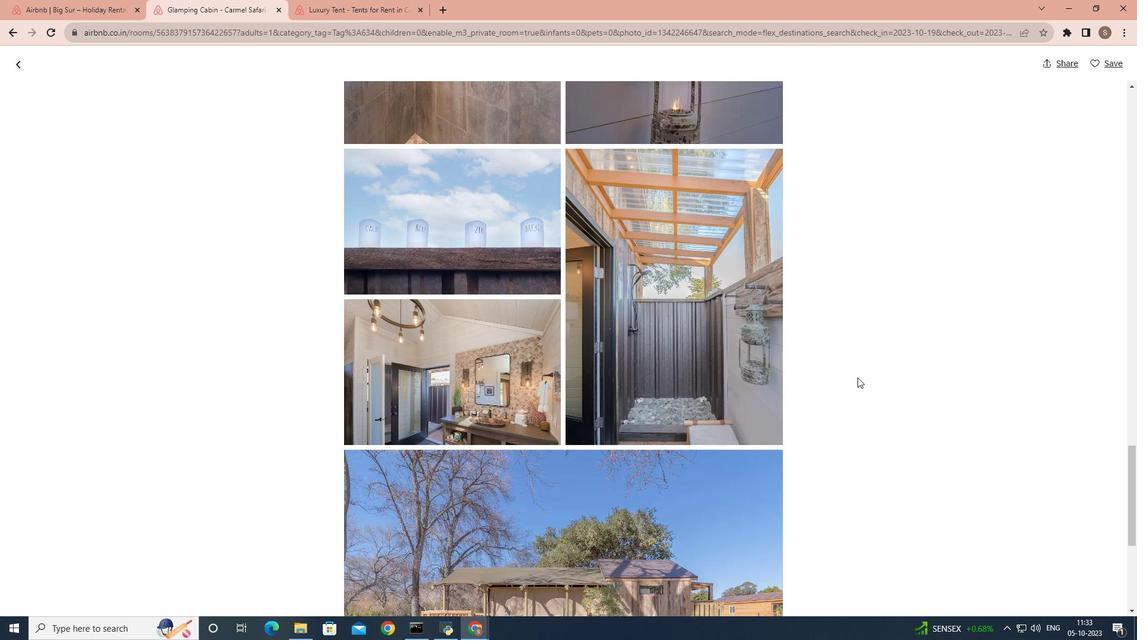 
Action: Mouse scrolled (858, 376) with delta (0, 0)
Screenshot: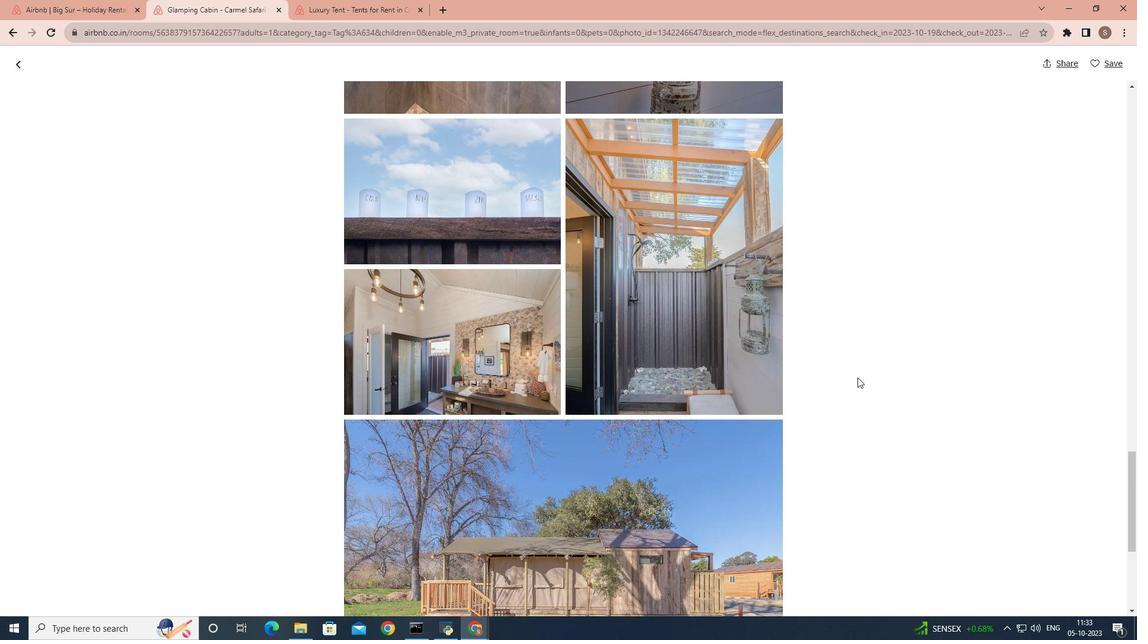 
Action: Mouse scrolled (858, 376) with delta (0, 0)
Screenshot: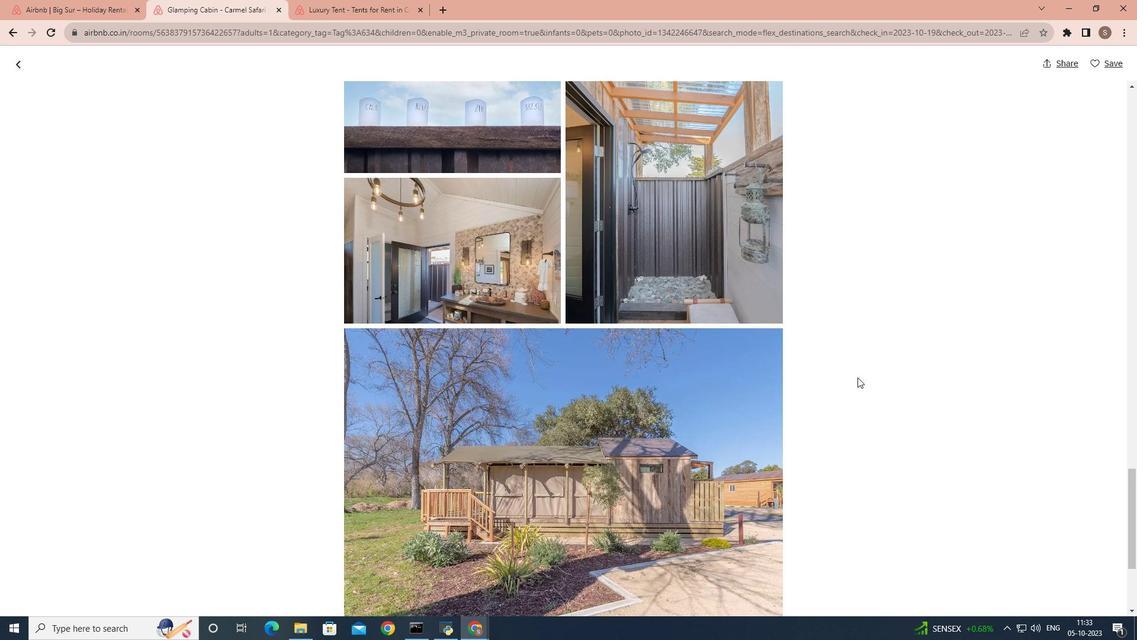
Action: Mouse scrolled (858, 376) with delta (0, 0)
Screenshot: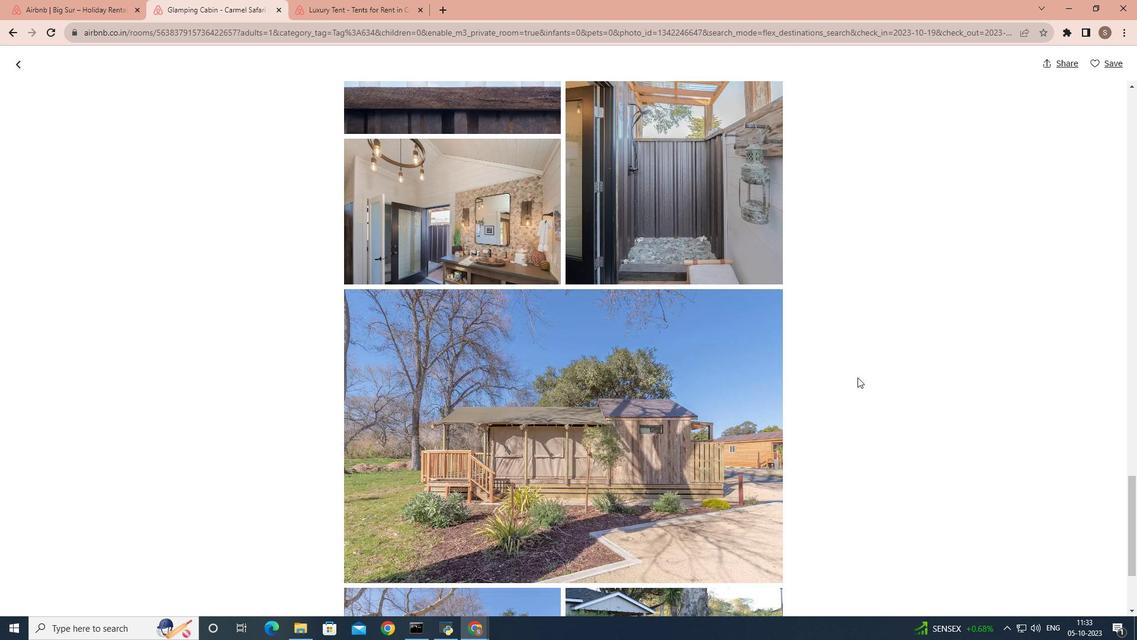 
Action: Mouse scrolled (858, 376) with delta (0, 0)
Screenshot: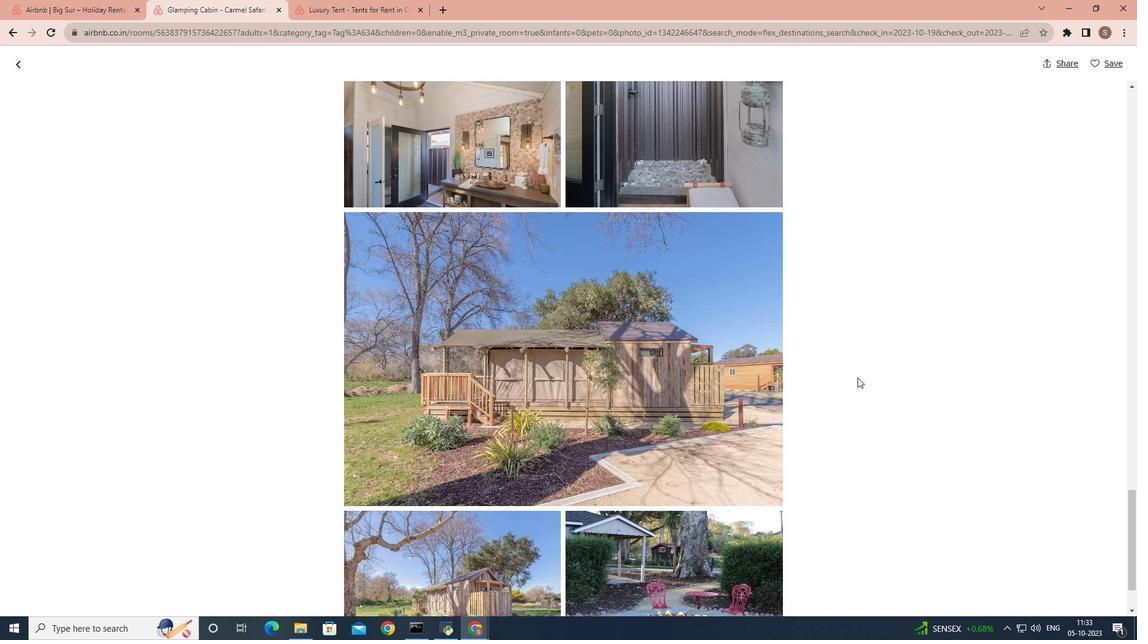 
Action: Mouse scrolled (858, 376) with delta (0, 0)
Screenshot: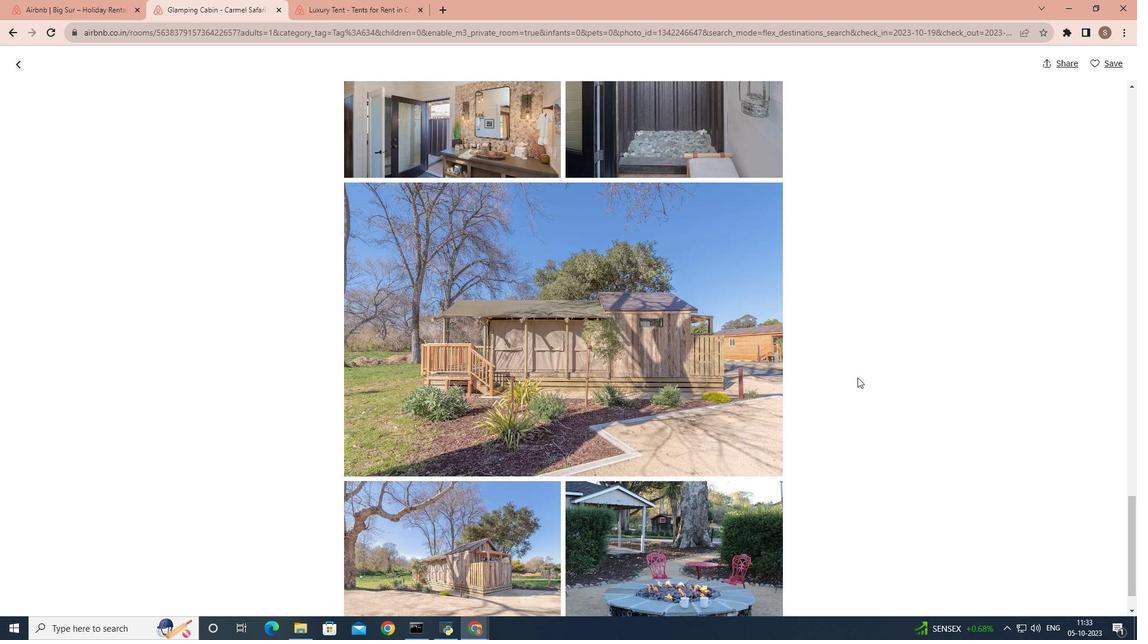 
Action: Mouse scrolled (858, 376) with delta (0, 0)
Screenshot: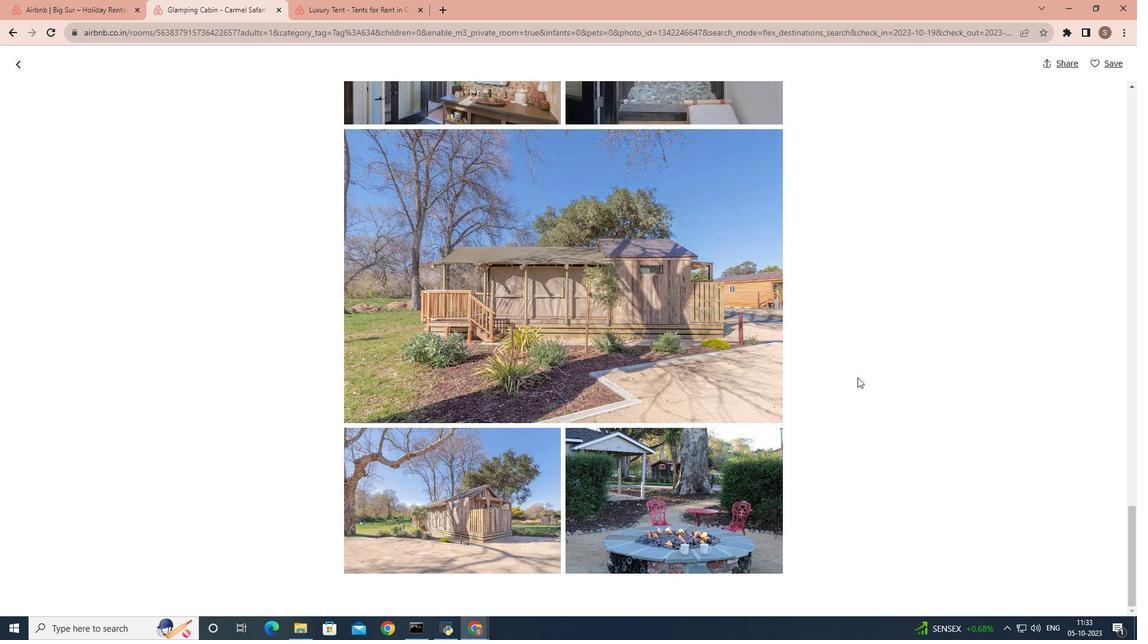 
Action: Mouse scrolled (858, 376) with delta (0, 0)
Screenshot: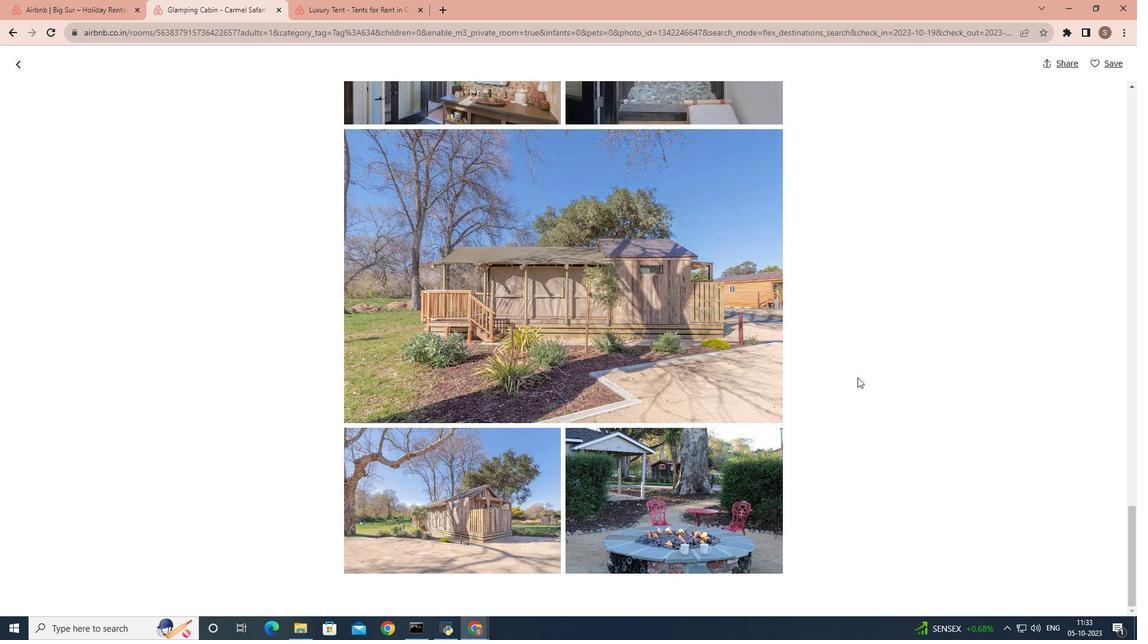 
Action: Mouse scrolled (858, 376) with delta (0, 0)
Screenshot: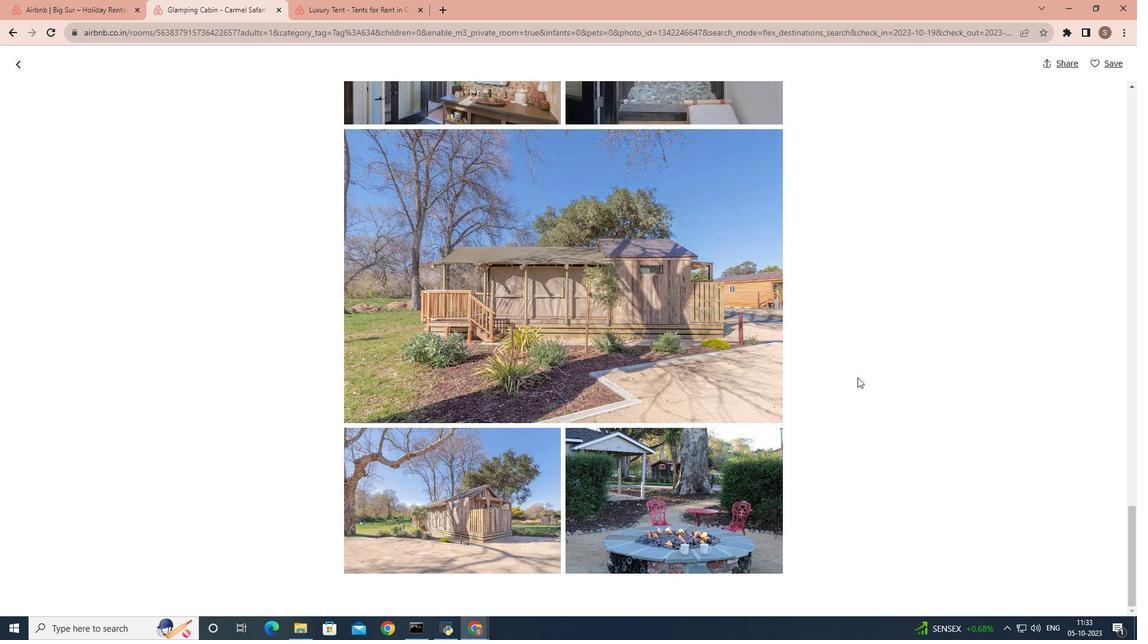 
Action: Mouse scrolled (858, 376) with delta (0, 0)
Screenshot: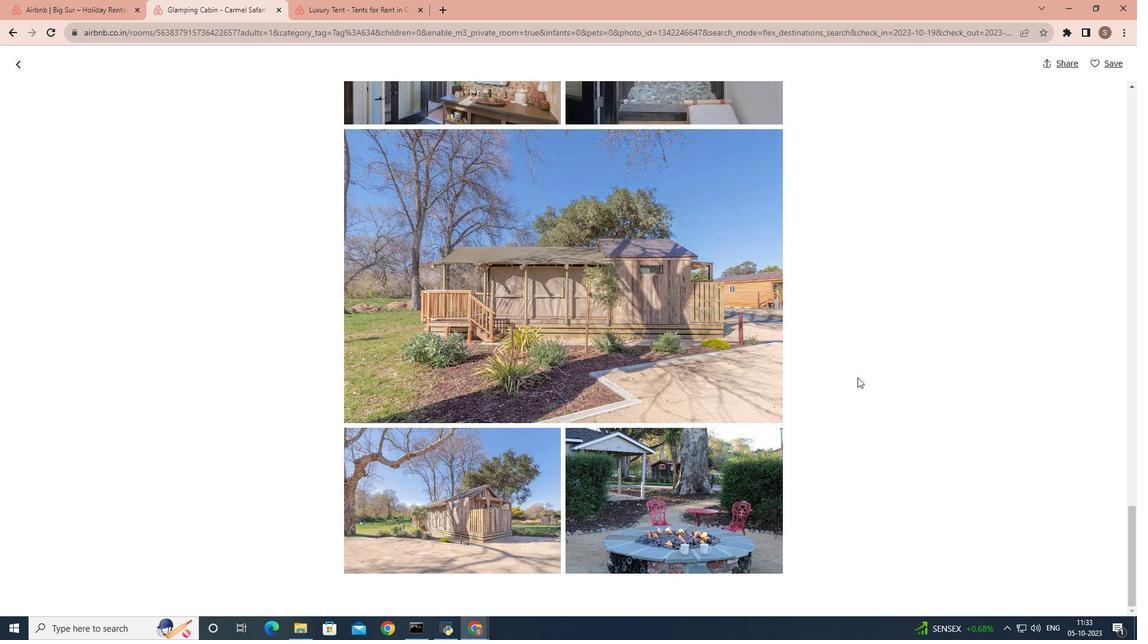 
Action: Mouse scrolled (858, 376) with delta (0, 0)
Screenshot: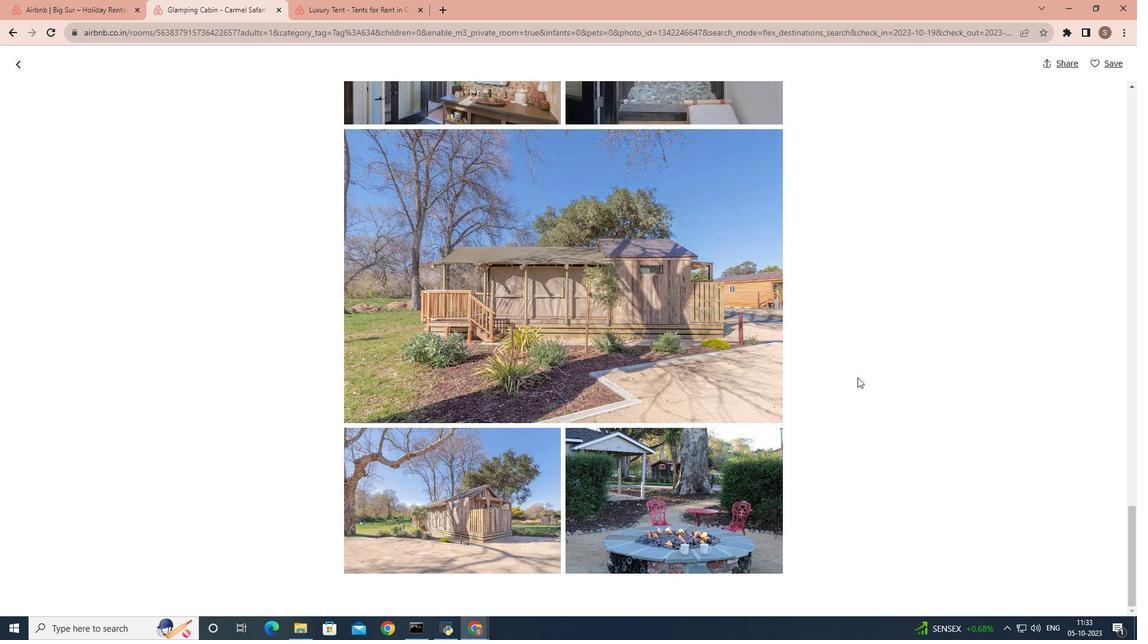 
Action: Mouse scrolled (858, 376) with delta (0, 0)
Screenshot: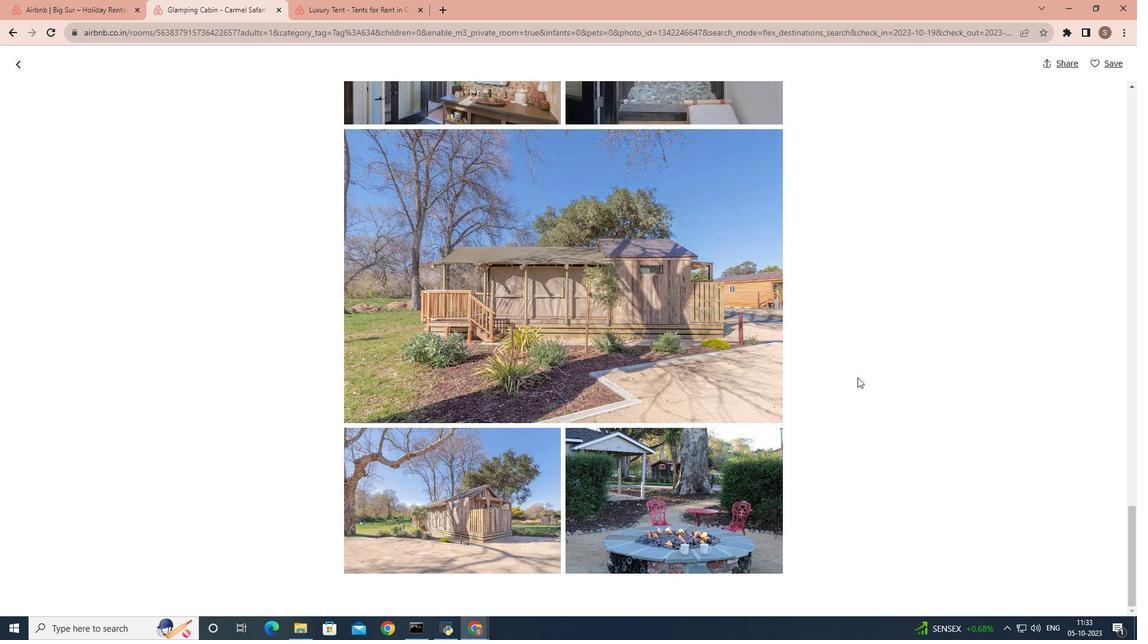 
Action: Mouse moved to (20, 68)
Screenshot: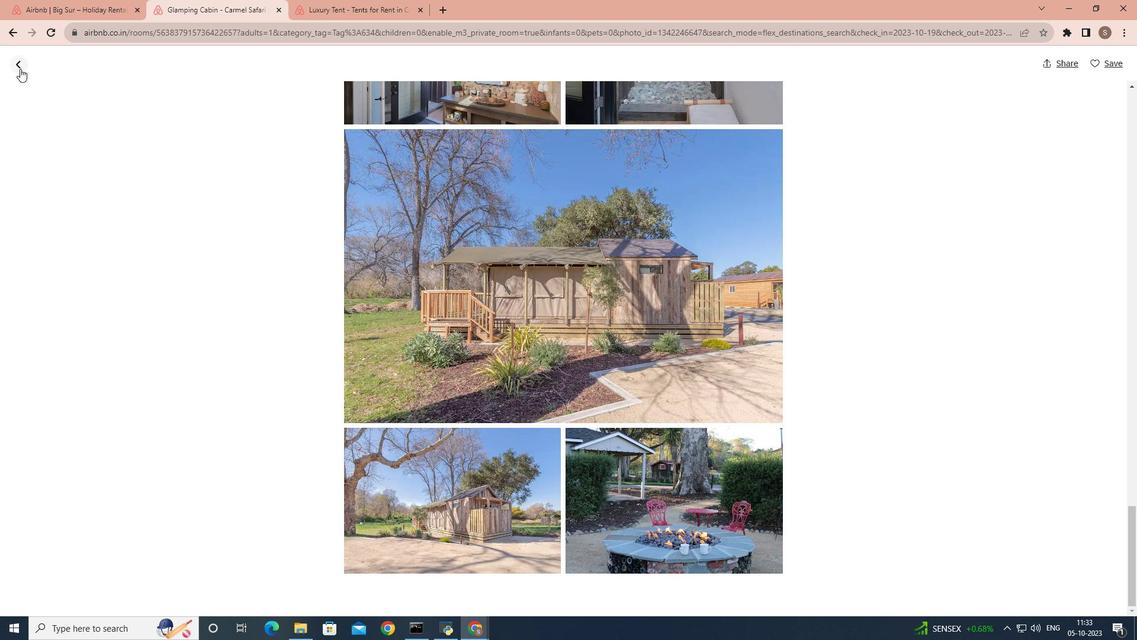
Action: Mouse pressed left at (20, 68)
Screenshot: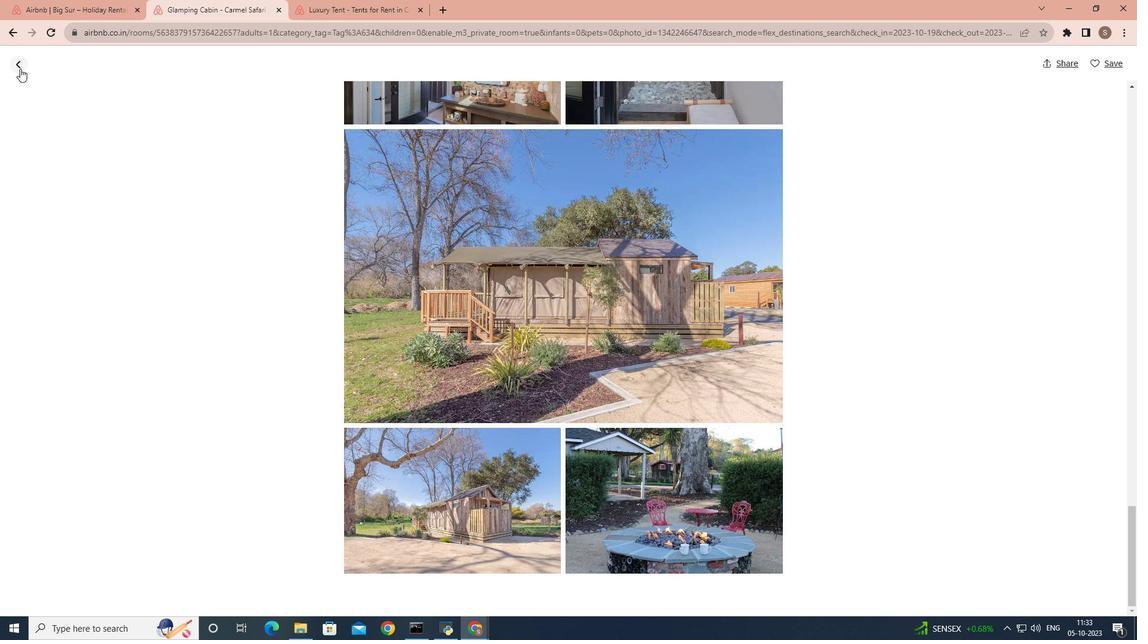 
Action: Mouse moved to (463, 266)
Screenshot: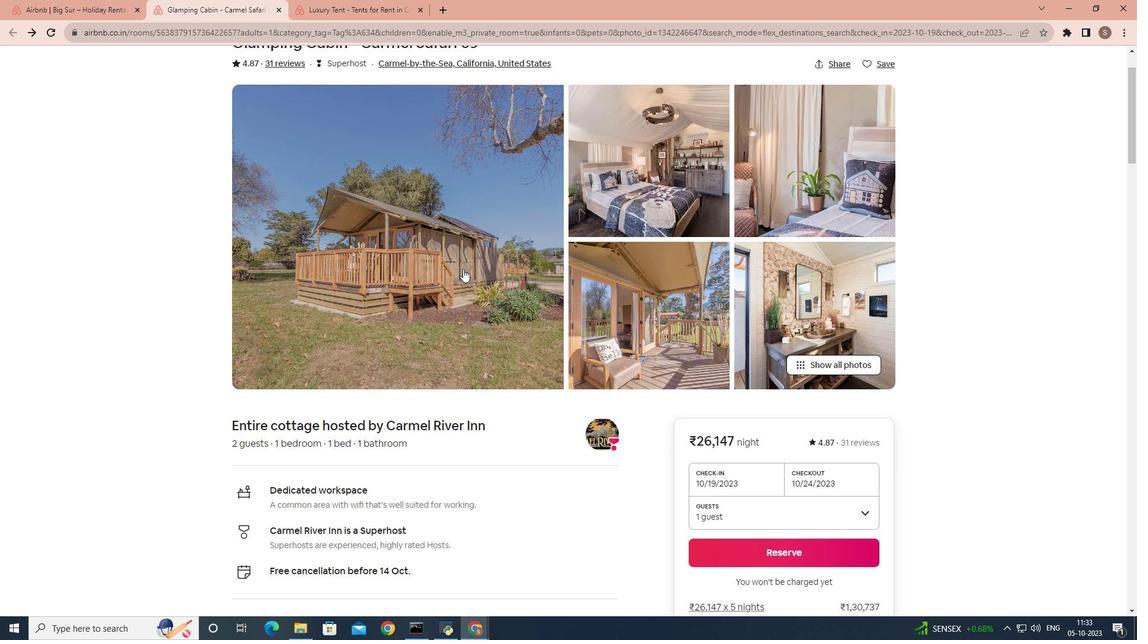 
Action: Mouse scrolled (463, 266) with delta (0, 0)
Screenshot: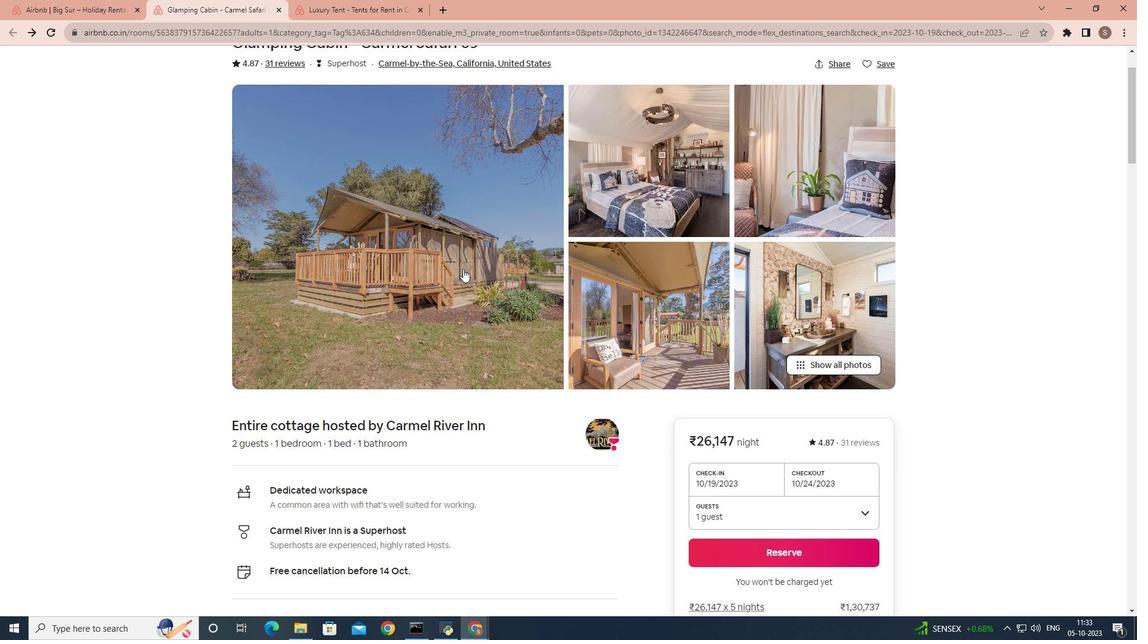 
Action: Mouse moved to (463, 269)
Screenshot: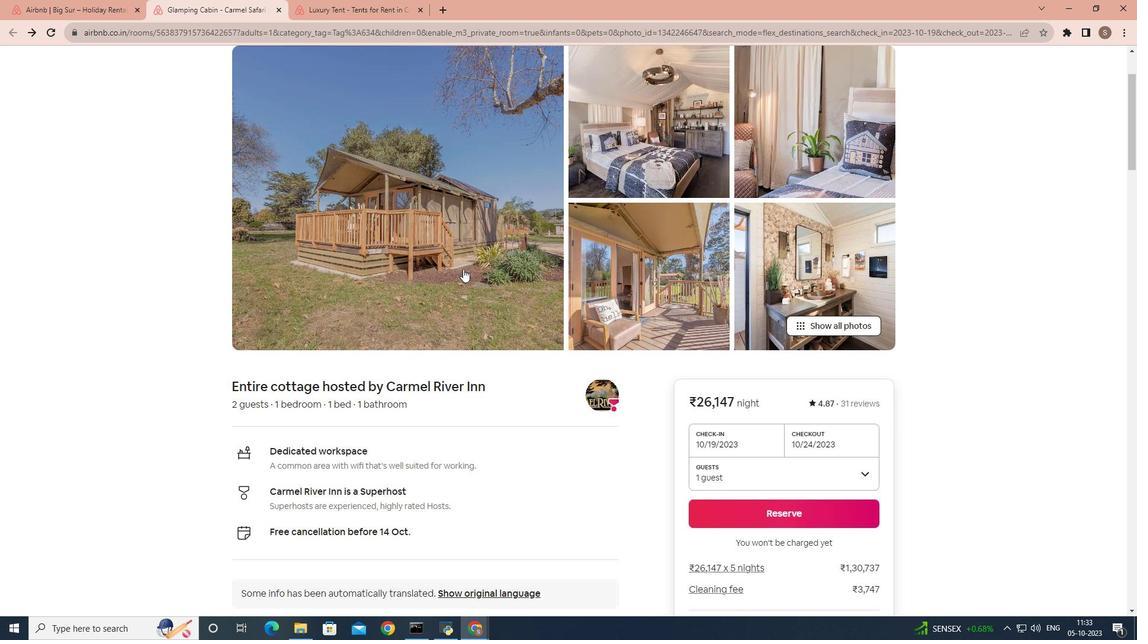 
Action: Mouse scrolled (463, 268) with delta (0, 0)
Screenshot: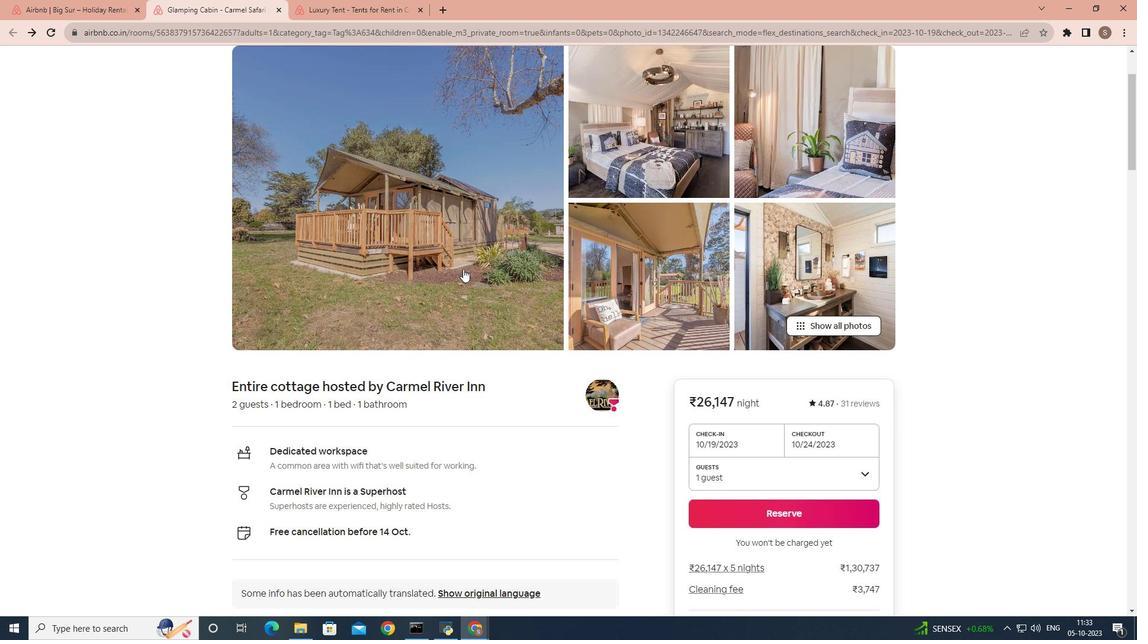 
Action: Mouse scrolled (463, 268) with delta (0, 0)
Screenshot: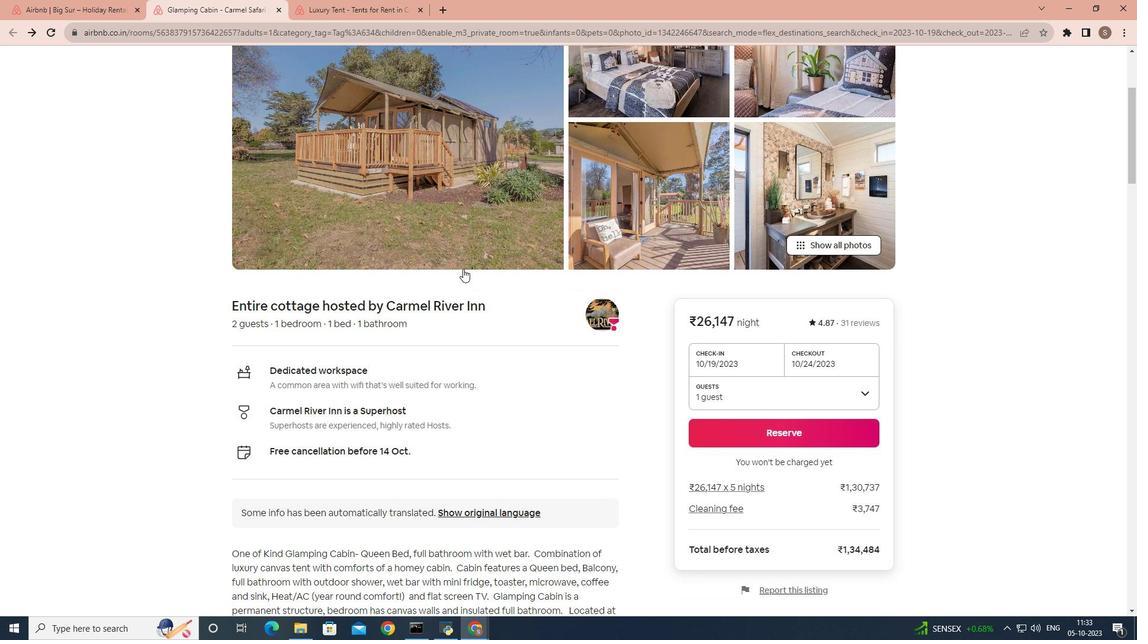 
Action: Mouse scrolled (463, 268) with delta (0, 0)
Screenshot: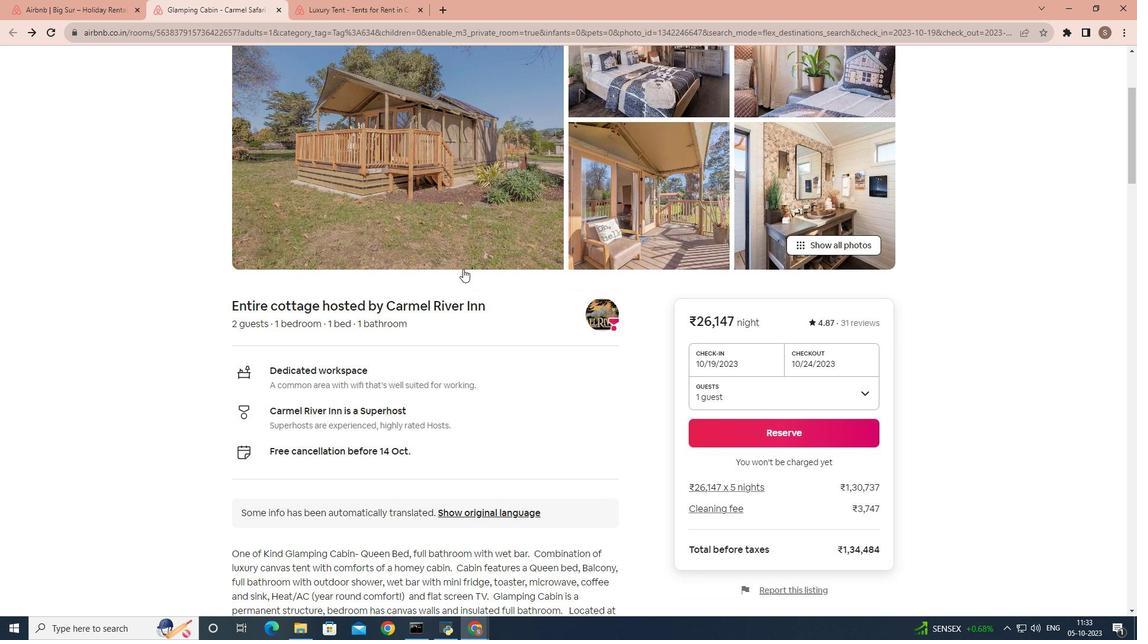 
Action: Mouse scrolled (463, 268) with delta (0, 0)
Screenshot: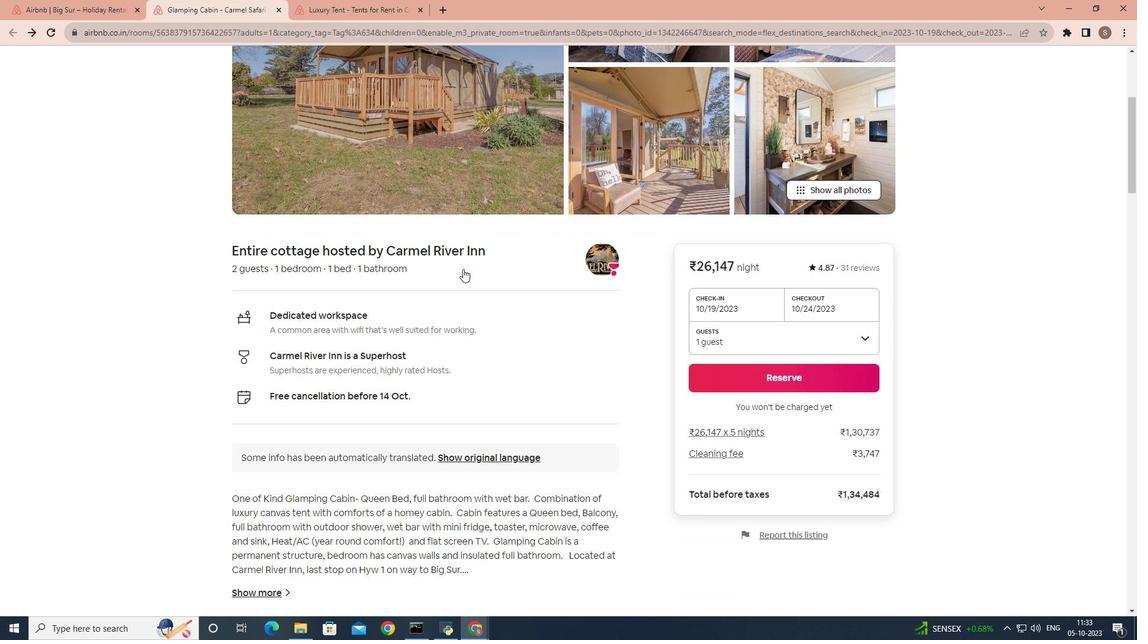 
Action: Mouse moved to (506, 271)
Screenshot: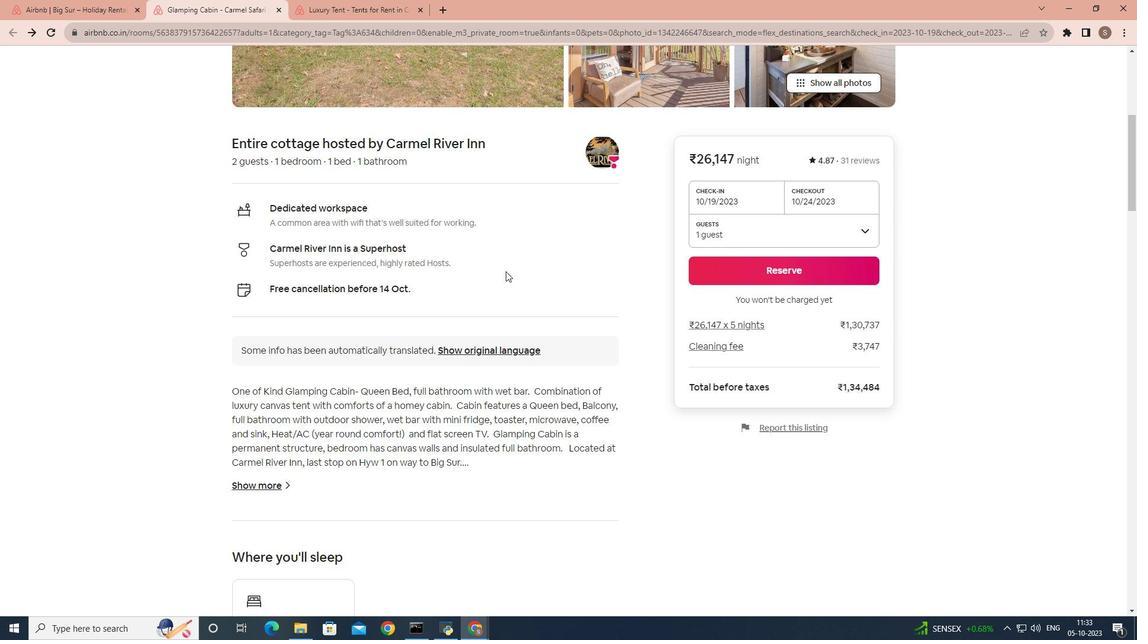
Action: Mouse scrolled (506, 270) with delta (0, 0)
Screenshot: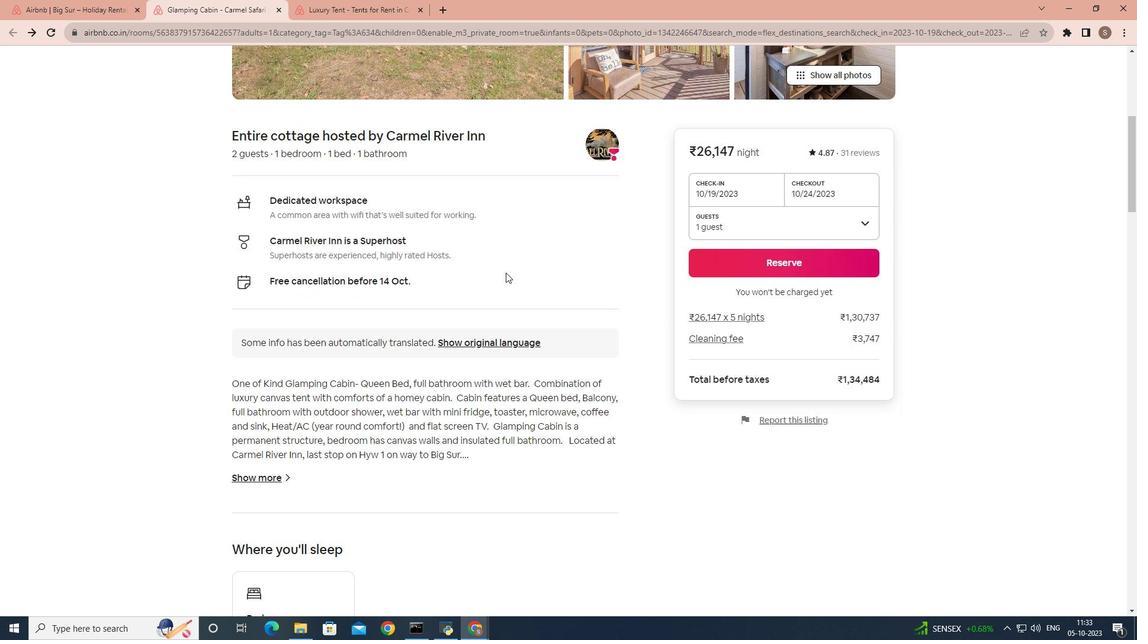 
Action: Mouse moved to (506, 272)
Screenshot: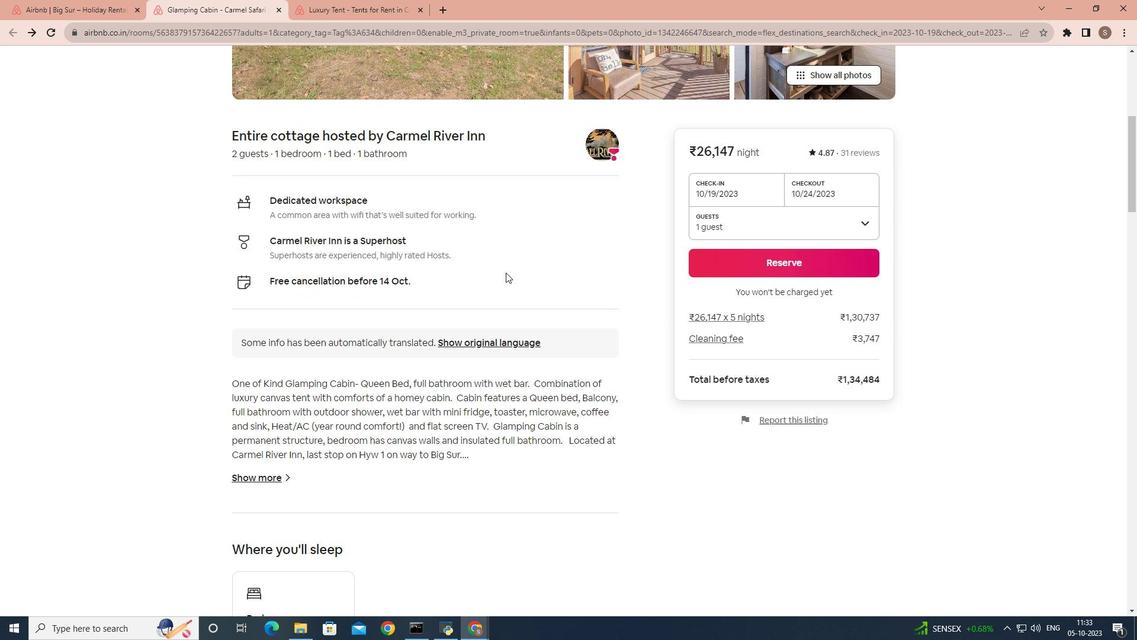 
Action: Mouse scrolled (506, 271) with delta (0, 0)
Screenshot: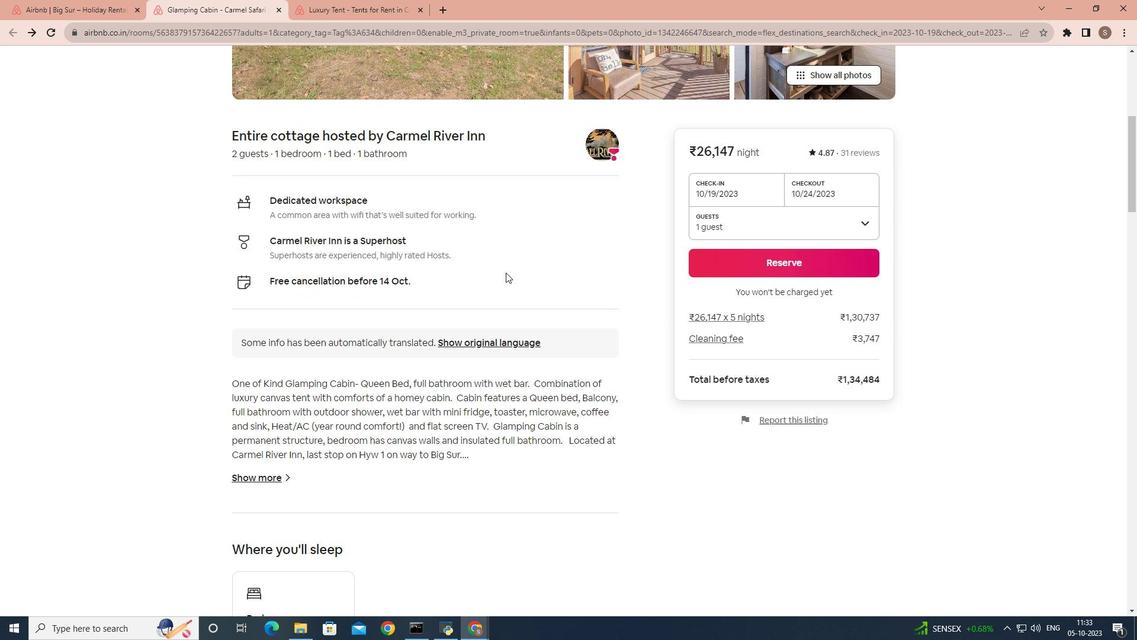 
Action: Mouse moved to (506, 272)
Screenshot: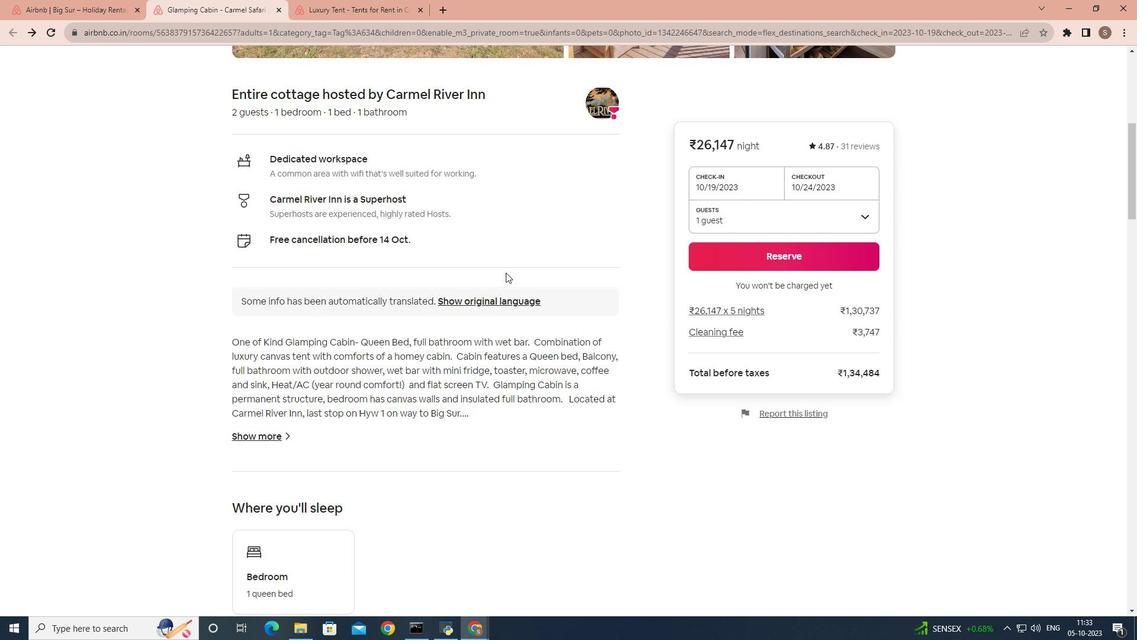 
Action: Mouse scrolled (506, 272) with delta (0, 0)
Screenshot: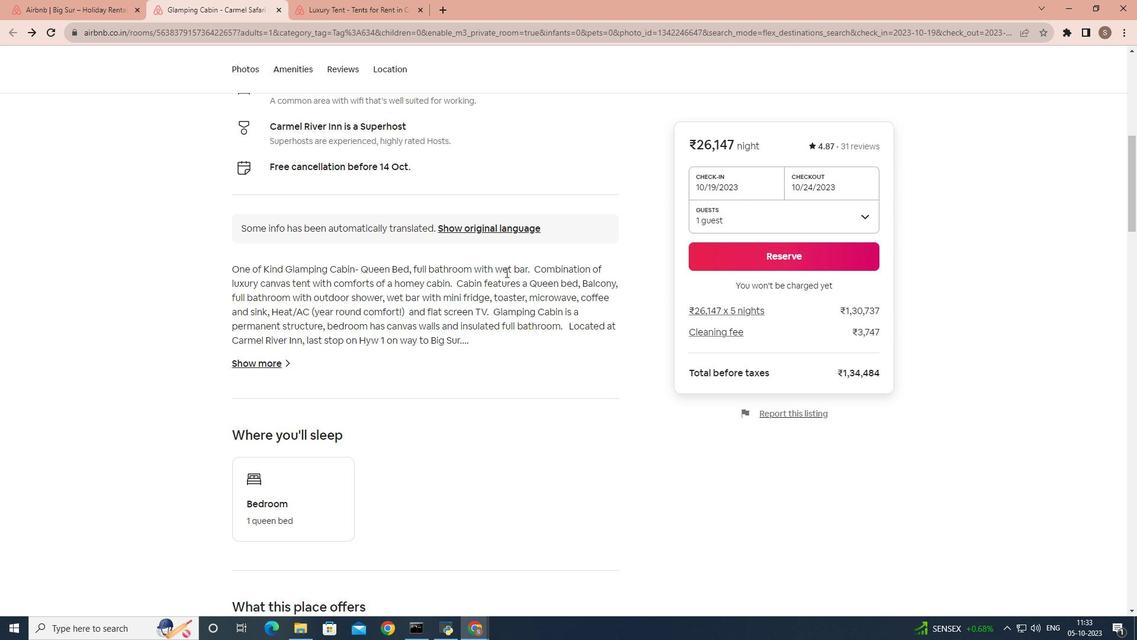 
Action: Mouse scrolled (506, 272) with delta (0, 0)
Screenshot: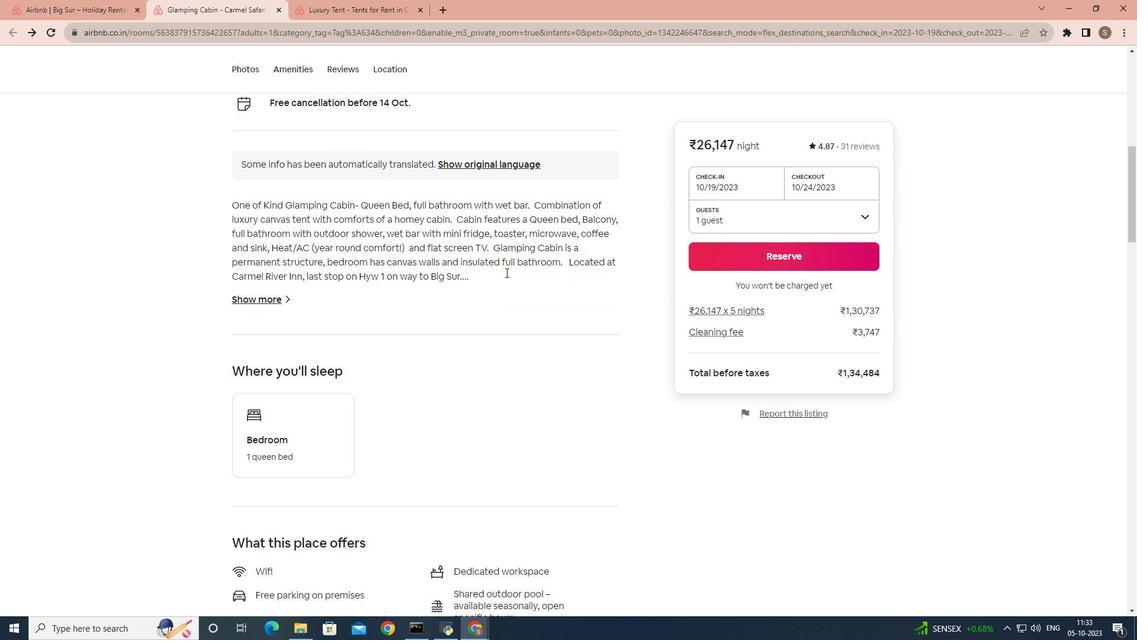 
Action: Mouse scrolled (506, 272) with delta (0, 0)
Screenshot: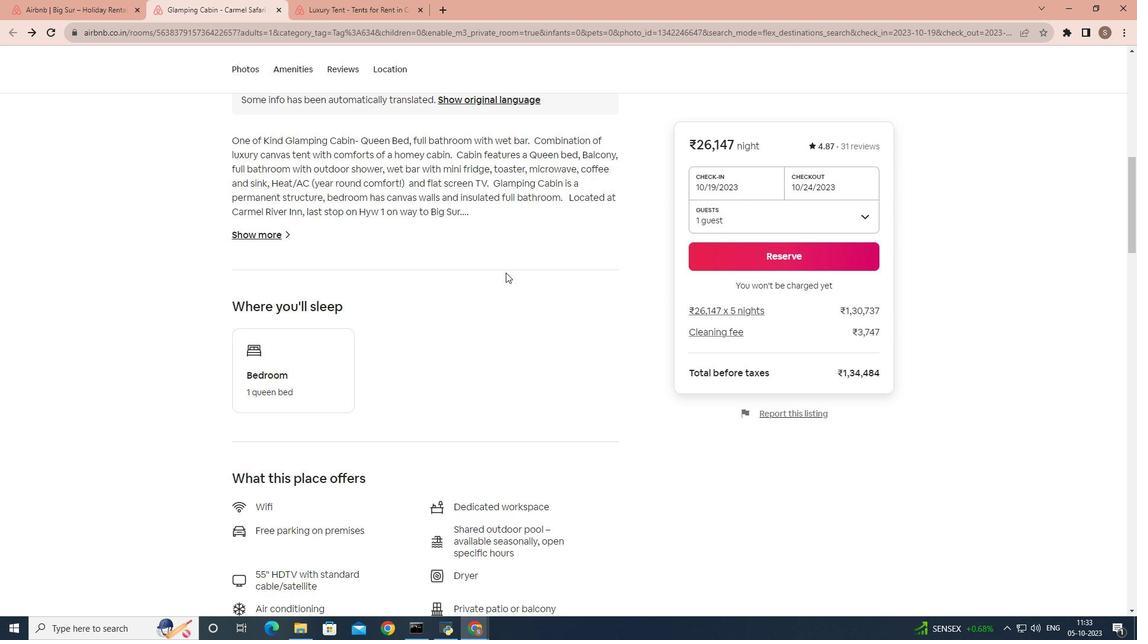 
Action: Mouse scrolled (506, 272) with delta (0, 0)
Screenshot: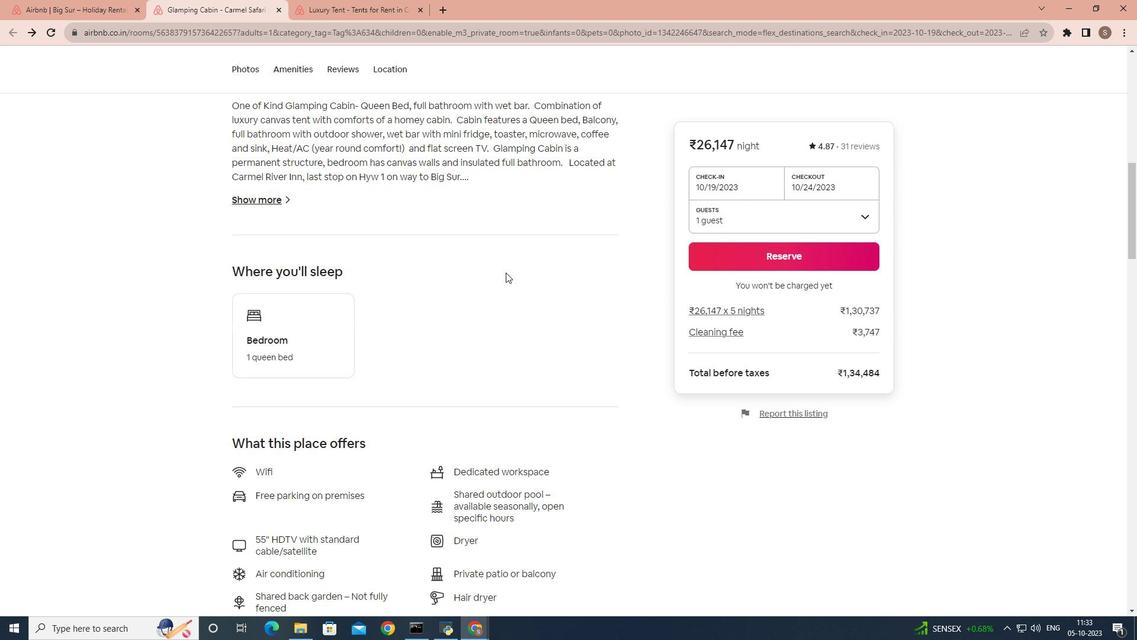 
Action: Mouse scrolled (506, 272) with delta (0, 0)
Screenshot: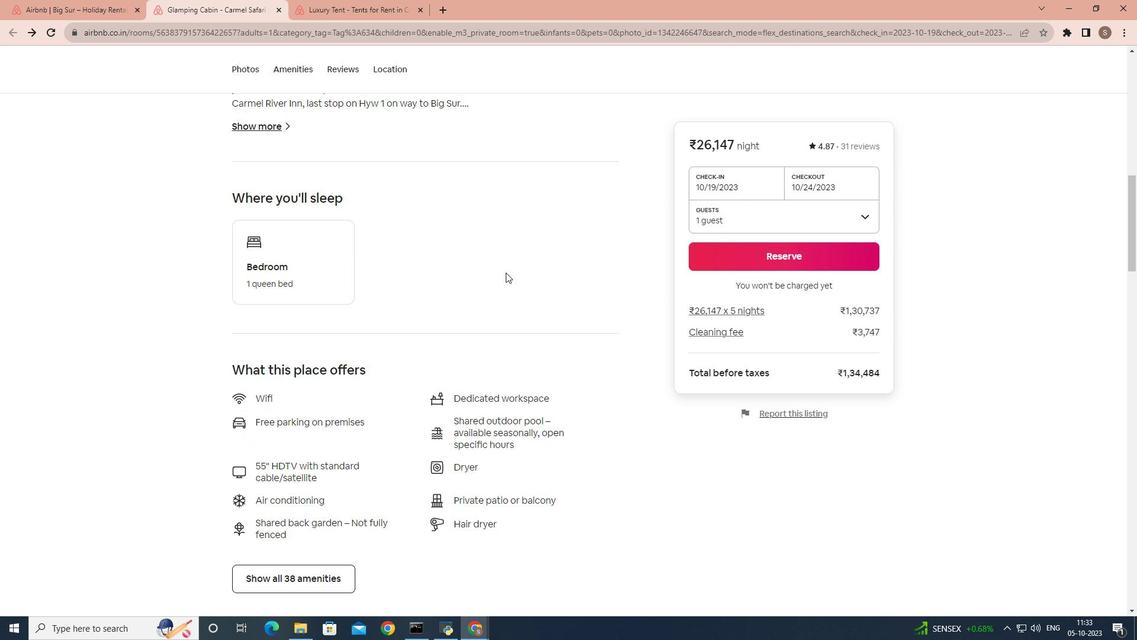 
Action: Mouse scrolled (506, 272) with delta (0, 0)
Screenshot: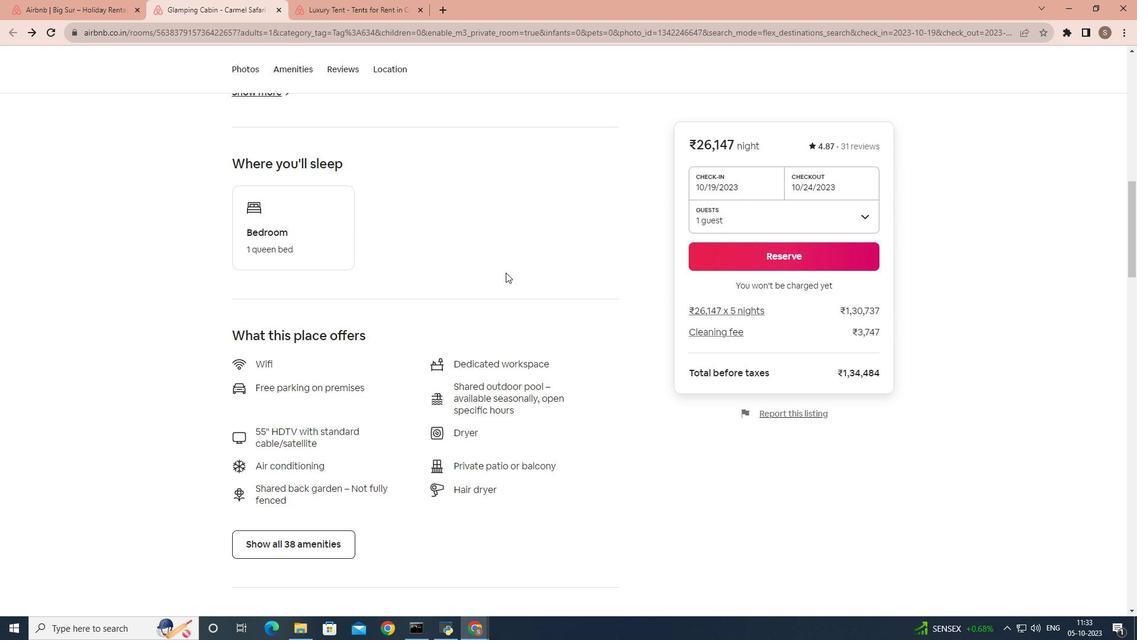 
Action: Mouse scrolled (506, 272) with delta (0, 0)
Screenshot: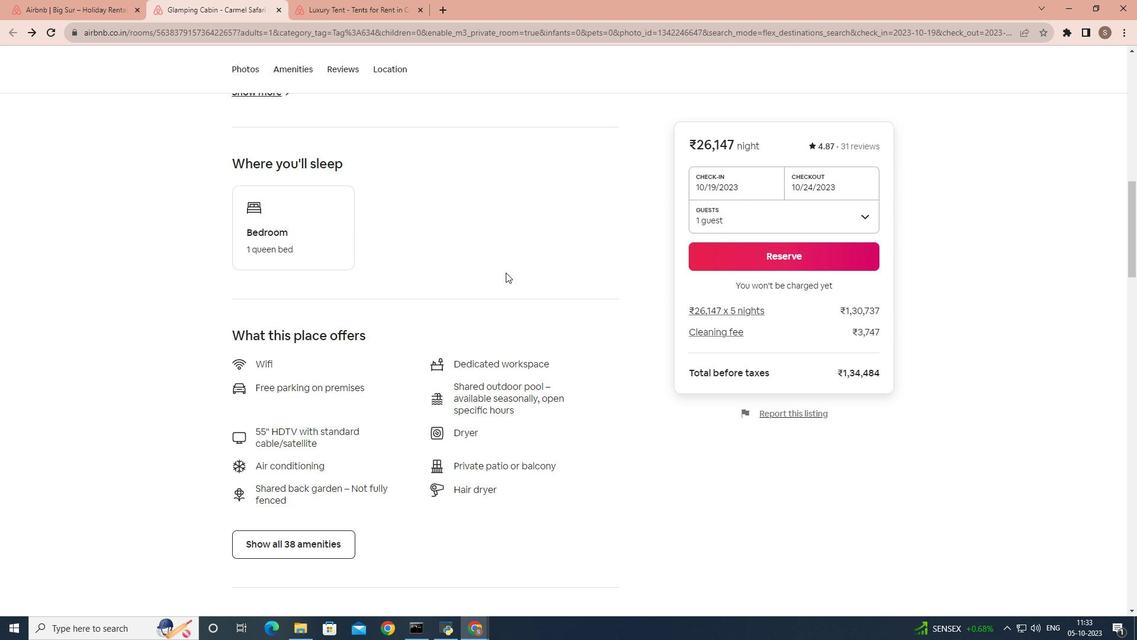 
Action: Mouse moved to (483, 286)
Screenshot: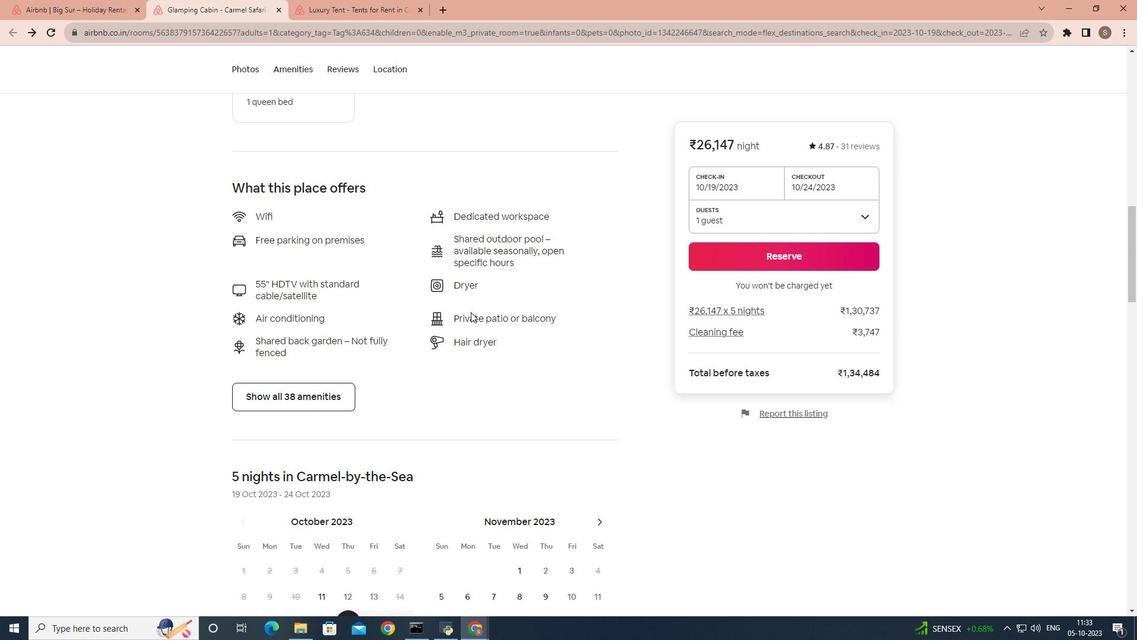 
Action: Mouse scrolled (483, 285) with delta (0, 0)
Screenshot: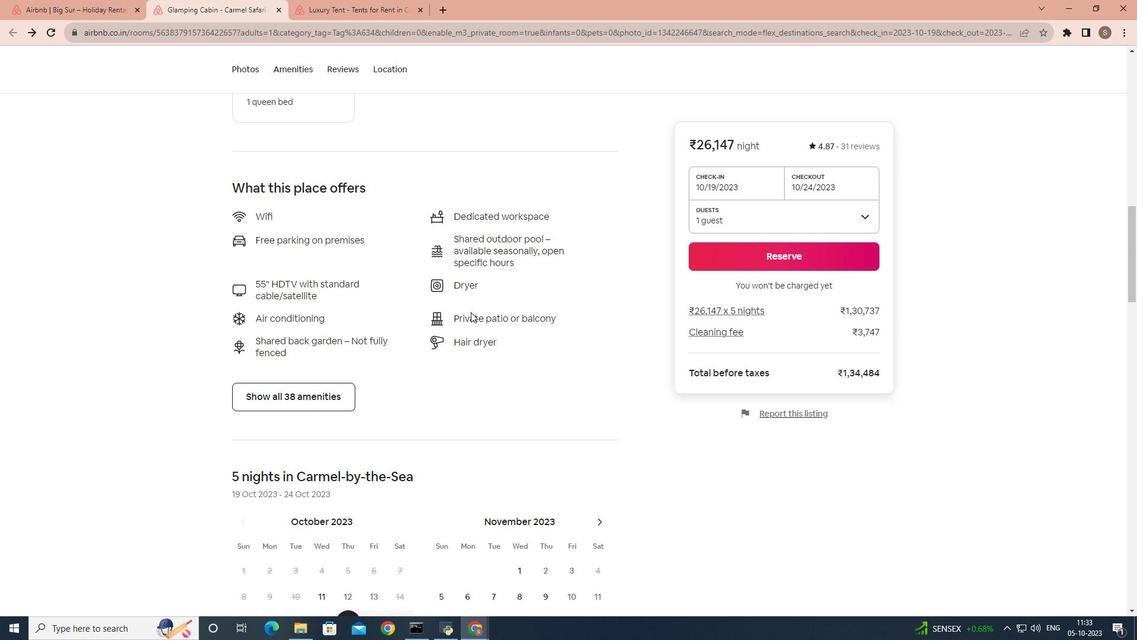 
Action: Mouse moved to (481, 291)
Screenshot: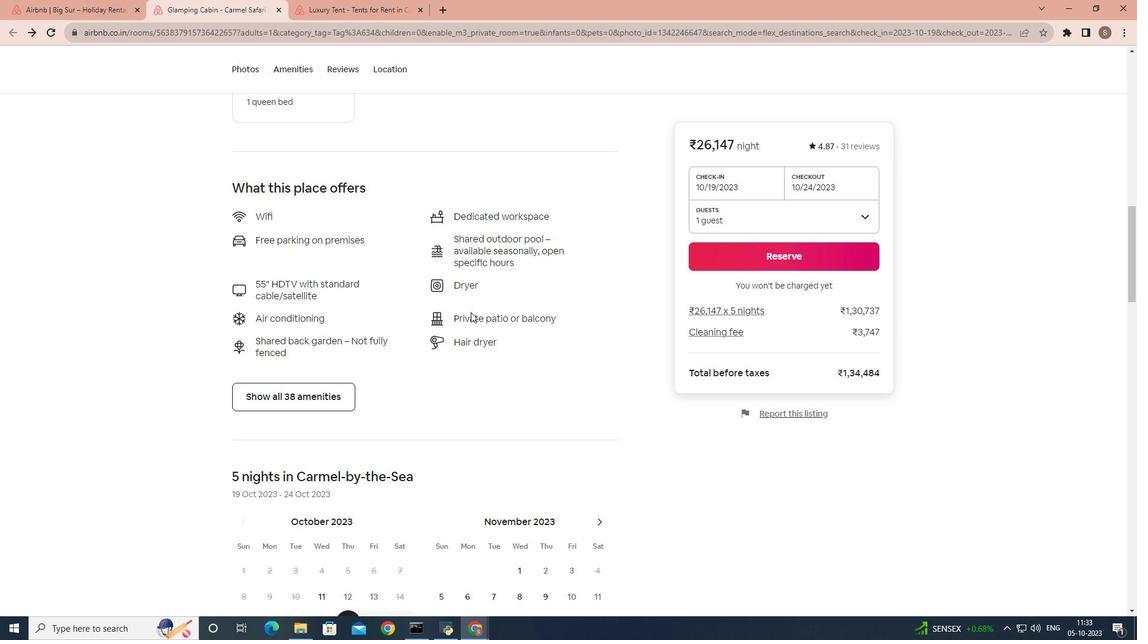
Action: Mouse scrolled (481, 290) with delta (0, 0)
Screenshot: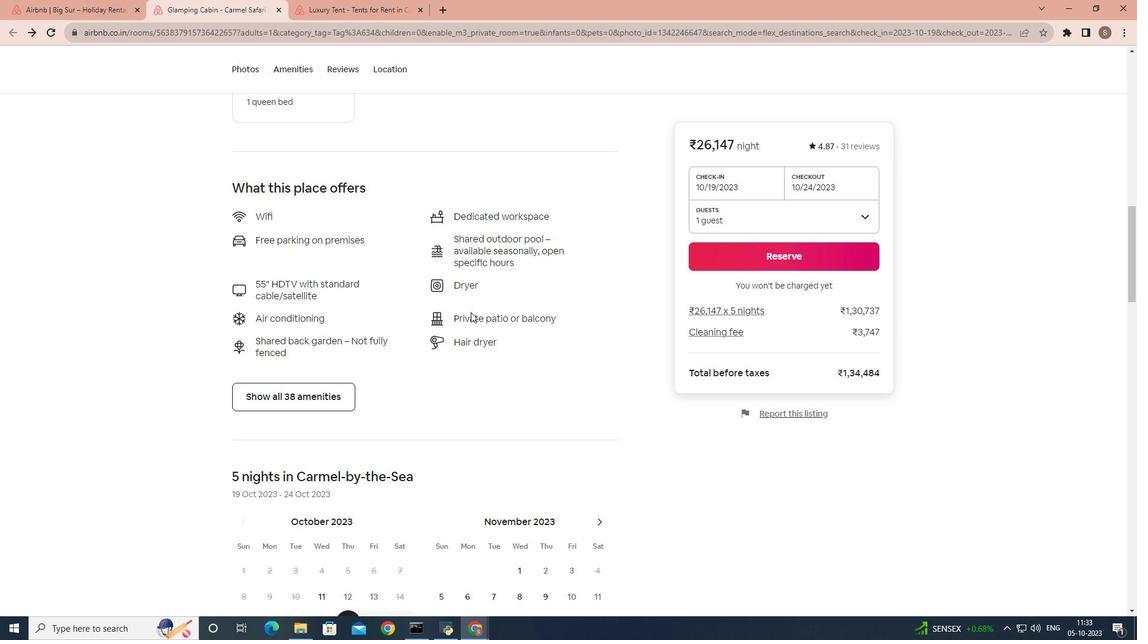 
Action: Mouse moved to (337, 290)
Screenshot: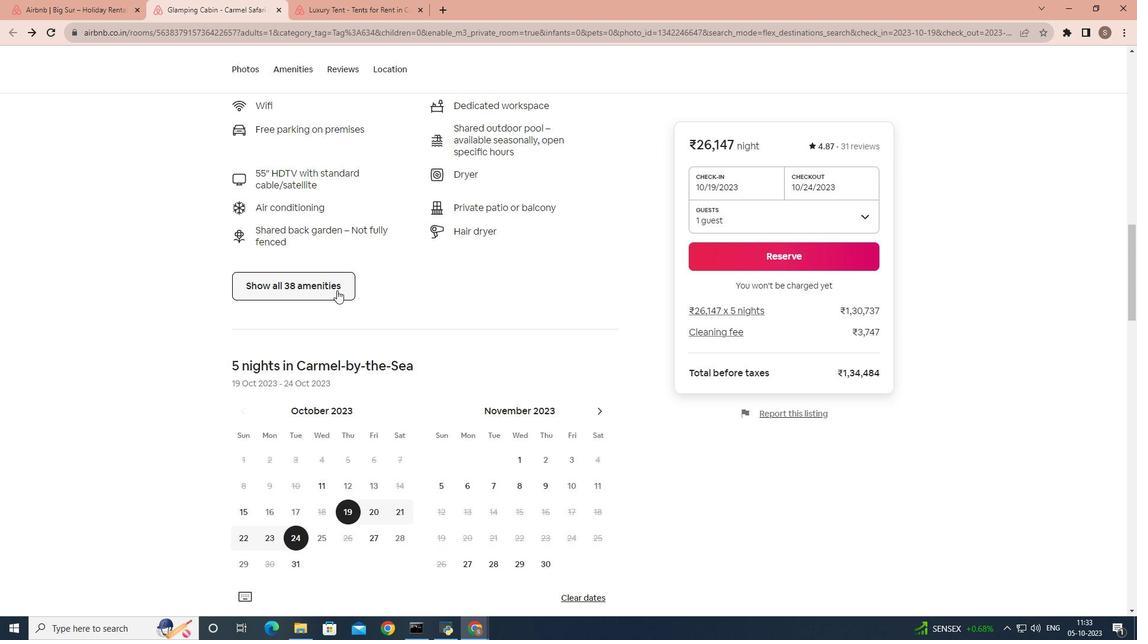 
Action: Mouse pressed left at (337, 290)
Screenshot: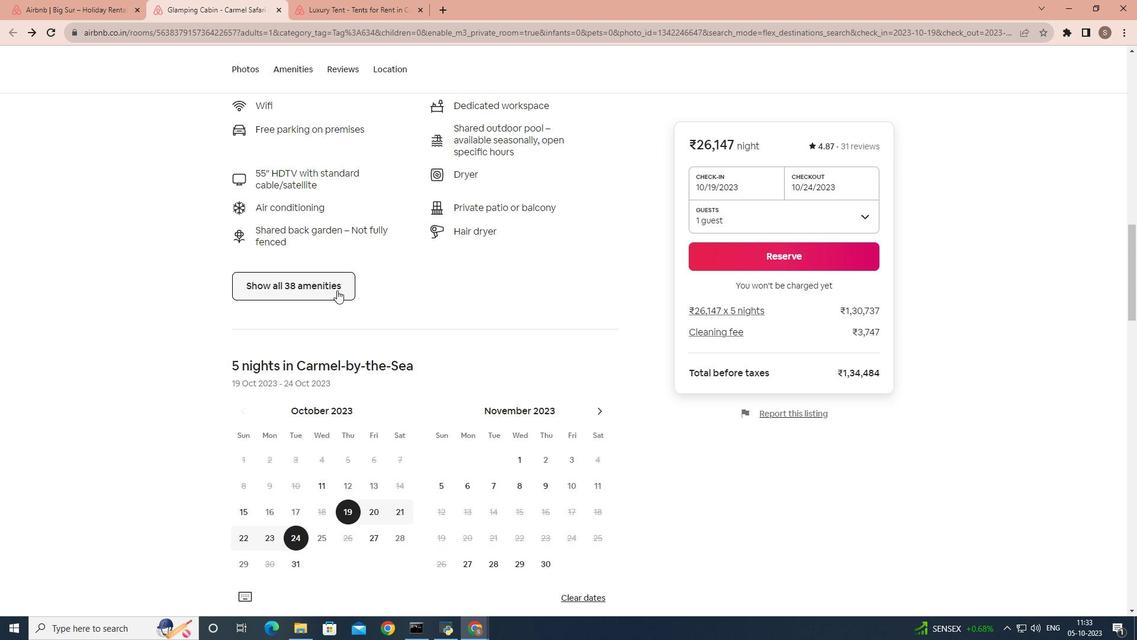 
Action: Mouse moved to (443, 307)
Screenshot: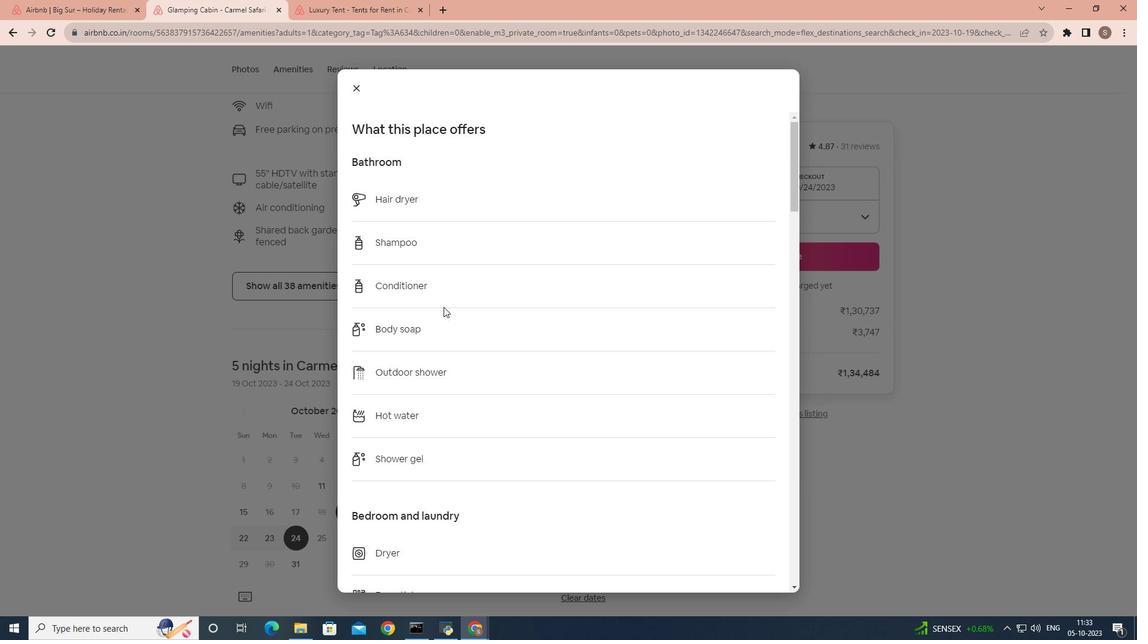 
Action: Mouse scrolled (443, 306) with delta (0, 0)
Screenshot: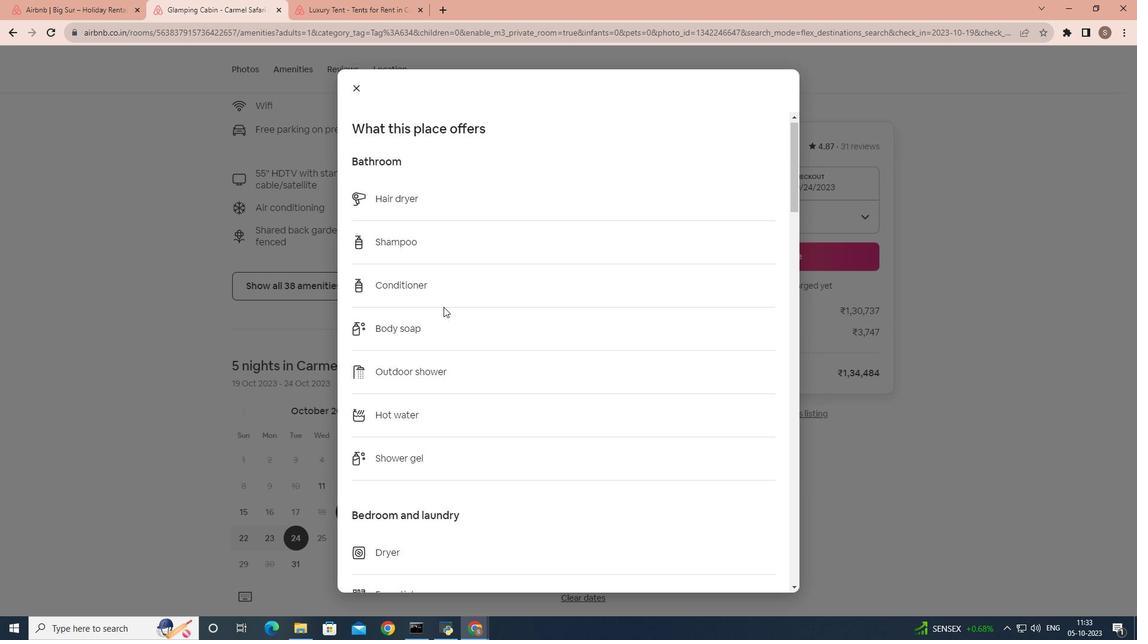
Action: Mouse scrolled (443, 306) with delta (0, 0)
Screenshot: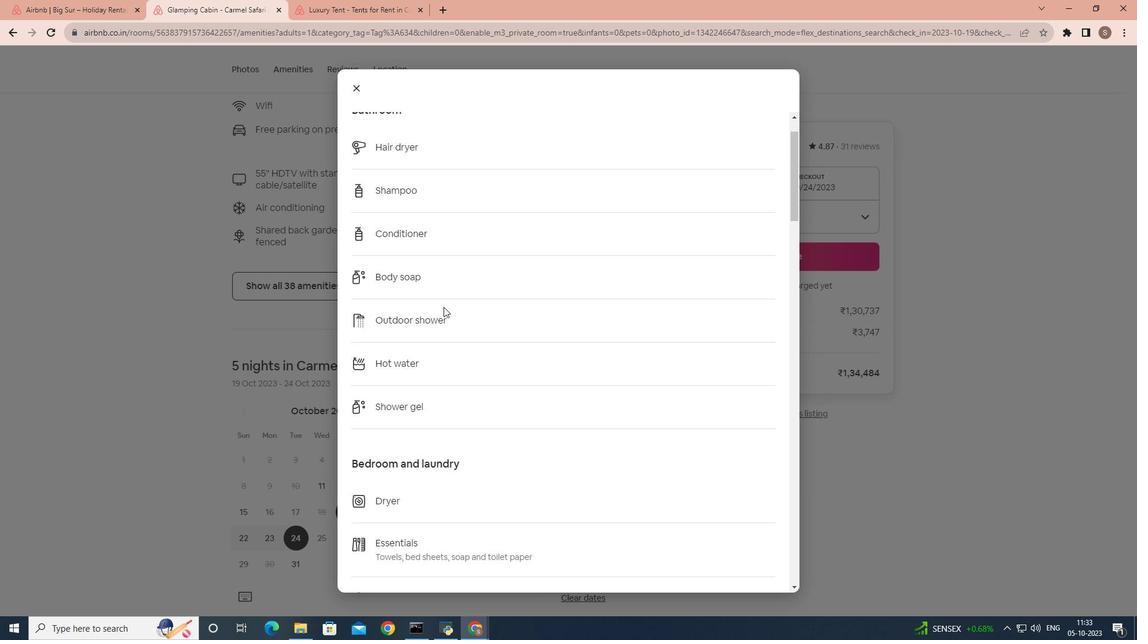 
Action: Mouse scrolled (443, 306) with delta (0, 0)
Screenshot: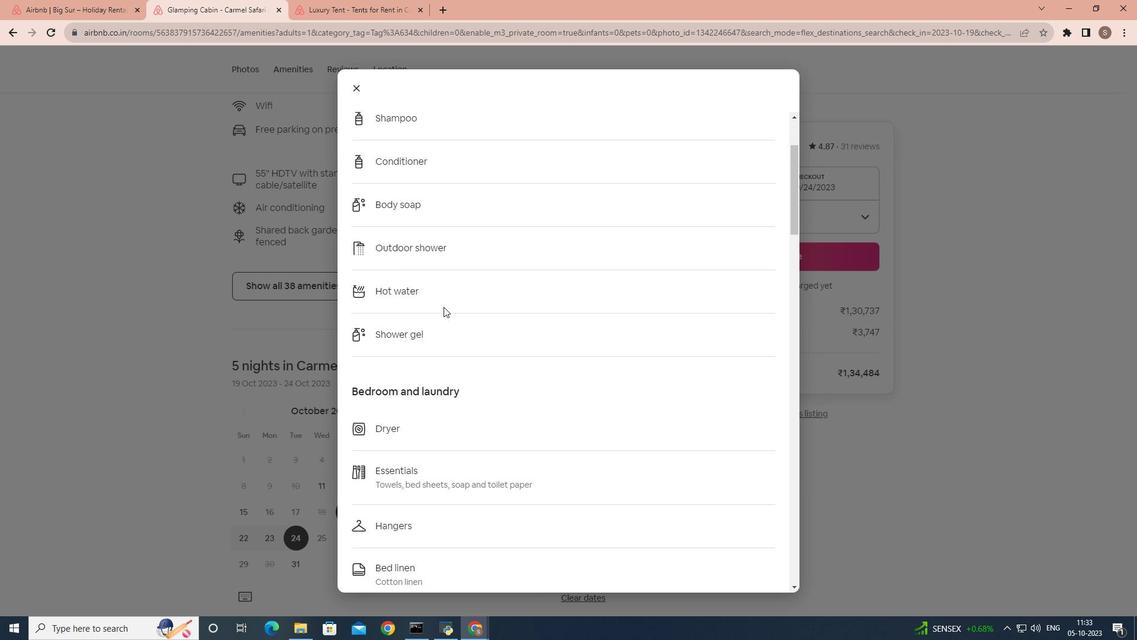 
Action: Mouse scrolled (443, 306) with delta (0, 0)
Screenshot: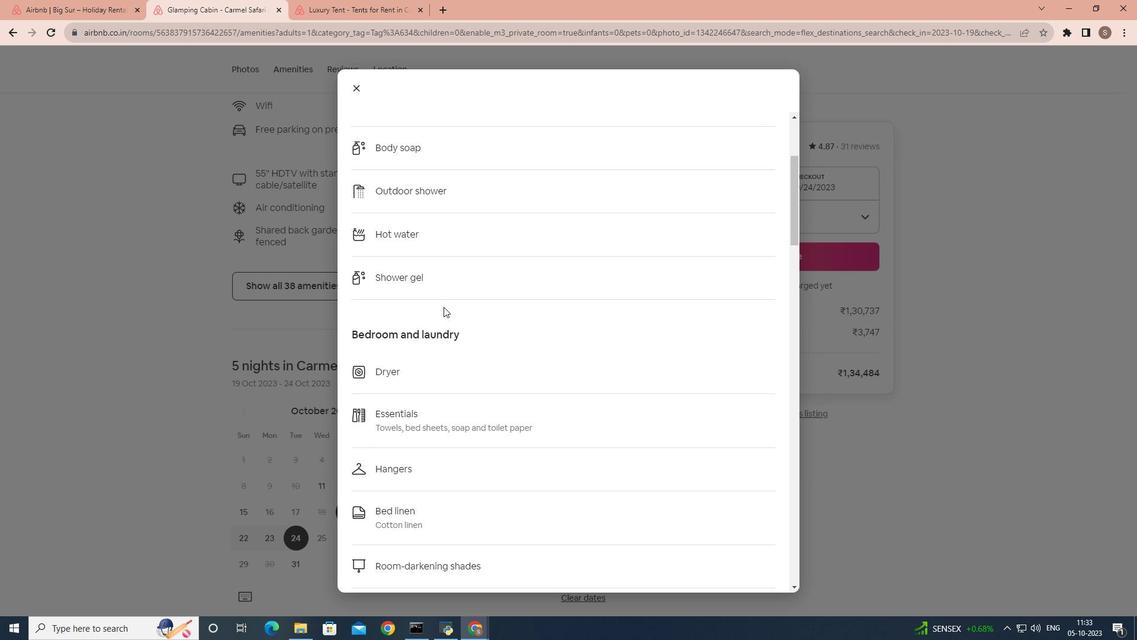 
Action: Mouse scrolled (443, 306) with delta (0, 0)
Screenshot: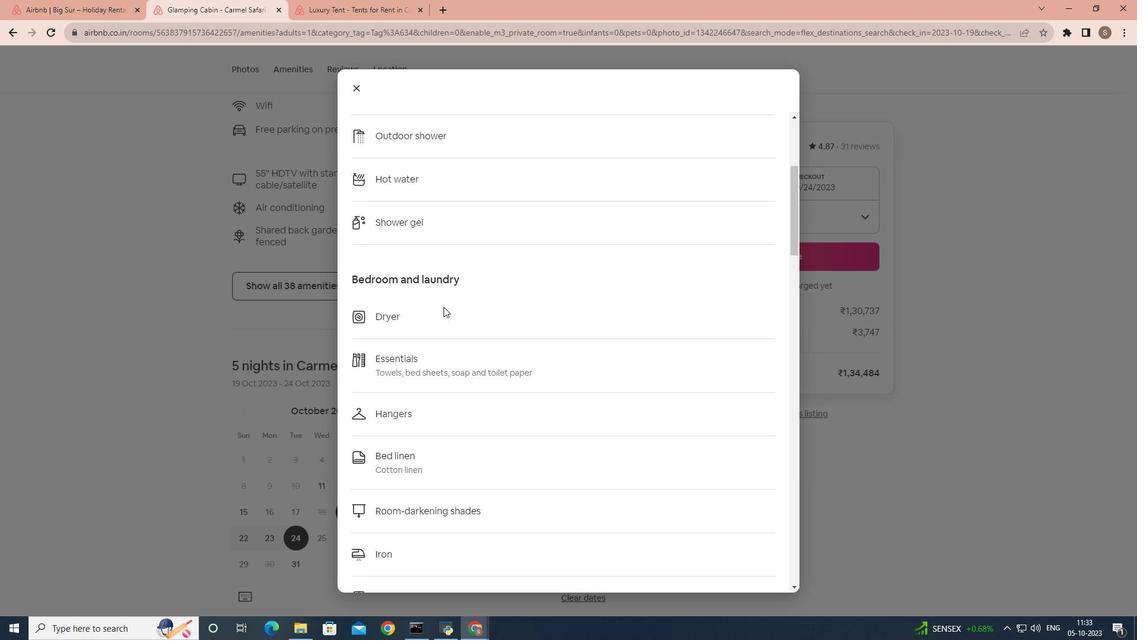 
Action: Mouse scrolled (443, 306) with delta (0, 0)
Screenshot: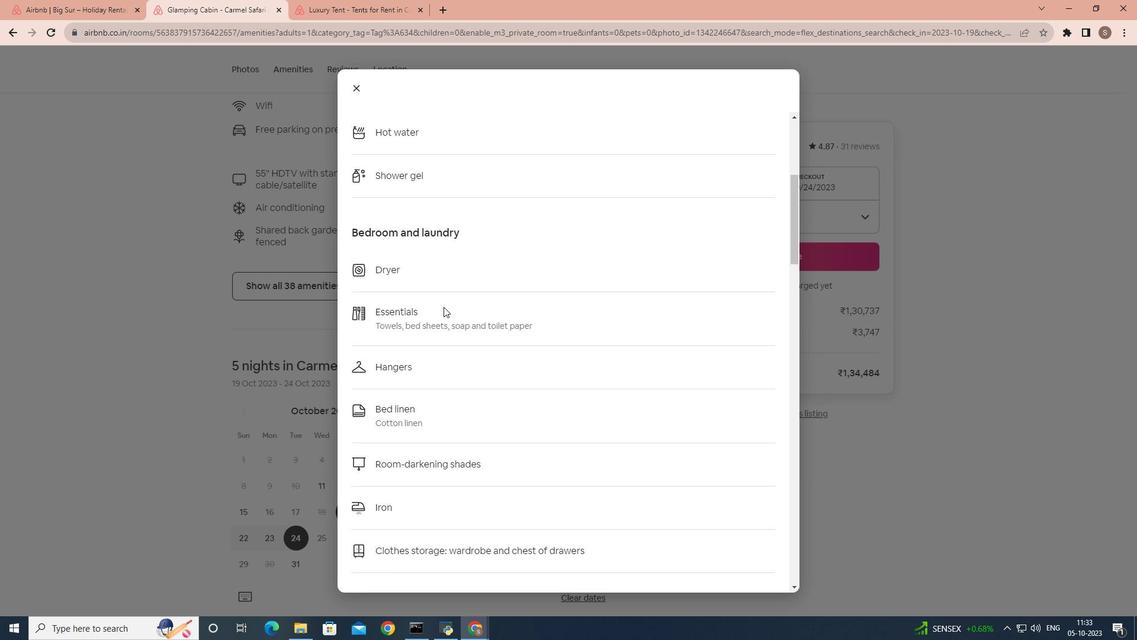 
Action: Mouse scrolled (443, 306) with delta (0, 0)
Screenshot: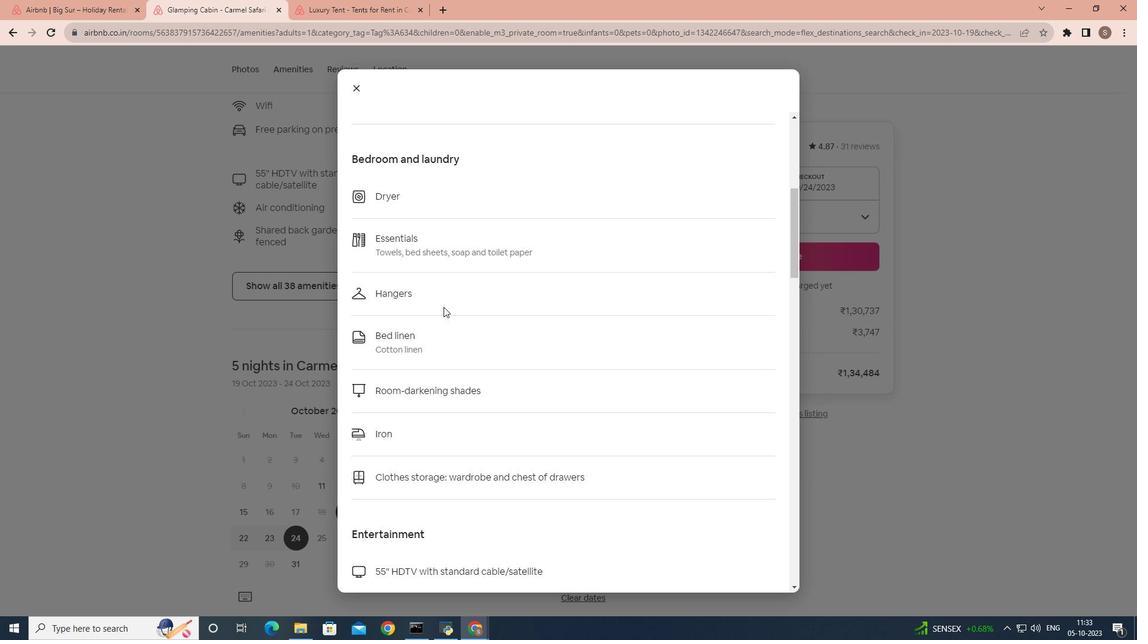 
Action: Mouse scrolled (443, 306) with delta (0, 0)
Screenshot: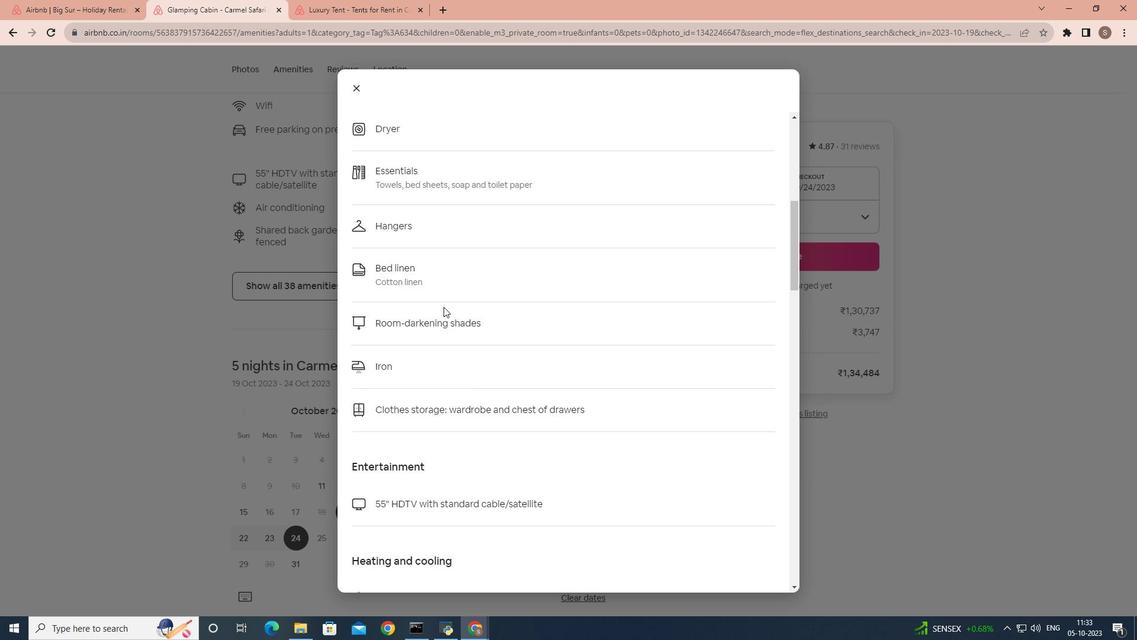 
Action: Mouse scrolled (443, 306) with delta (0, 0)
Screenshot: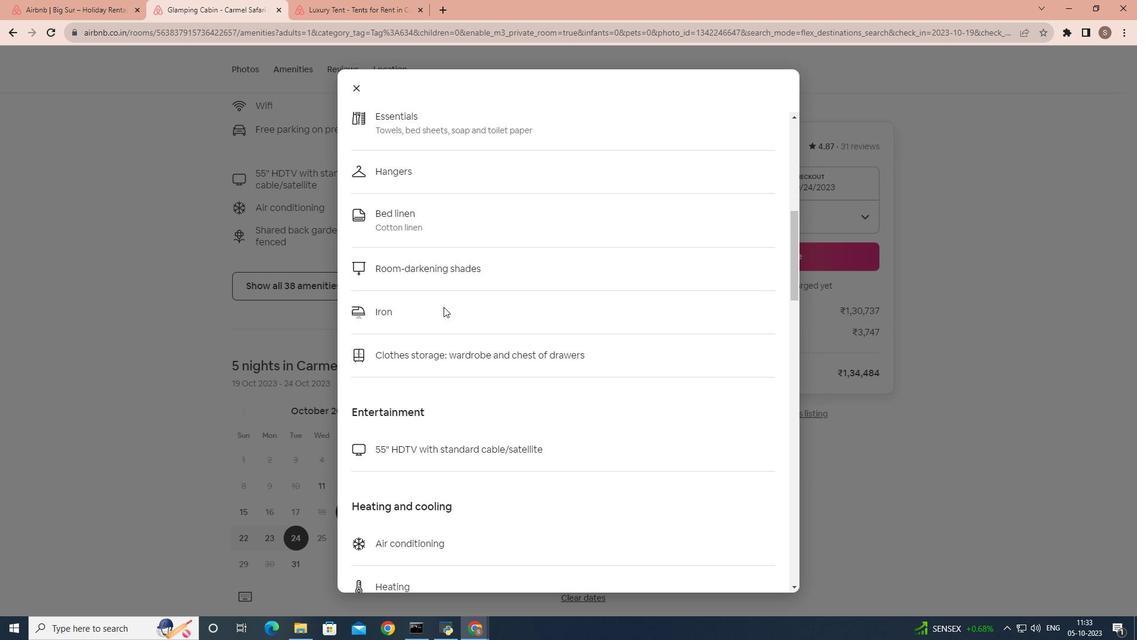
Action: Mouse scrolled (443, 306) with delta (0, 0)
Screenshot: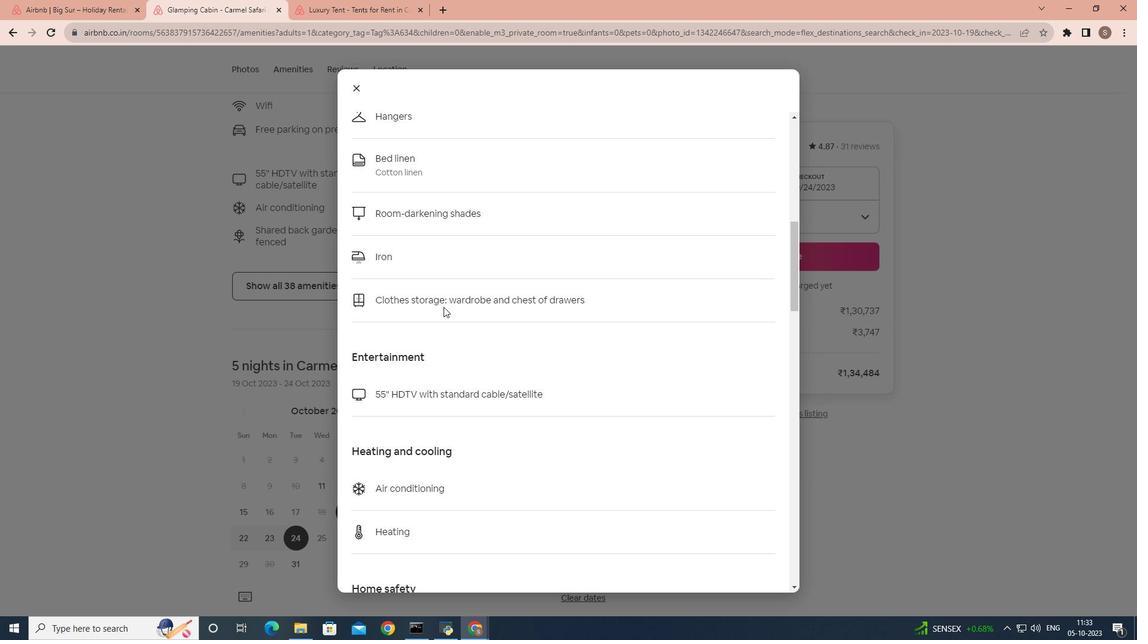 
Action: Mouse scrolled (443, 306) with delta (0, 0)
Screenshot: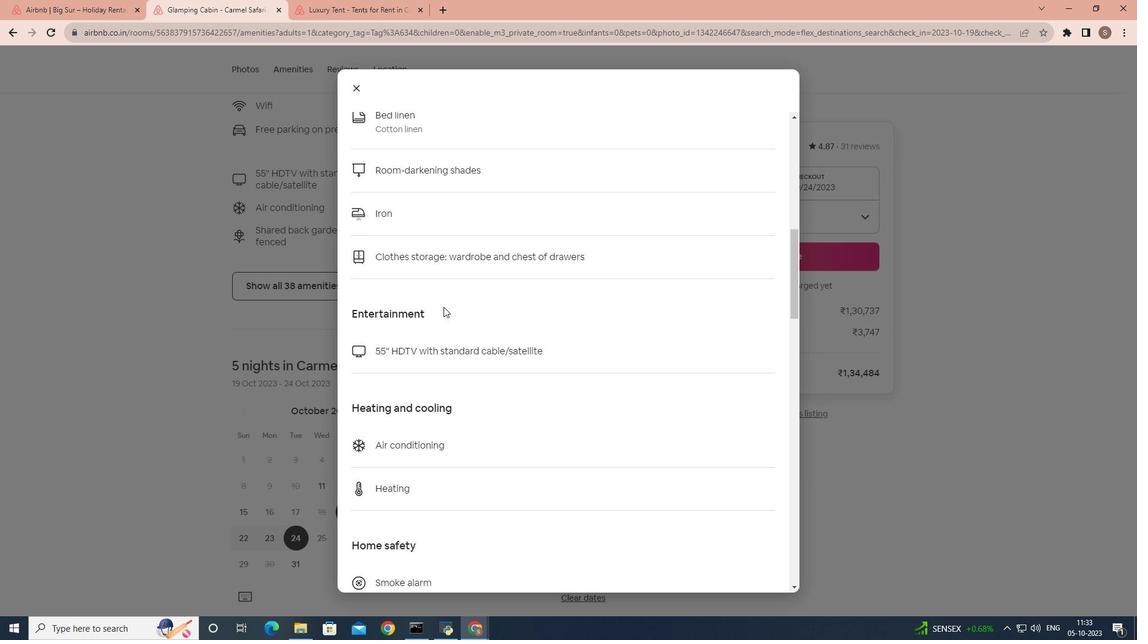 
Action: Mouse scrolled (443, 306) with delta (0, 0)
Screenshot: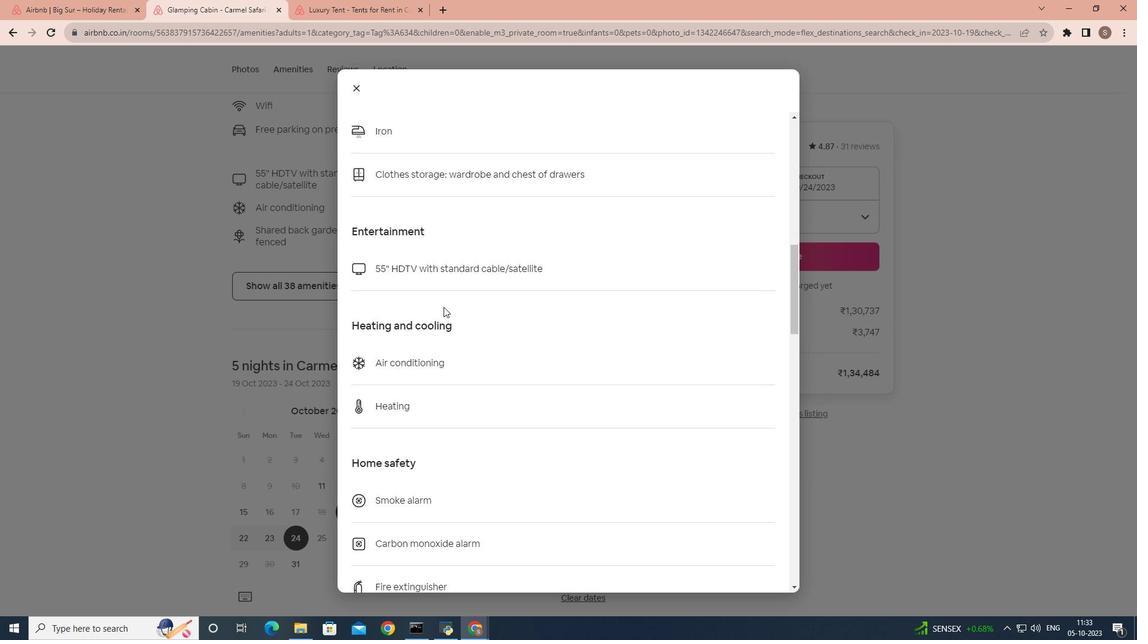 
Action: Mouse scrolled (443, 306) with delta (0, 0)
Screenshot: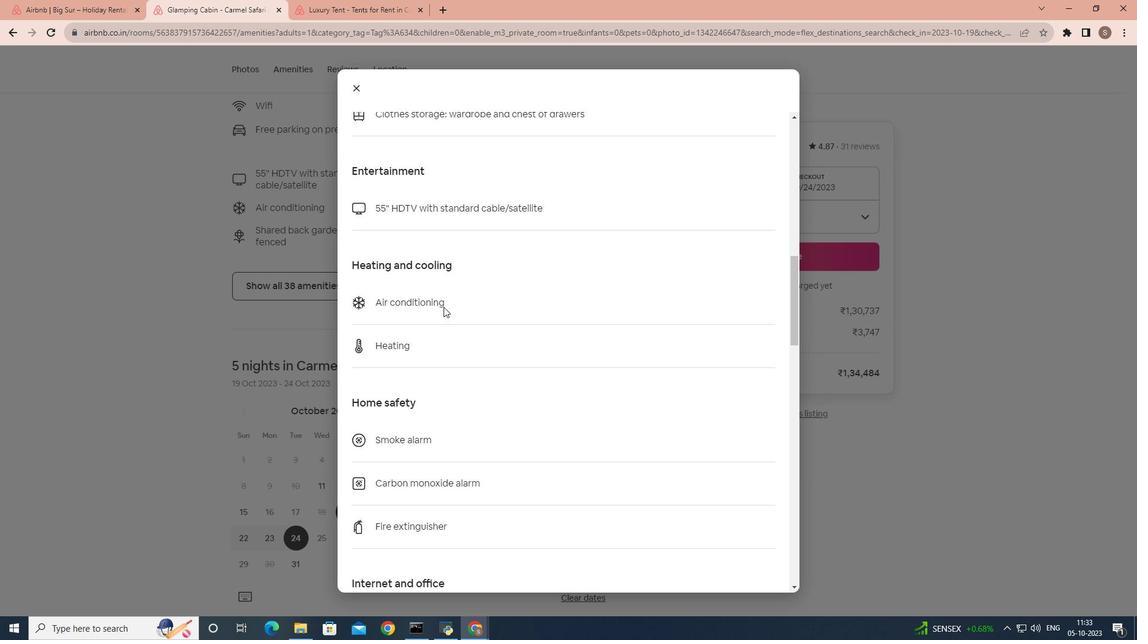 
Action: Mouse scrolled (443, 306) with delta (0, 0)
Screenshot: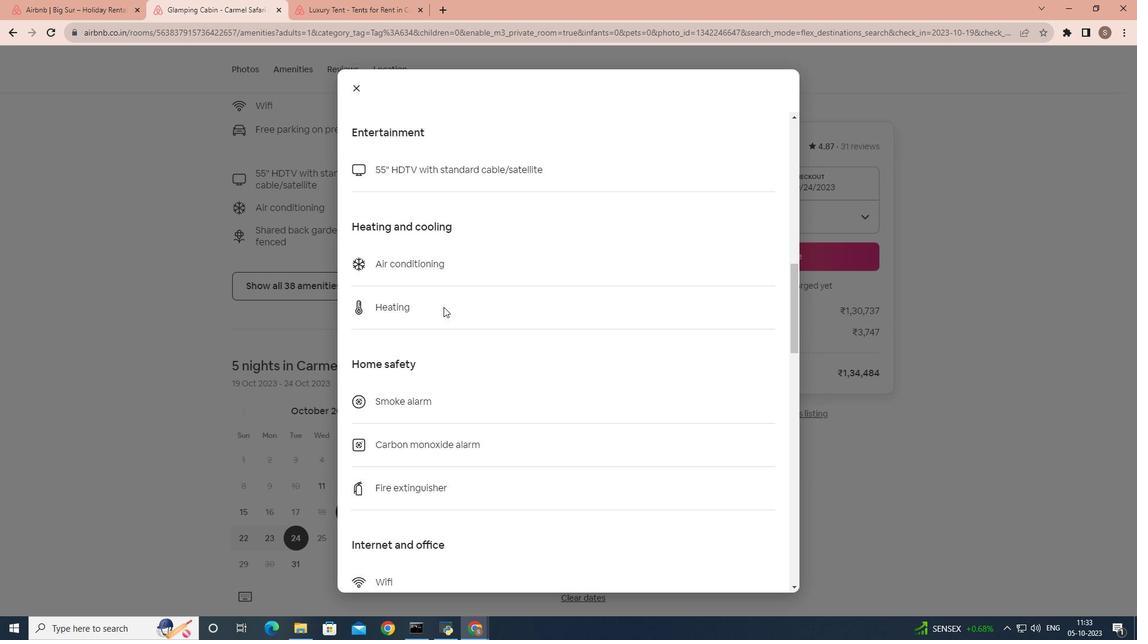 
Action: Mouse scrolled (443, 306) with delta (0, 0)
Screenshot: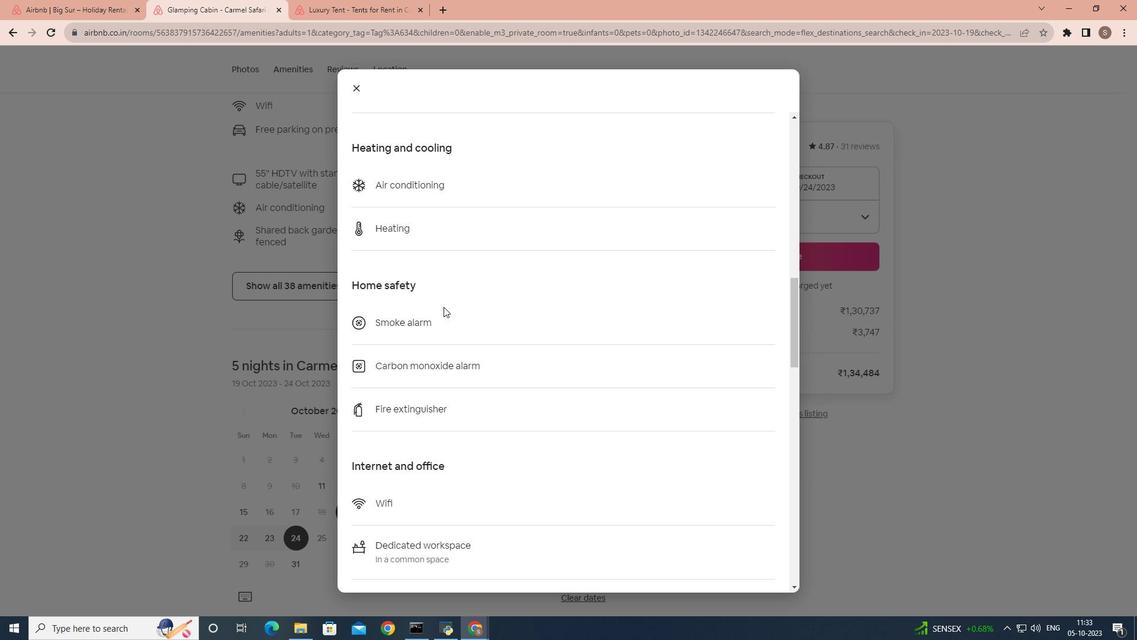 
Action: Mouse scrolled (443, 306) with delta (0, 0)
Screenshot: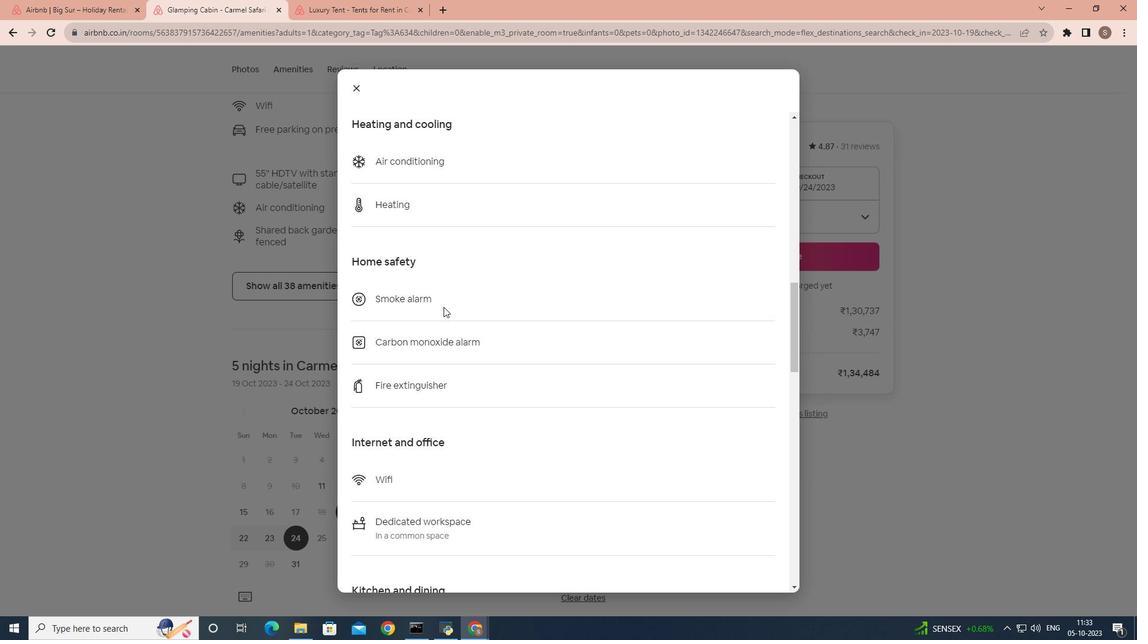 
Action: Mouse scrolled (443, 306) with delta (0, 0)
